 Task: Explore curated maps and find examples online.
Action: Mouse moved to (265, 178)
Screenshot: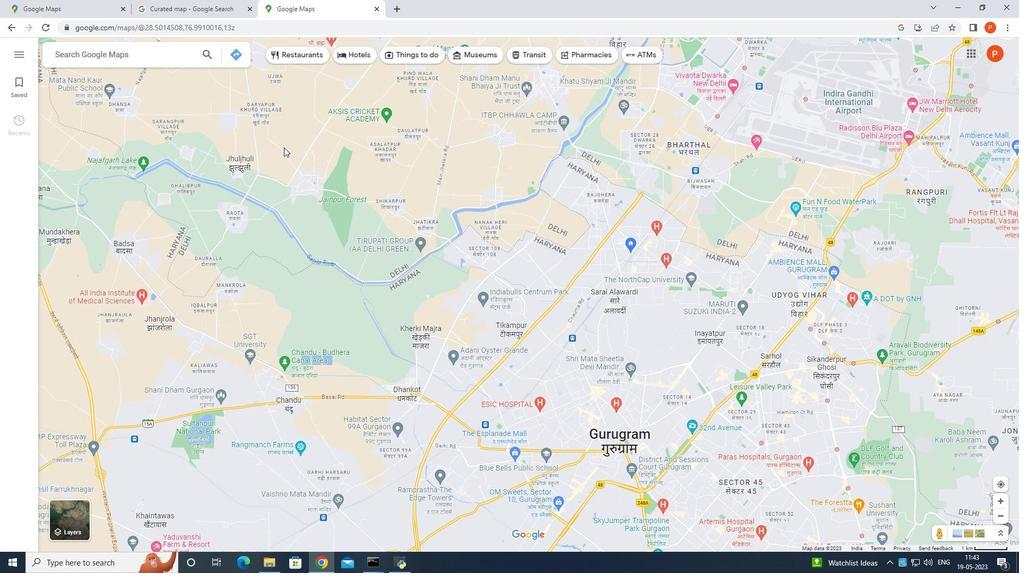 
Action: Mouse scrolled (265, 178) with delta (0, 0)
Screenshot: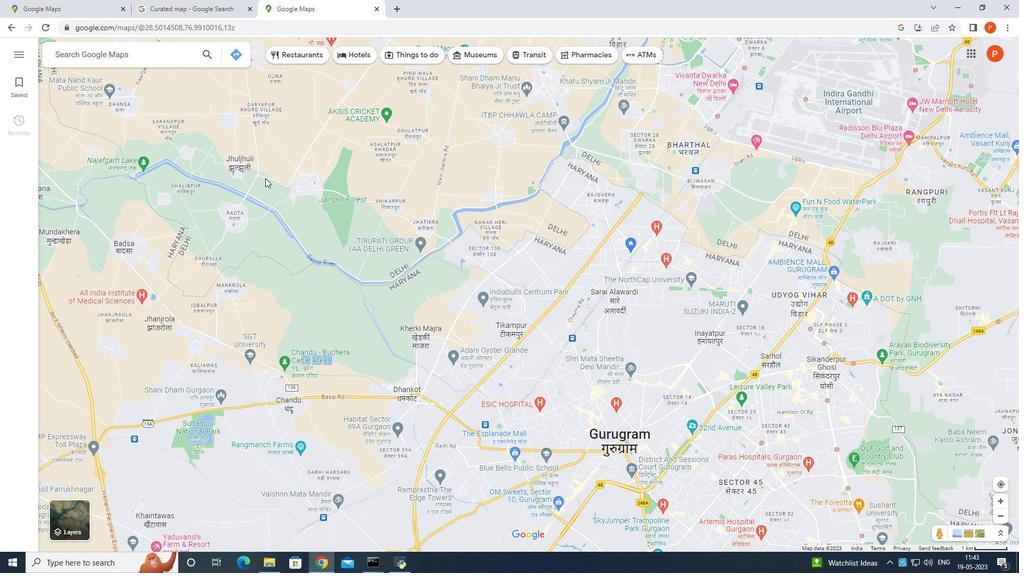 
Action: Mouse scrolled (265, 178) with delta (0, 0)
Screenshot: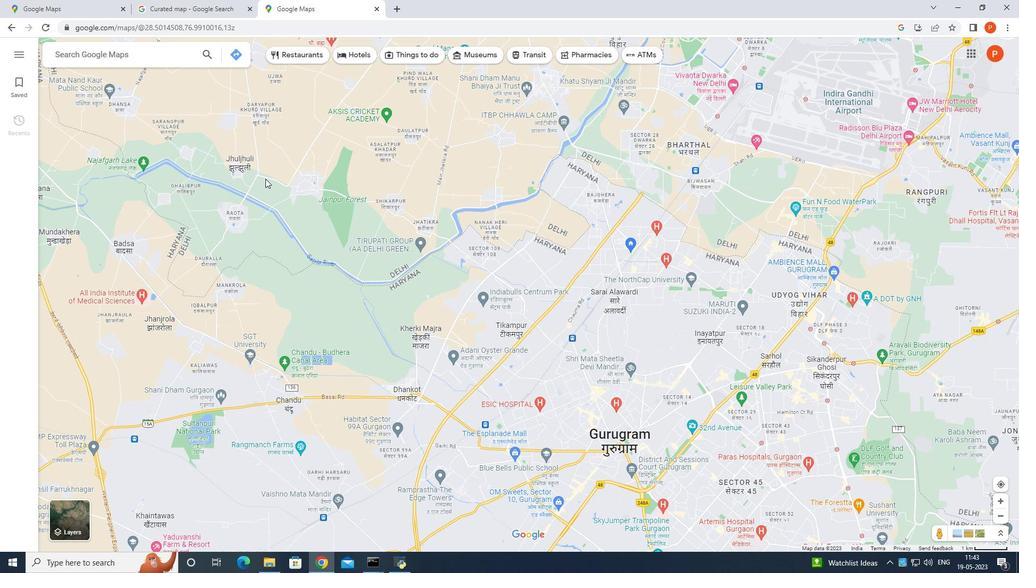 
Action: Mouse scrolled (265, 178) with delta (0, 0)
Screenshot: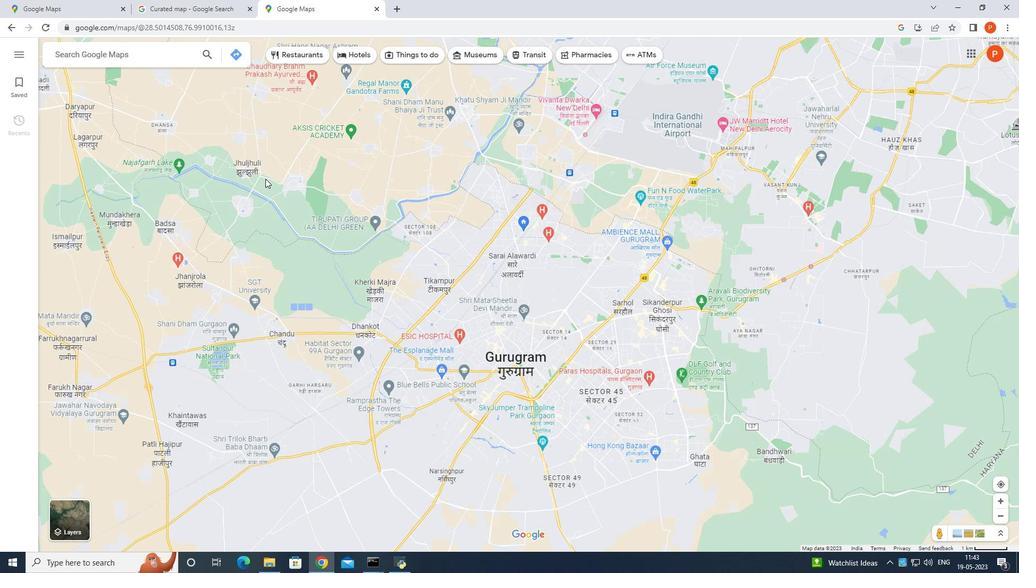 
Action: Mouse scrolled (265, 178) with delta (0, 0)
Screenshot: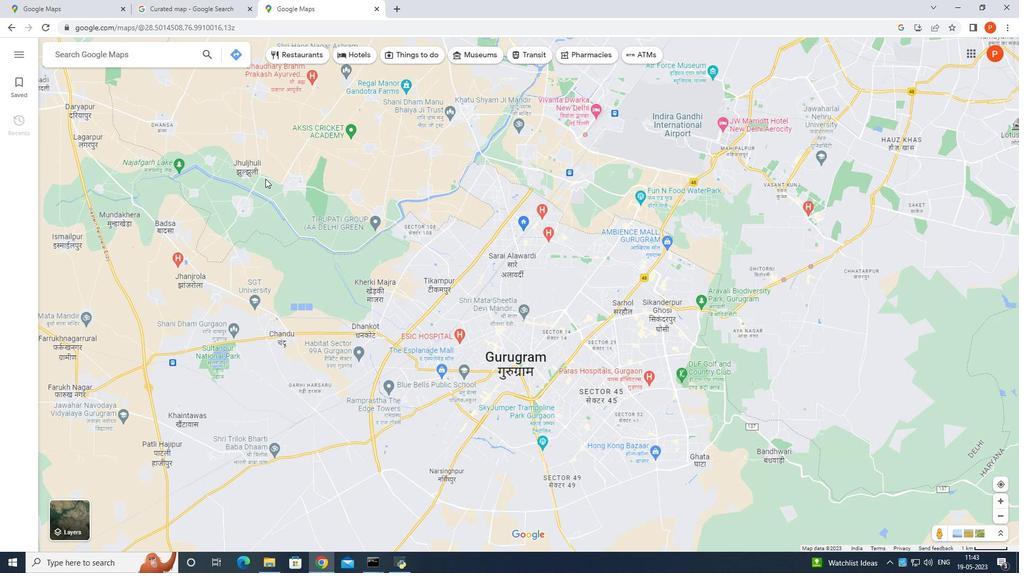 
Action: Mouse scrolled (265, 178) with delta (0, 0)
Screenshot: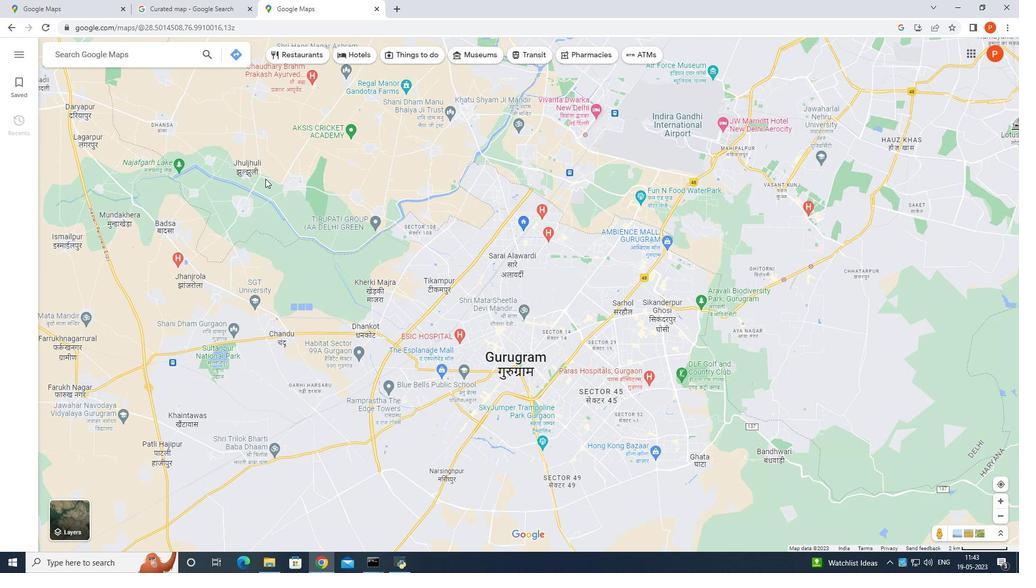 
Action: Mouse moved to (392, 4)
Screenshot: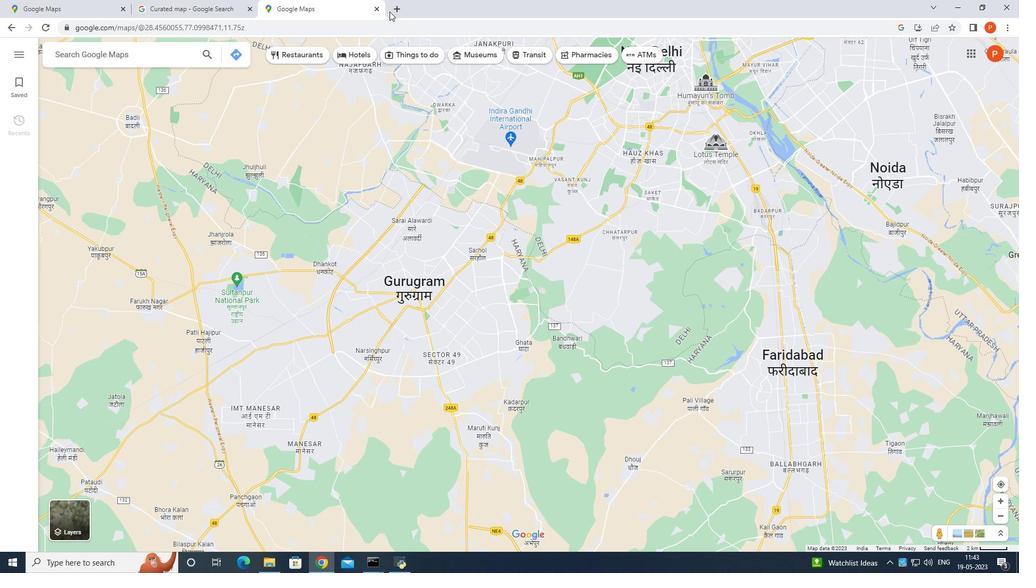 
Action: Mouse pressed left at (392, 4)
Screenshot: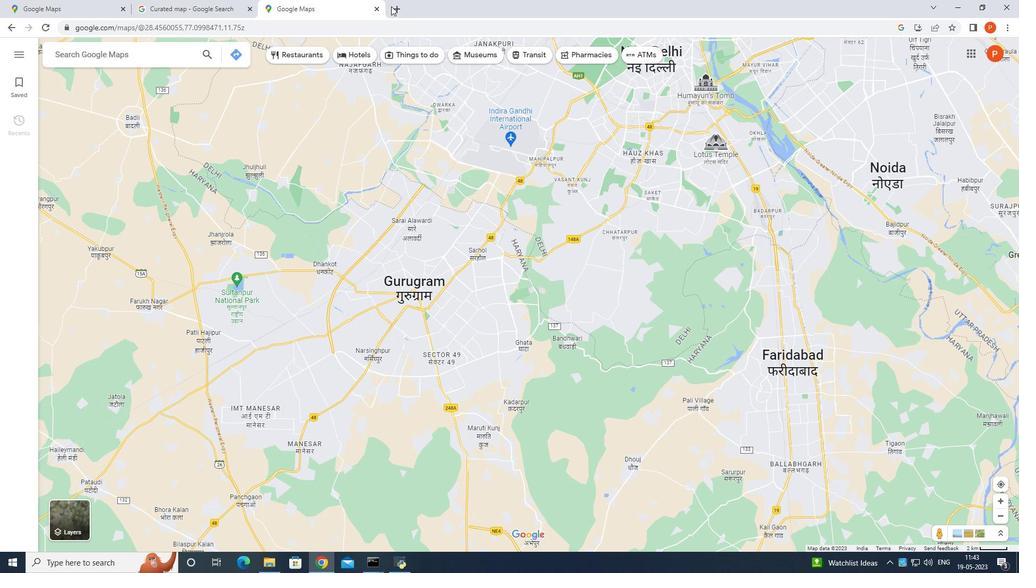 
Action: Key pressed curated<Key.space>maps<Key.space>by<Key.space>goevrb<Key.backspace>nment<Key.enter>
Screenshot: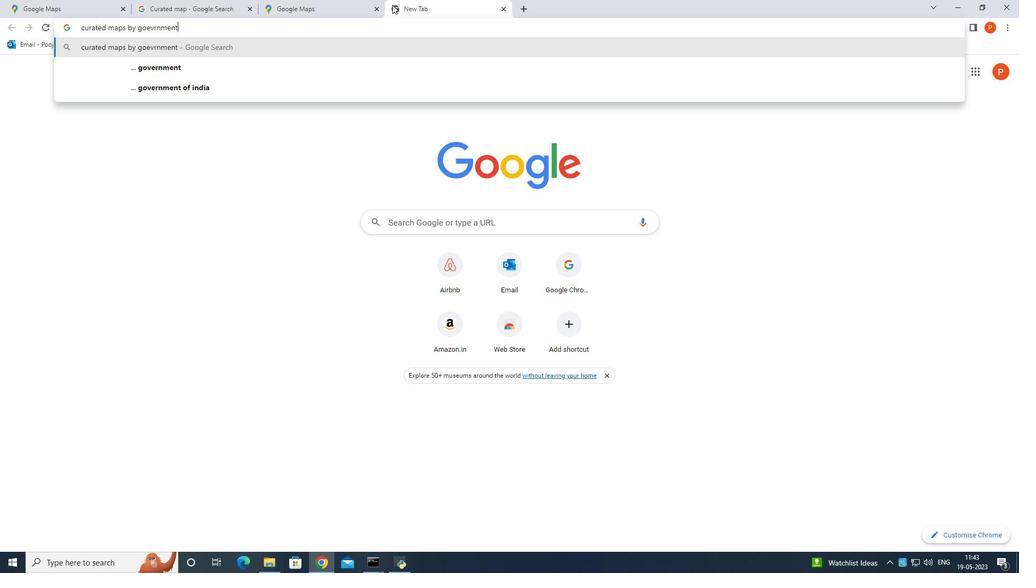 
Action: Mouse moved to (341, 186)
Screenshot: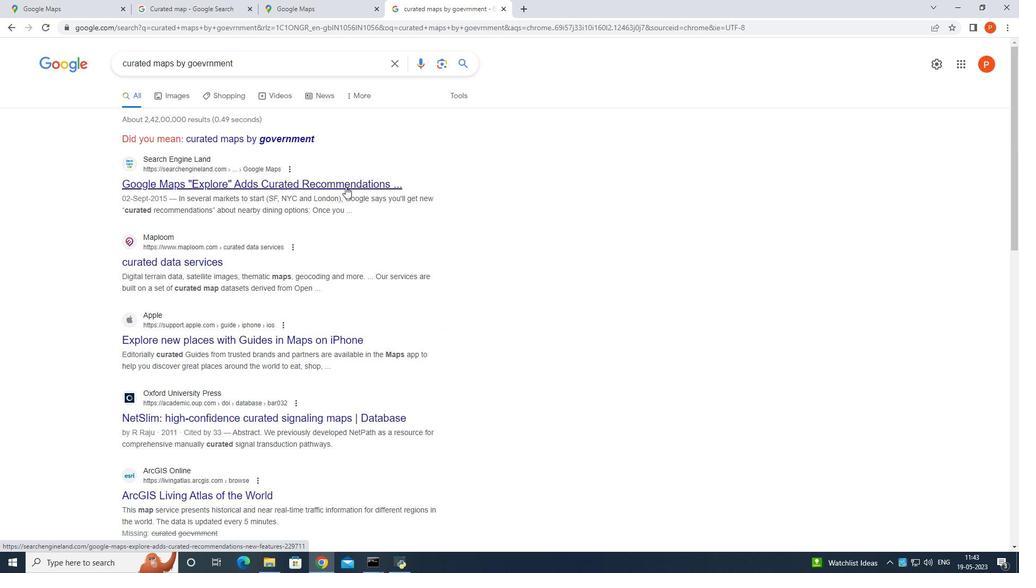 
Action: Mouse pressed left at (341, 186)
Screenshot: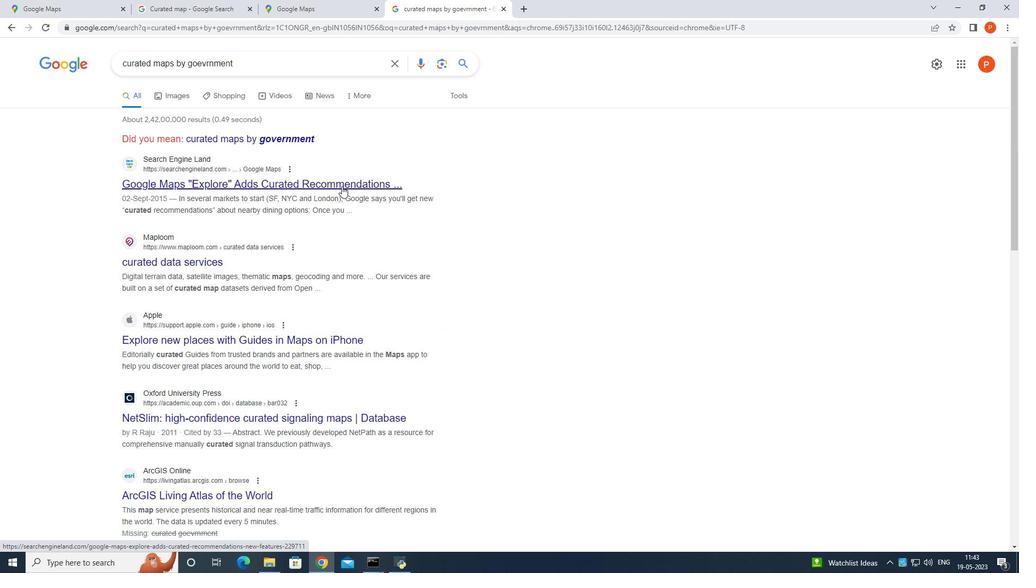 
Action: Mouse moved to (751, 115)
Screenshot: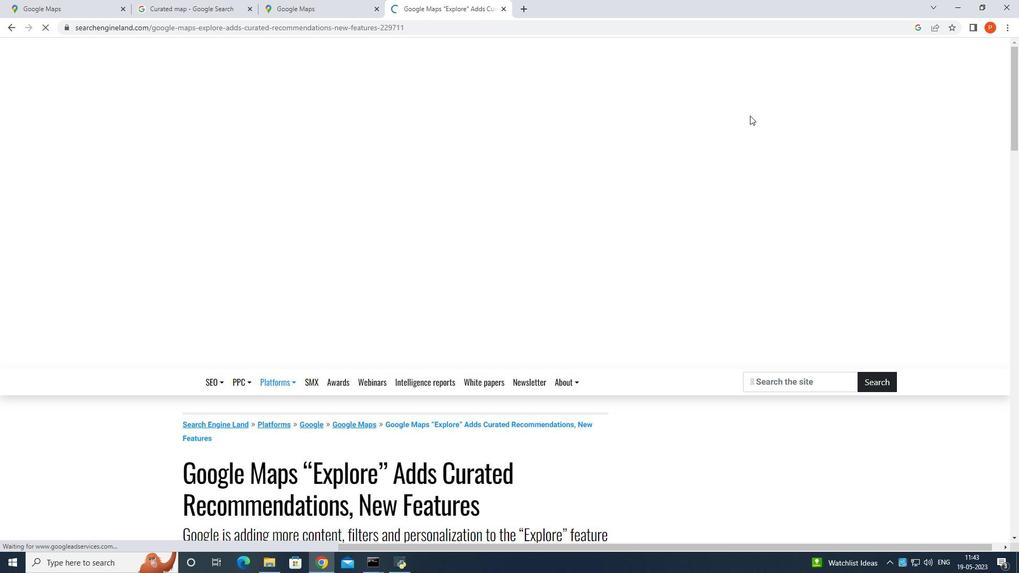 
Action: Mouse scrolled (751, 115) with delta (0, 0)
Screenshot: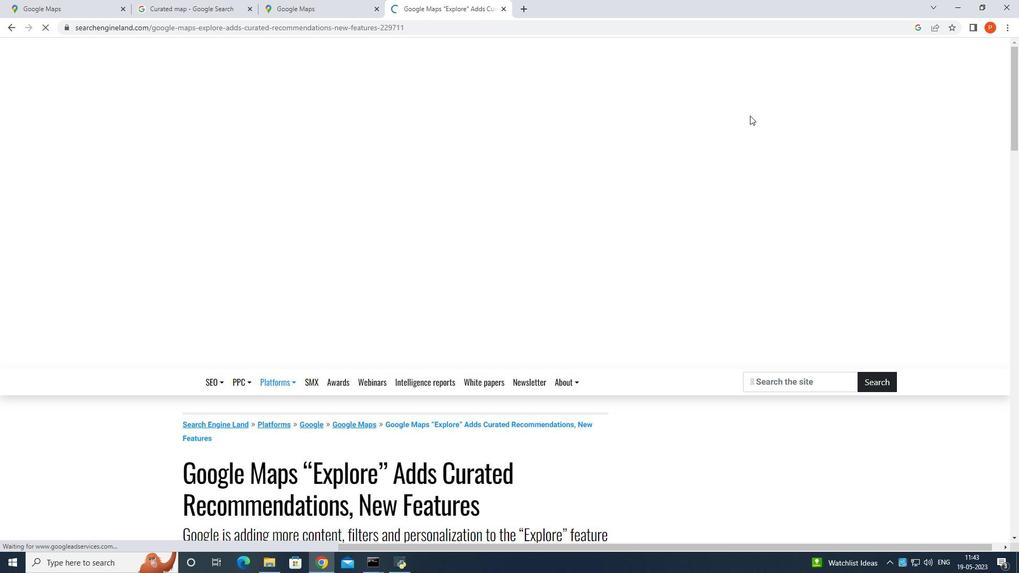 
Action: Mouse moved to (751, 117)
Screenshot: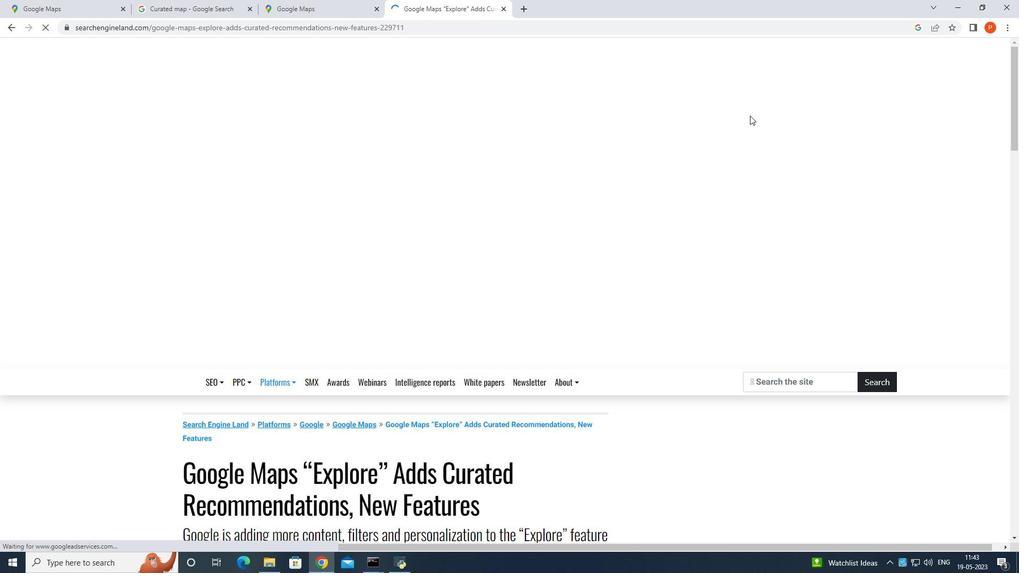 
Action: Mouse scrolled (751, 116) with delta (0, 0)
Screenshot: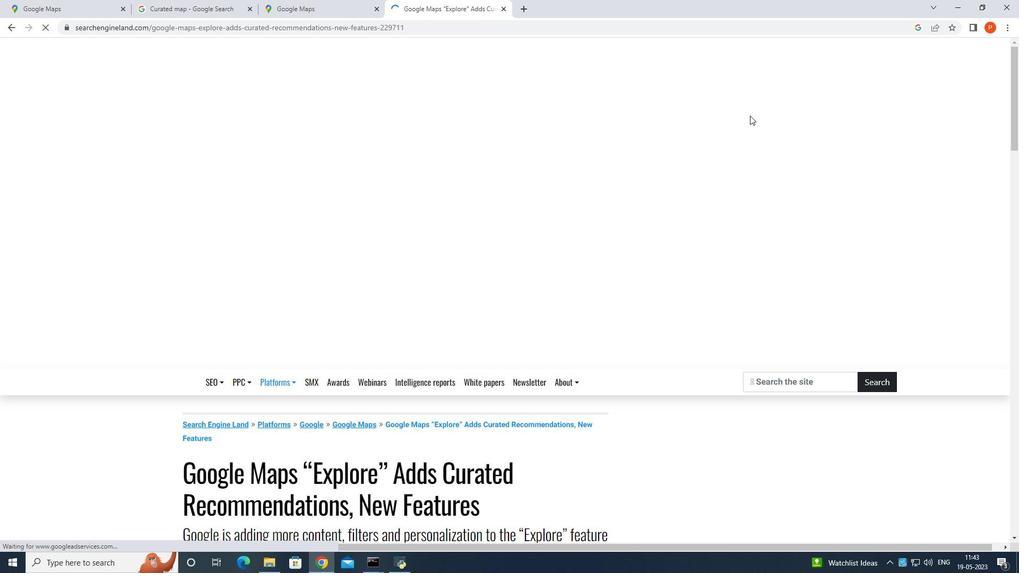 
Action: Mouse moved to (752, 118)
Screenshot: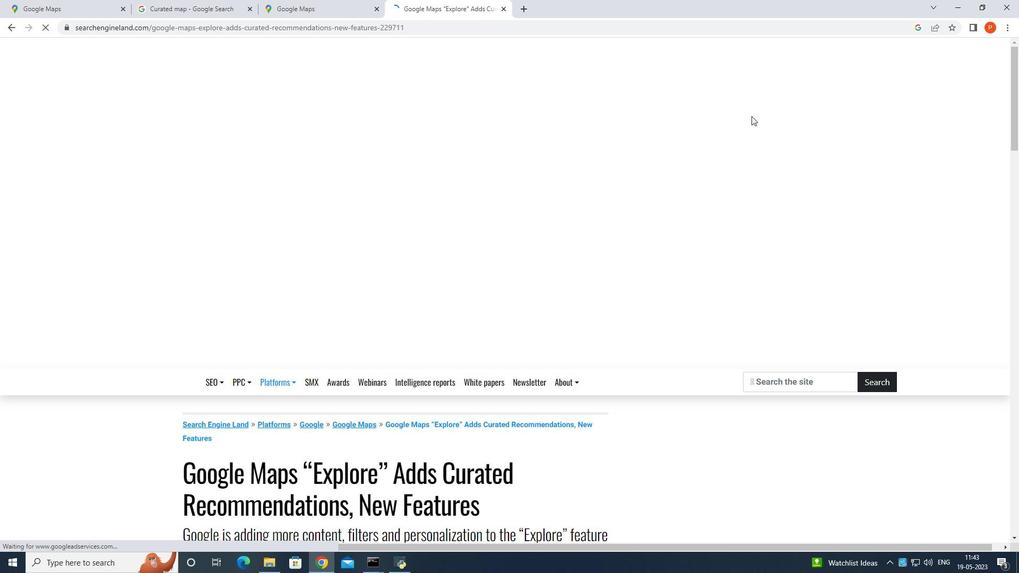 
Action: Mouse scrolled (752, 117) with delta (0, 0)
Screenshot: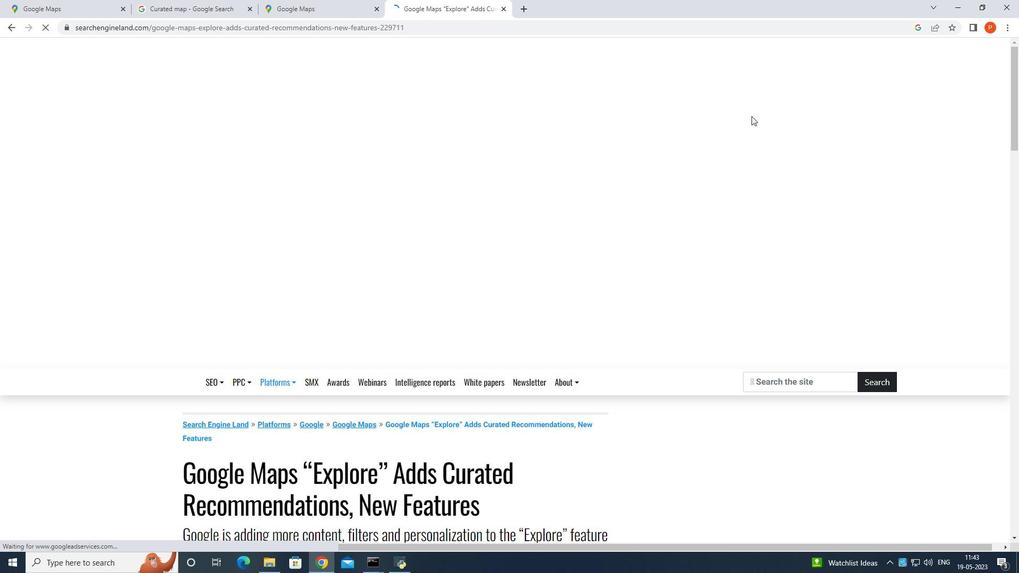 
Action: Mouse scrolled (752, 117) with delta (0, 0)
Screenshot: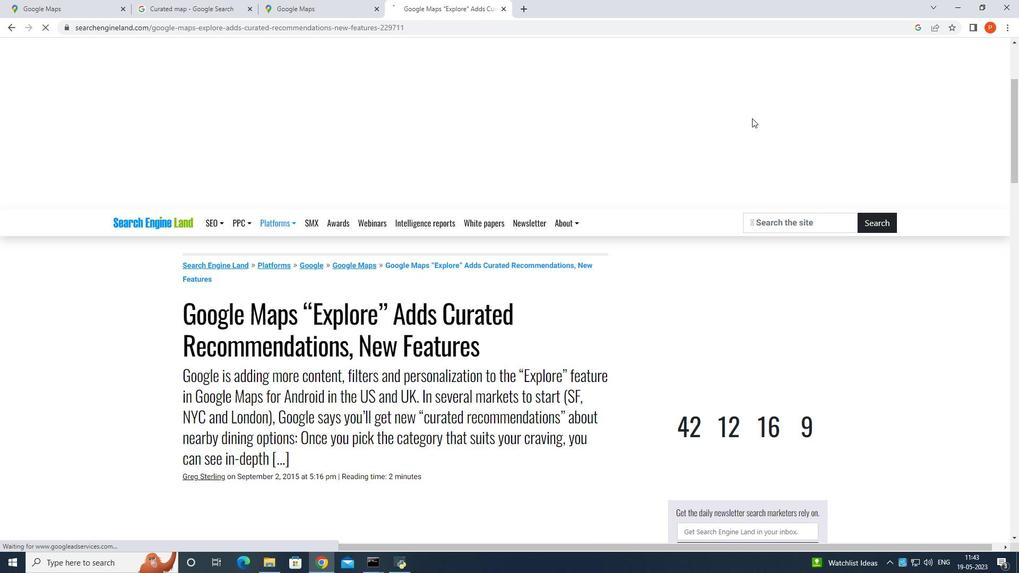 
Action: Mouse moved to (751, 123)
Screenshot: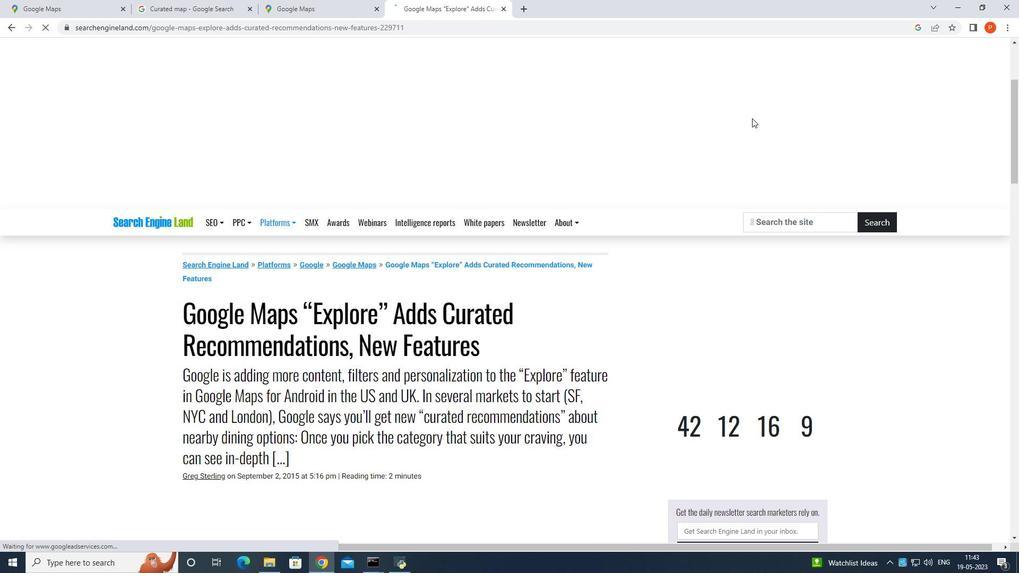 
Action: Mouse scrolled (751, 123) with delta (0, 0)
Screenshot: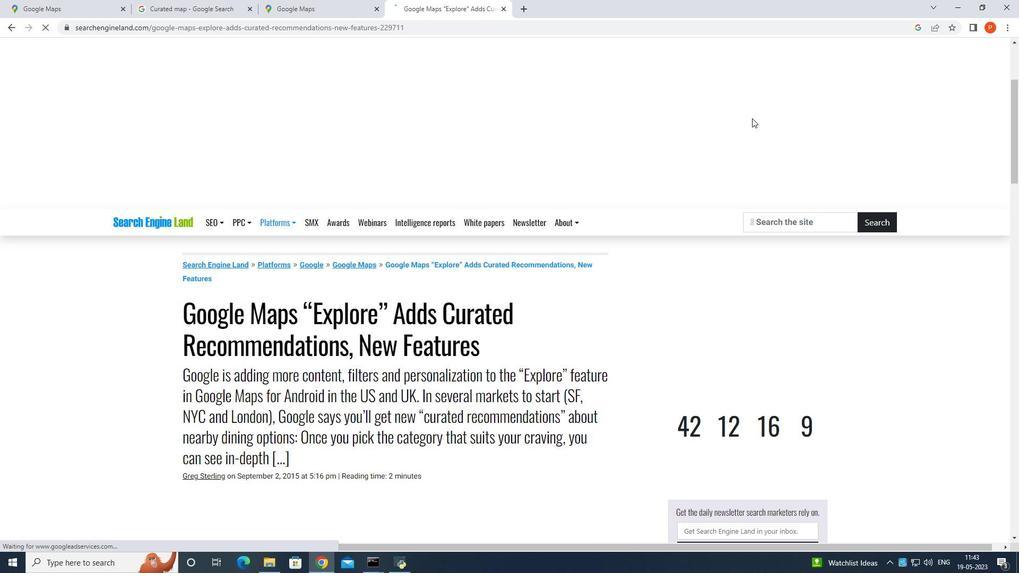 
Action: Mouse scrolled (751, 123) with delta (0, 0)
Screenshot: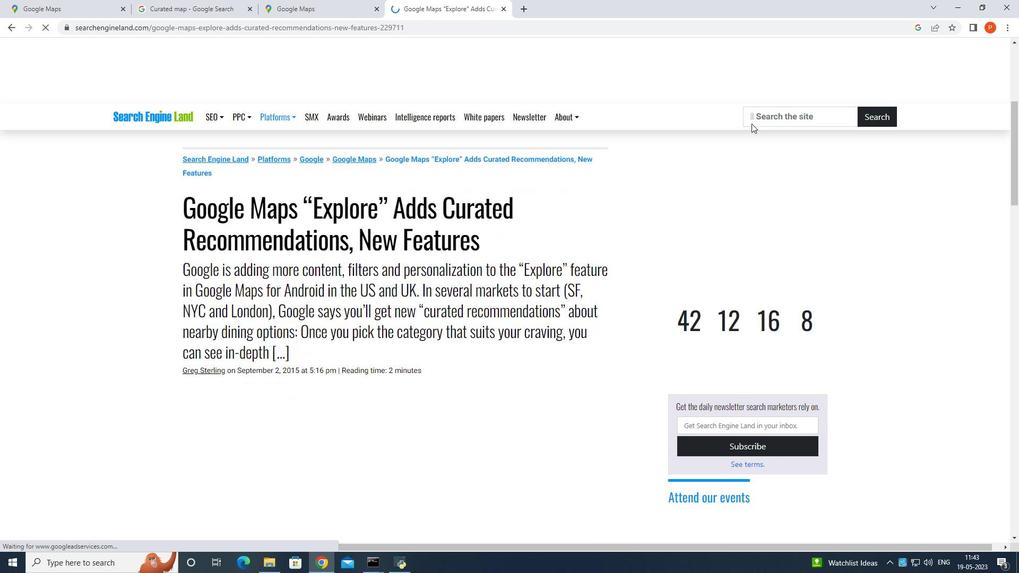 
Action: Mouse moved to (717, 135)
Screenshot: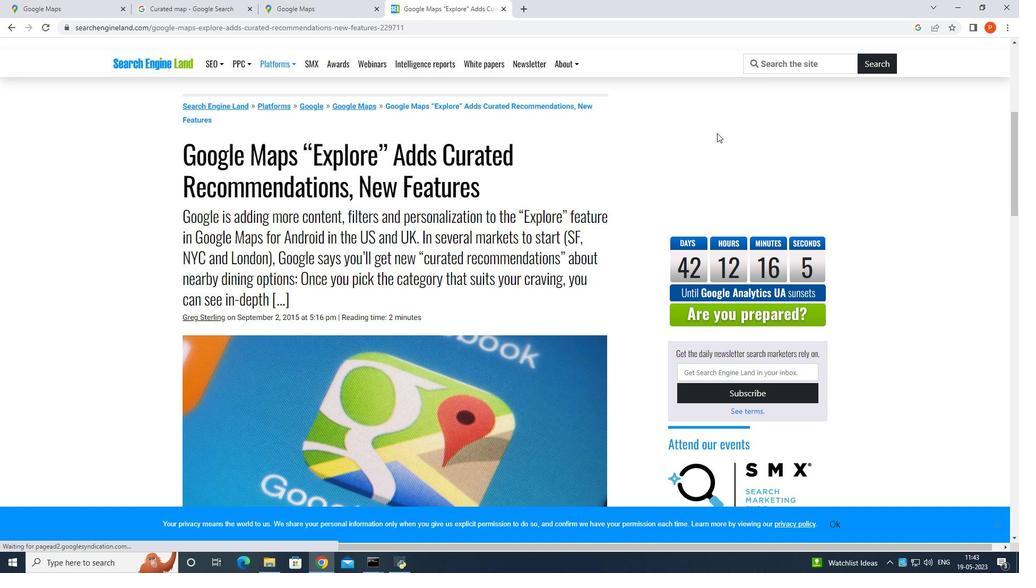 
Action: Mouse scrolled (717, 134) with delta (0, 0)
Screenshot: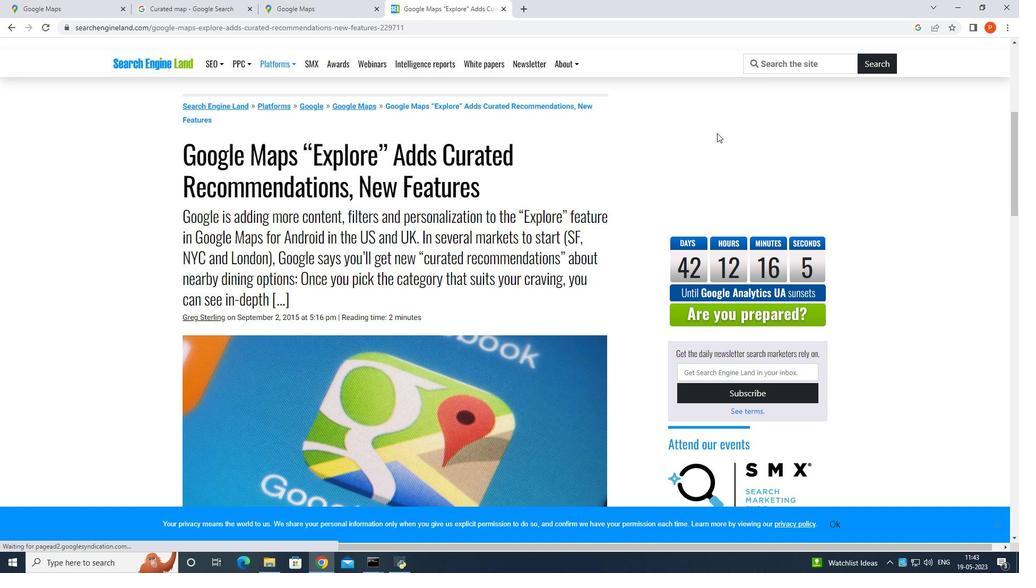 
Action: Mouse moved to (513, 176)
Screenshot: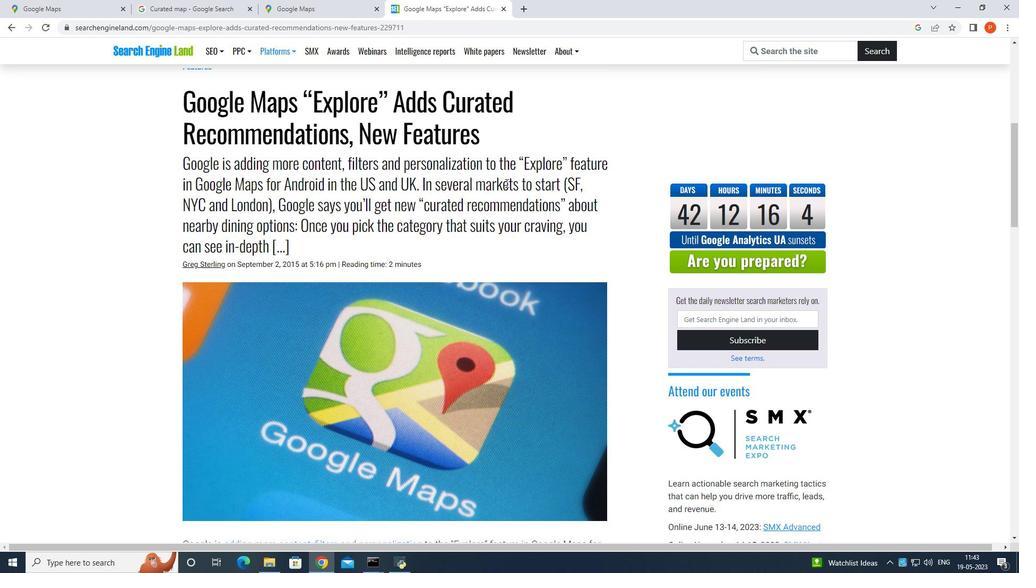 
Action: Mouse scrolled (513, 175) with delta (0, 0)
Screenshot: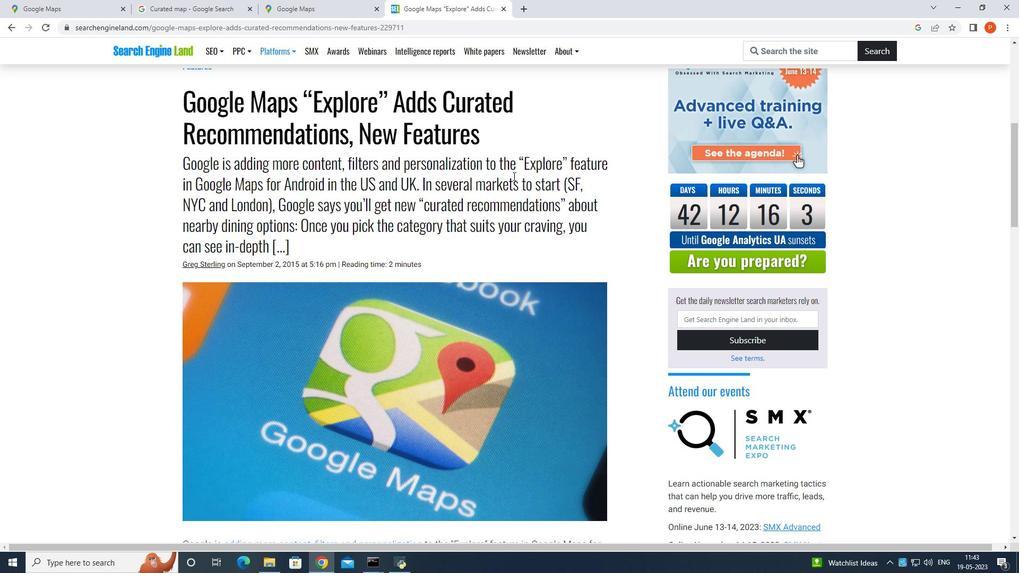 
Action: Mouse moved to (410, 173)
Screenshot: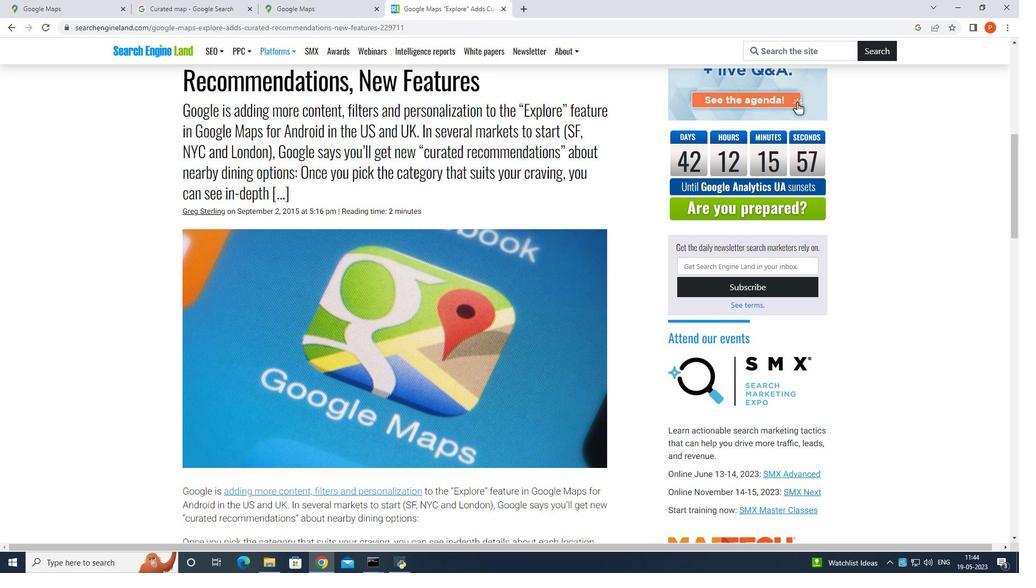 
Action: Mouse scrolled (410, 172) with delta (0, 0)
Screenshot: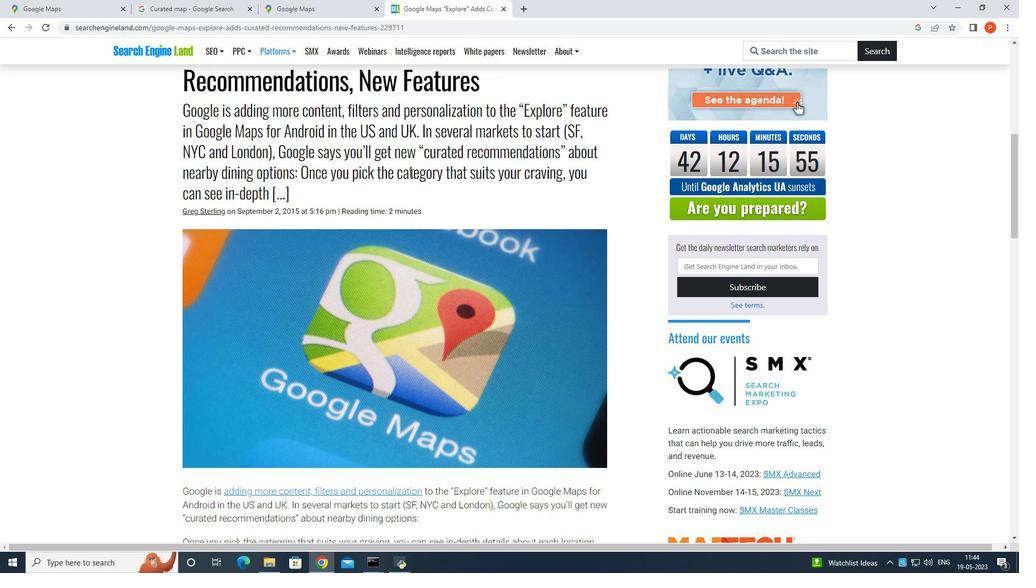
Action: Mouse scrolled (410, 172) with delta (0, 0)
Screenshot: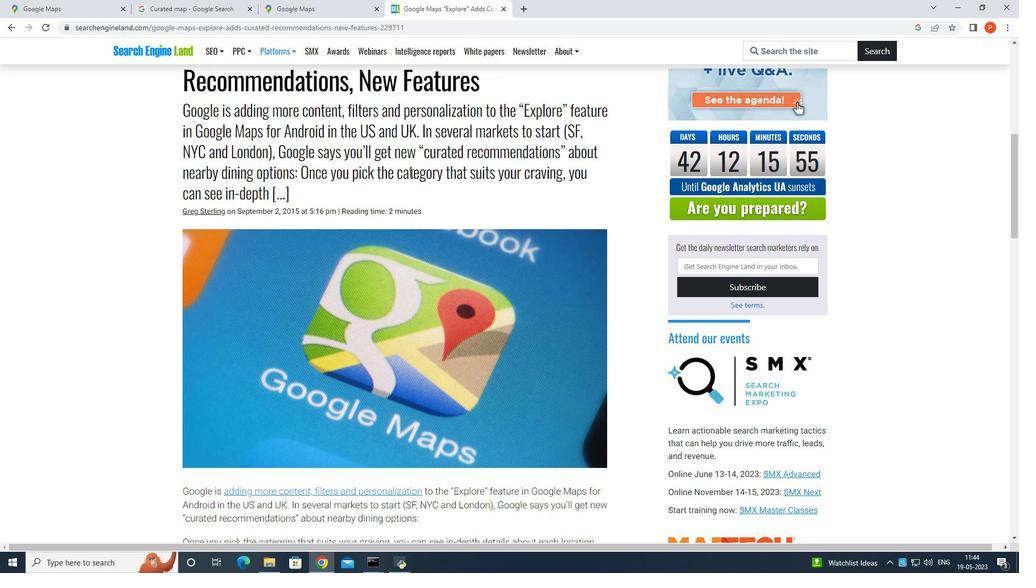 
Action: Mouse scrolled (410, 173) with delta (0, 0)
Screenshot: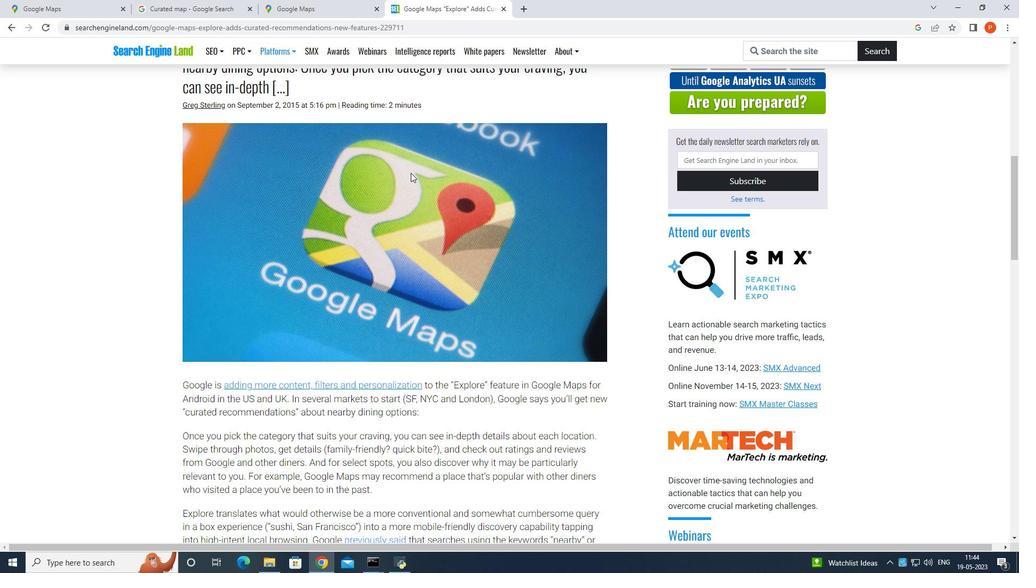 
Action: Mouse scrolled (410, 173) with delta (0, 0)
Screenshot: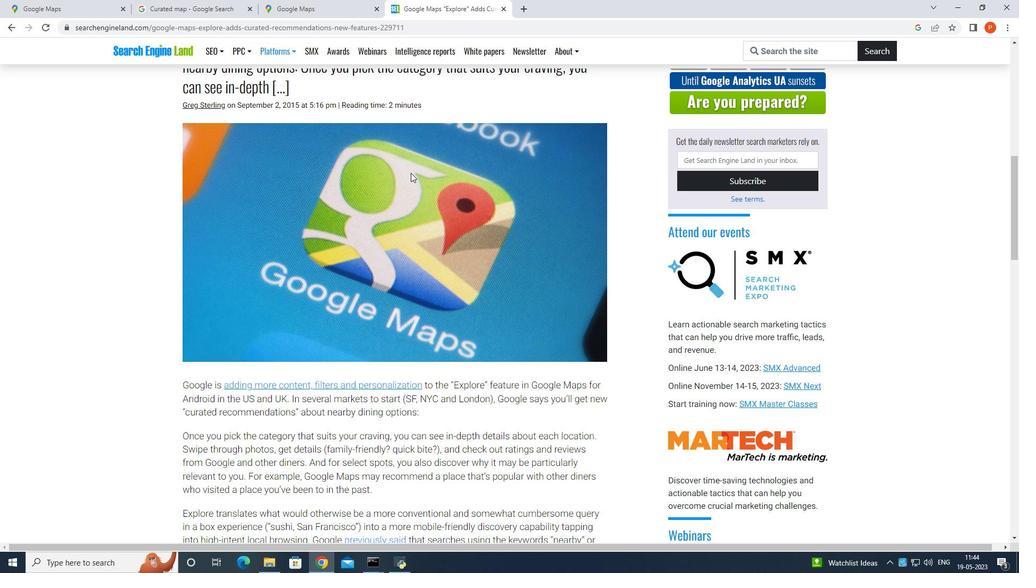 
Action: Mouse scrolled (410, 172) with delta (0, 0)
Screenshot: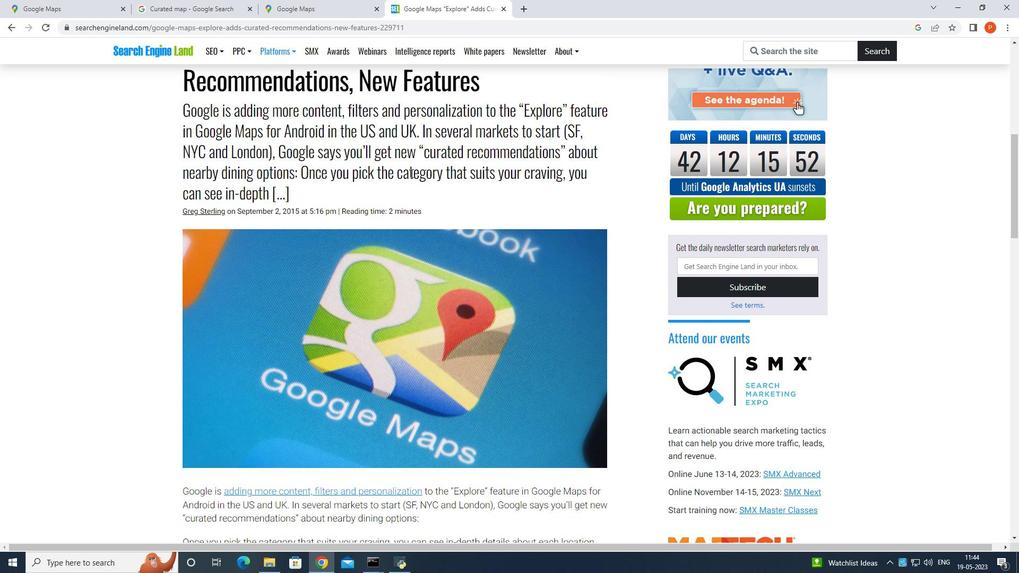 
Action: Mouse scrolled (410, 172) with delta (0, 0)
Screenshot: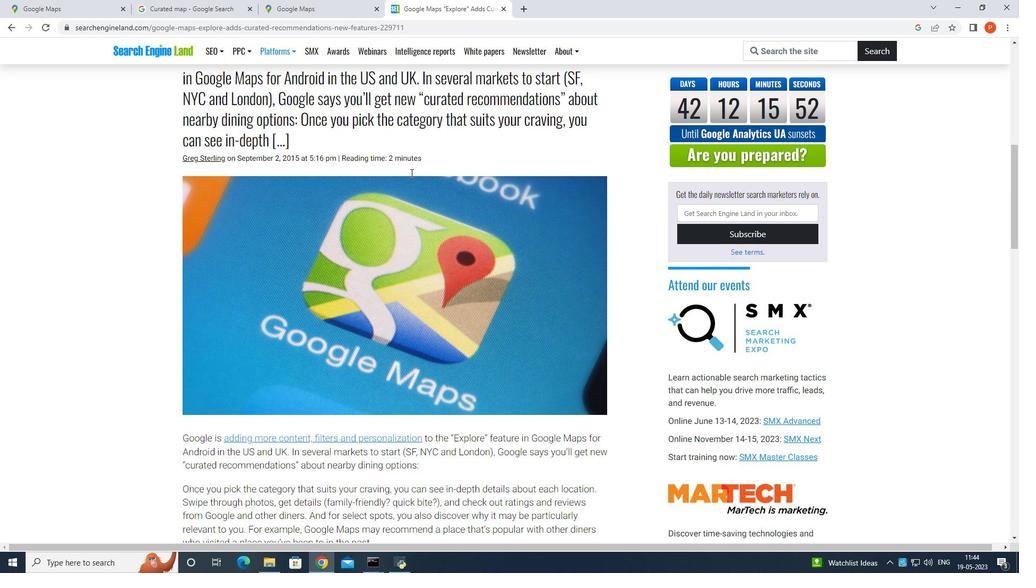
Action: Mouse scrolled (410, 172) with delta (0, 0)
Screenshot: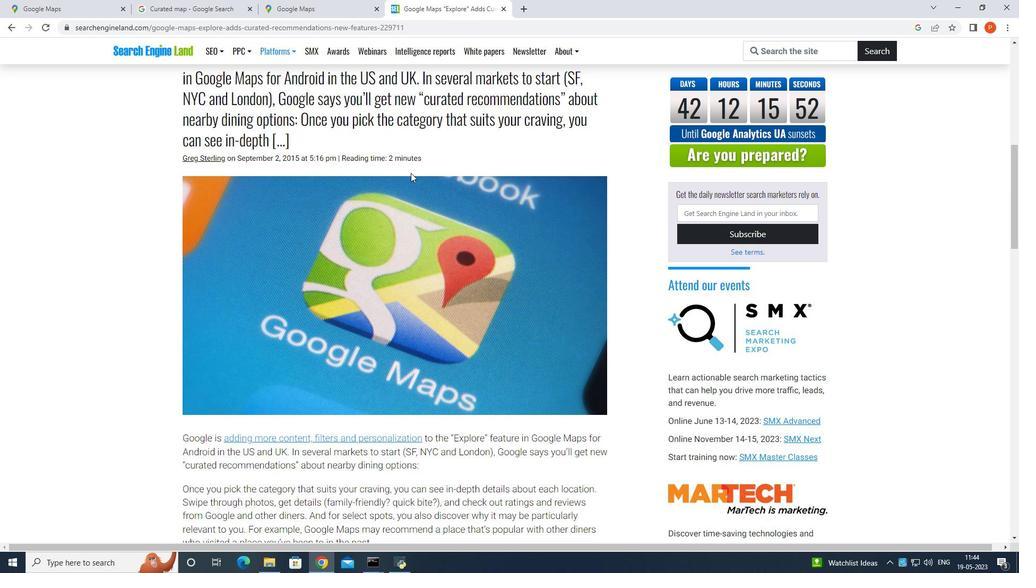 
Action: Mouse scrolled (410, 172) with delta (0, 0)
Screenshot: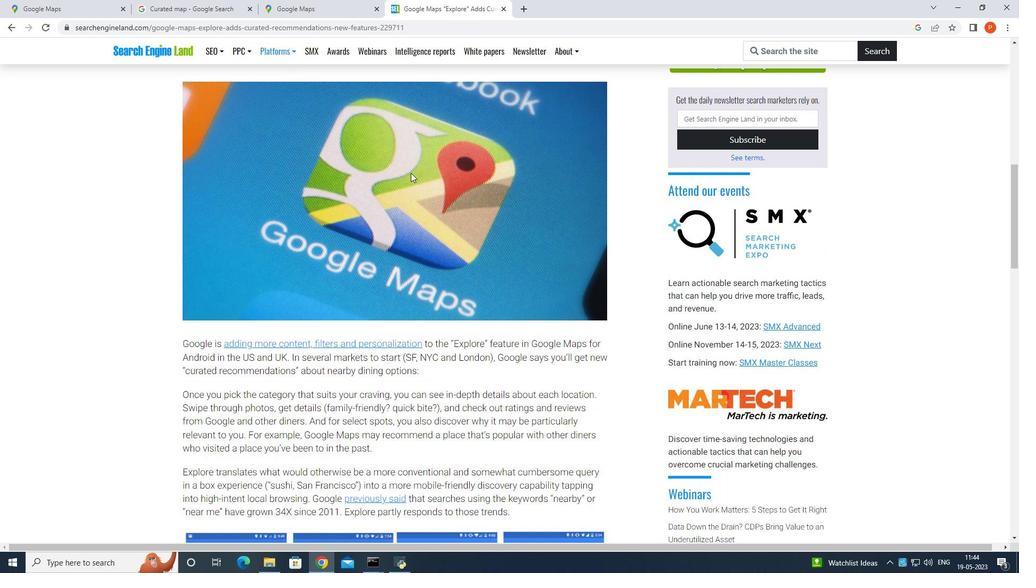 
Action: Mouse scrolled (410, 172) with delta (0, 0)
Screenshot: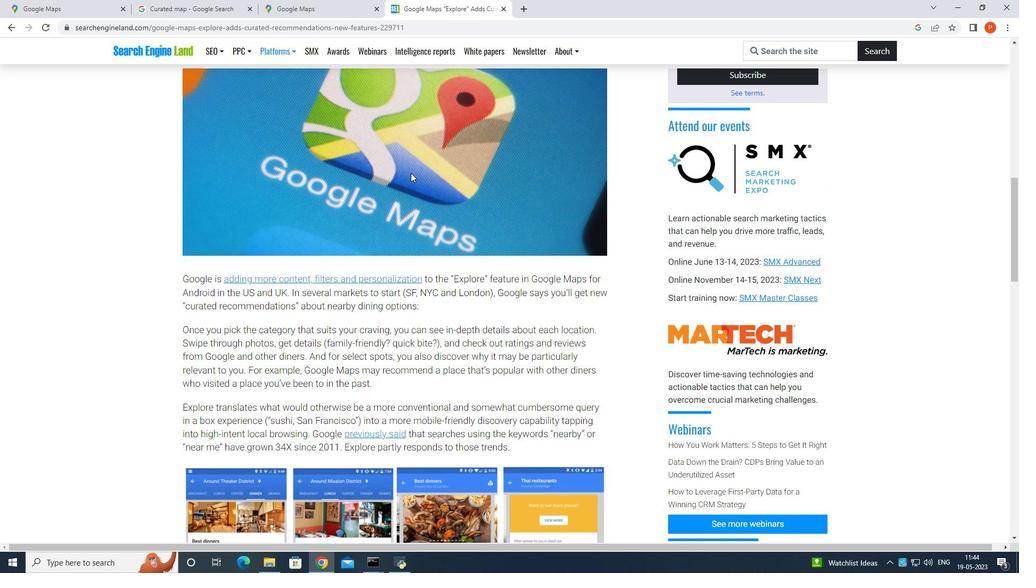 
Action: Mouse scrolled (410, 172) with delta (0, 0)
Screenshot: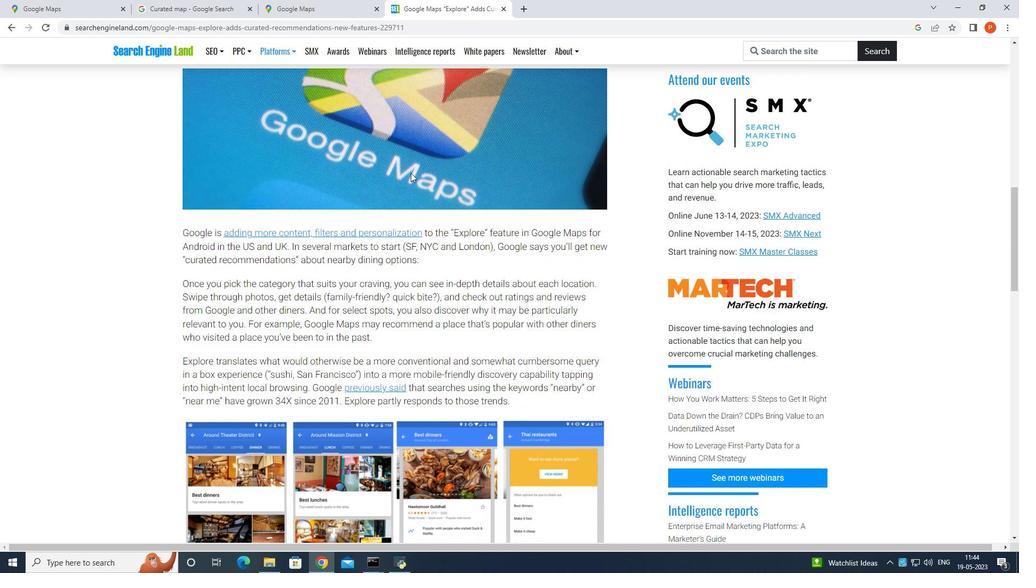 
Action: Mouse scrolled (410, 172) with delta (0, 0)
Screenshot: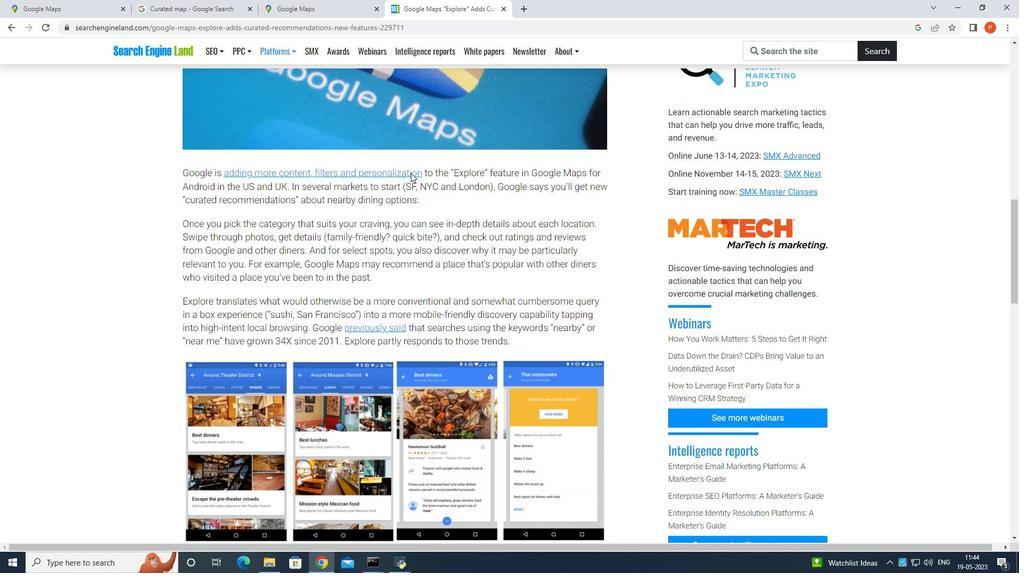 
Action: Mouse scrolled (410, 172) with delta (0, 0)
Screenshot: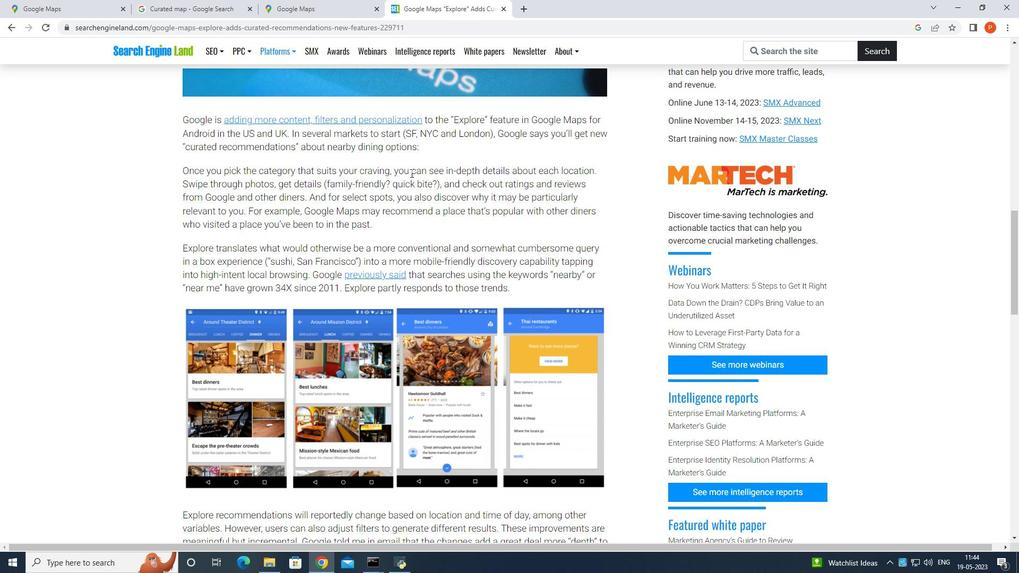 
Action: Mouse scrolled (410, 172) with delta (0, 0)
Screenshot: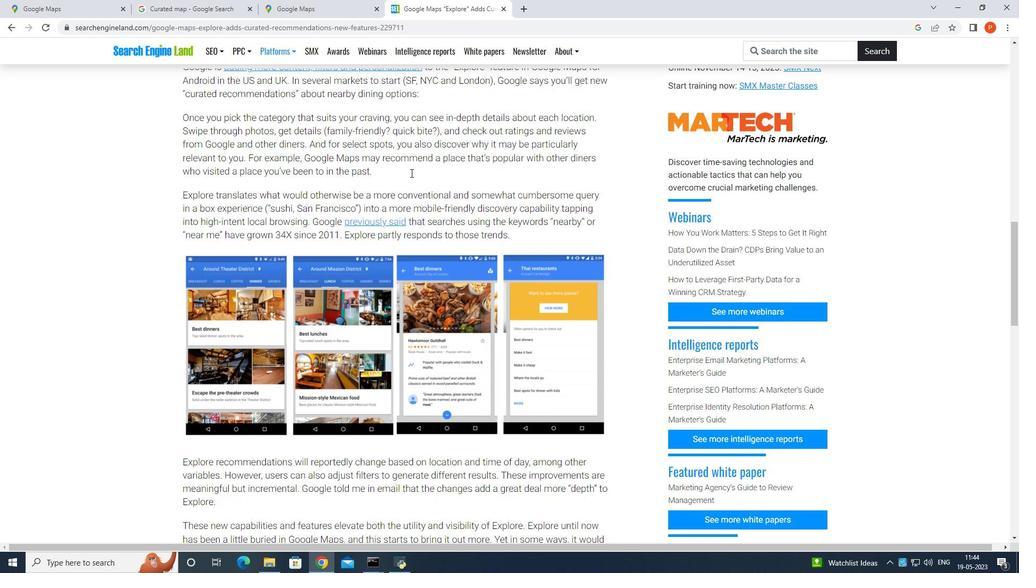 
Action: Mouse scrolled (410, 172) with delta (0, 0)
Screenshot: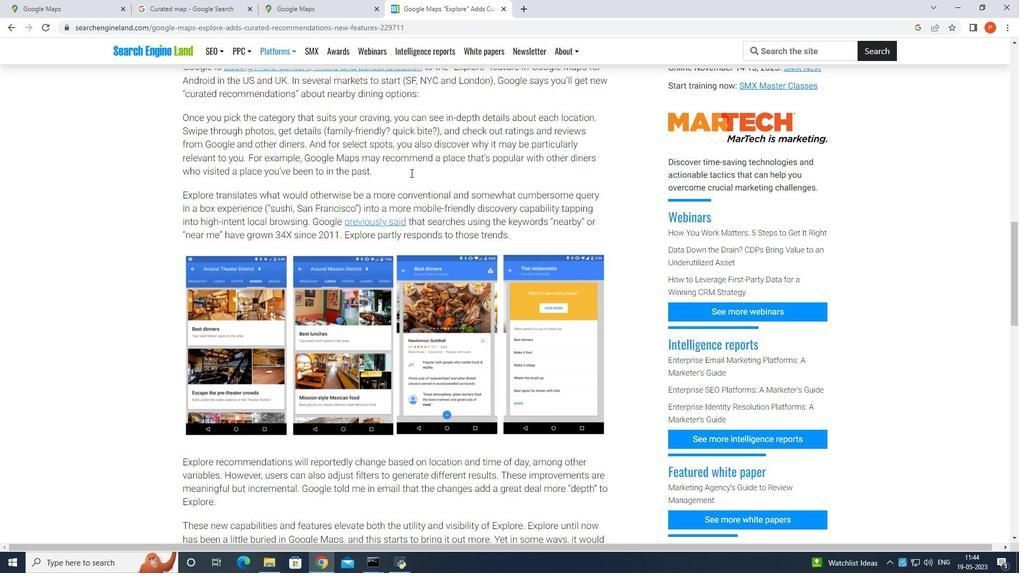 
Action: Mouse scrolled (410, 172) with delta (0, 0)
Screenshot: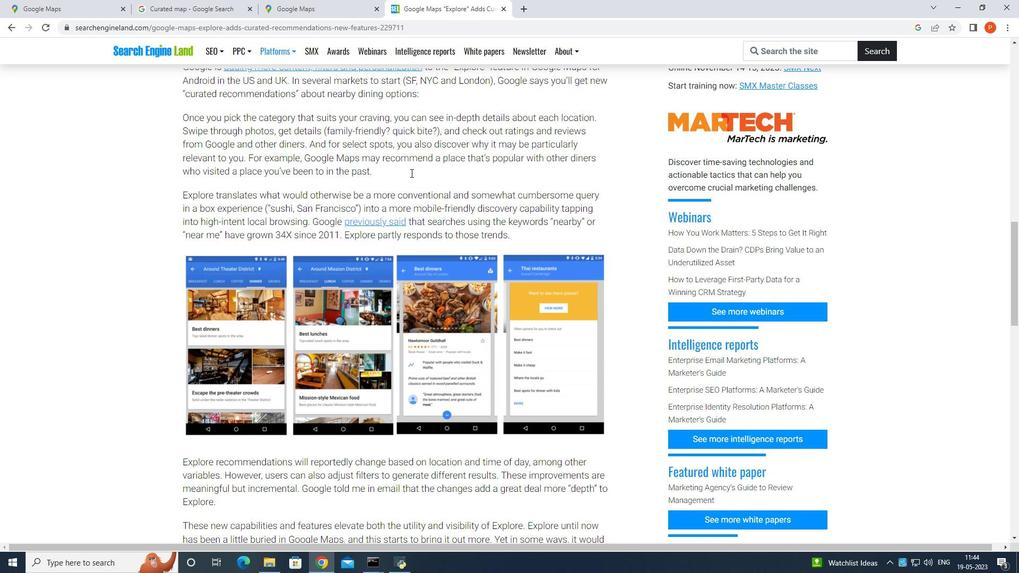 
Action: Mouse scrolled (410, 173) with delta (0, 0)
Screenshot: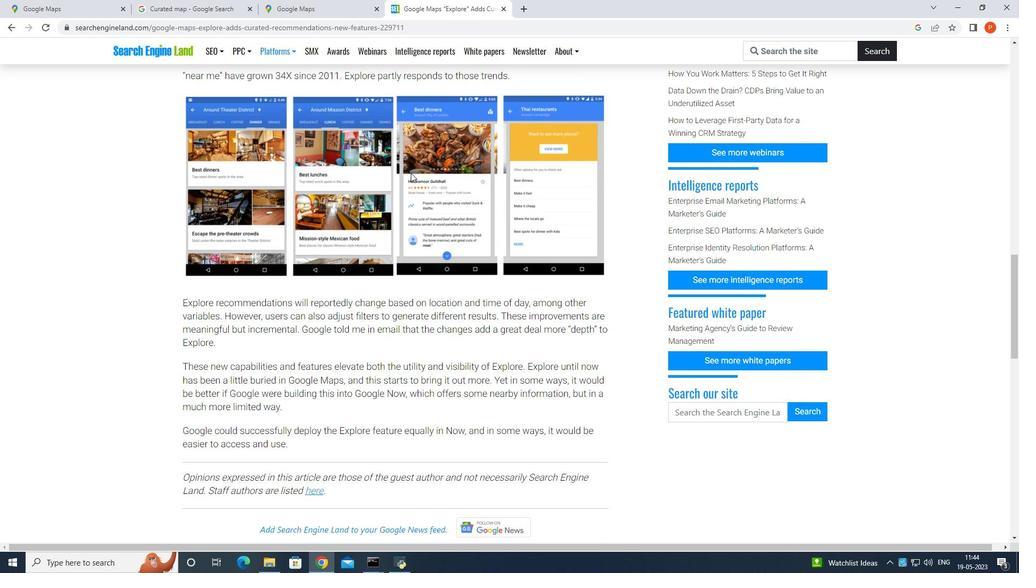 
Action: Mouse scrolled (410, 173) with delta (0, 0)
Screenshot: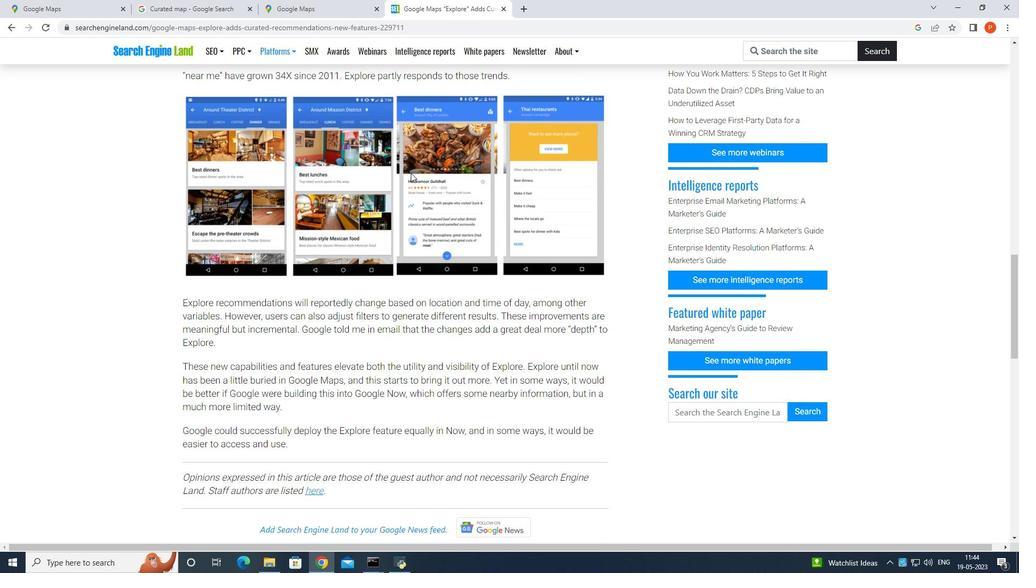 
Action: Mouse moved to (410, 173)
Screenshot: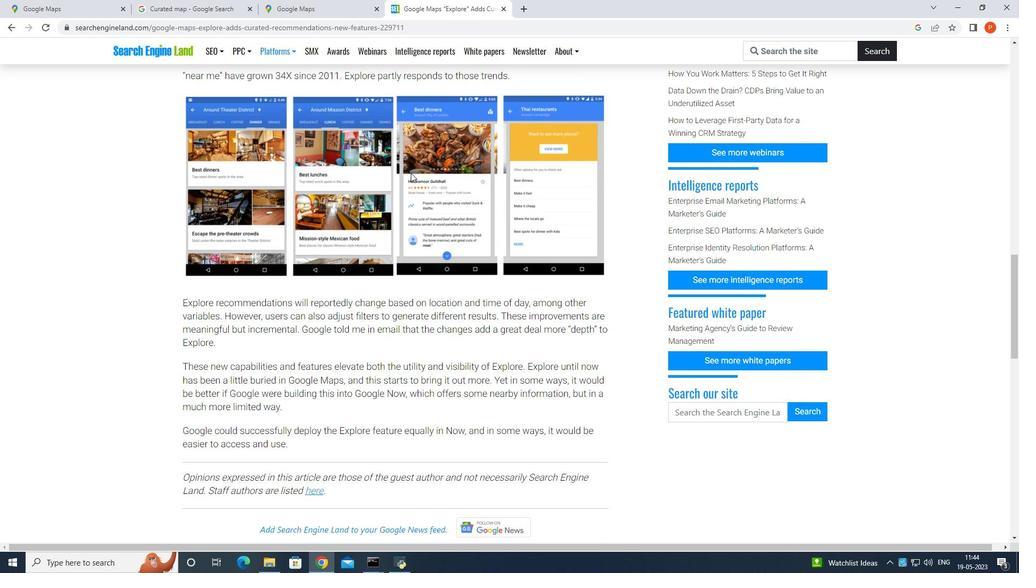 
Action: Mouse scrolled (410, 173) with delta (0, 0)
Screenshot: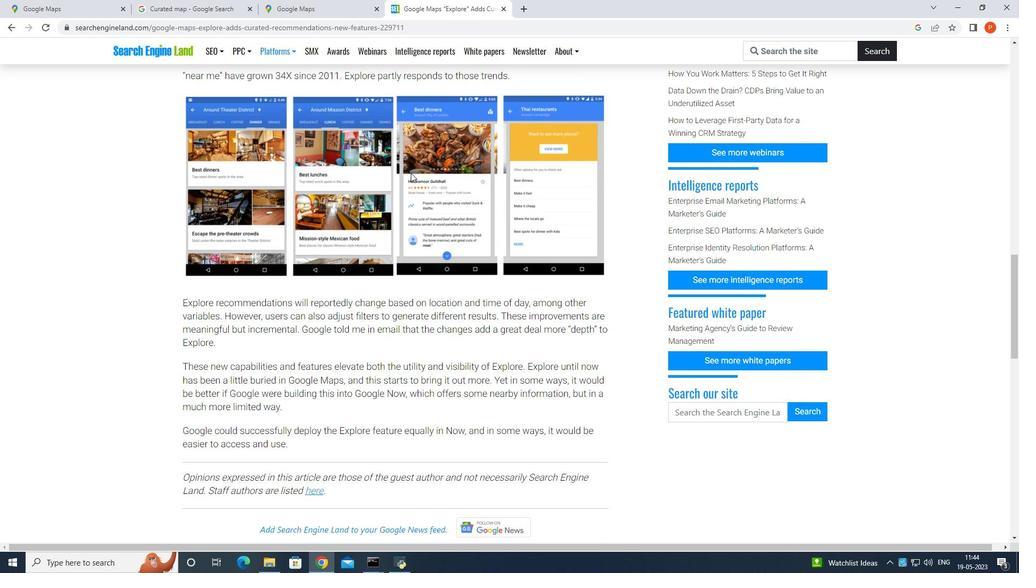 
Action: Mouse scrolled (410, 173) with delta (0, 0)
Screenshot: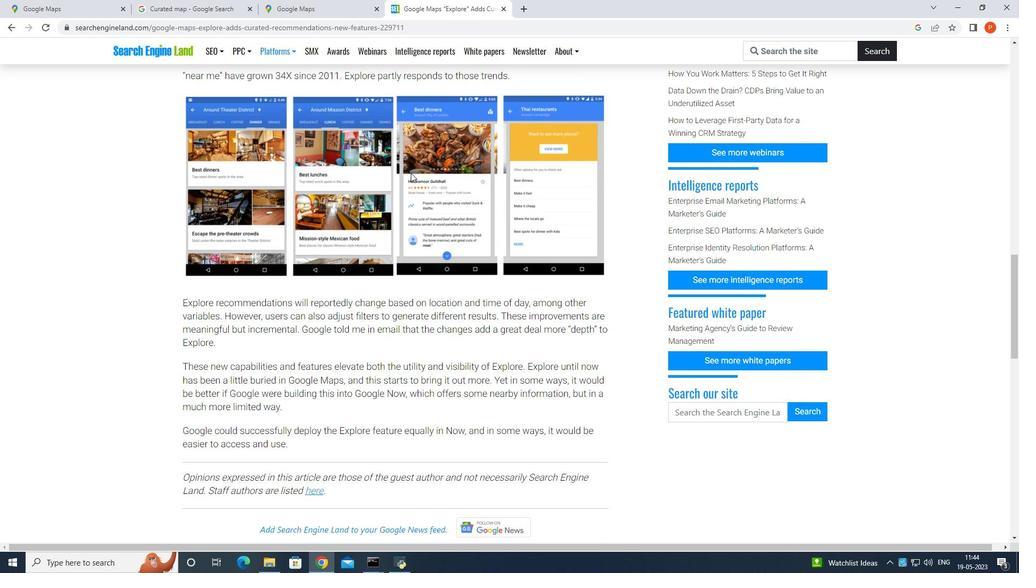 
Action: Mouse scrolled (410, 173) with delta (0, 0)
Screenshot: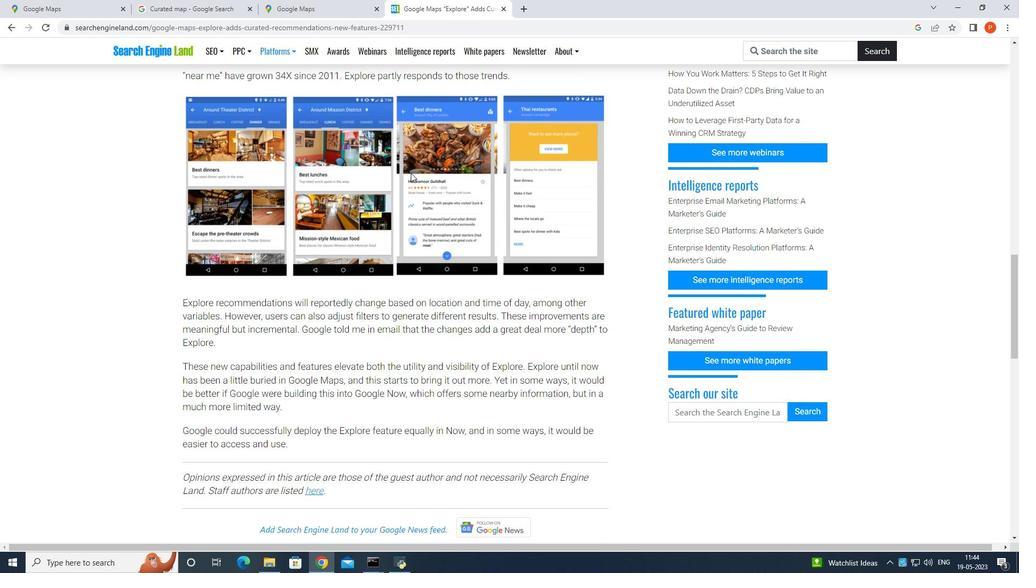 
Action: Mouse scrolled (410, 173) with delta (0, 0)
Screenshot: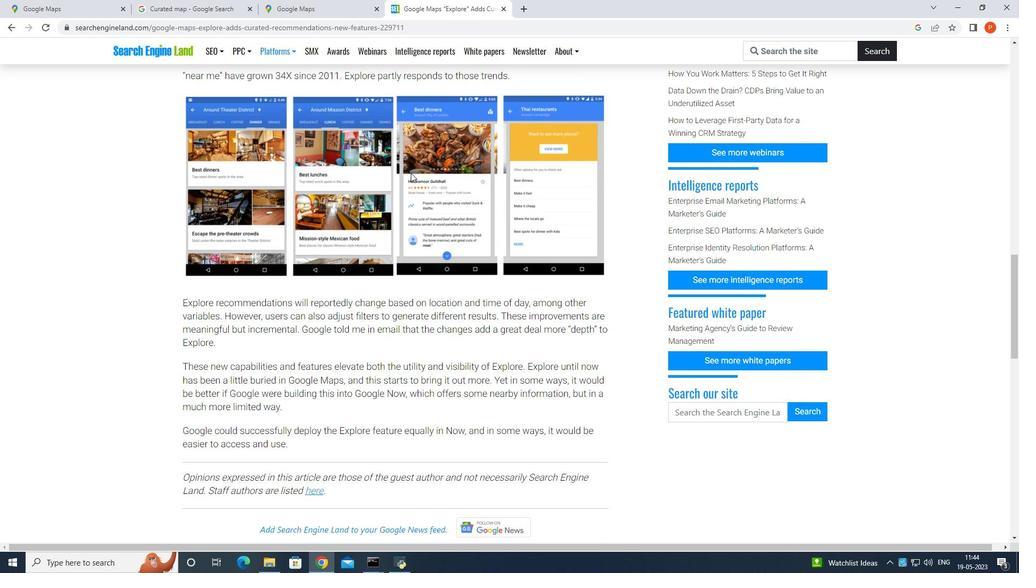 
Action: Mouse scrolled (410, 173) with delta (0, 0)
Screenshot: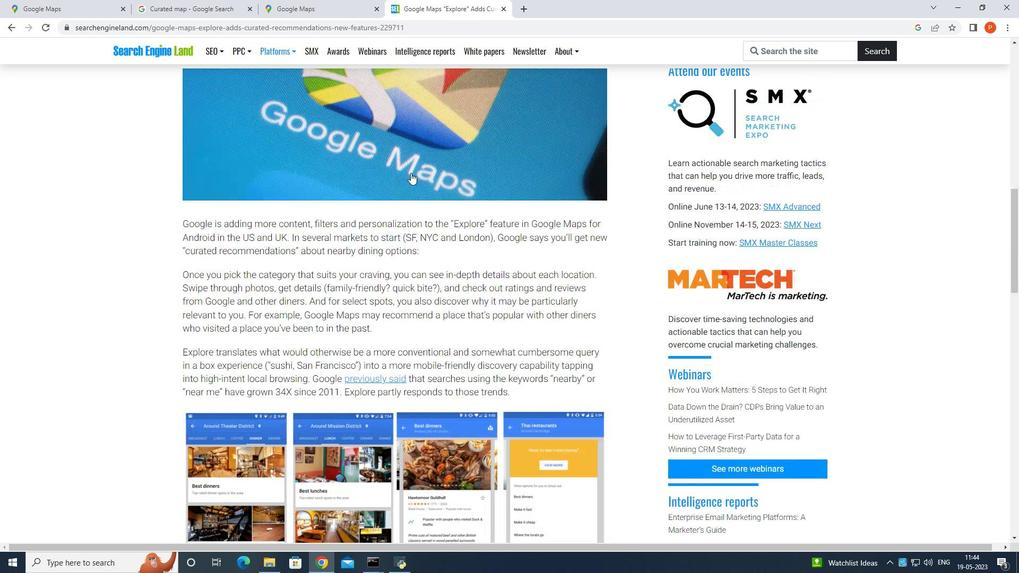 
Action: Mouse scrolled (410, 173) with delta (0, 0)
Screenshot: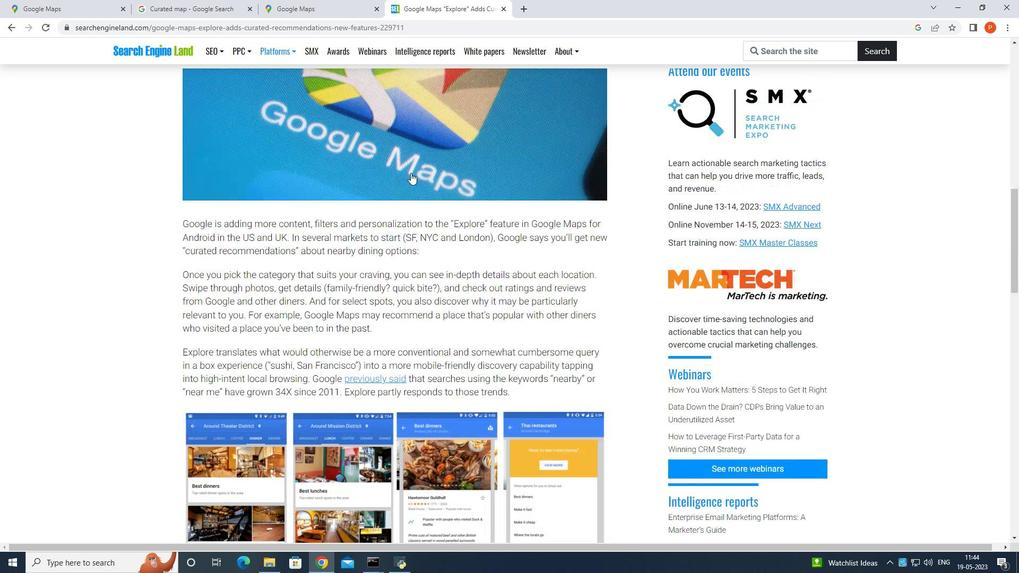 
Action: Mouse scrolled (410, 173) with delta (0, 0)
Screenshot: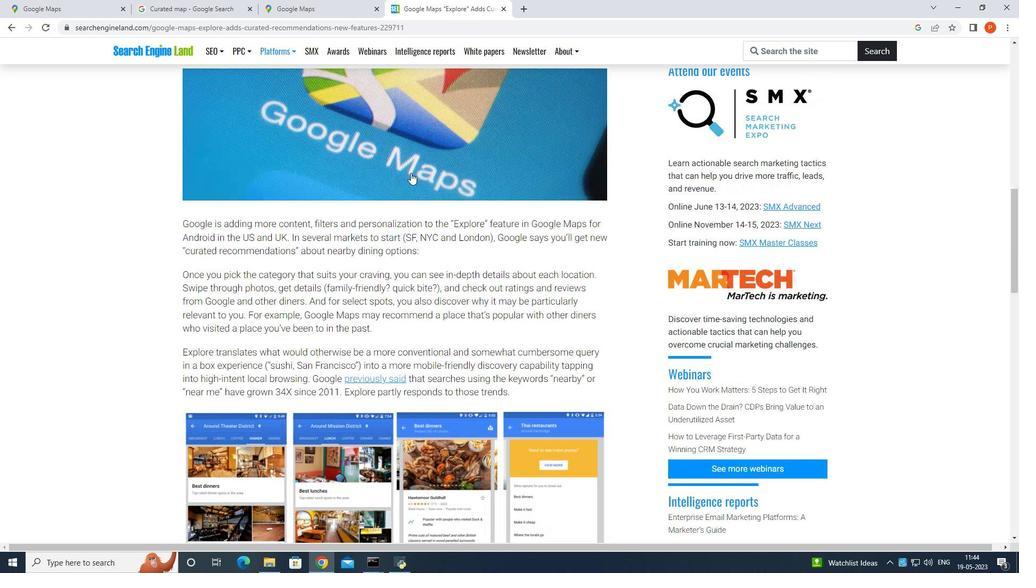 
Action: Mouse scrolled (410, 173) with delta (0, 0)
Screenshot: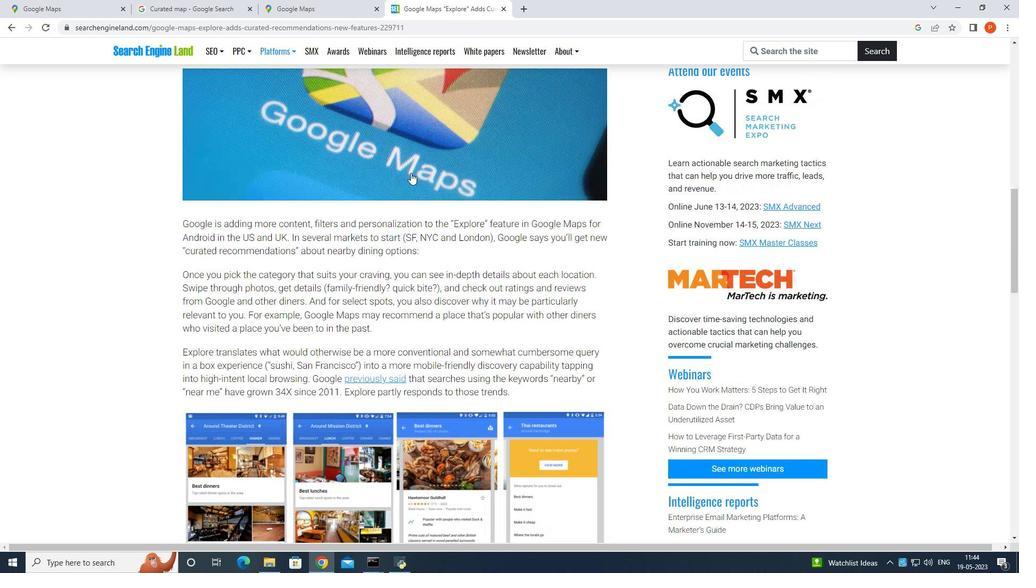
Action: Mouse scrolled (410, 173) with delta (0, 0)
Screenshot: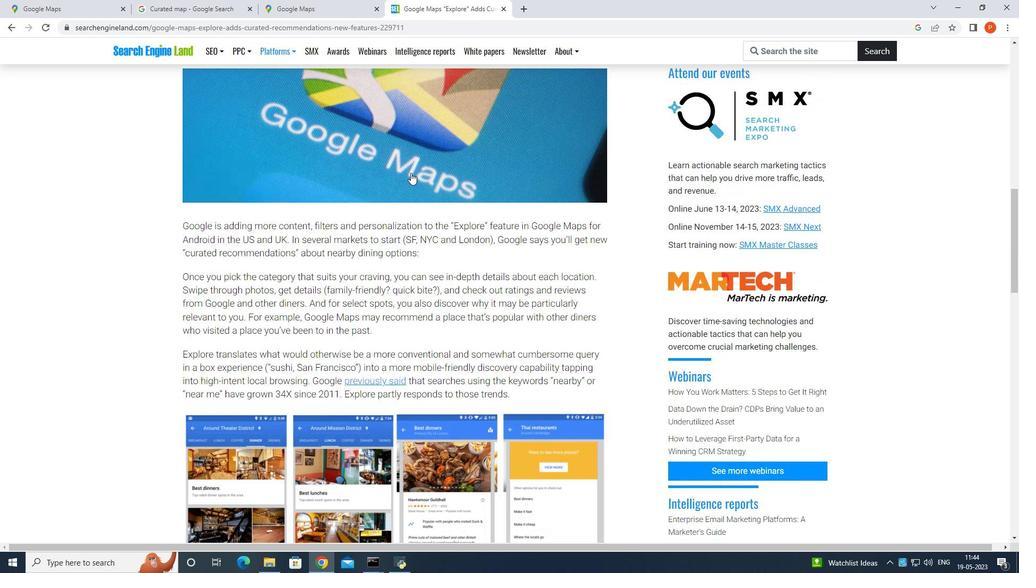 
Action: Mouse scrolled (410, 173) with delta (0, 0)
Screenshot: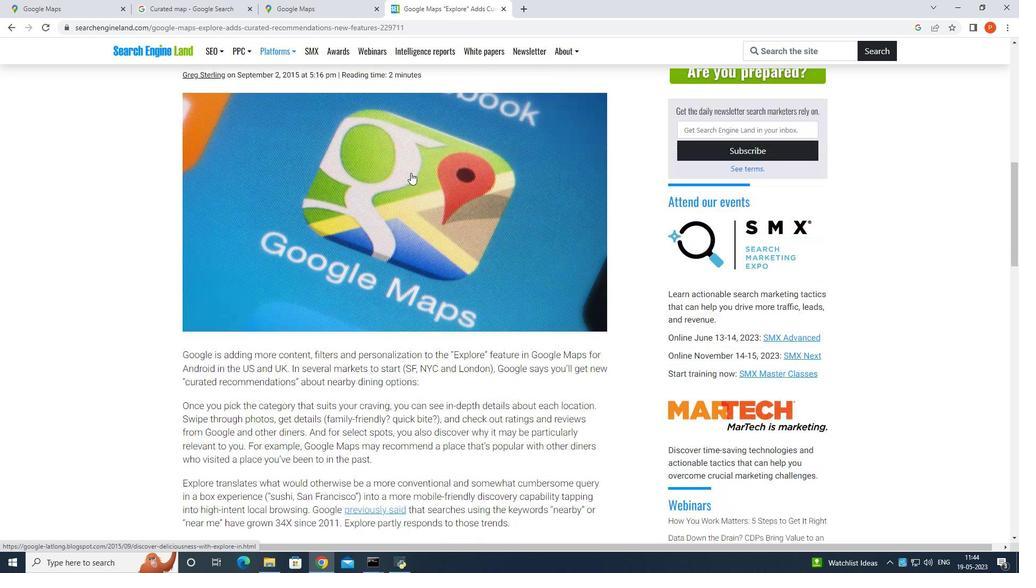 
Action: Mouse scrolled (410, 173) with delta (0, 0)
Screenshot: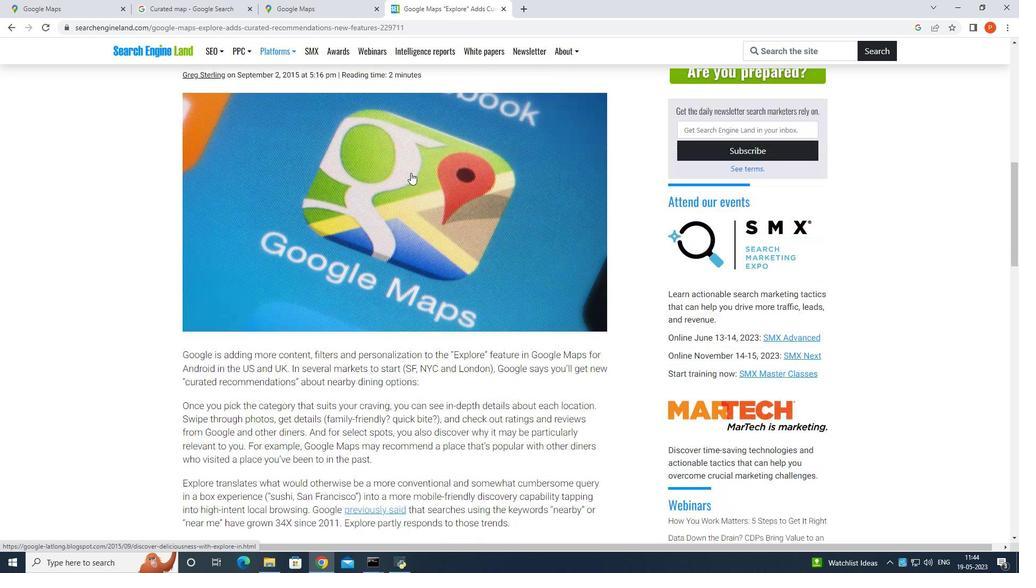 
Action: Mouse scrolled (410, 173) with delta (0, 0)
Screenshot: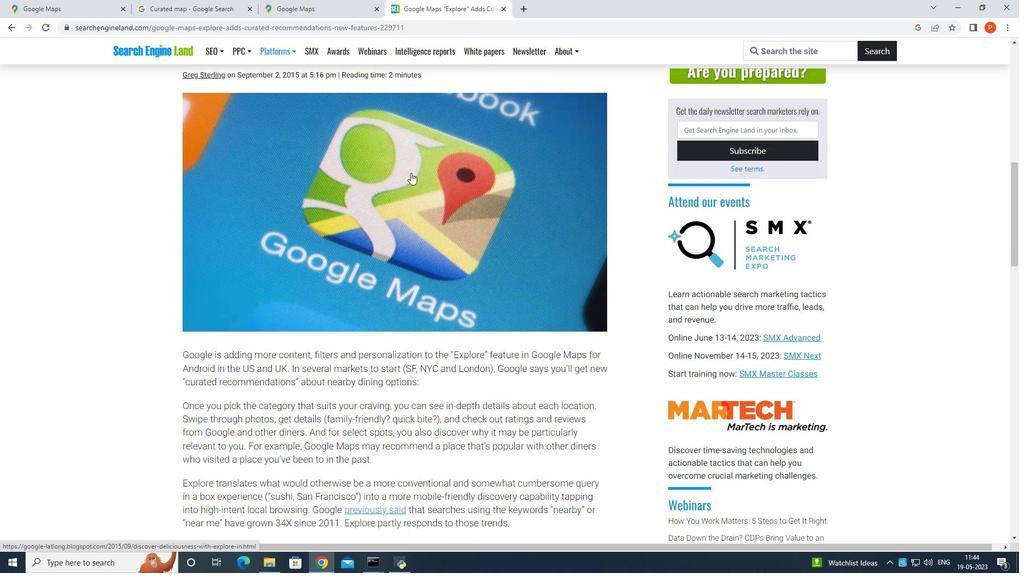 
Action: Mouse scrolled (410, 173) with delta (0, 0)
Screenshot: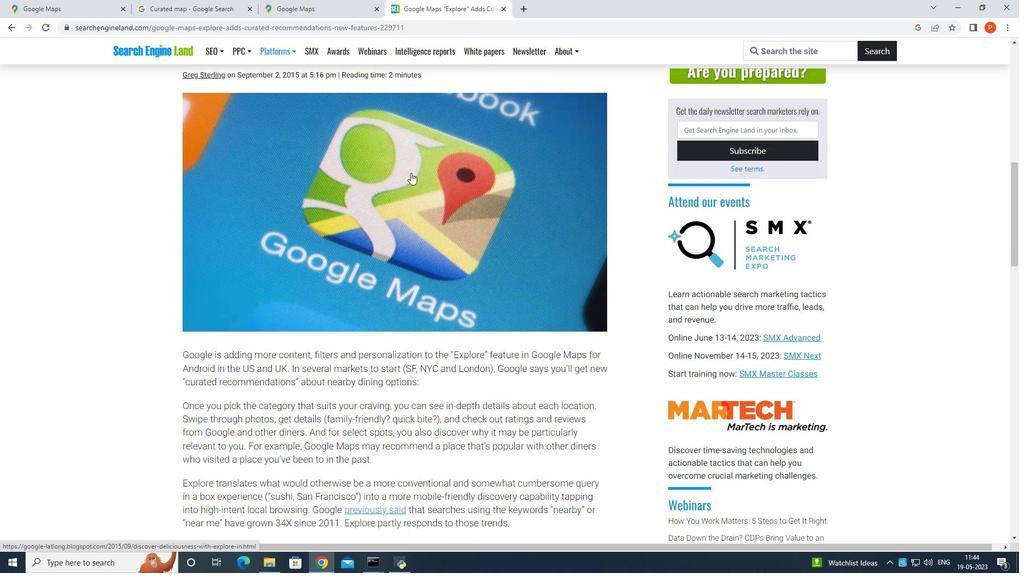 
Action: Mouse scrolled (410, 173) with delta (0, 0)
Screenshot: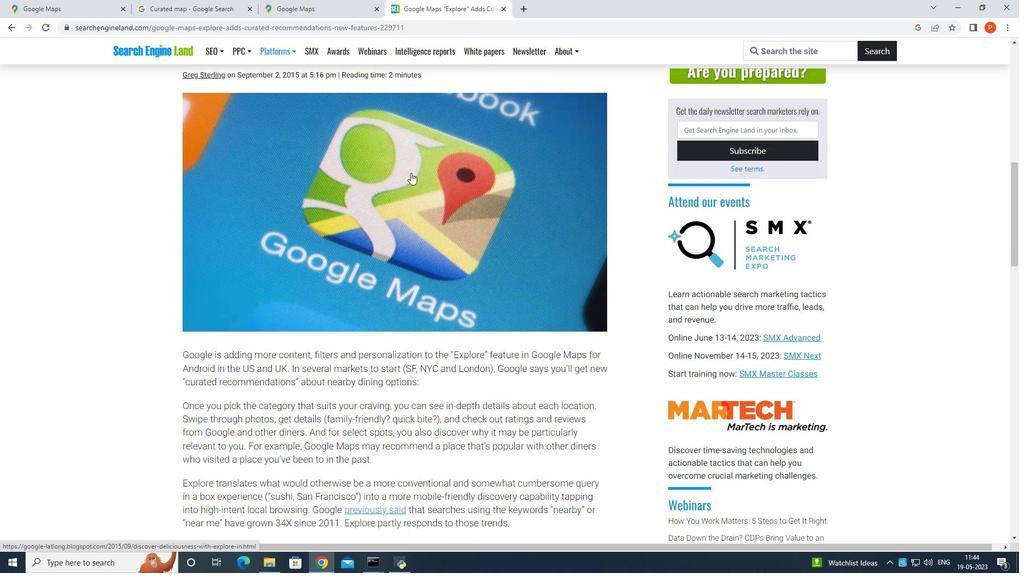 
Action: Mouse moved to (403, 161)
Screenshot: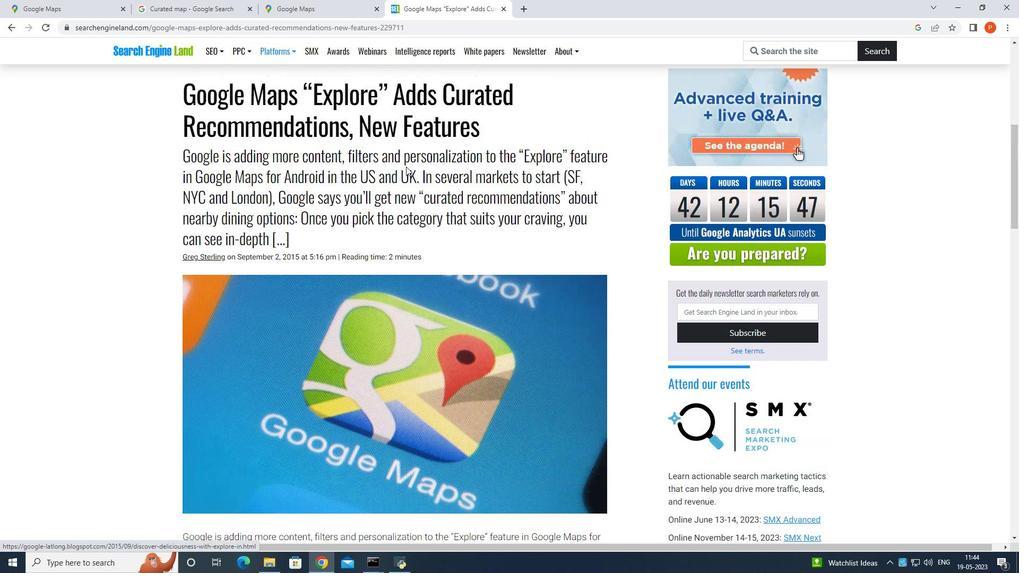 
Action: Mouse scrolled (403, 161) with delta (0, 0)
Screenshot: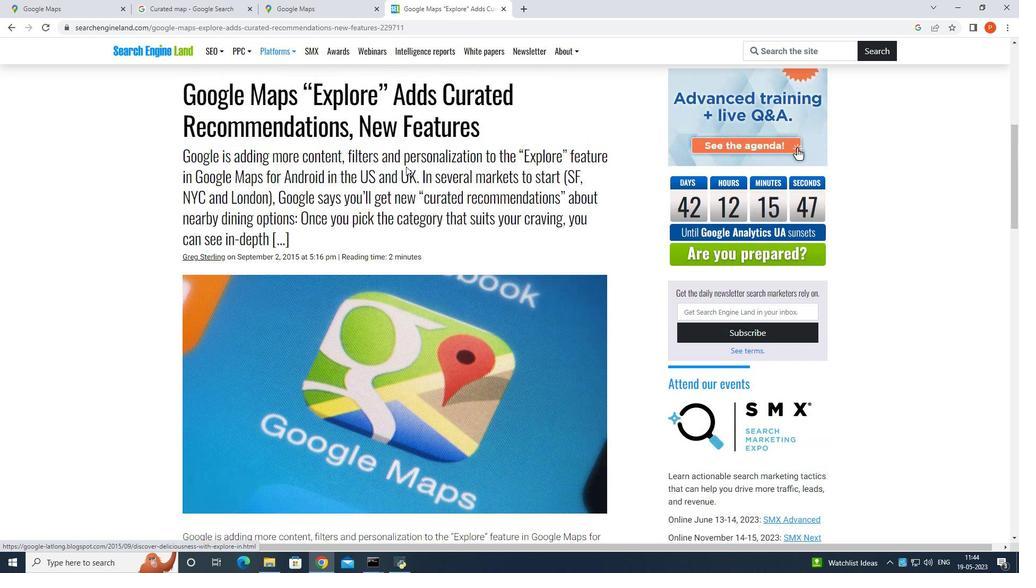 
Action: Mouse scrolled (403, 161) with delta (0, 0)
Screenshot: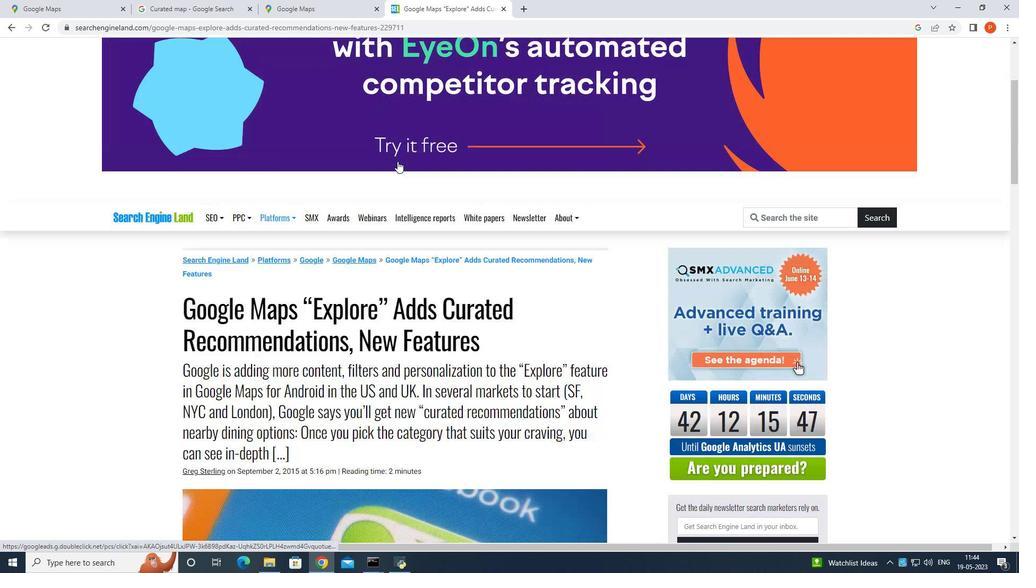 
Action: Mouse scrolled (403, 161) with delta (0, 0)
Screenshot: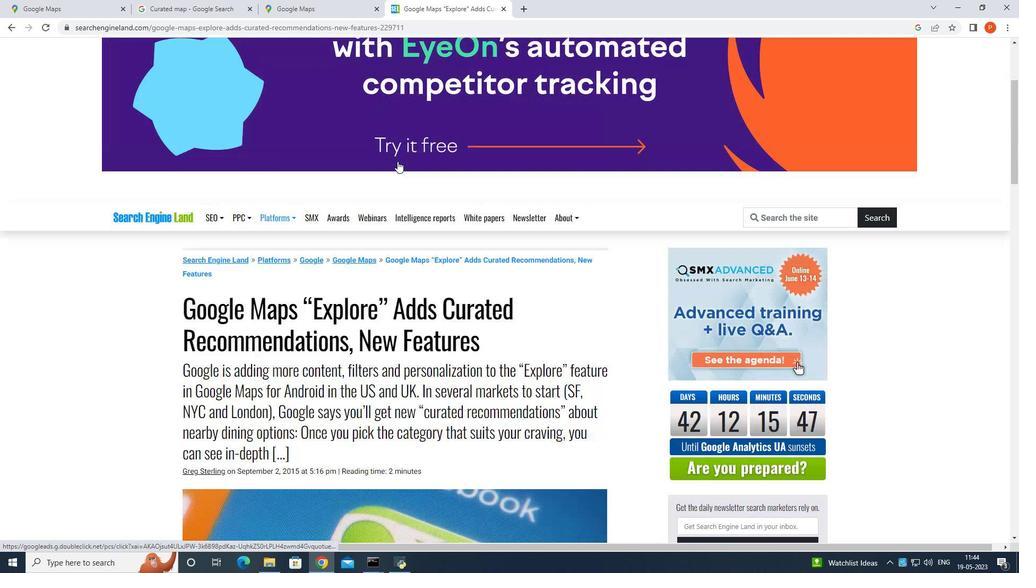 
Action: Mouse scrolled (403, 161) with delta (0, 0)
Screenshot: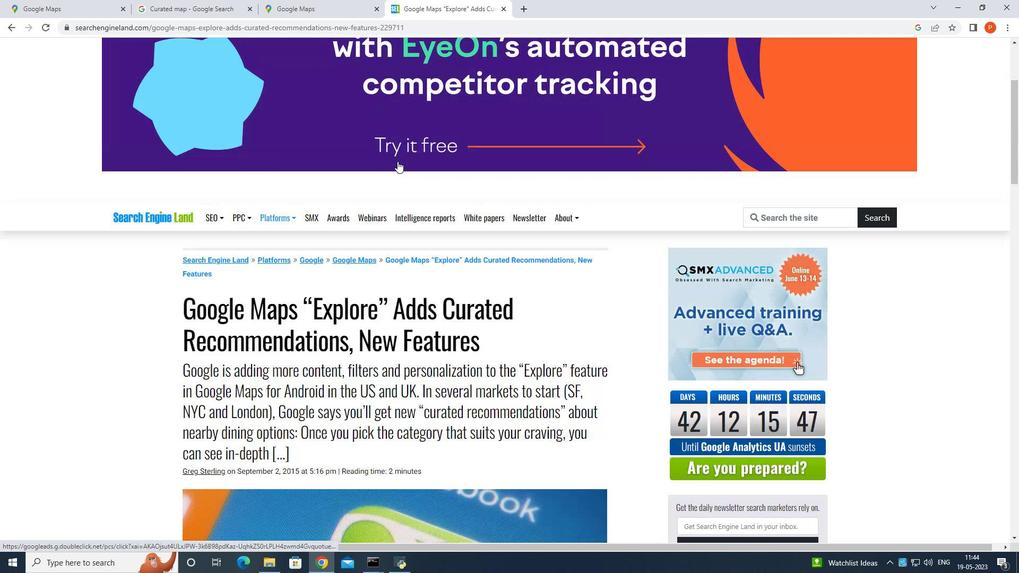 
Action: Mouse scrolled (403, 161) with delta (0, 0)
Screenshot: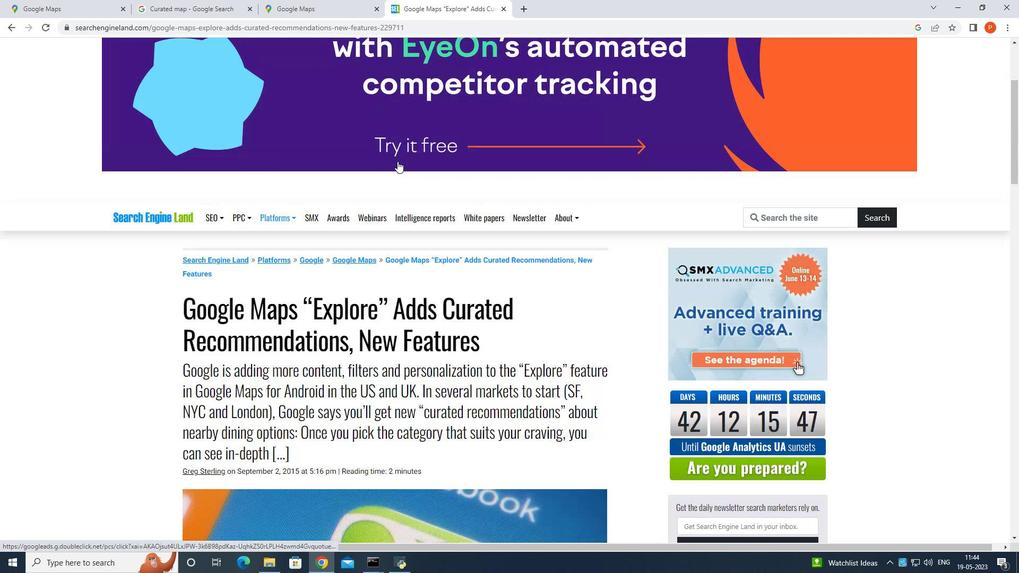 
Action: Mouse scrolled (403, 161) with delta (0, 0)
Screenshot: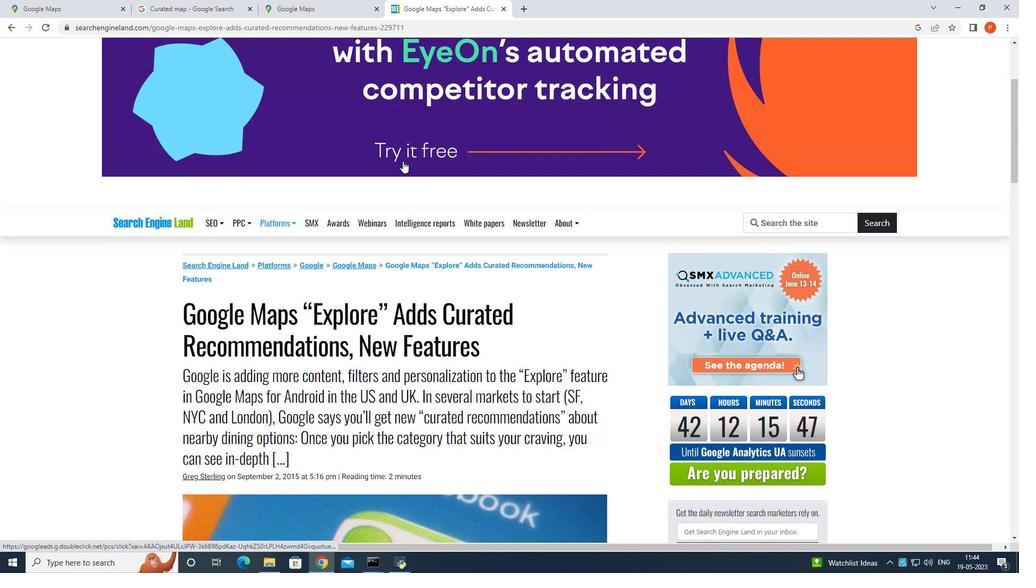 
Action: Mouse scrolled (403, 161) with delta (0, 0)
Screenshot: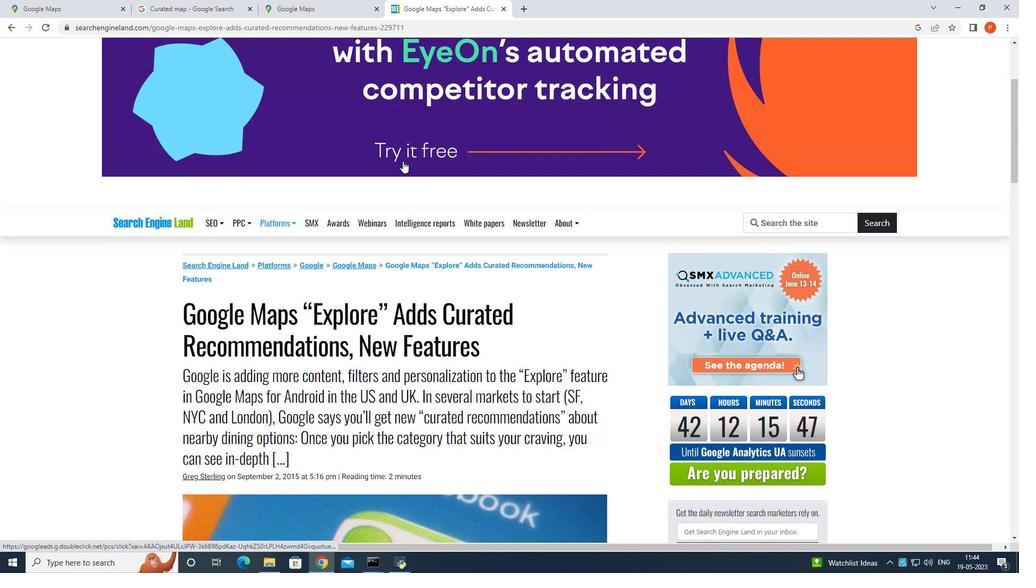 
Action: Mouse scrolled (403, 161) with delta (0, 0)
Screenshot: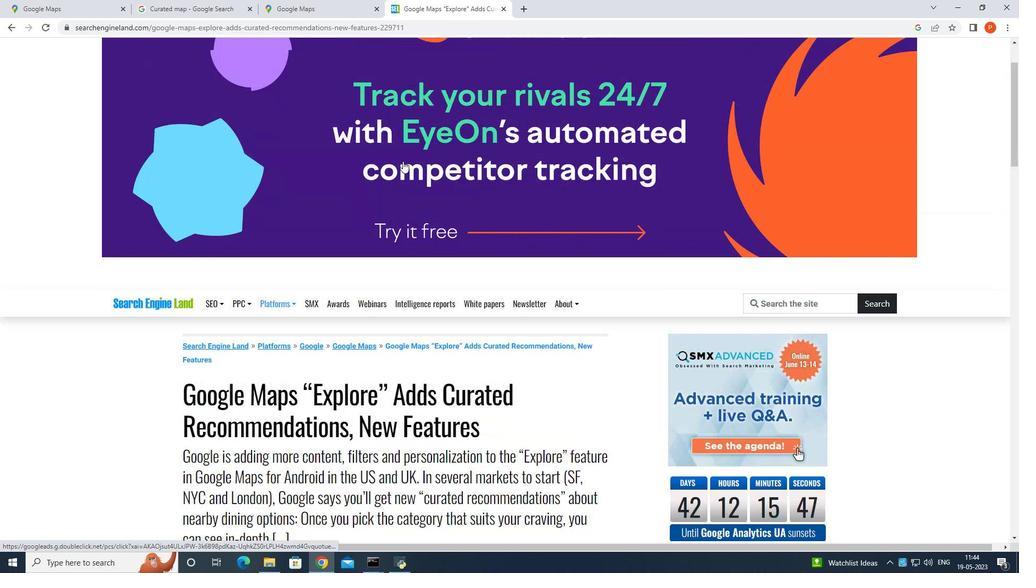 
Action: Mouse scrolled (403, 161) with delta (0, 0)
Screenshot: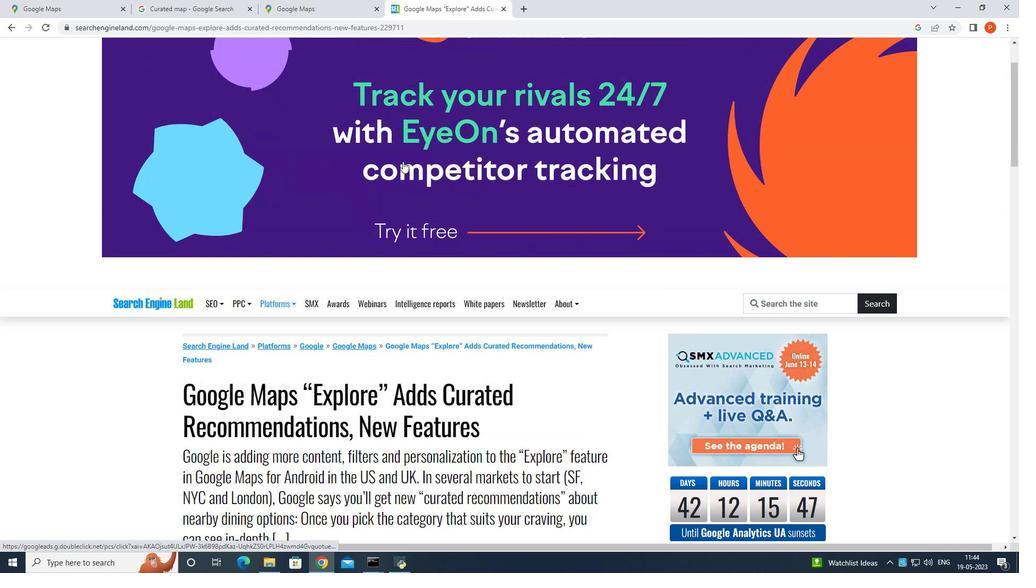
Action: Mouse scrolled (403, 161) with delta (0, 0)
Screenshot: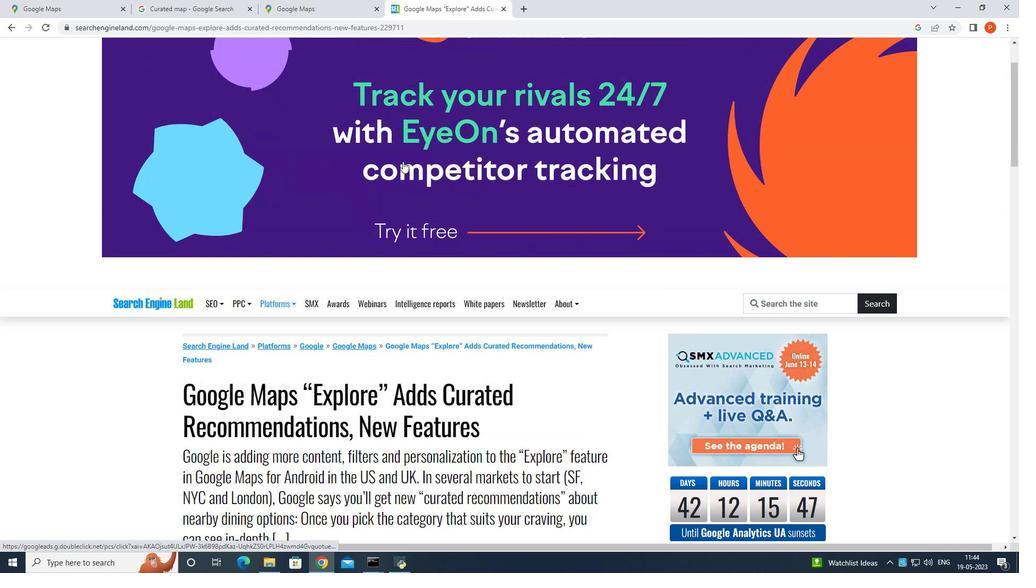 
Action: Mouse scrolled (403, 161) with delta (0, 0)
Screenshot: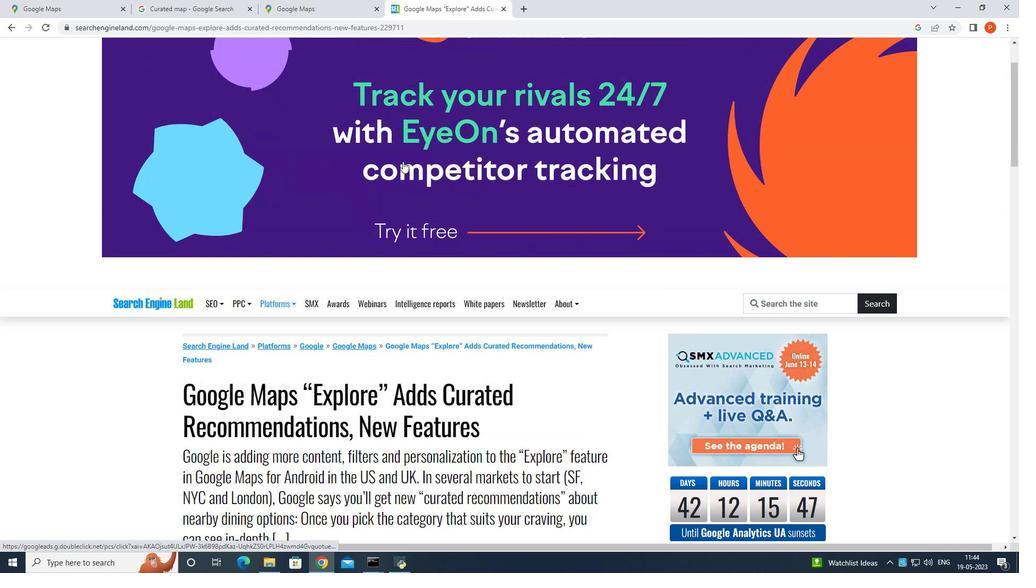 
Action: Mouse scrolled (403, 161) with delta (0, 0)
Screenshot: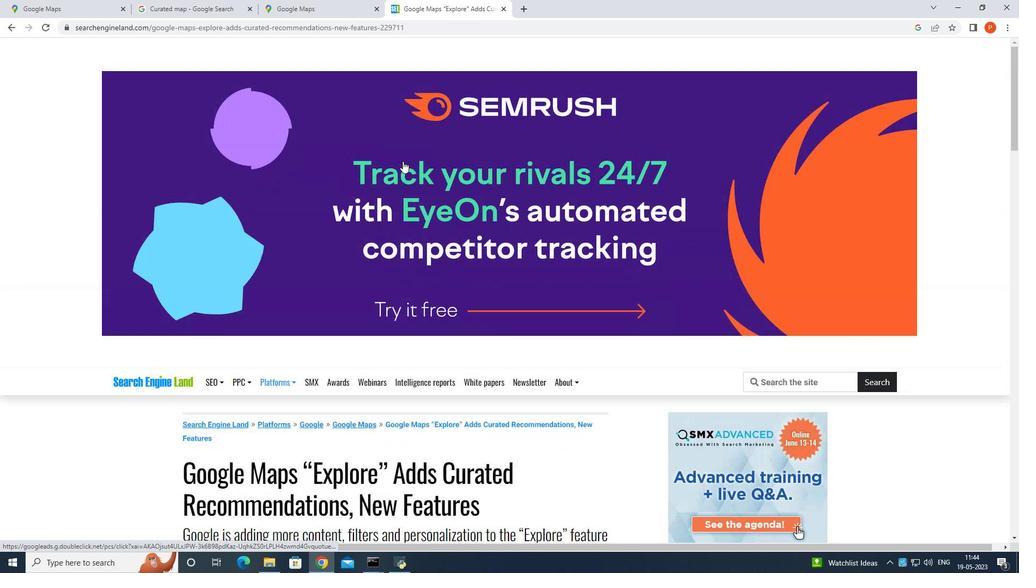 
Action: Mouse scrolled (403, 161) with delta (0, 0)
Screenshot: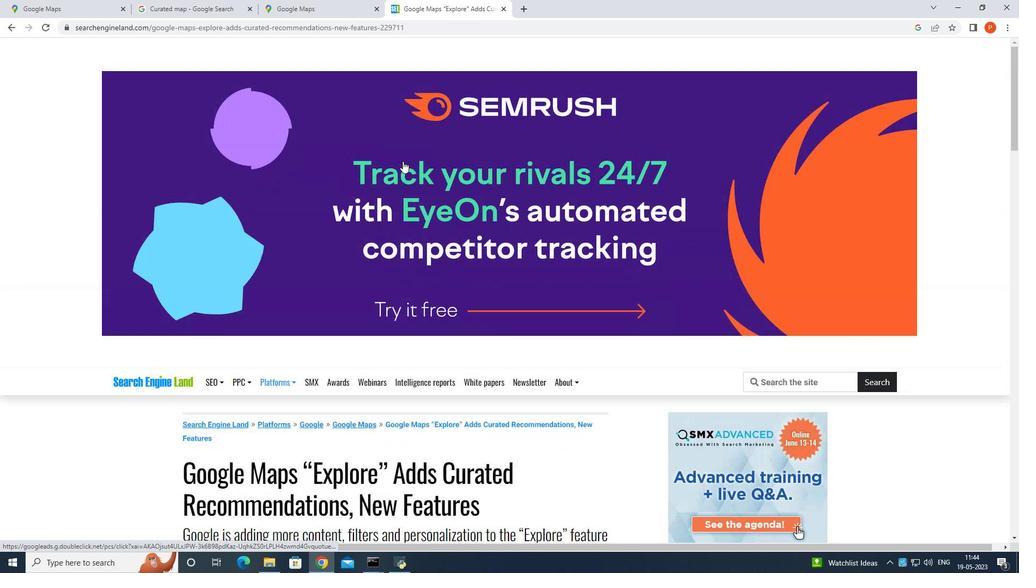 
Action: Mouse scrolled (403, 161) with delta (0, 0)
Screenshot: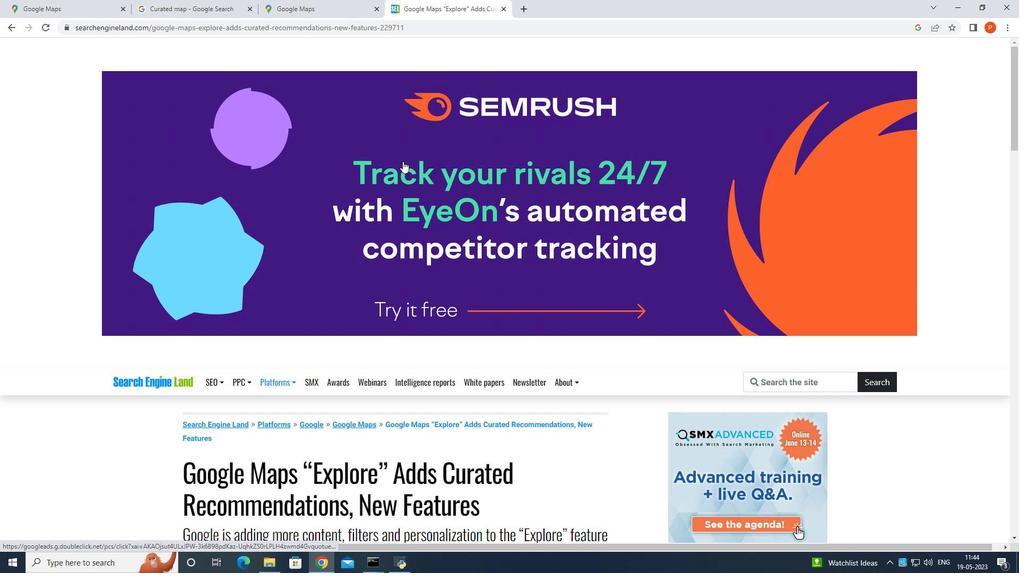 
Action: Mouse scrolled (403, 161) with delta (0, 0)
Screenshot: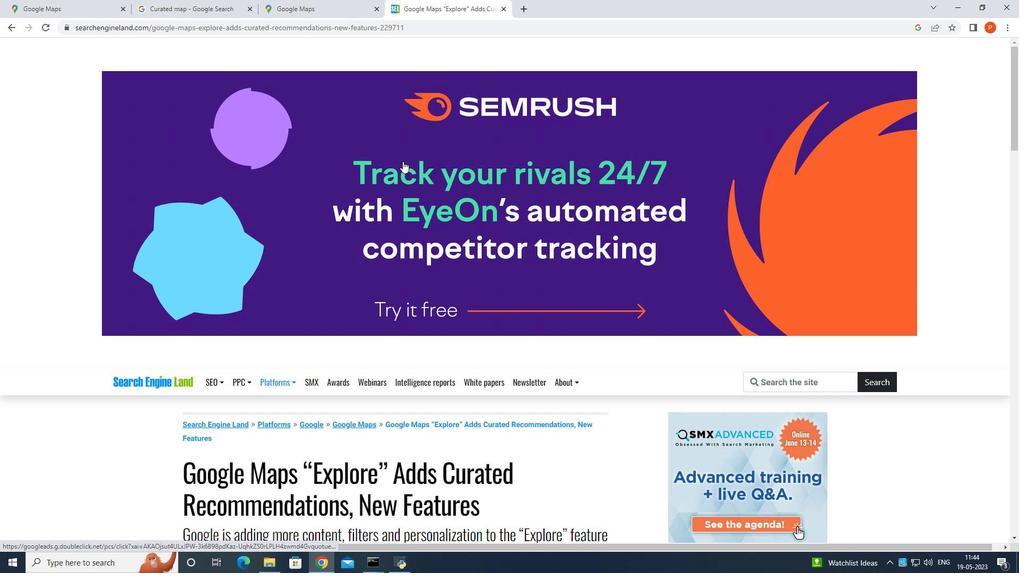 
Action: Mouse scrolled (403, 161) with delta (0, 0)
Screenshot: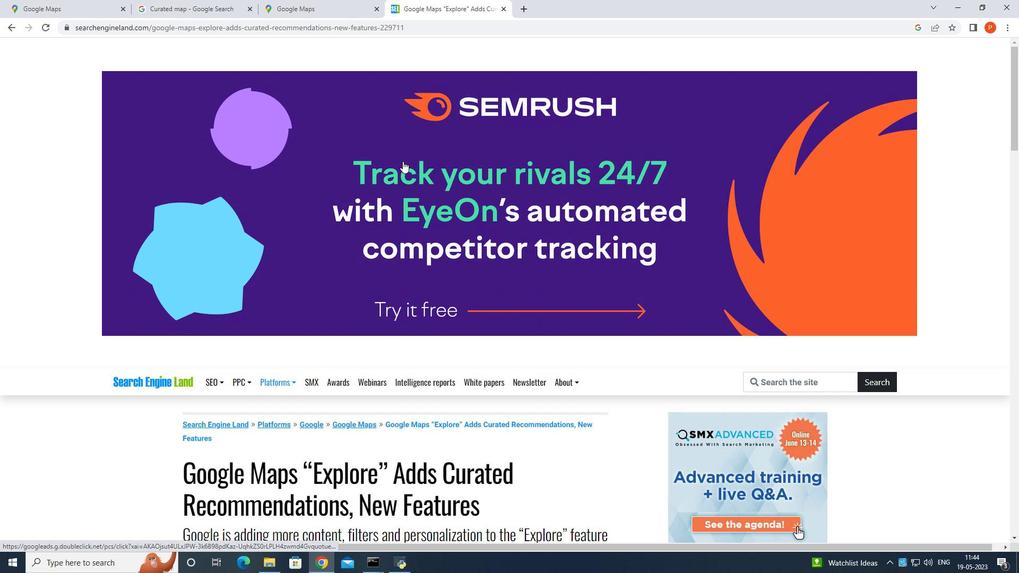
Action: Mouse scrolled (403, 161) with delta (0, 0)
Screenshot: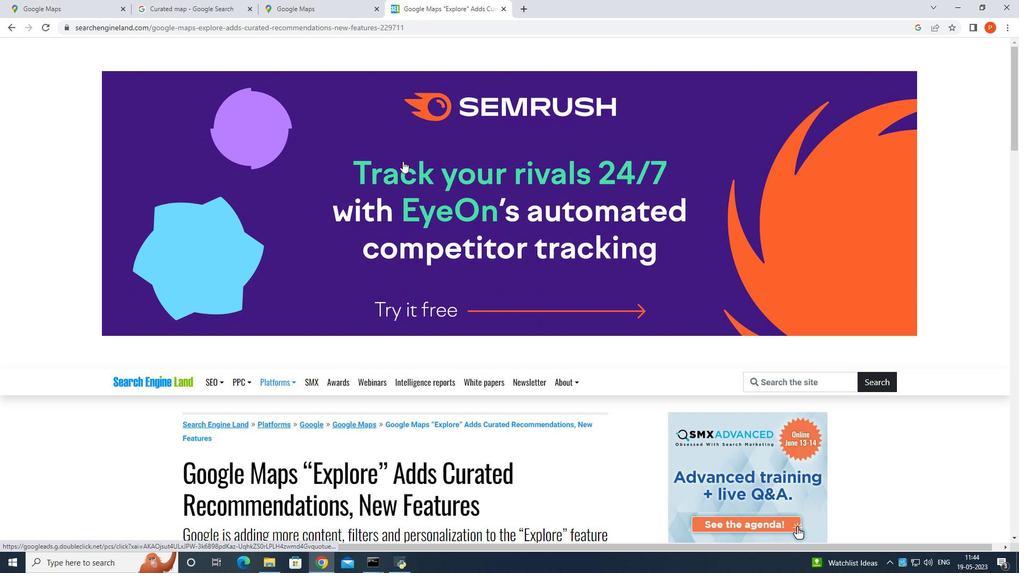 
Action: Mouse moved to (521, 8)
Screenshot: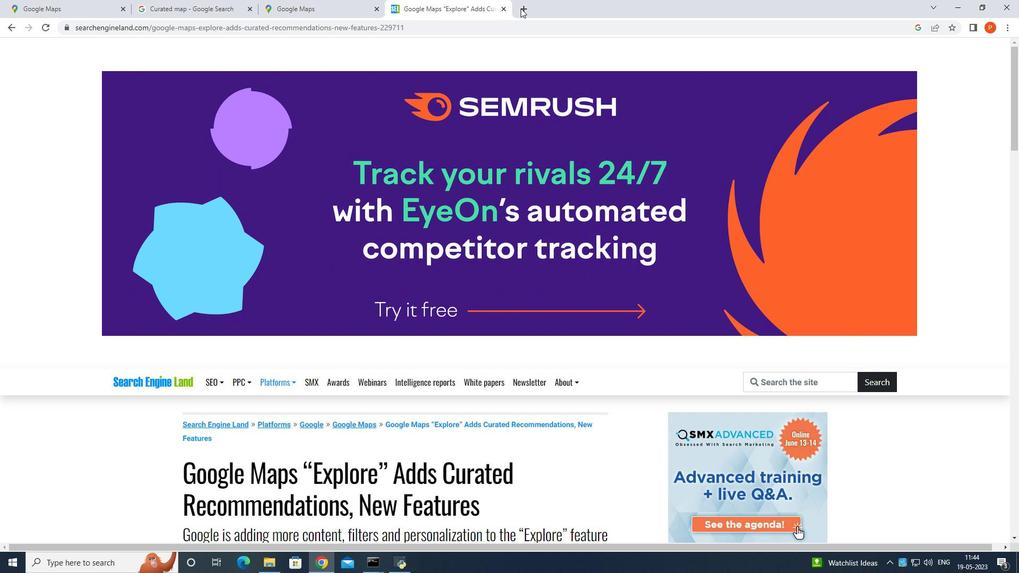 
Action: Mouse pressed left at (521, 8)
Screenshot: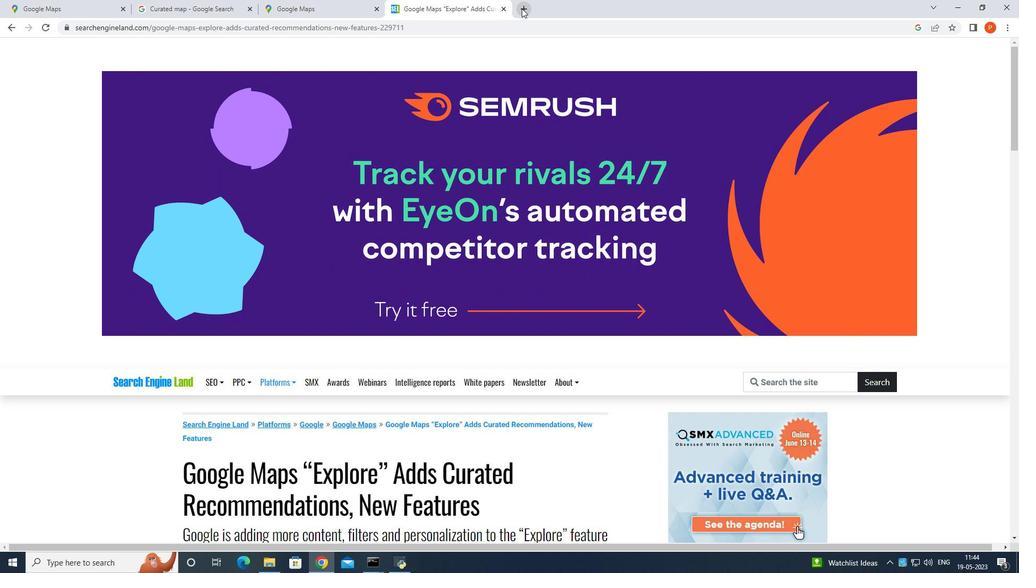 
Action: Mouse moved to (337, 24)
Screenshot: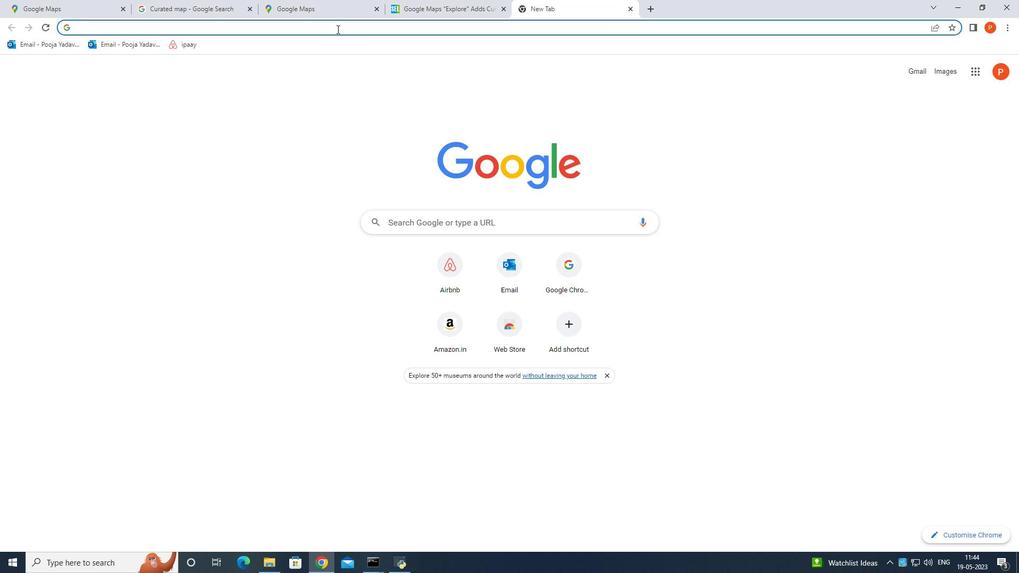 
Action: Mouse pressed left at (337, 24)
Screenshot: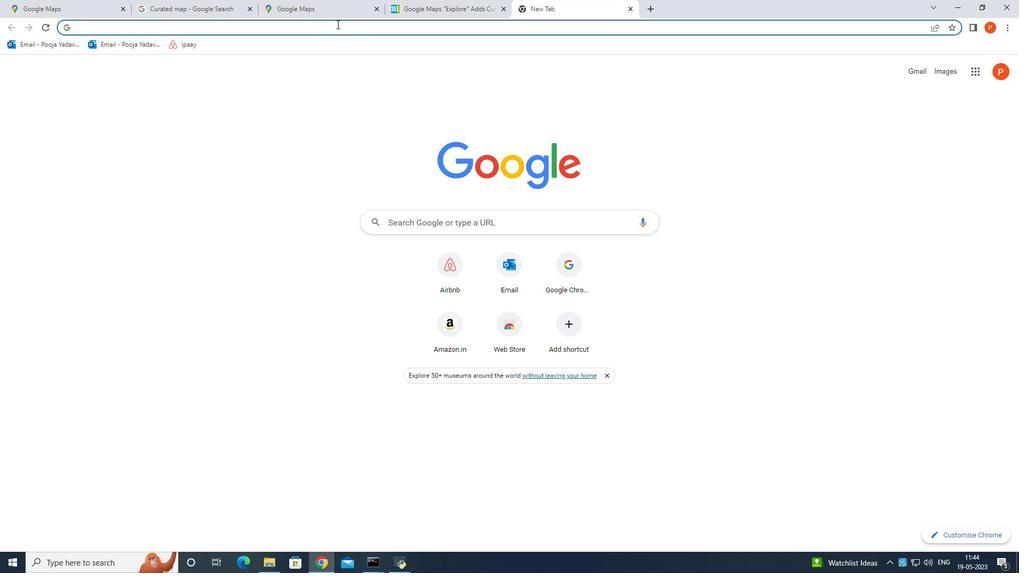 
Action: Mouse moved to (288, 85)
Screenshot: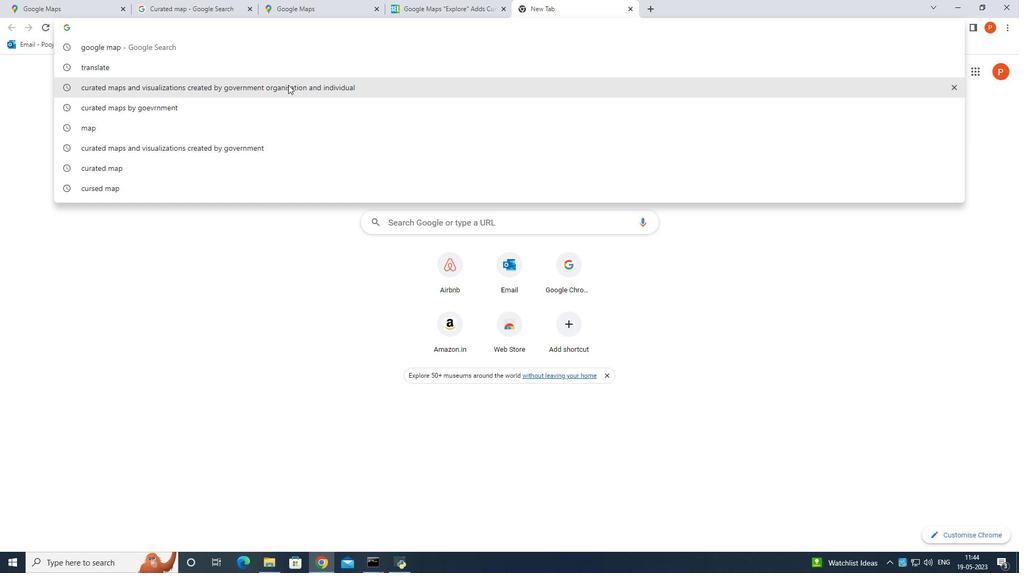 
Action: Mouse pressed left at (288, 85)
Screenshot: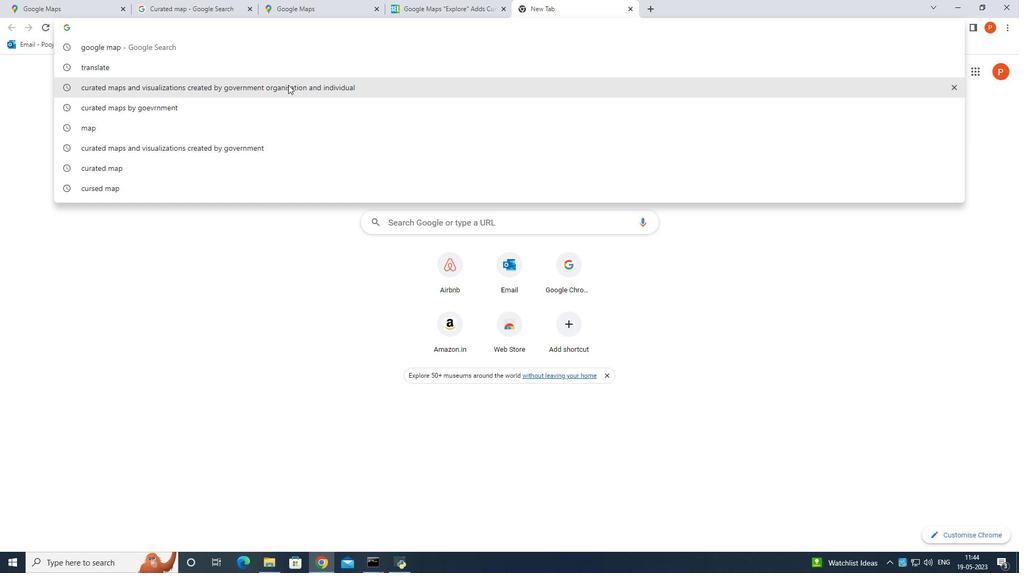 
Action: Mouse moved to (301, 48)
Screenshot: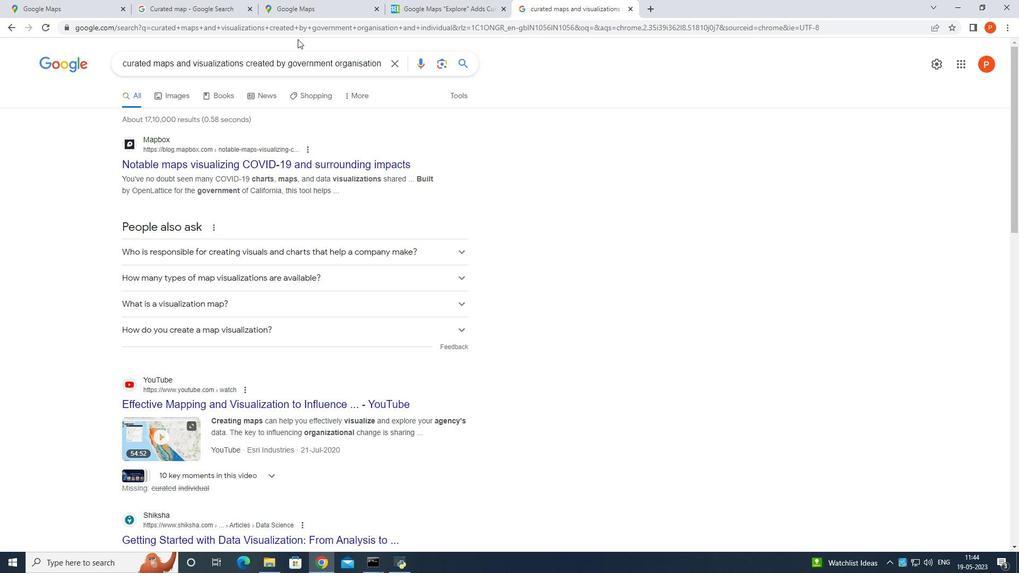 
Action: Mouse scrolled (301, 48) with delta (0, 0)
Screenshot: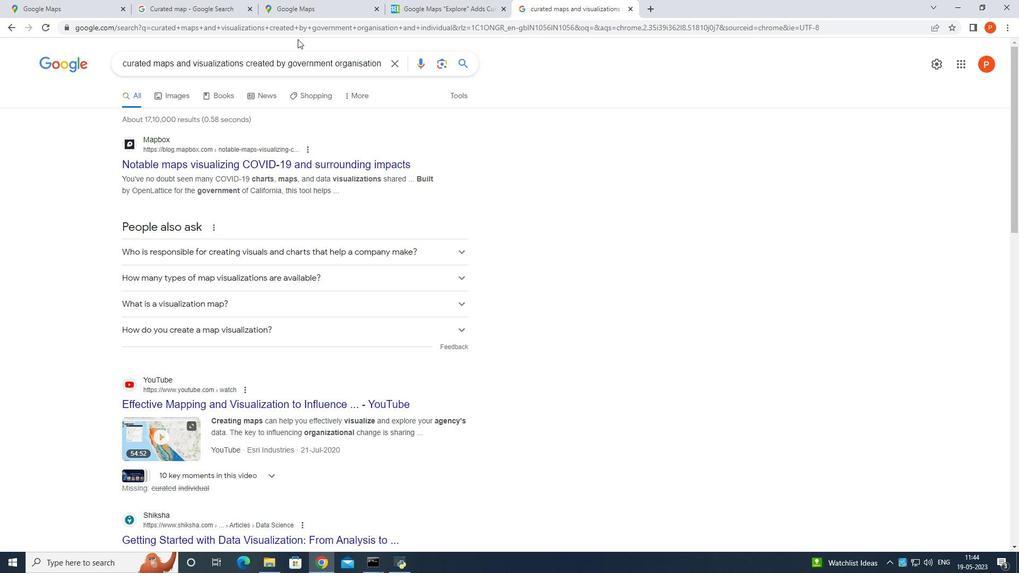 
Action: Mouse moved to (303, 52)
Screenshot: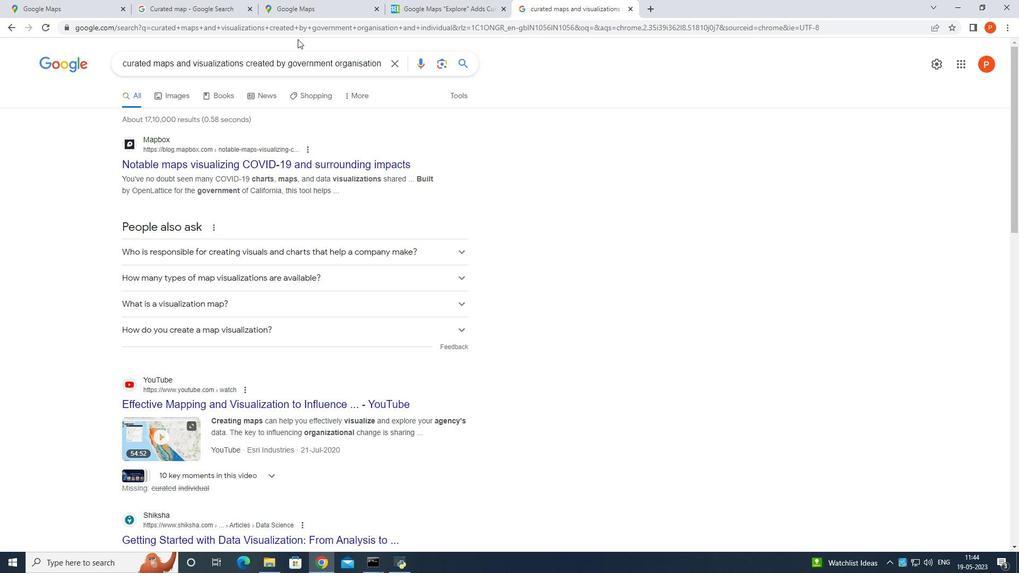 
Action: Mouse scrolled (303, 51) with delta (0, 0)
Screenshot: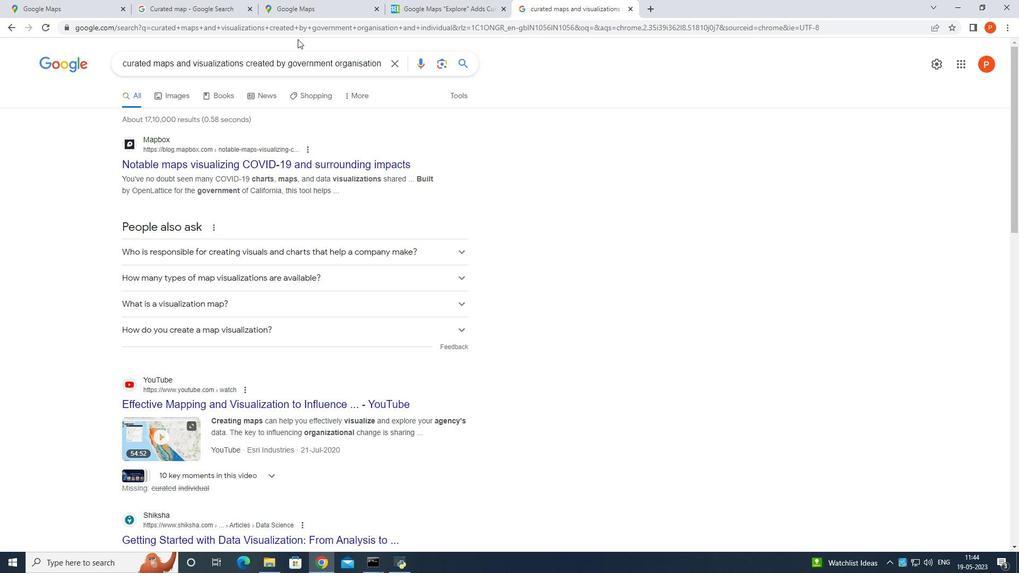
Action: Mouse moved to (304, 53)
Screenshot: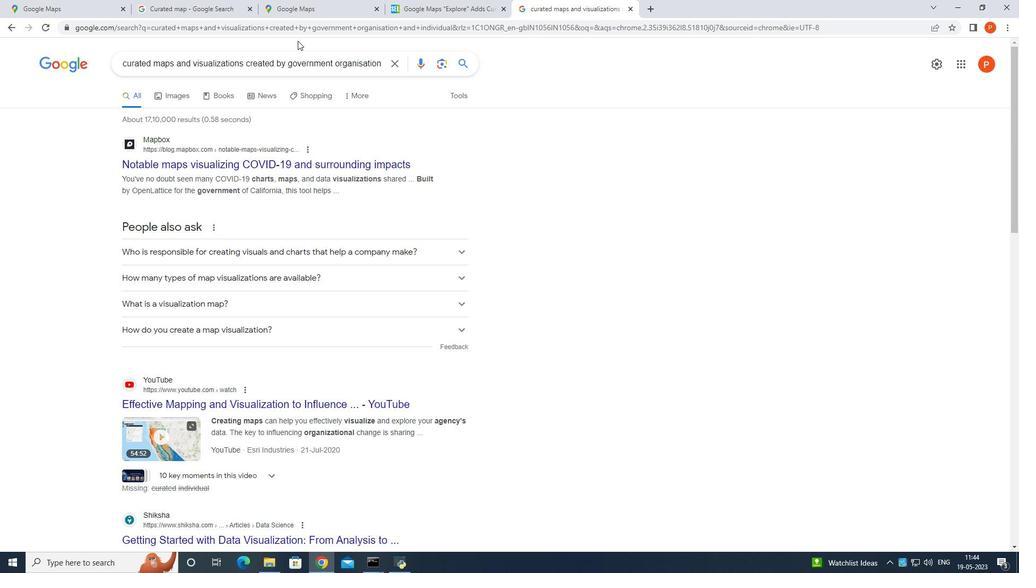 
Action: Mouse scrolled (304, 53) with delta (0, 0)
Screenshot: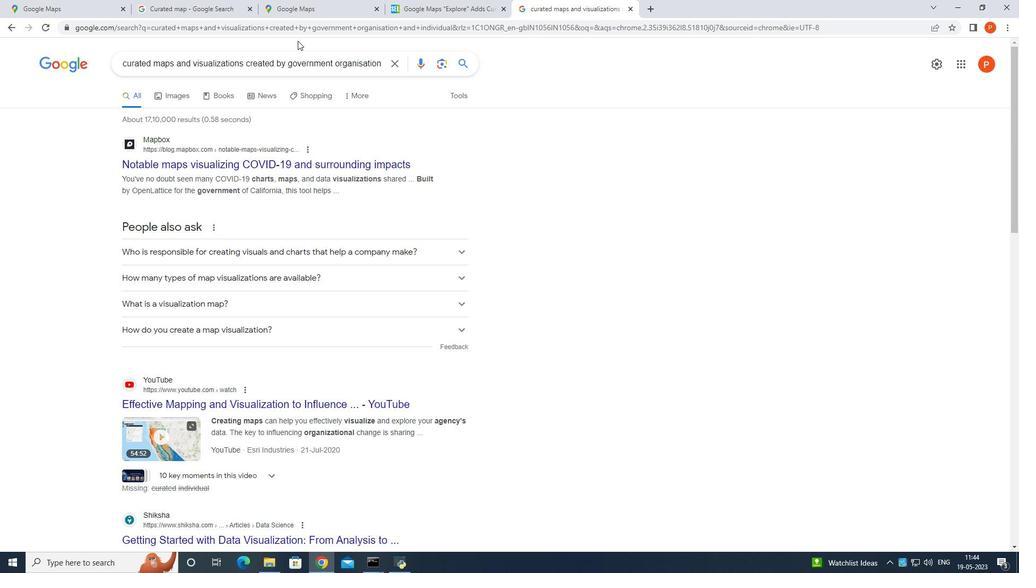 
Action: Mouse moved to (170, 279)
Screenshot: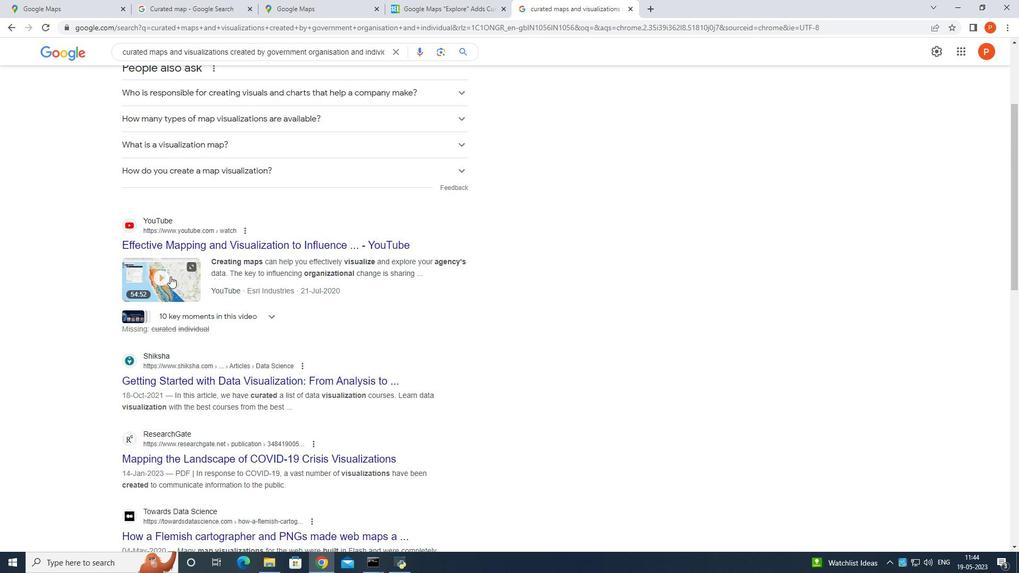 
Action: Mouse pressed left at (170, 279)
Screenshot: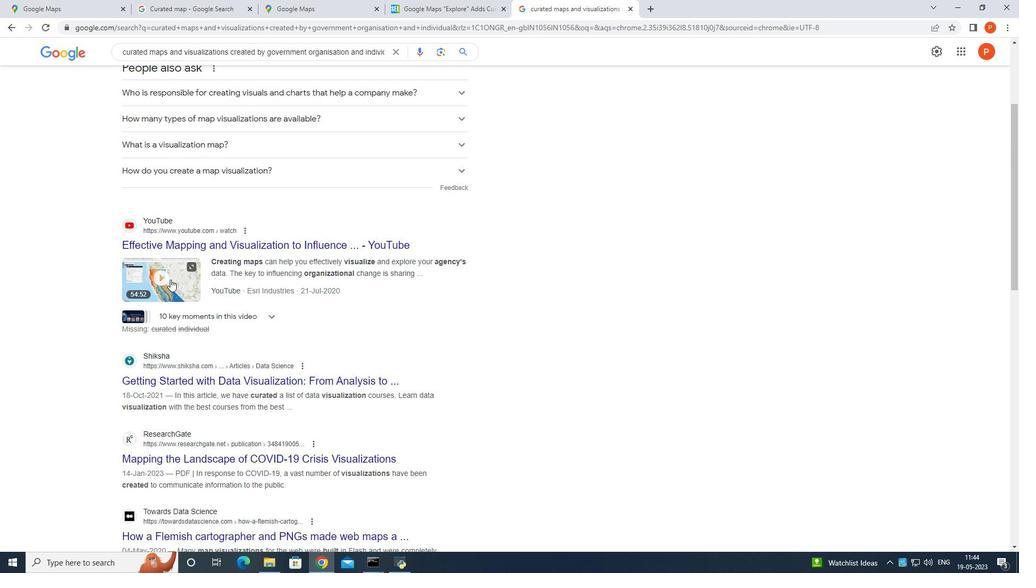 
Action: Mouse moved to (405, 202)
Screenshot: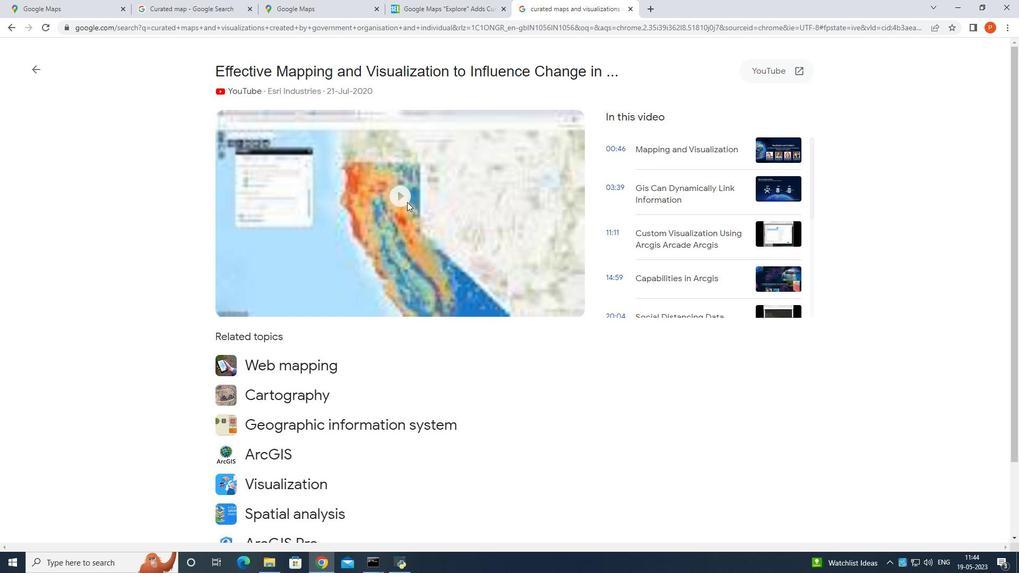 
Action: Mouse pressed left at (405, 202)
Screenshot: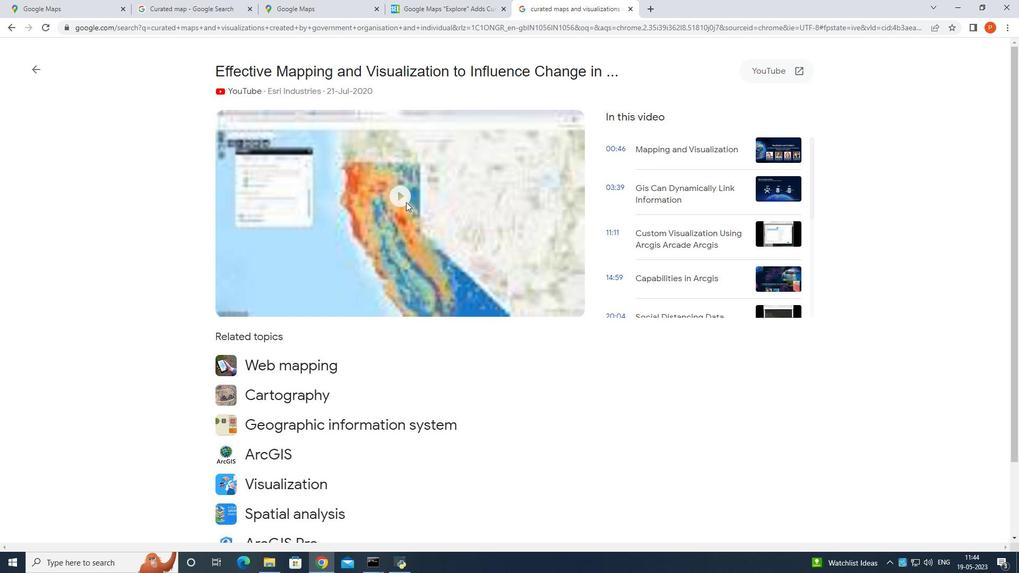 
Action: Mouse moved to (405, 202)
Screenshot: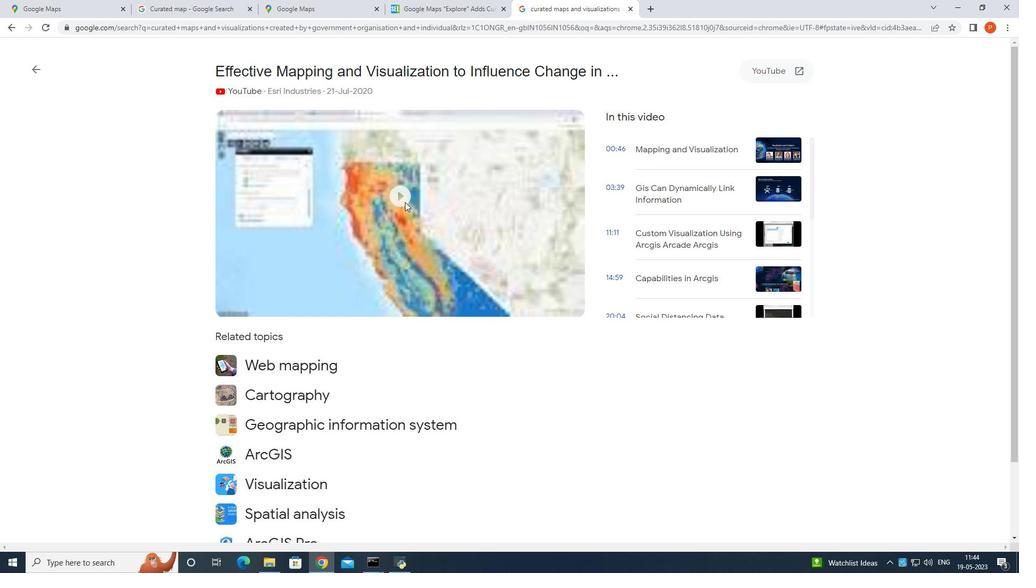 
Action: Mouse pressed left at (405, 202)
Screenshot: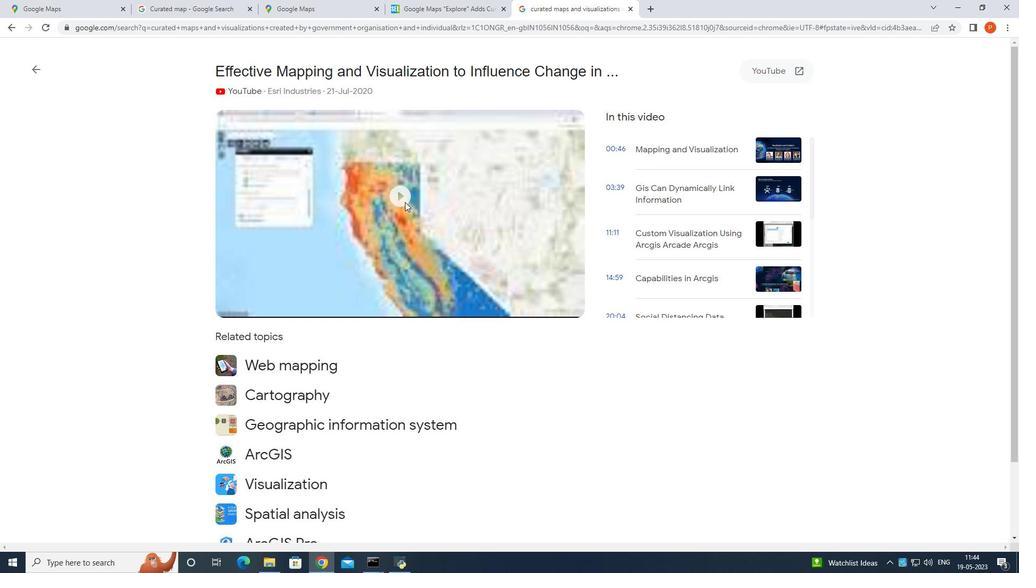 
Action: Mouse moved to (249, 293)
Screenshot: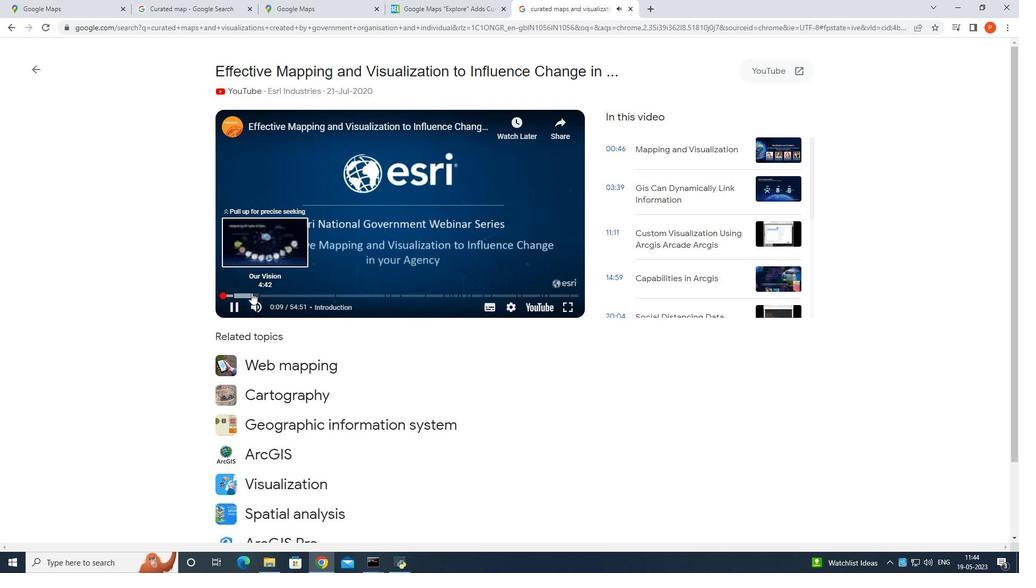 
Action: Mouse pressed left at (249, 293)
Screenshot: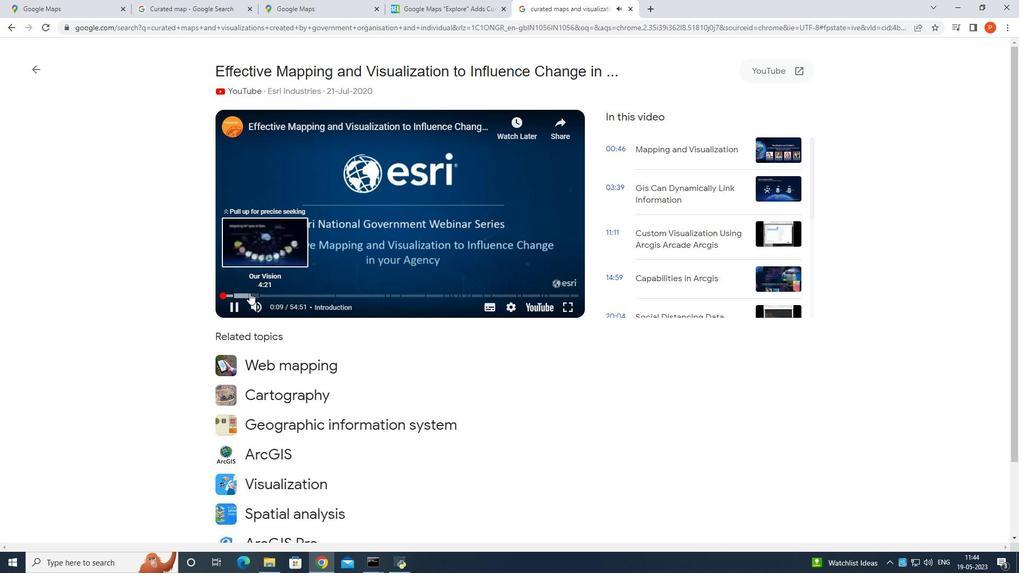 
Action: Mouse moved to (268, 292)
Screenshot: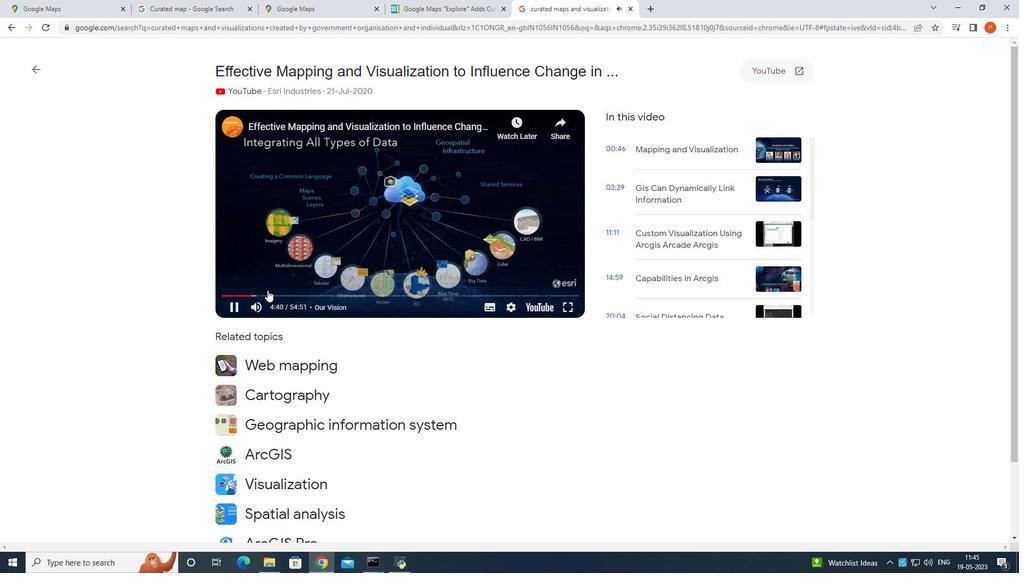 
Action: Mouse pressed left at (268, 292)
Screenshot: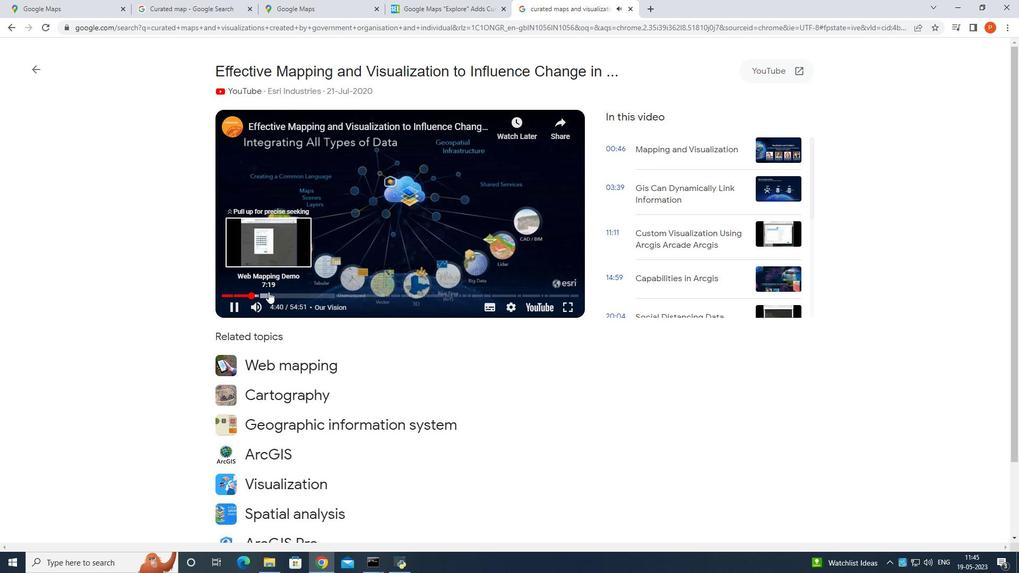 
Action: Mouse moved to (287, 292)
Screenshot: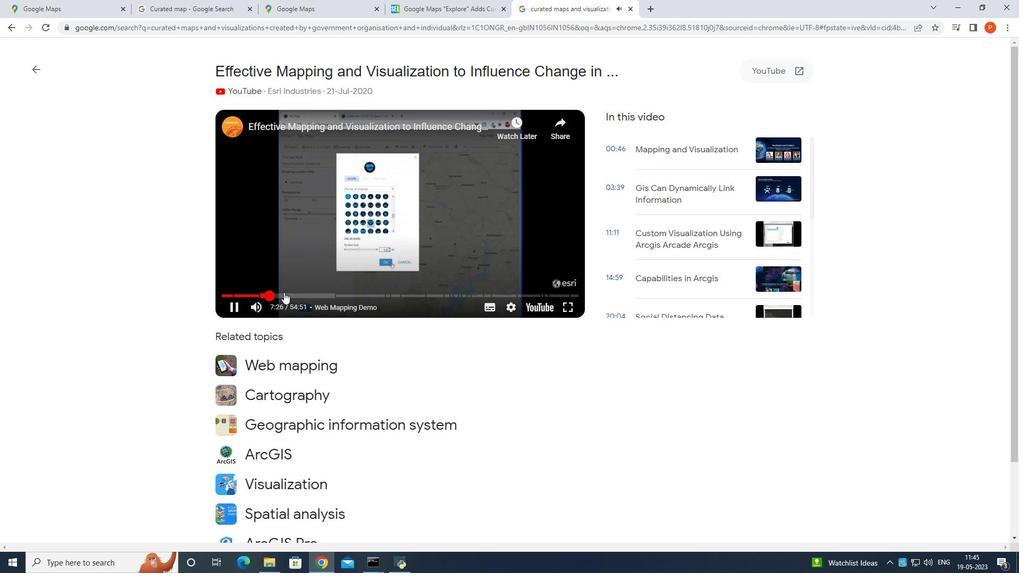 
Action: Mouse pressed left at (287, 292)
Screenshot: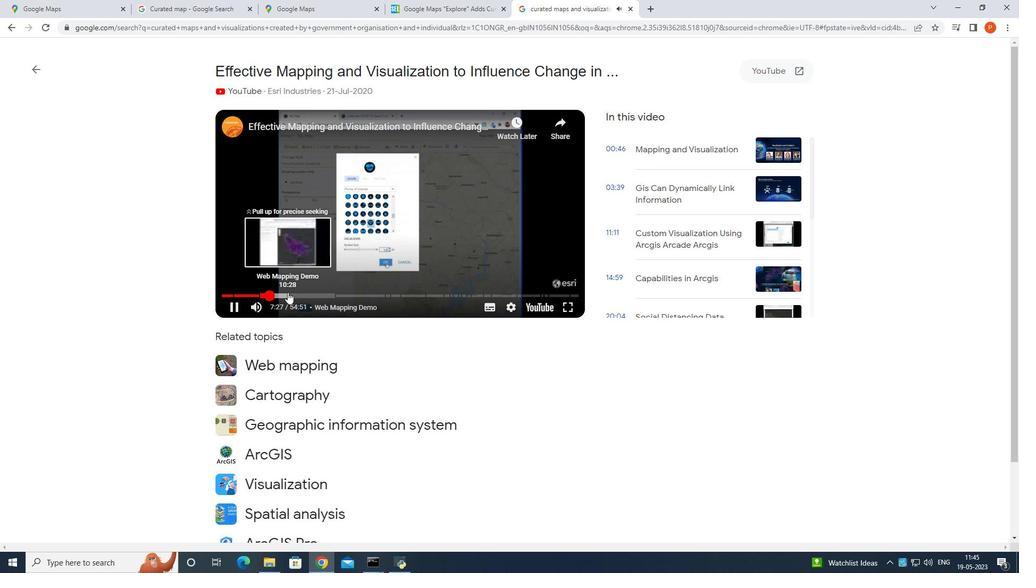 
Action: Mouse moved to (566, 303)
Screenshot: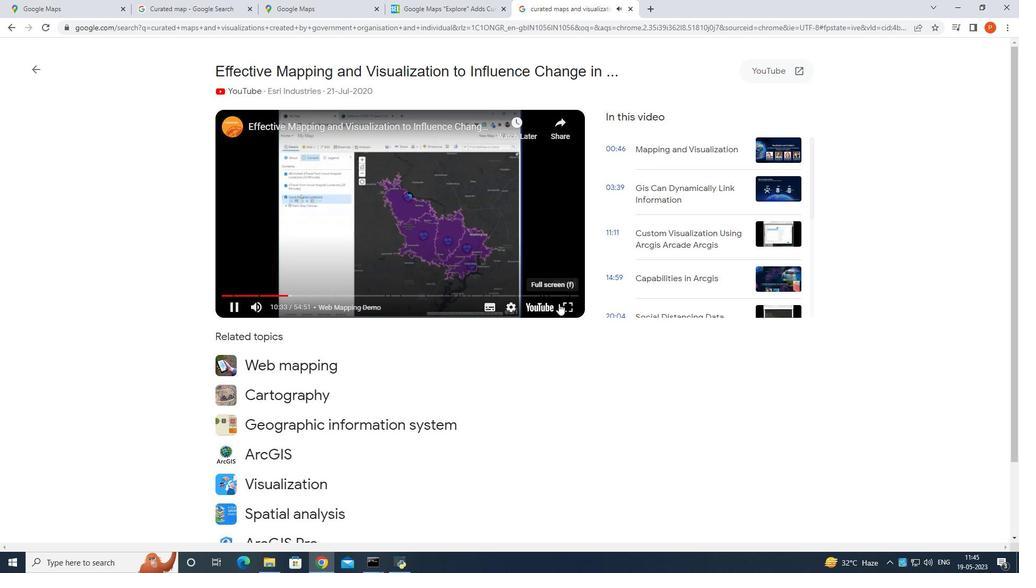 
Action: Mouse pressed left at (566, 303)
Screenshot: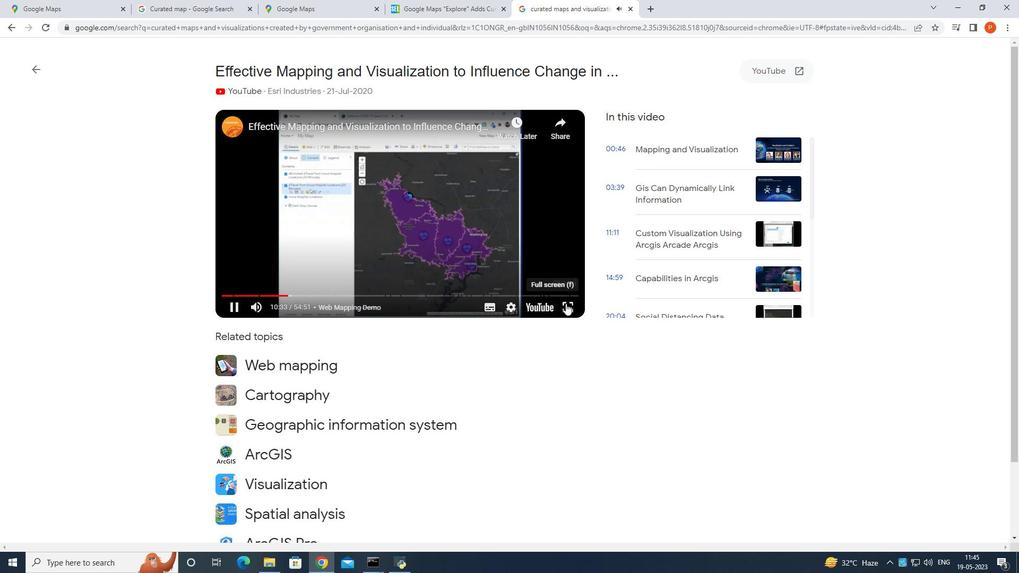 
Action: Mouse moved to (447, 221)
Screenshot: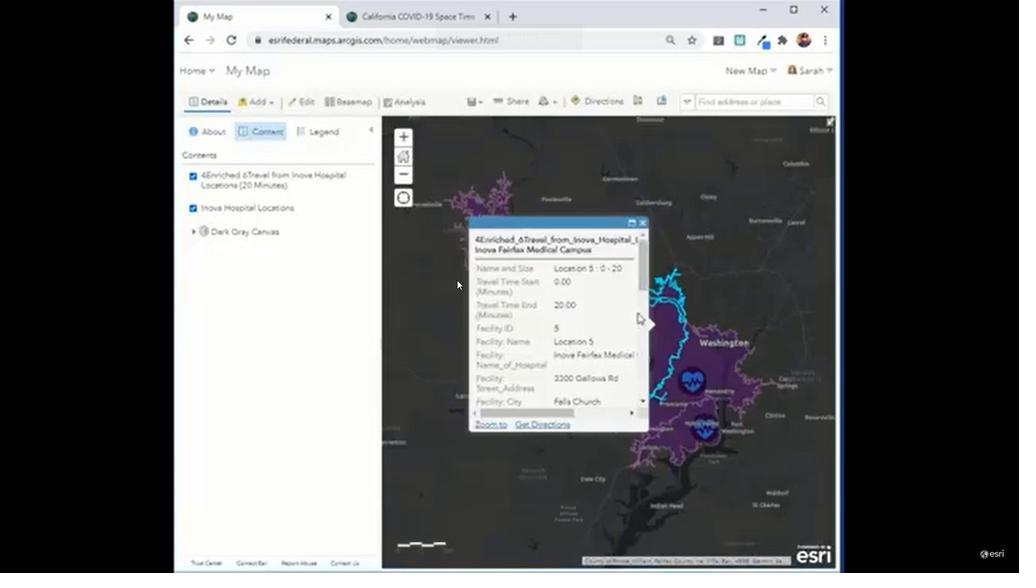 
Action: Mouse pressed left at (447, 221)
Screenshot: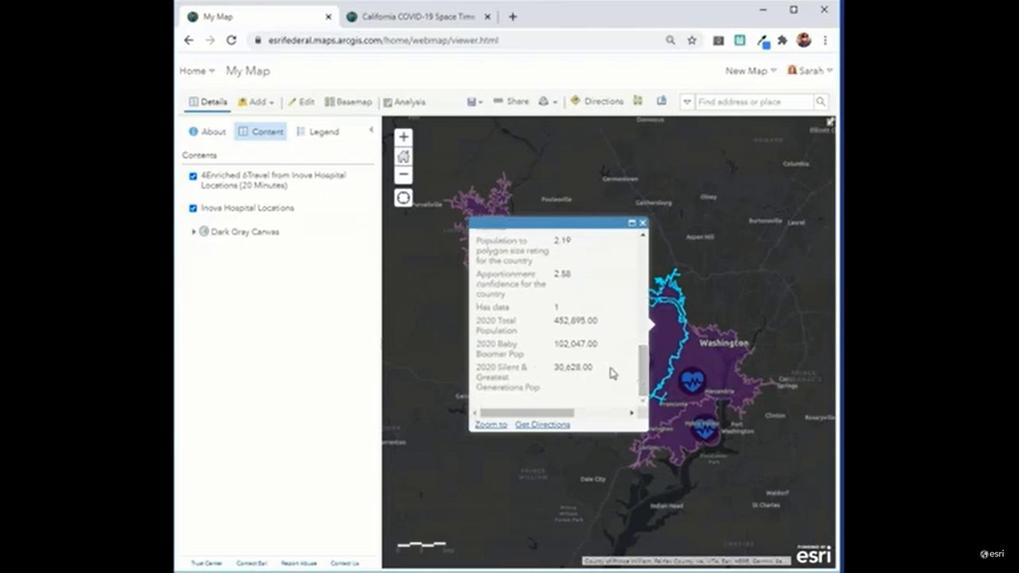 
Action: Mouse moved to (979, 382)
Screenshot: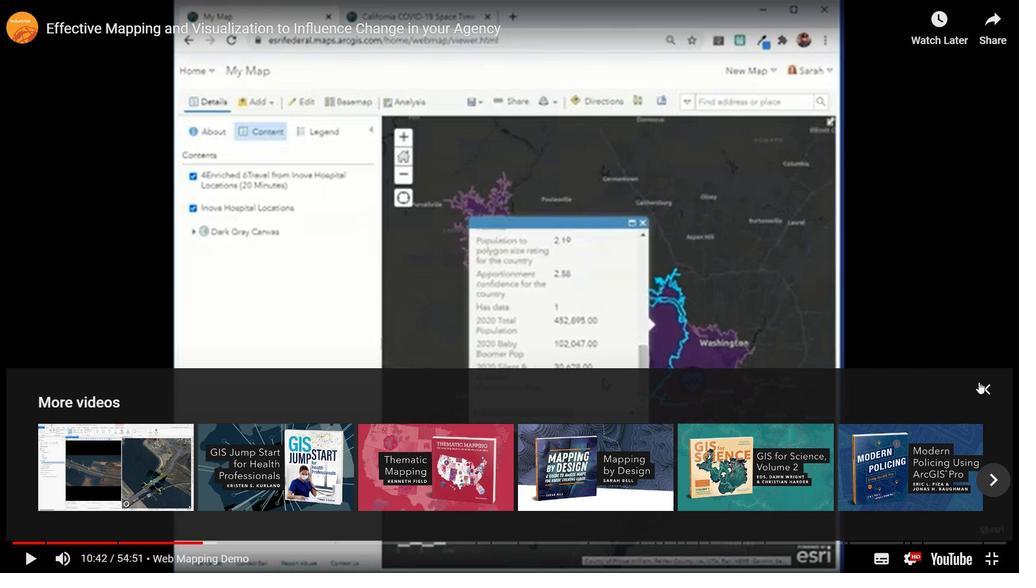 
Action: Mouse pressed left at (979, 382)
Screenshot: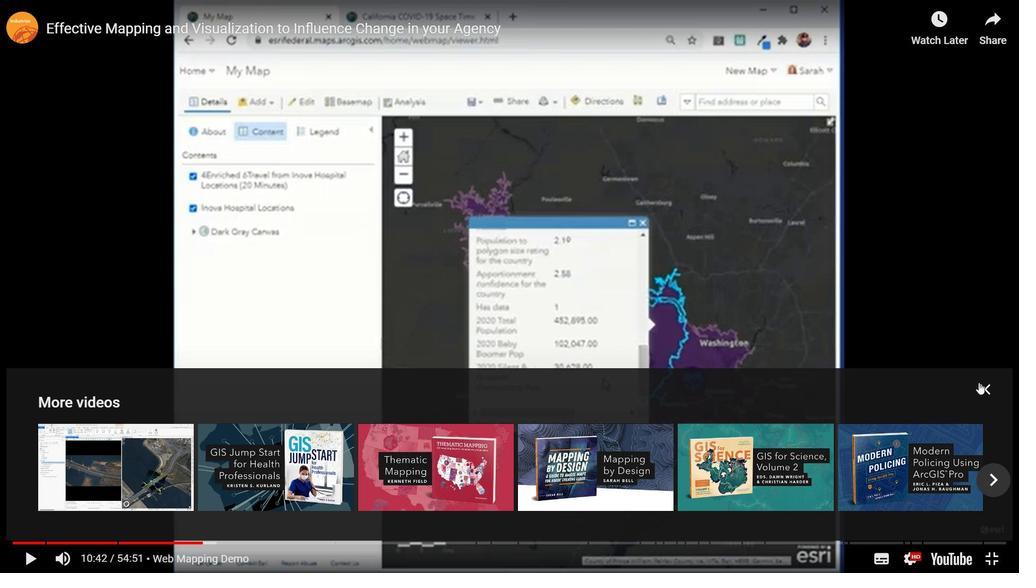
Action: Mouse moved to (989, 561)
Screenshot: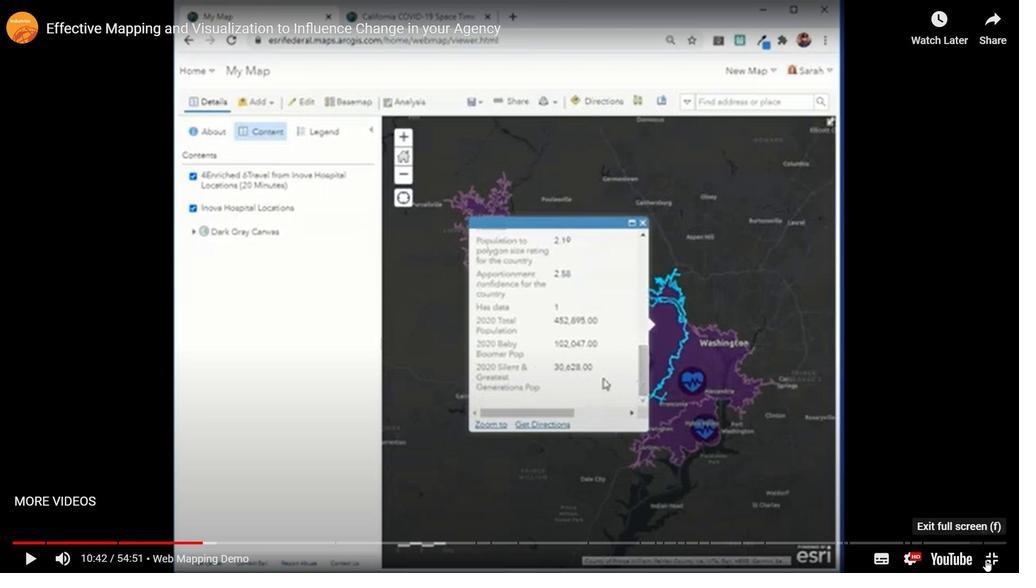
Action: Mouse pressed left at (989, 561)
Screenshot: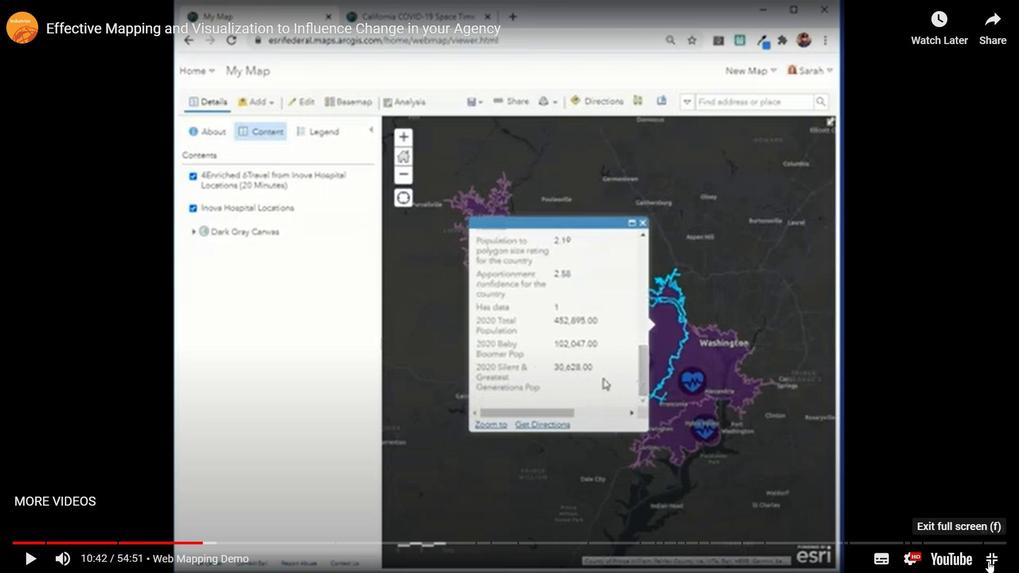 
Action: Mouse moved to (502, 442)
Screenshot: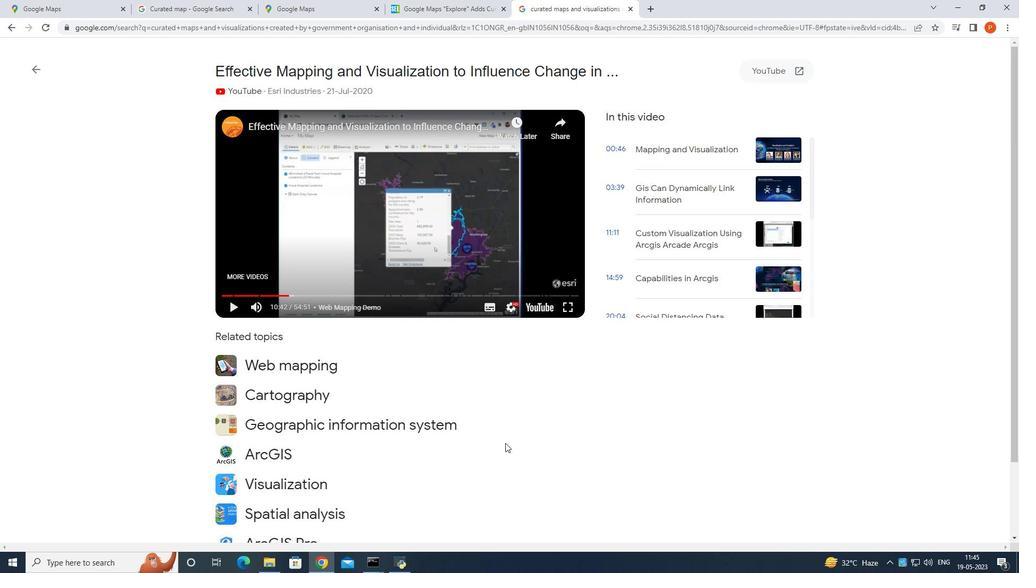 
Action: Mouse scrolled (502, 442) with delta (0, 0)
Screenshot: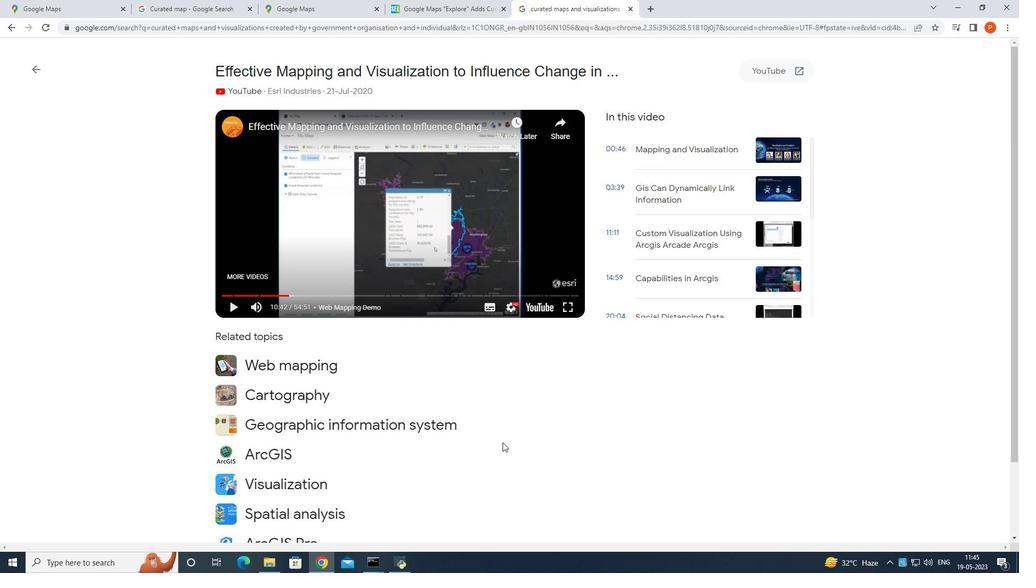 
Action: Mouse scrolled (502, 442) with delta (0, 0)
Screenshot: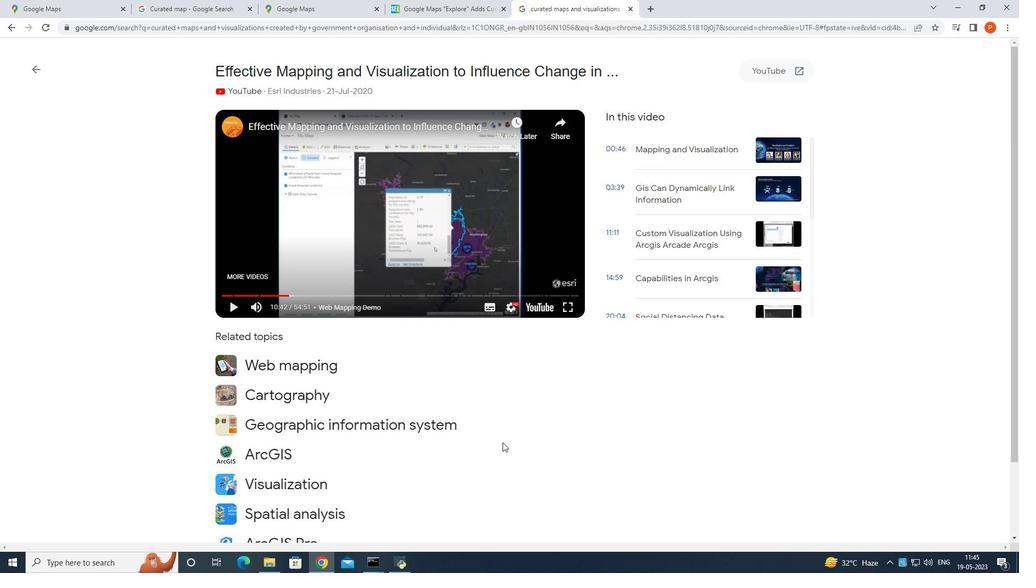
Action: Mouse scrolled (502, 442) with delta (0, 0)
Screenshot: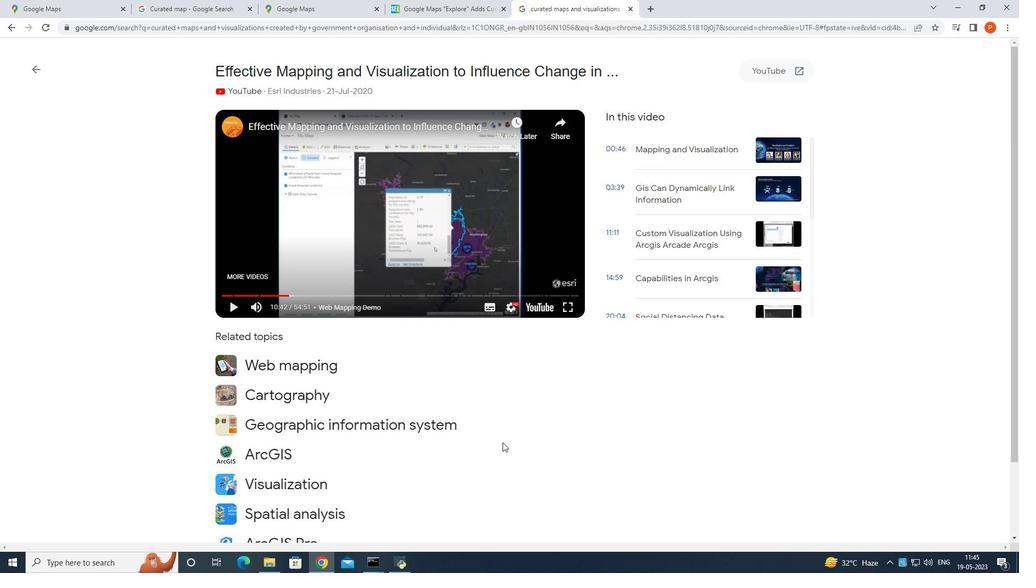 
Action: Mouse scrolled (502, 442) with delta (0, 0)
Screenshot: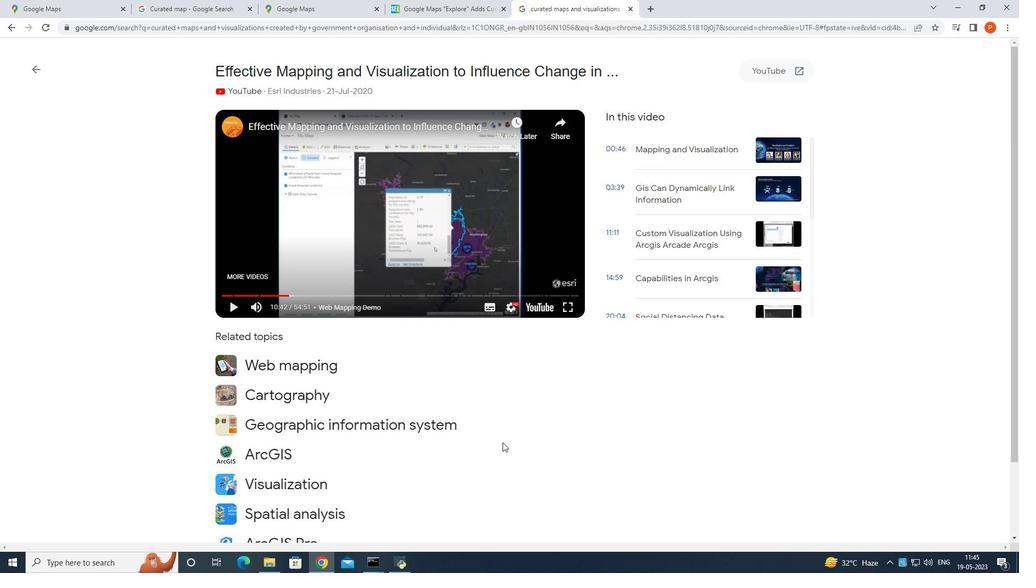 
Action: Mouse moved to (279, 398)
Screenshot: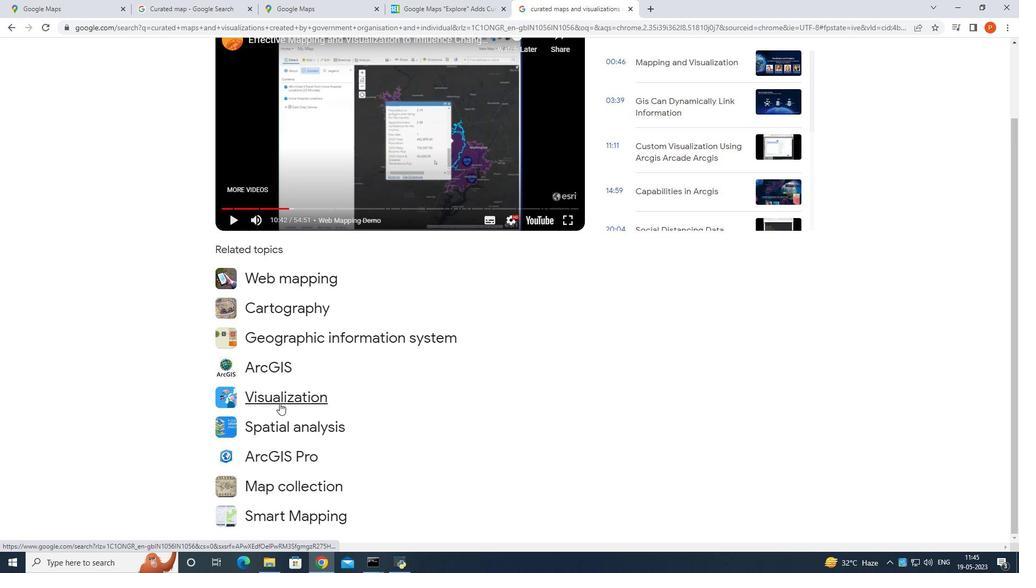 
Action: Mouse pressed left at (279, 398)
Screenshot: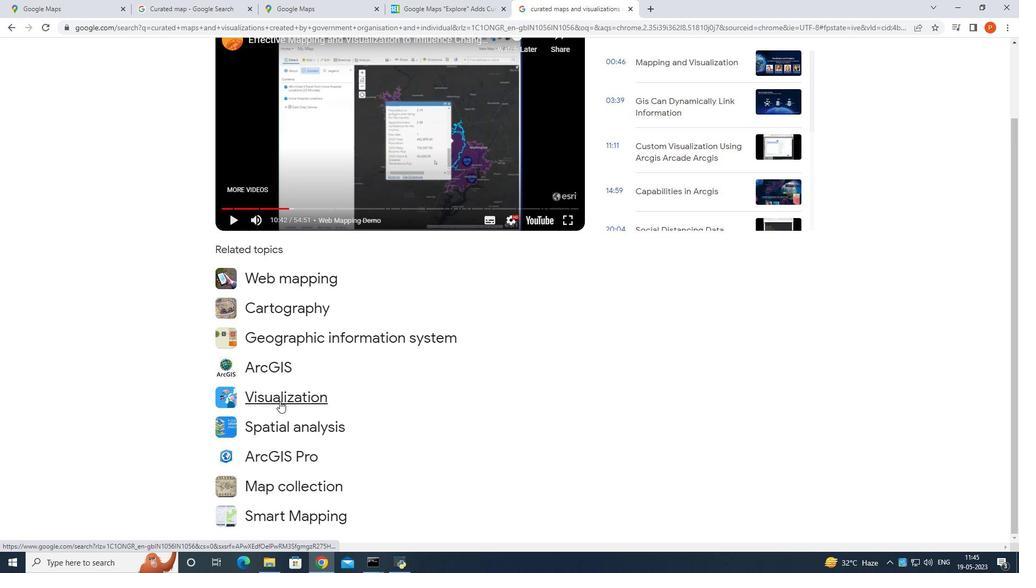
Action: Mouse moved to (280, 385)
Screenshot: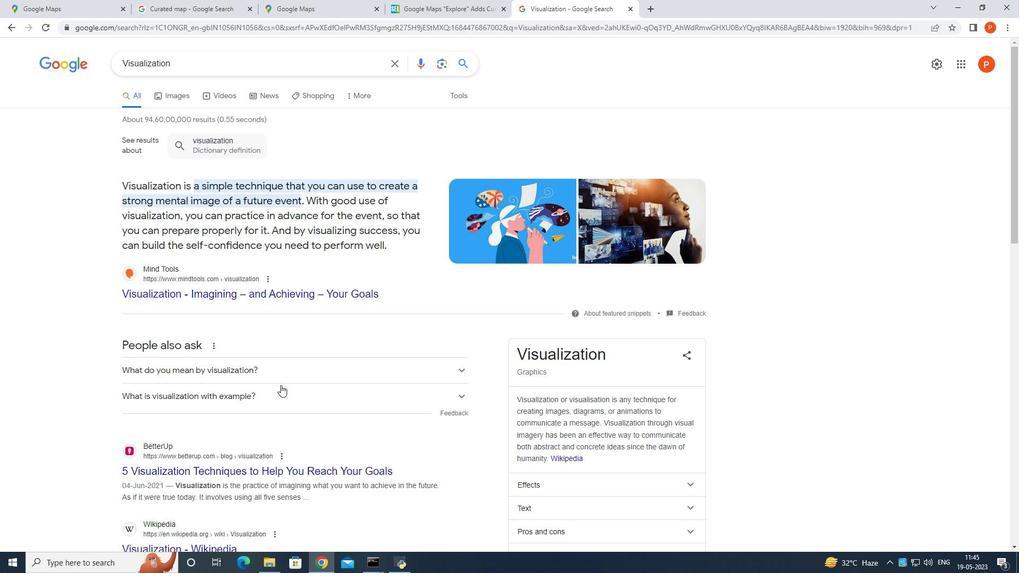 
Action: Mouse scrolled (280, 386) with delta (0, 0)
Screenshot: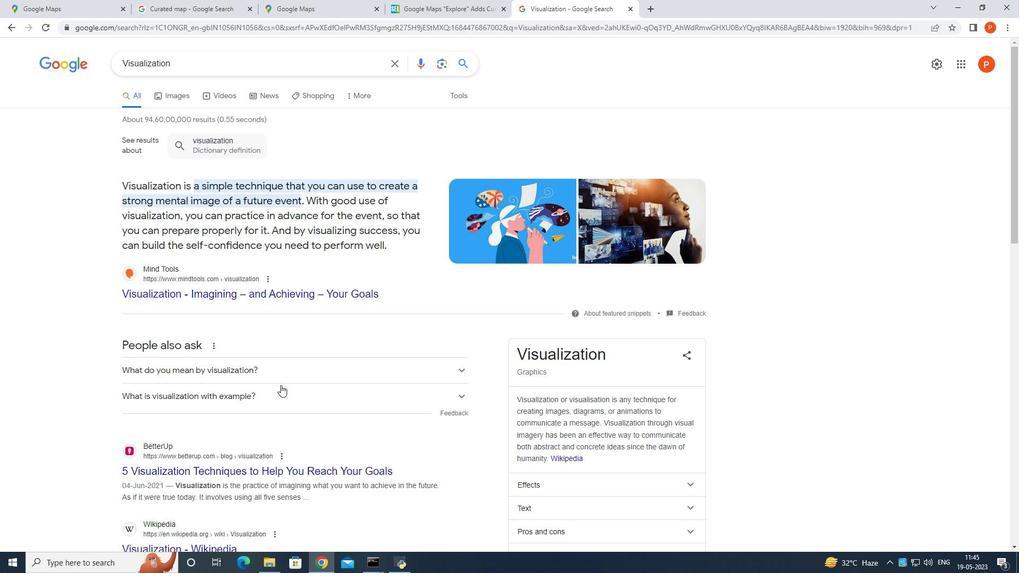 
Action: Mouse moved to (280, 383)
Screenshot: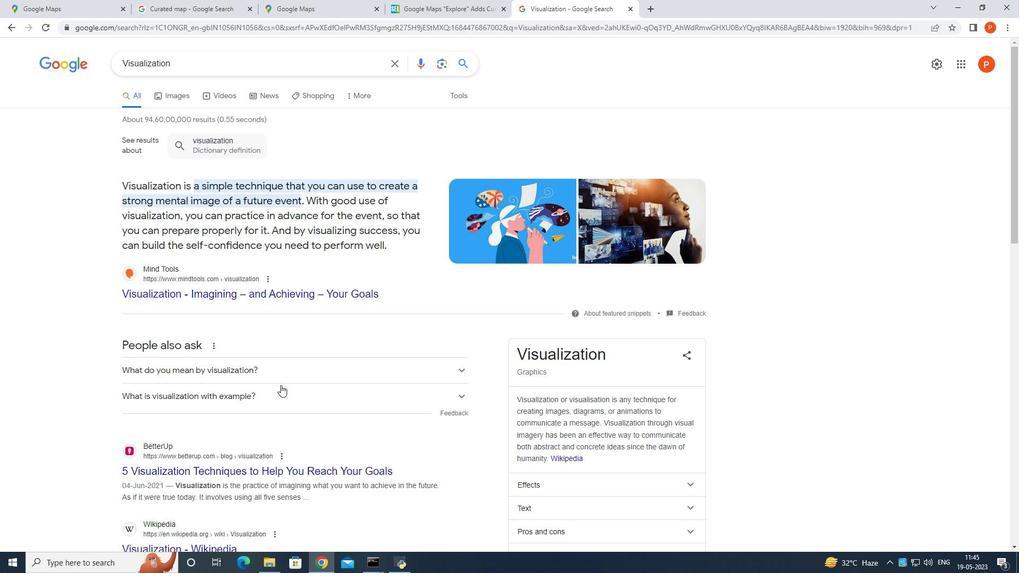 
Action: Mouse scrolled (280, 384) with delta (0, 0)
Screenshot: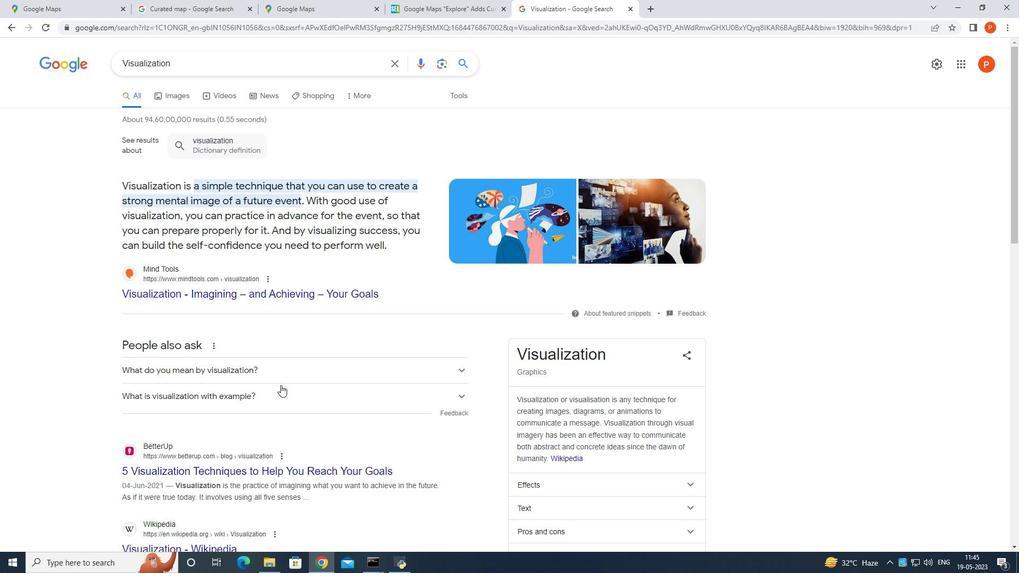 
Action: Mouse moved to (280, 383)
Screenshot: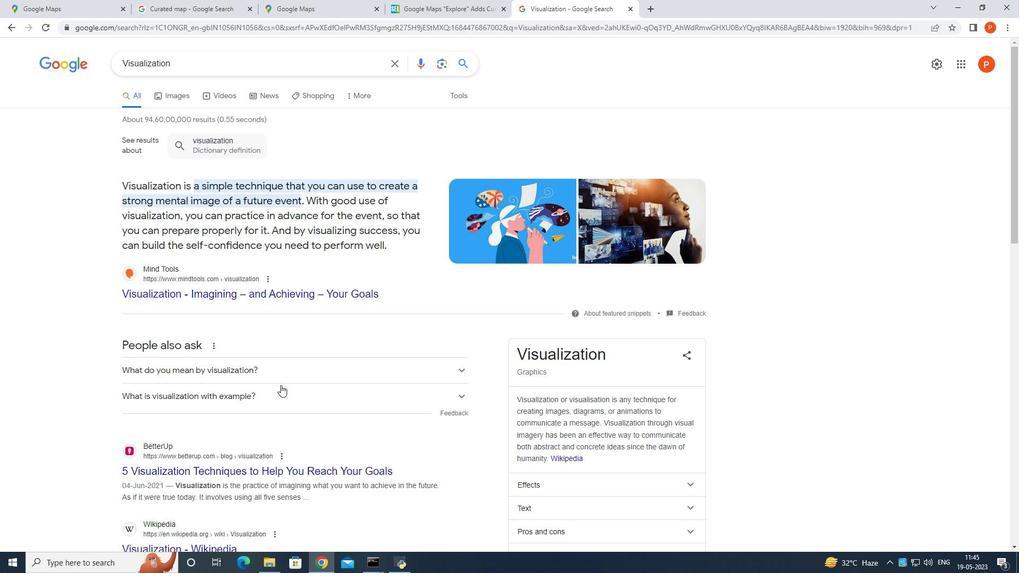 
Action: Mouse scrolled (280, 384) with delta (0, 0)
Screenshot: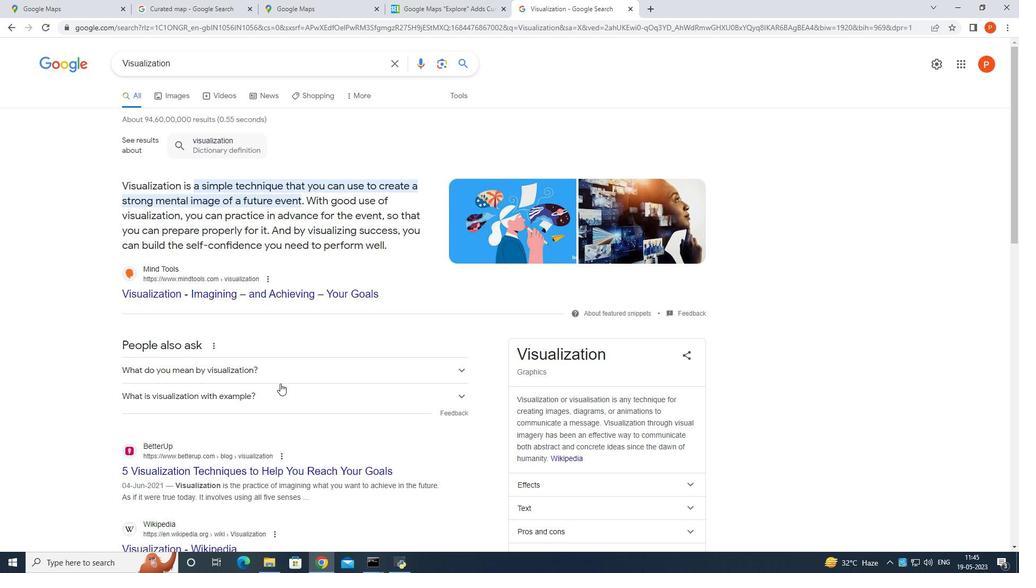 
Action: Mouse moved to (280, 382)
Screenshot: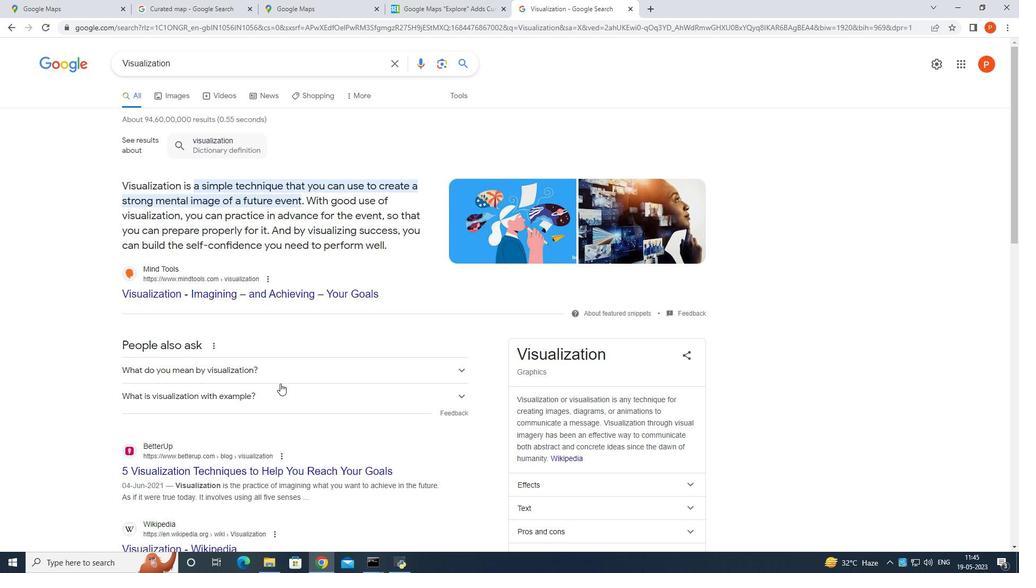 
Action: Mouse scrolled (280, 381) with delta (0, 0)
Screenshot: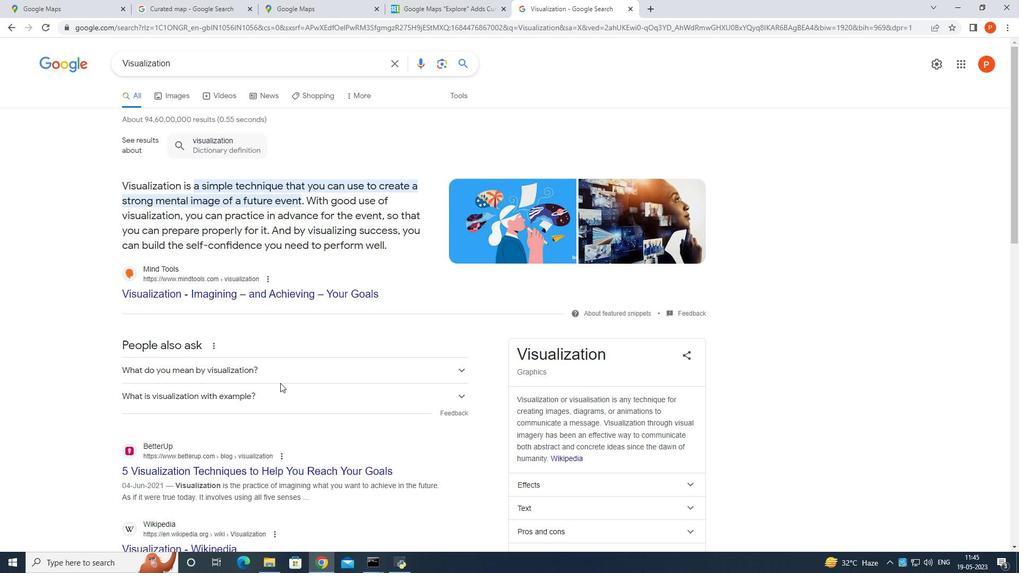 
Action: Mouse moved to (279, 381)
Screenshot: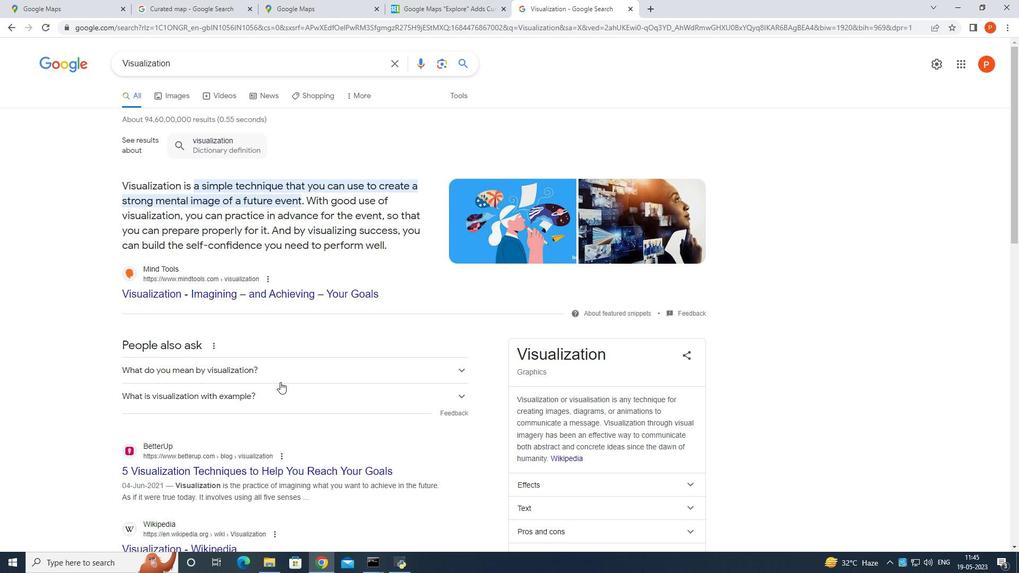 
Action: Mouse scrolled (279, 381) with delta (0, 0)
Screenshot: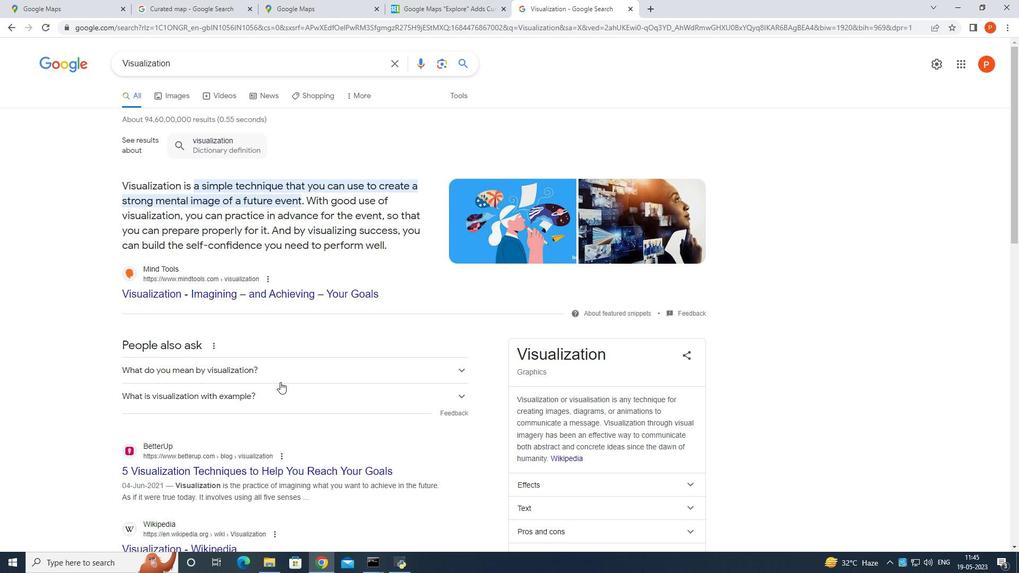 
Action: Mouse scrolled (279, 381) with delta (0, 0)
Screenshot: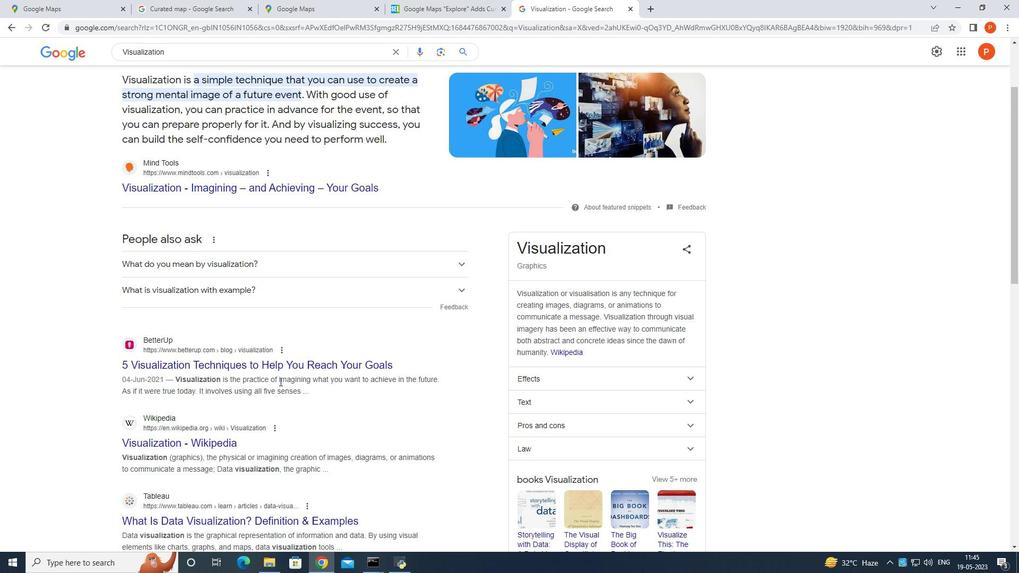 
Action: Mouse moved to (269, 320)
Screenshot: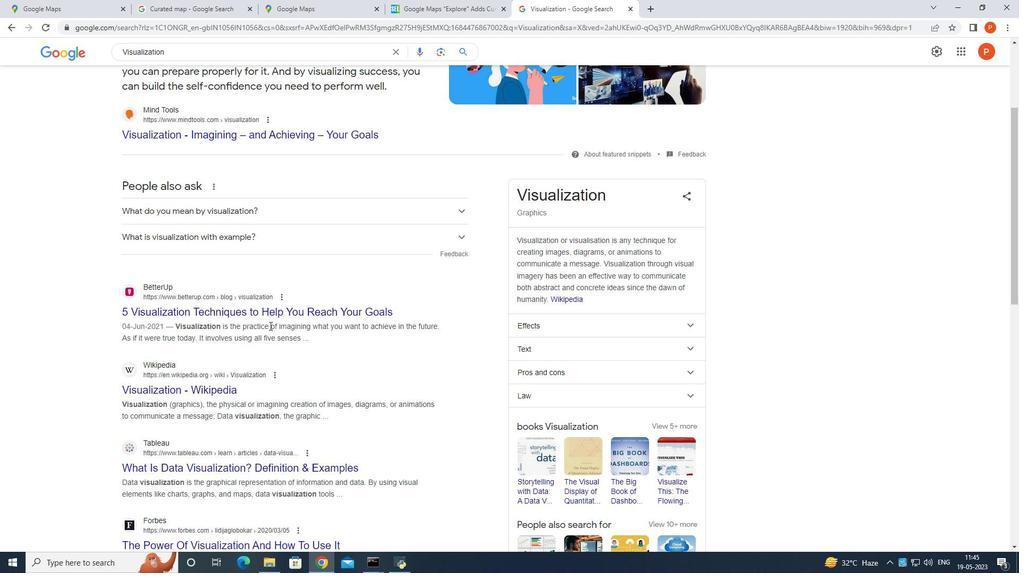 
Action: Mouse scrolled (269, 320) with delta (0, 0)
Screenshot: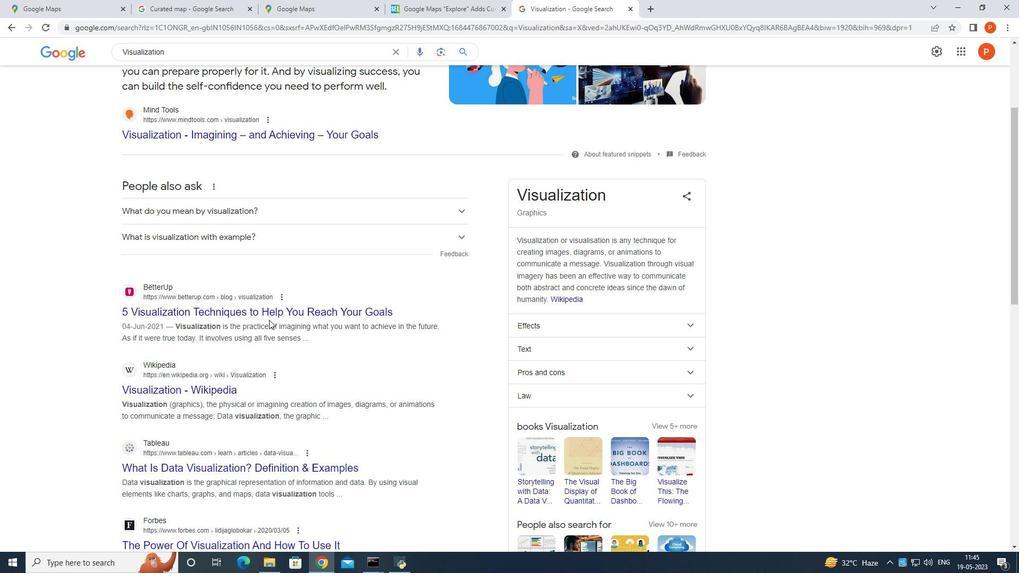 
Action: Mouse moved to (269, 319)
Screenshot: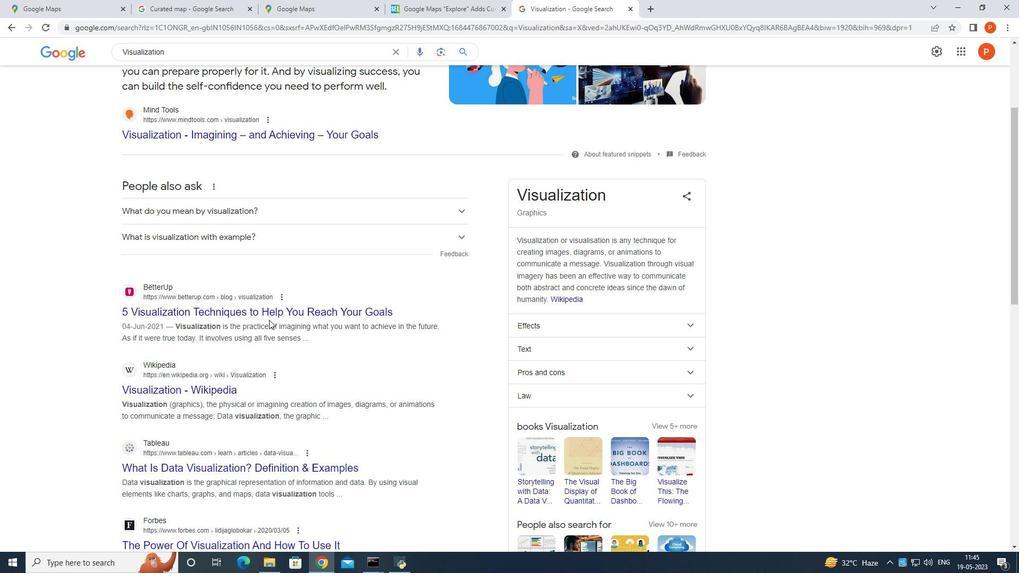 
Action: Mouse scrolled (269, 320) with delta (0, 0)
Screenshot: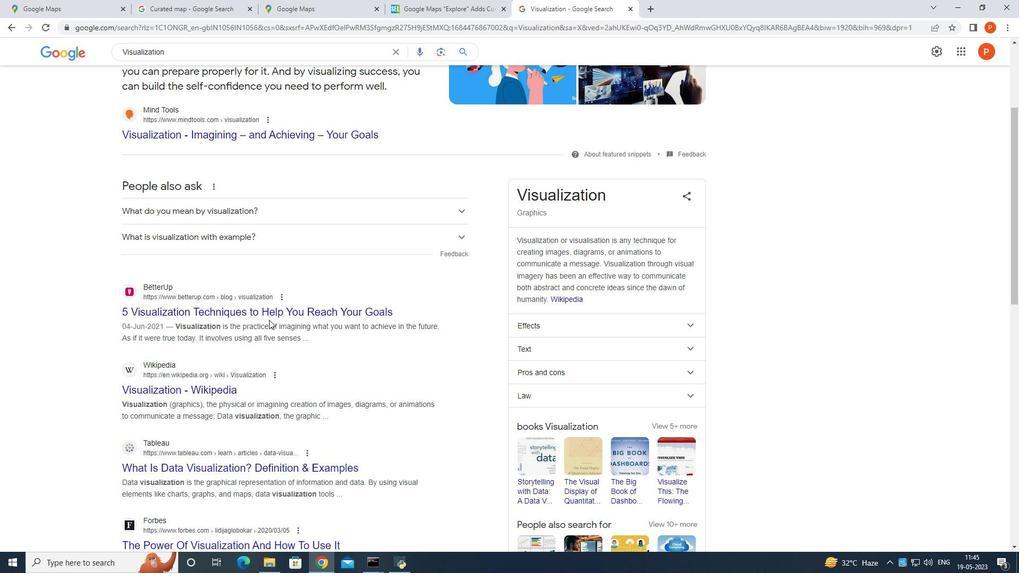 
Action: Mouse moved to (269, 317)
Screenshot: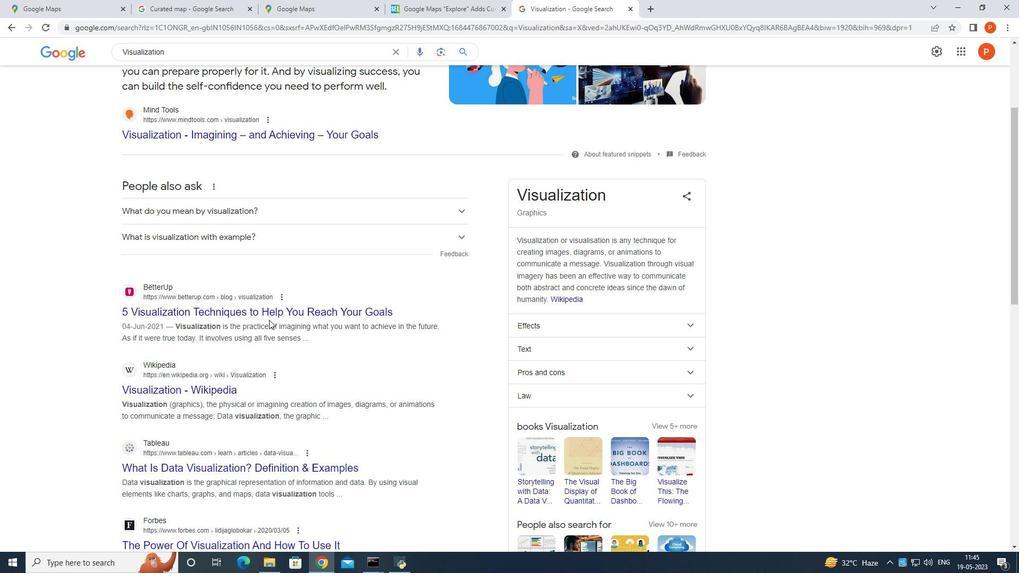 
Action: Mouse scrolled (269, 319) with delta (0, 0)
Screenshot: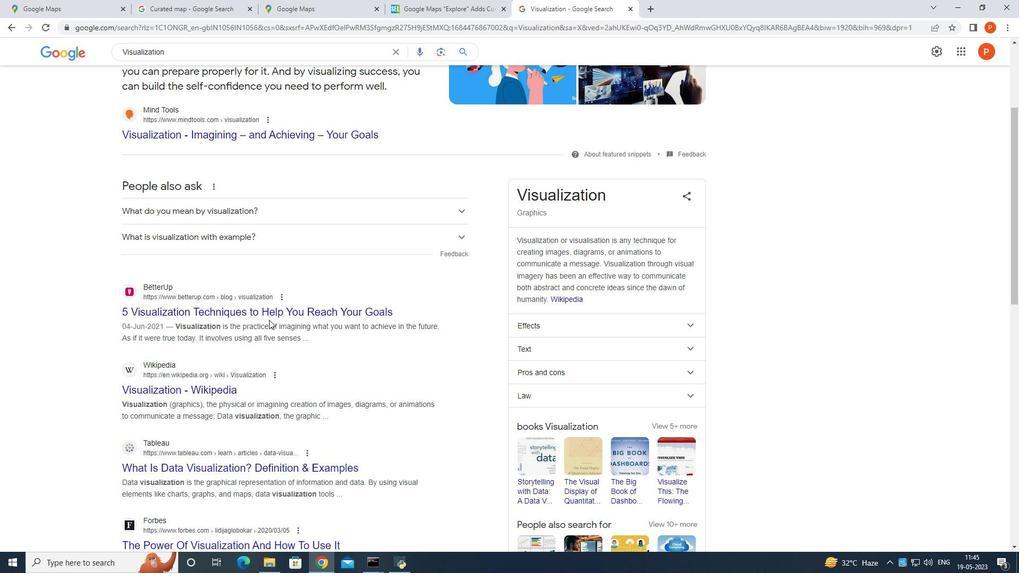 
Action: Mouse moved to (284, 298)
Screenshot: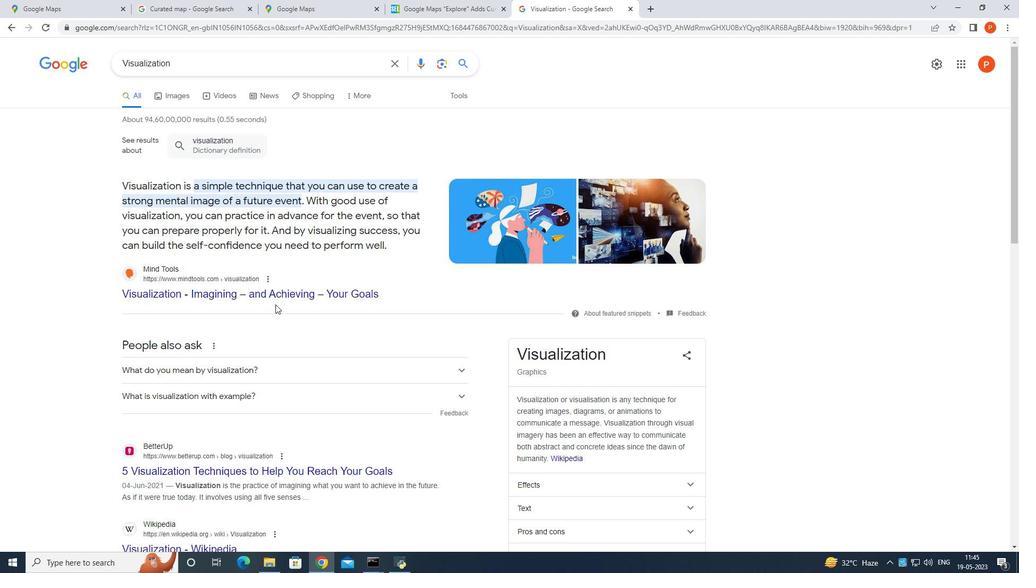 
Action: Mouse scrolled (284, 297) with delta (0, 0)
Screenshot: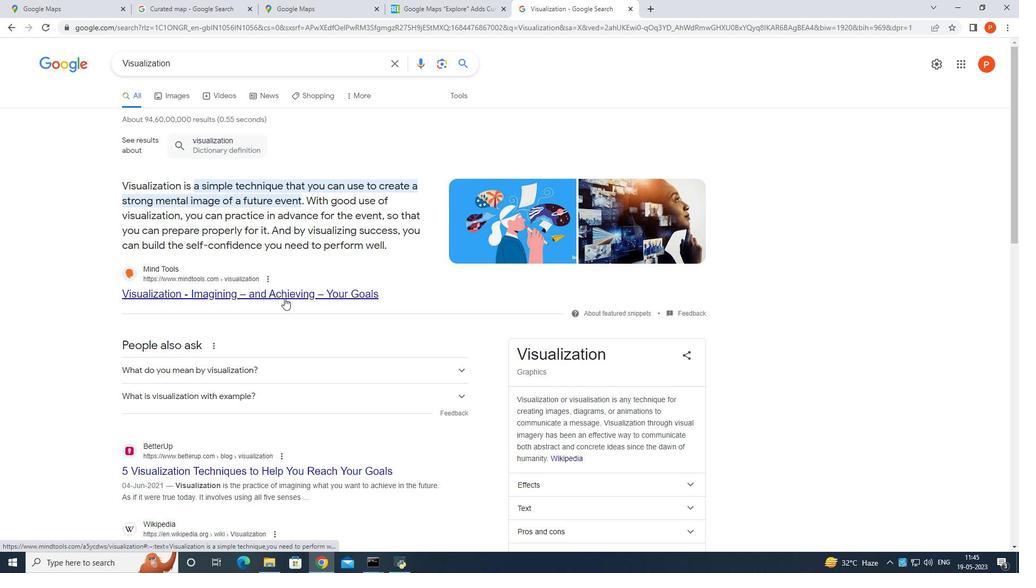 
Action: Mouse moved to (248, 267)
Screenshot: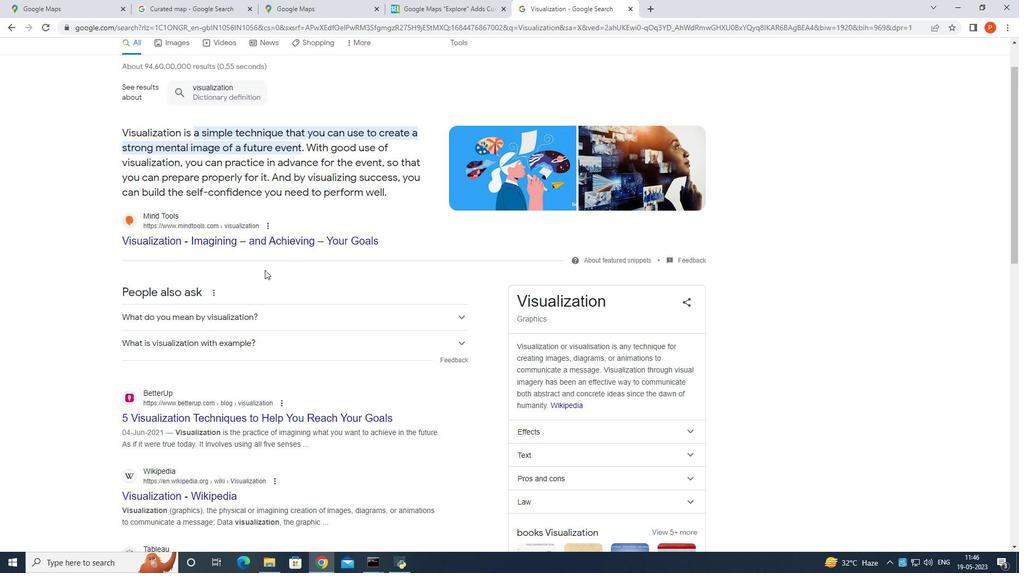 
Action: Mouse scrolled (248, 266) with delta (0, 0)
Screenshot: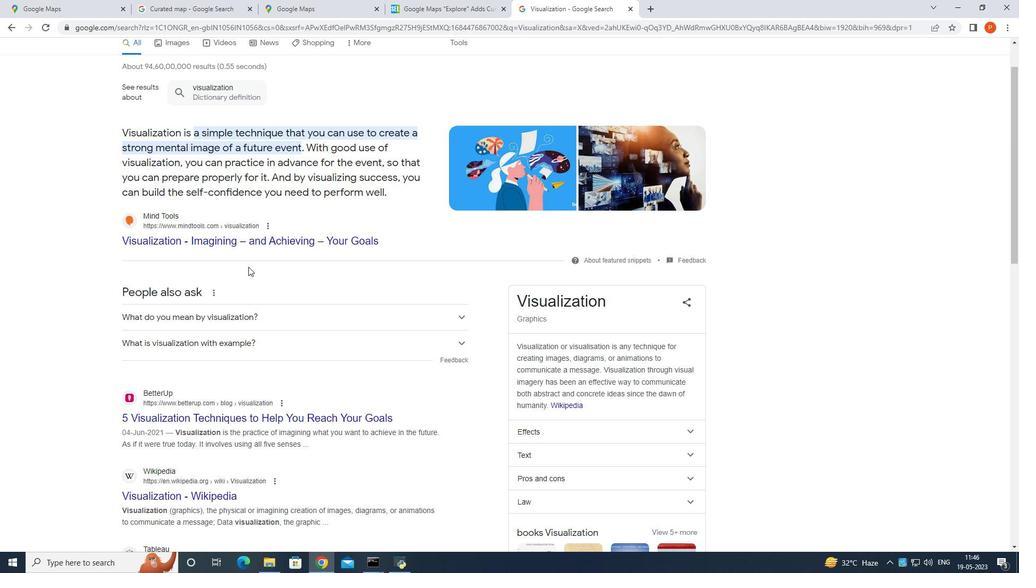 
Action: Mouse scrolled (248, 266) with delta (0, 0)
Screenshot: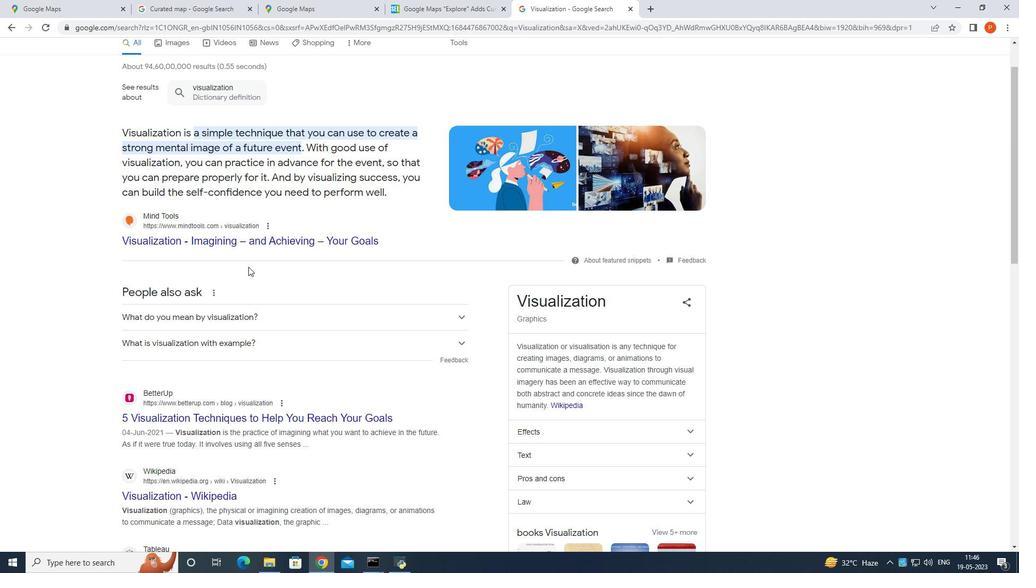 
Action: Mouse scrolled (248, 266) with delta (0, 0)
Screenshot: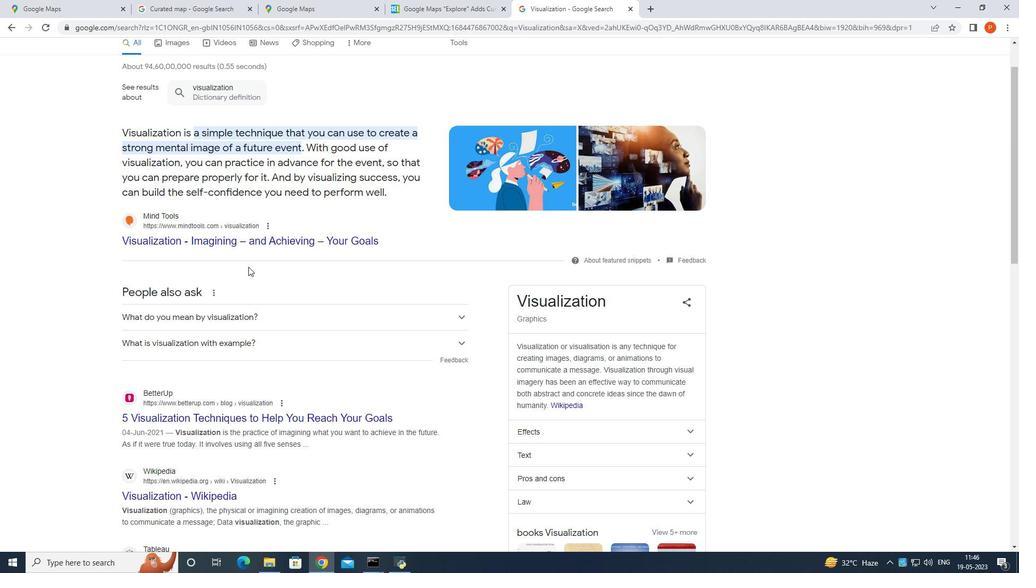 
Action: Mouse scrolled (248, 266) with delta (0, 0)
Screenshot: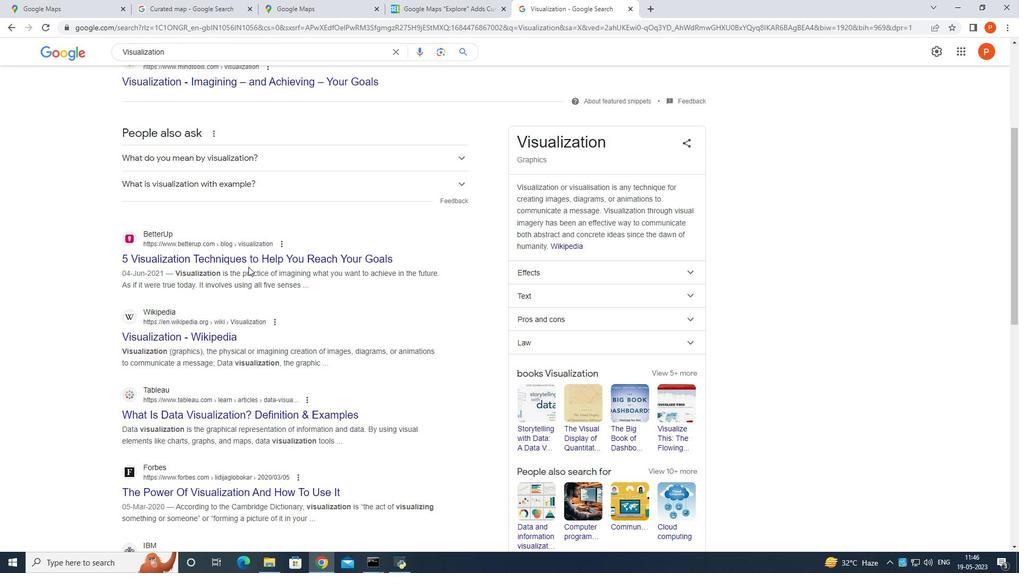 
Action: Mouse scrolled (248, 266) with delta (0, 0)
Screenshot: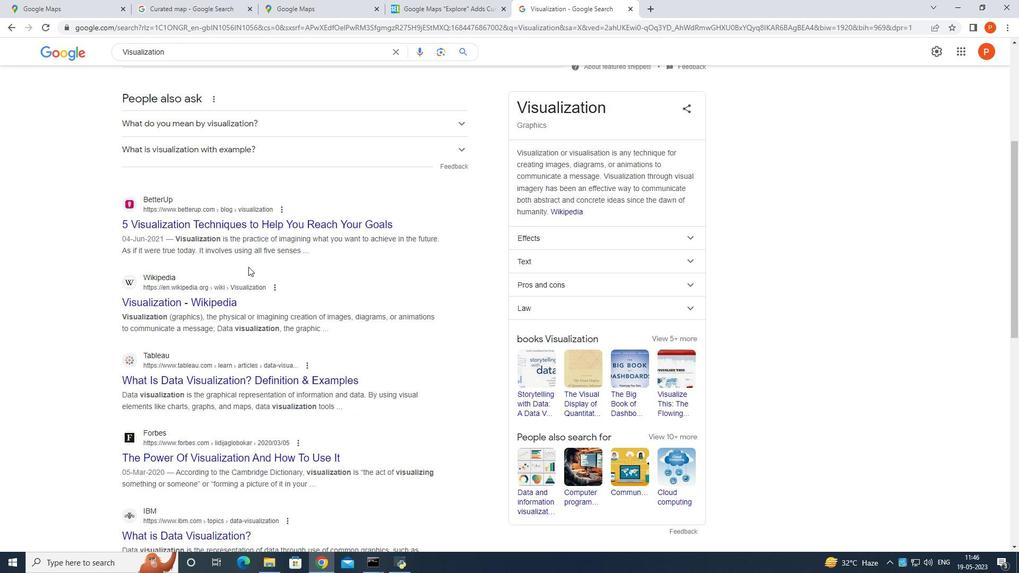 
Action: Mouse scrolled (248, 266) with delta (0, 0)
Screenshot: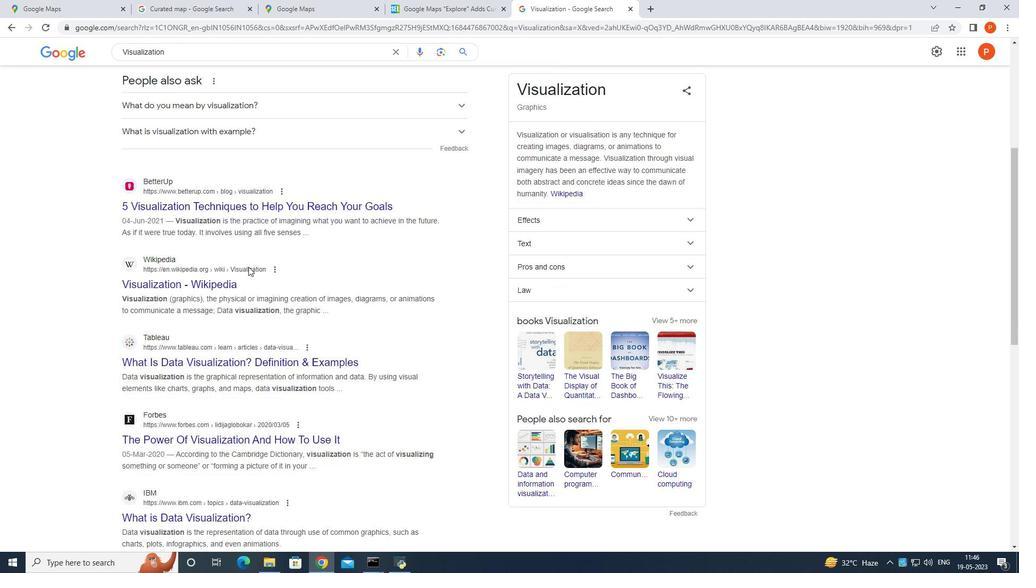 
Action: Mouse moved to (551, 238)
Screenshot: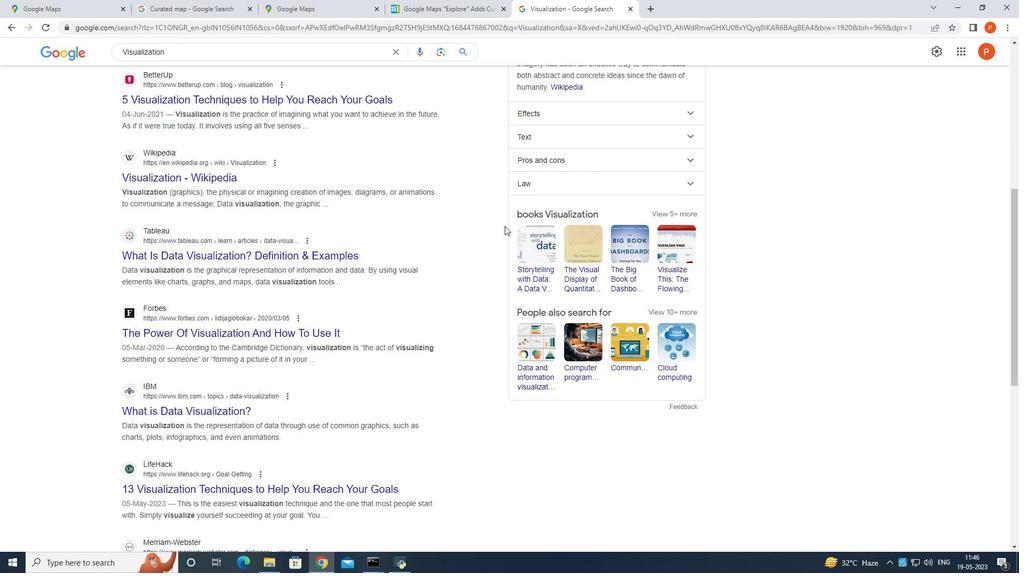 
Action: Mouse pressed left at (551, 238)
Screenshot: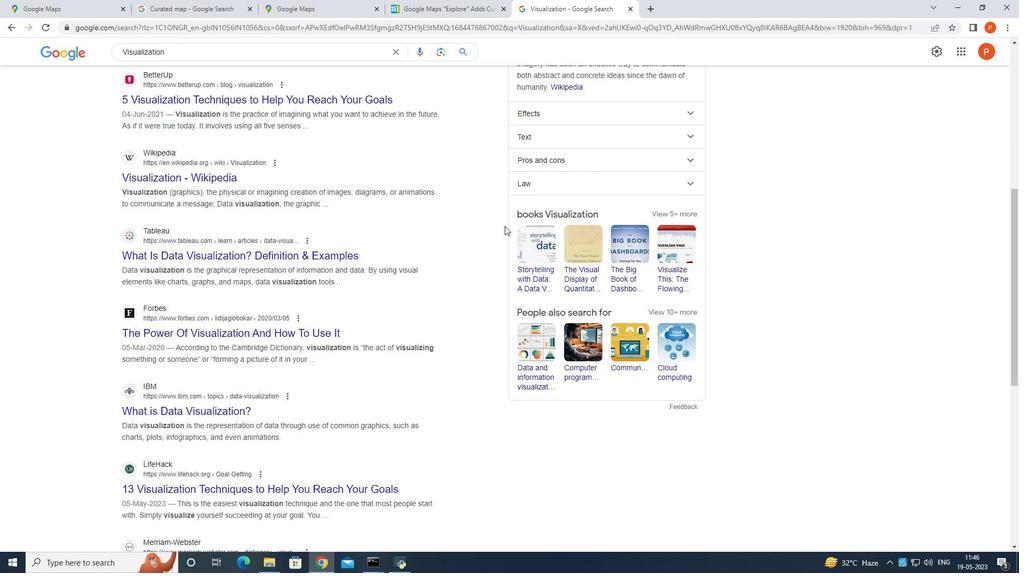 
Action: Mouse moved to (512, 239)
Screenshot: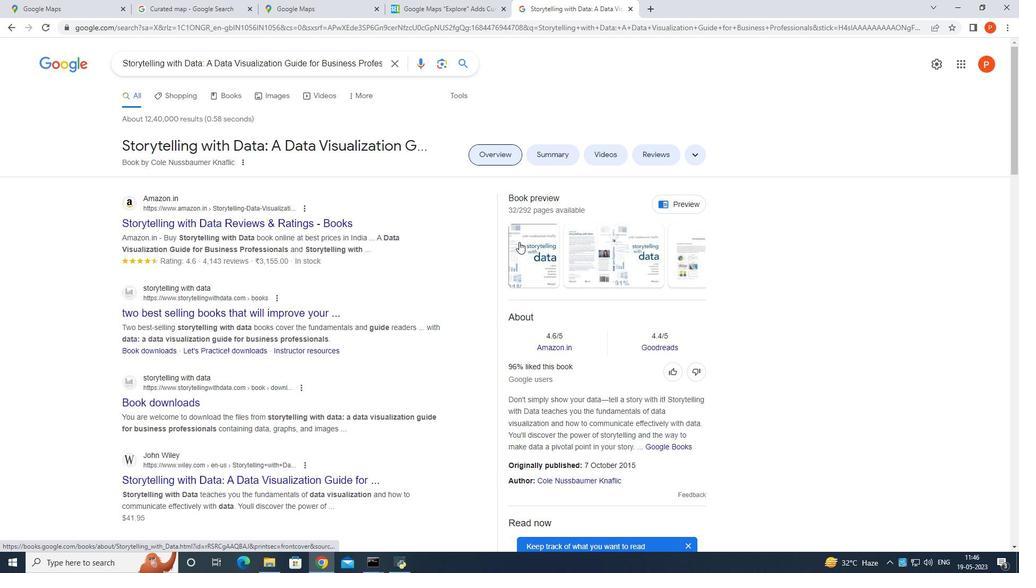 
Action: Mouse scrolled (512, 238) with delta (0, 0)
Screenshot: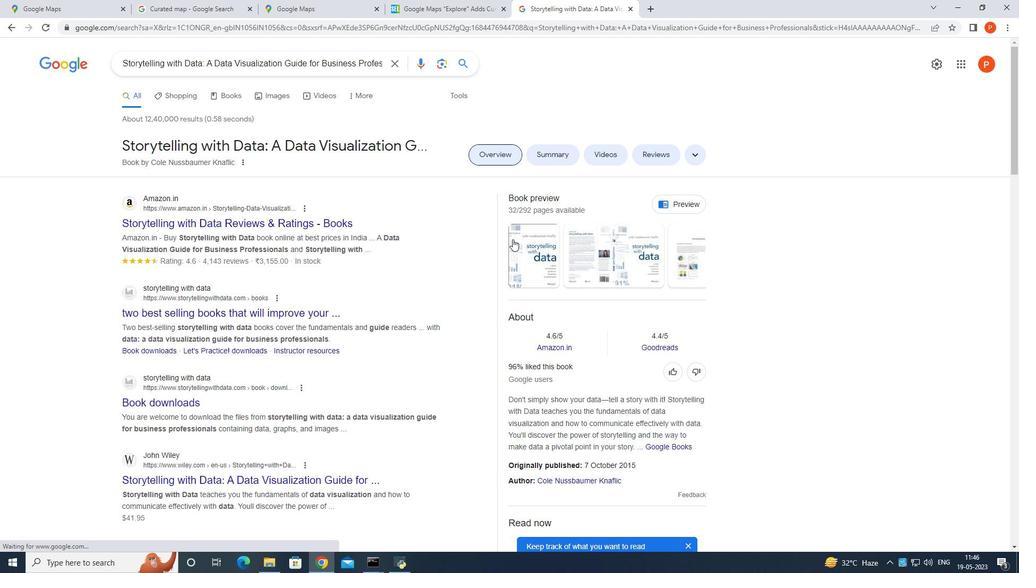 
Action: Mouse scrolled (512, 238) with delta (0, 0)
Screenshot: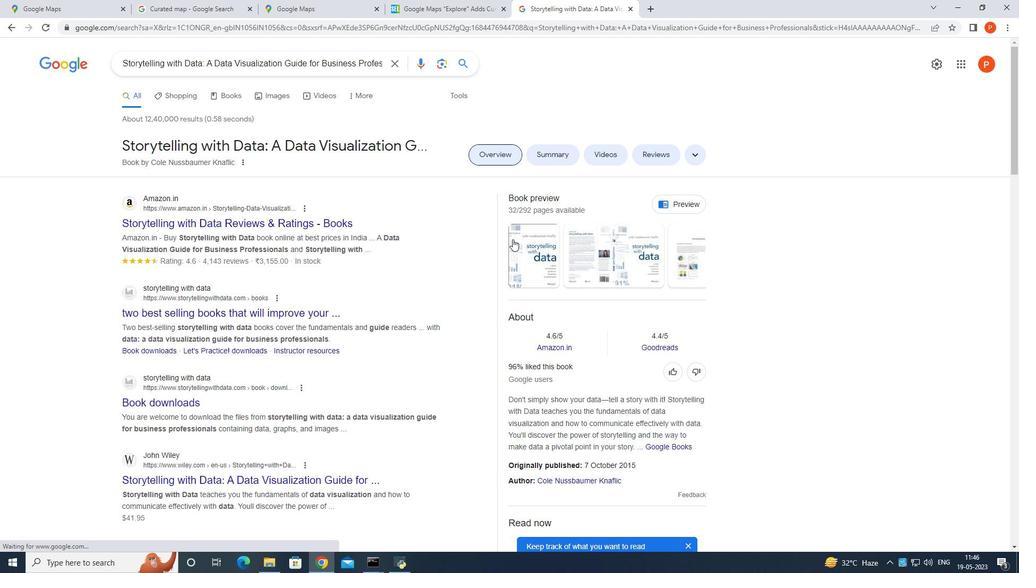 
Action: Mouse scrolled (512, 238) with delta (0, 0)
Screenshot: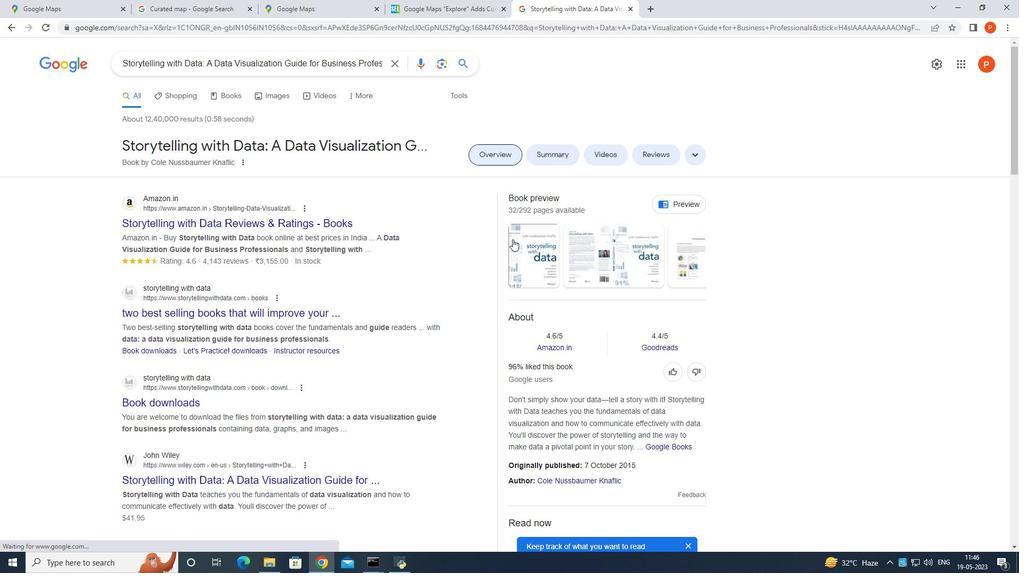 
Action: Mouse scrolled (512, 238) with delta (0, 0)
Screenshot: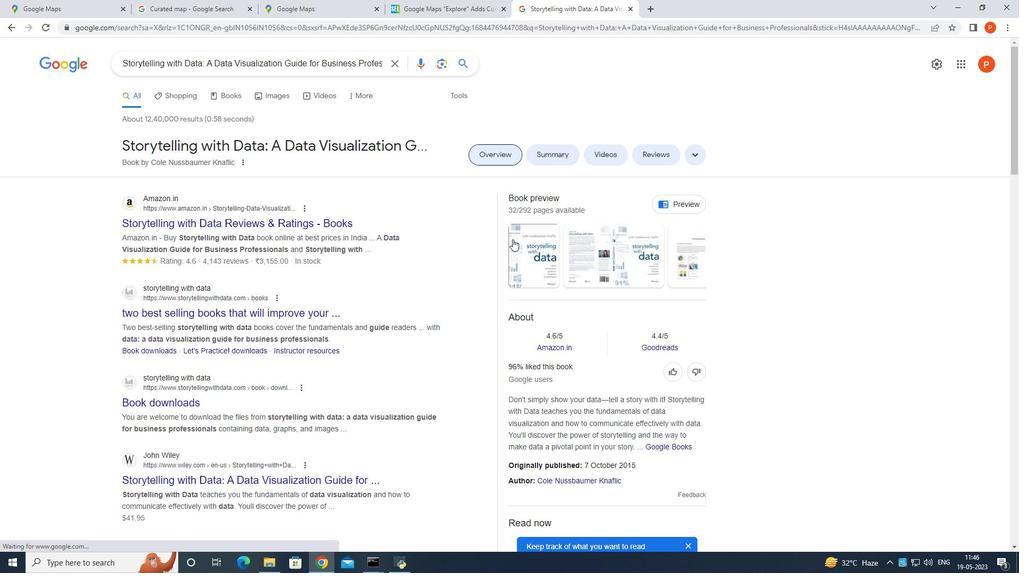 
Action: Mouse moved to (510, 239)
Screenshot: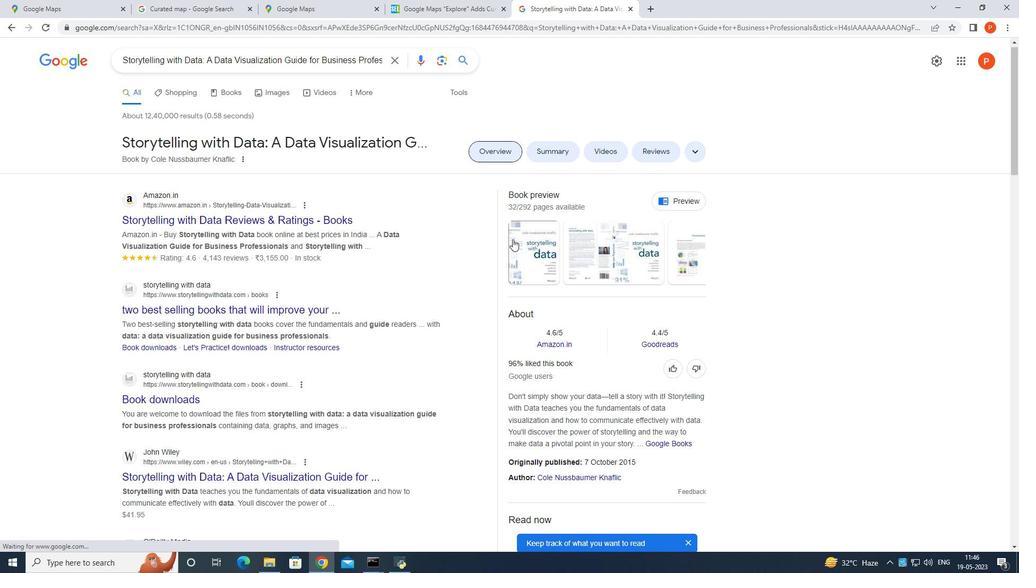
Action: Mouse scrolled (510, 239) with delta (0, 0)
Screenshot: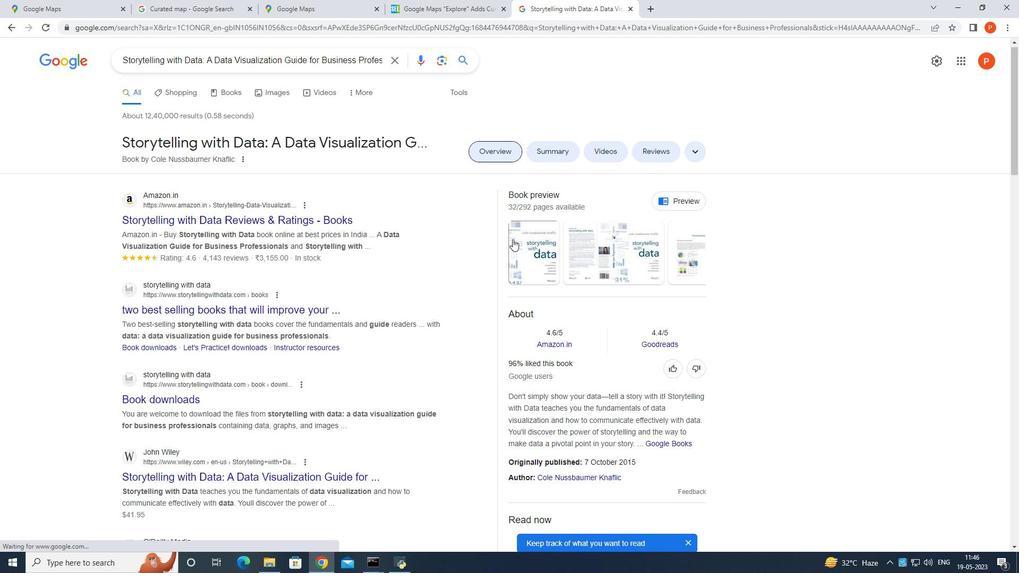 
Action: Mouse scrolled (510, 239) with delta (0, 0)
Screenshot: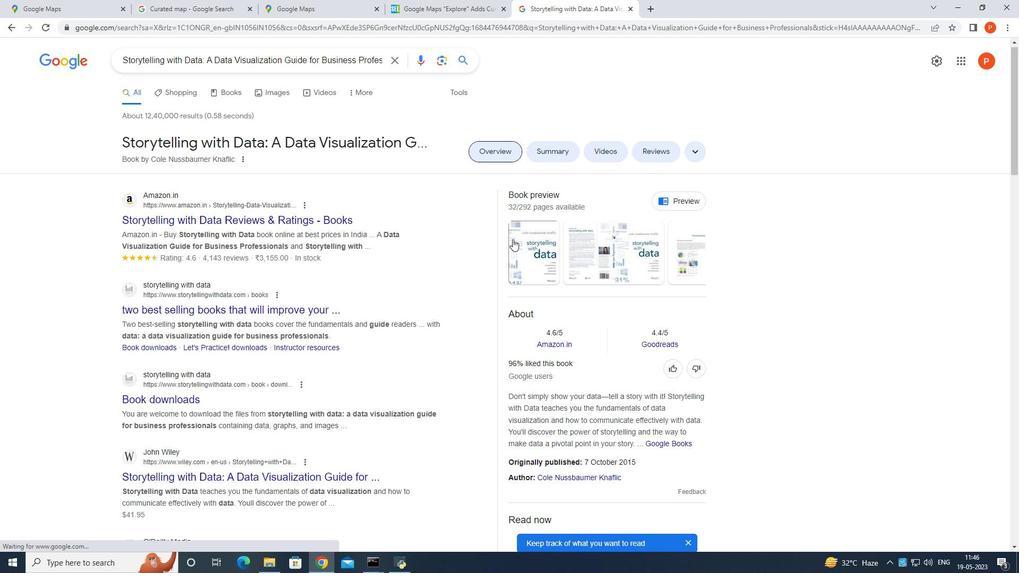 
Action: Mouse moved to (251, 425)
Screenshot: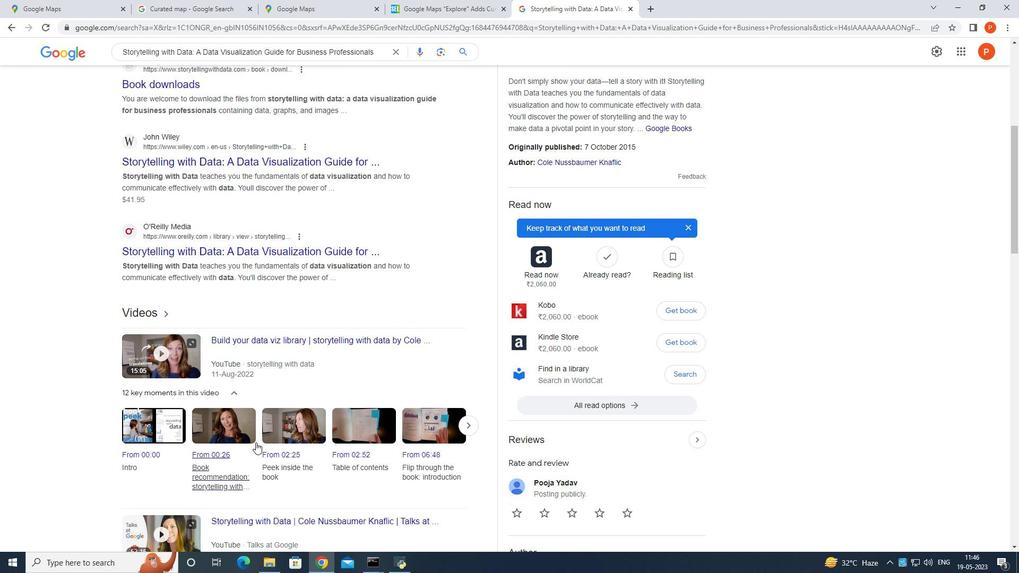 
Action: Mouse scrolled (251, 424) with delta (0, 0)
Screenshot: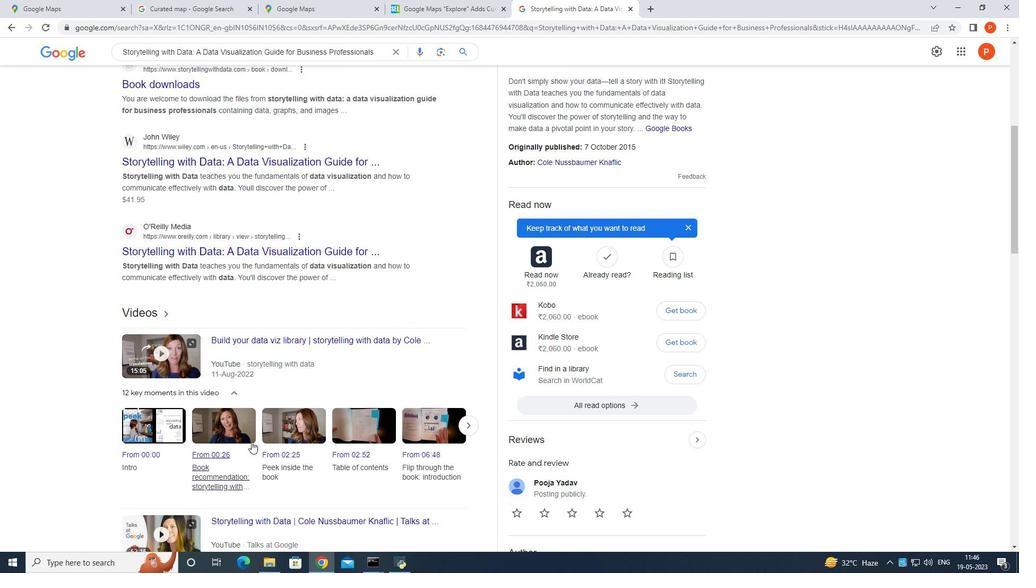 
Action: Mouse scrolled (251, 424) with delta (0, 0)
Screenshot: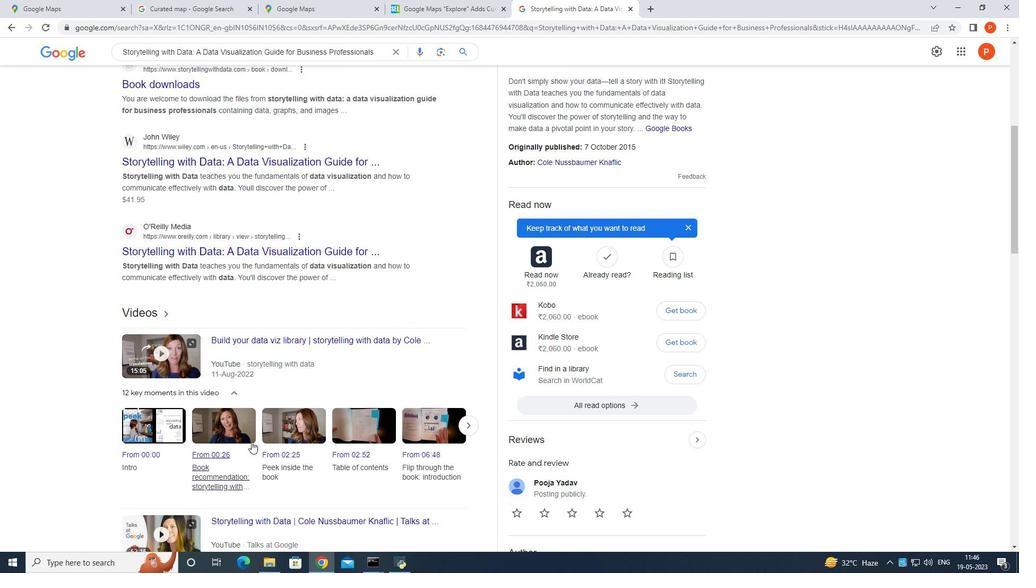 
Action: Mouse scrolled (251, 424) with delta (0, 0)
Screenshot: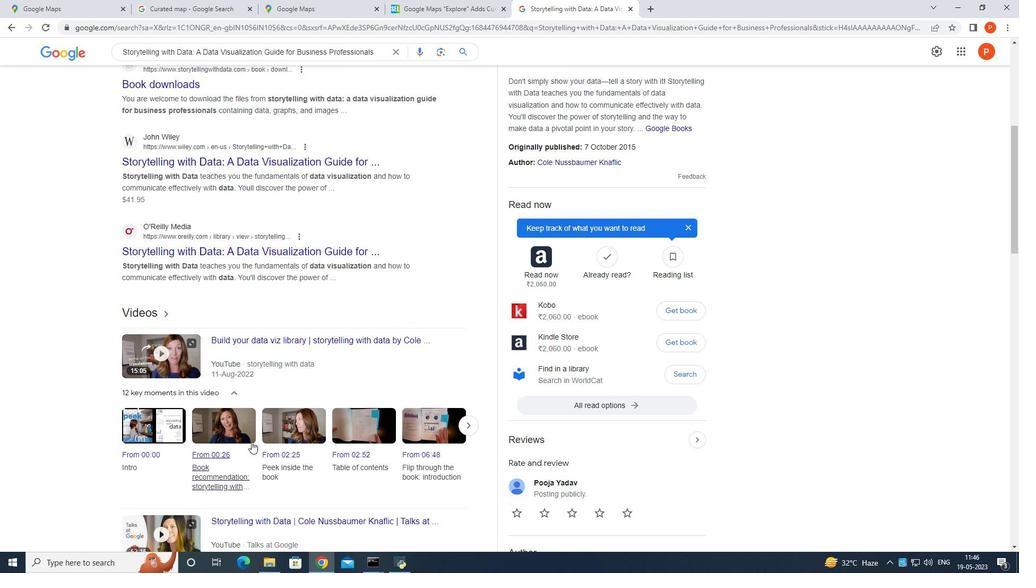 
Action: Mouse scrolled (251, 424) with delta (0, 0)
Screenshot: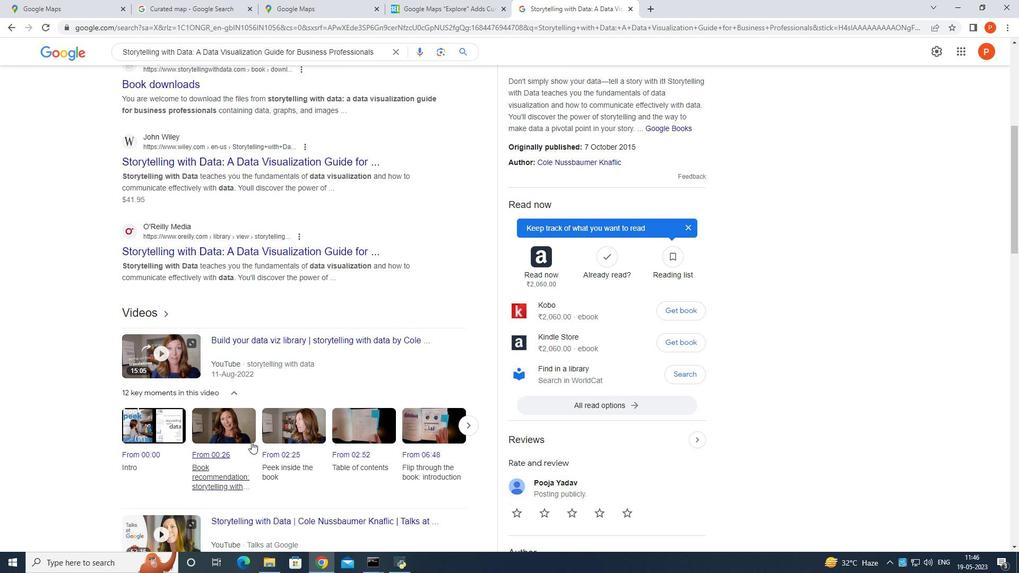 
Action: Mouse scrolled (251, 424) with delta (0, 0)
Screenshot: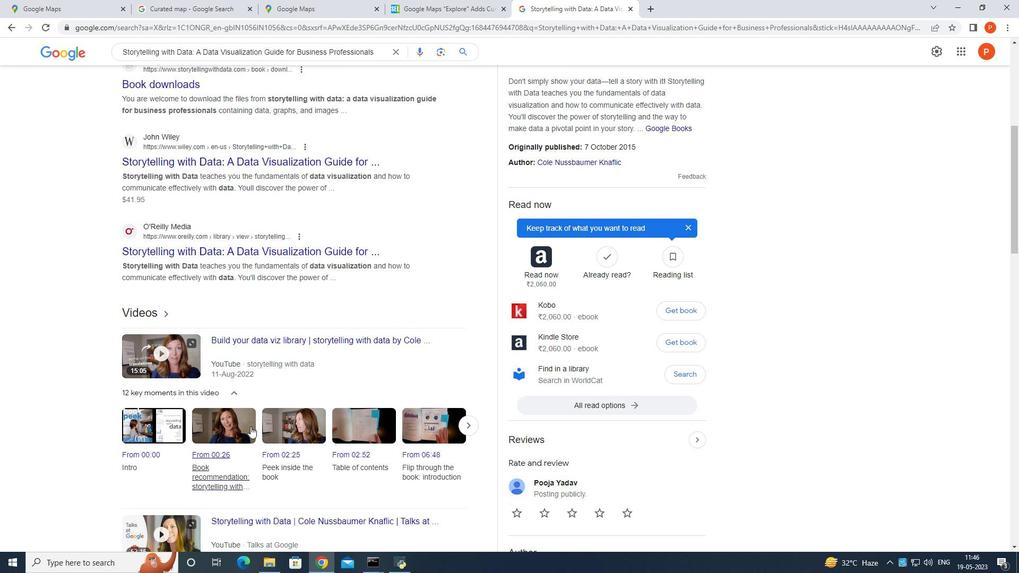 
Action: Mouse moved to (254, 424)
Screenshot: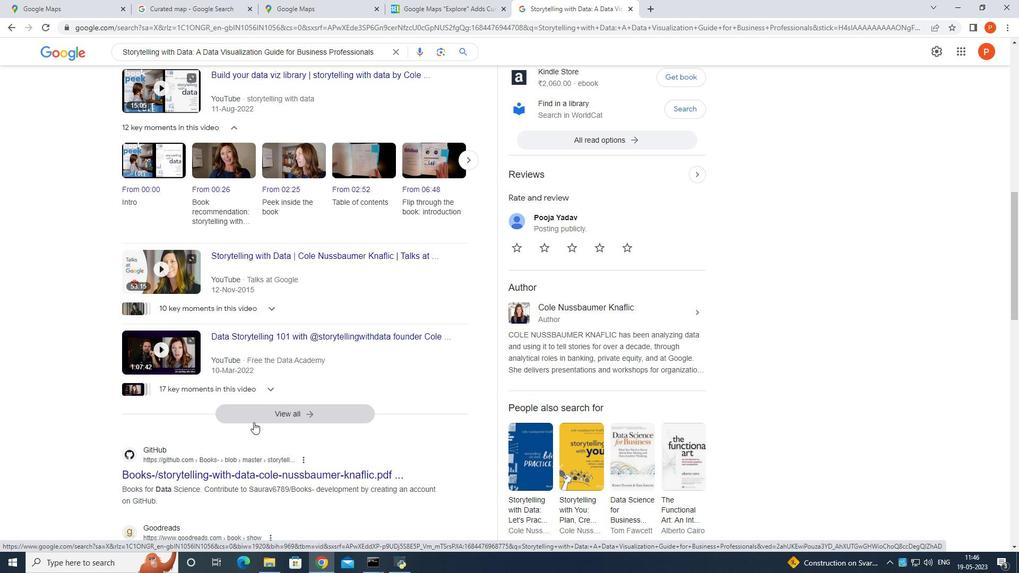 
Action: Mouse scrolled (254, 425) with delta (0, 0)
Screenshot: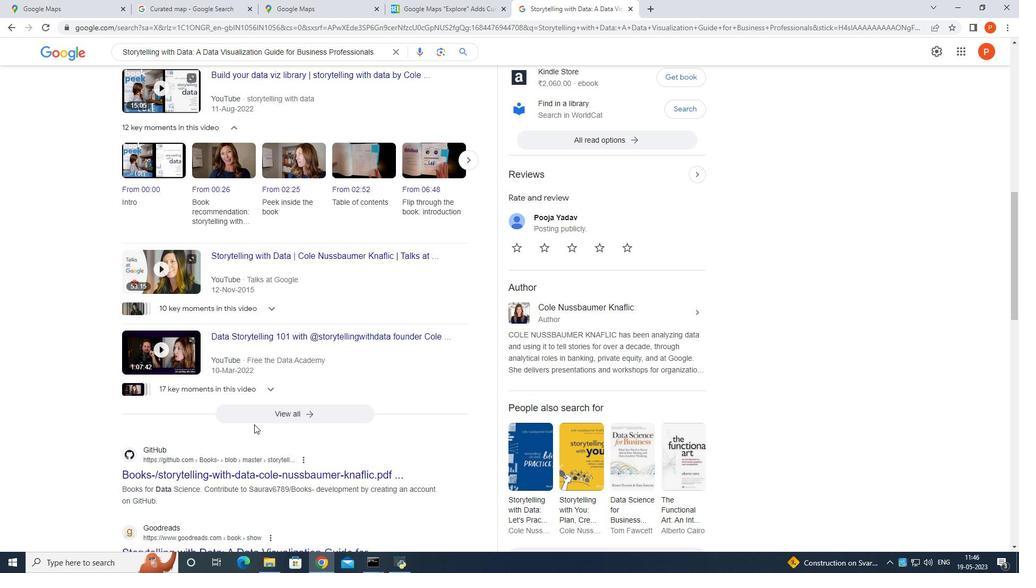 
Action: Mouse scrolled (254, 425) with delta (0, 0)
Screenshot: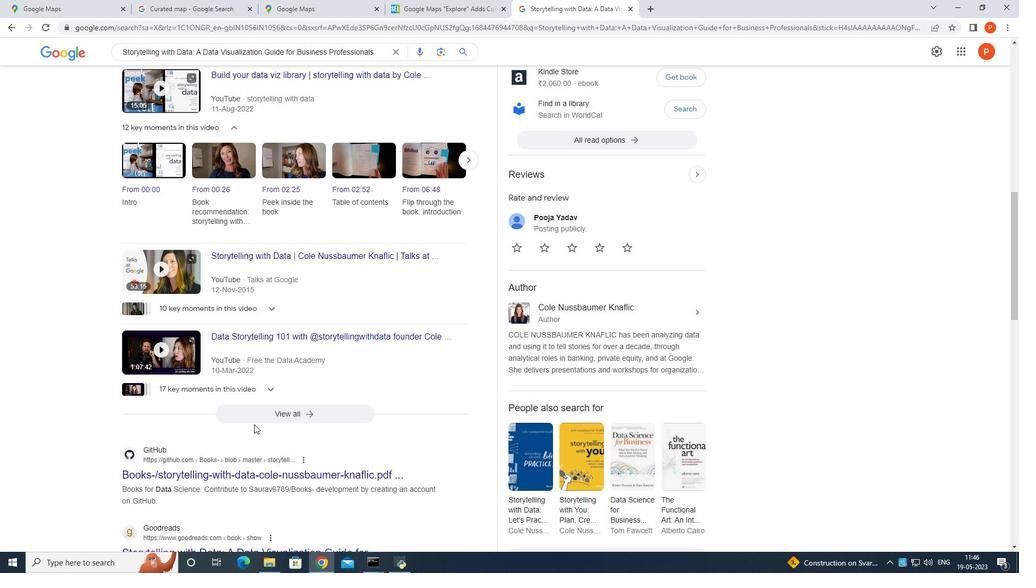 
Action: Mouse scrolled (254, 425) with delta (0, 0)
Screenshot: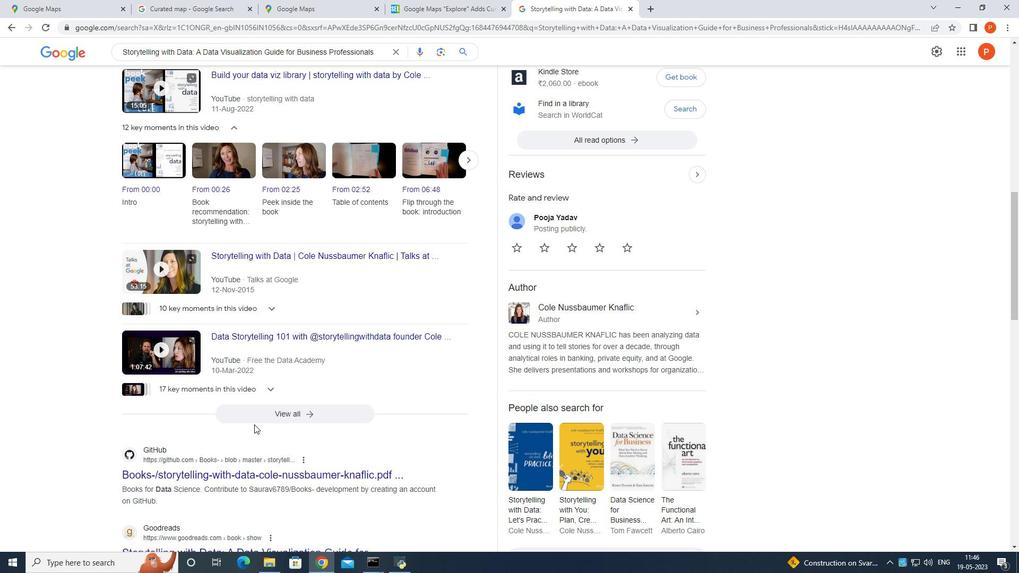 
Action: Mouse scrolled (254, 425) with delta (0, 0)
Screenshot: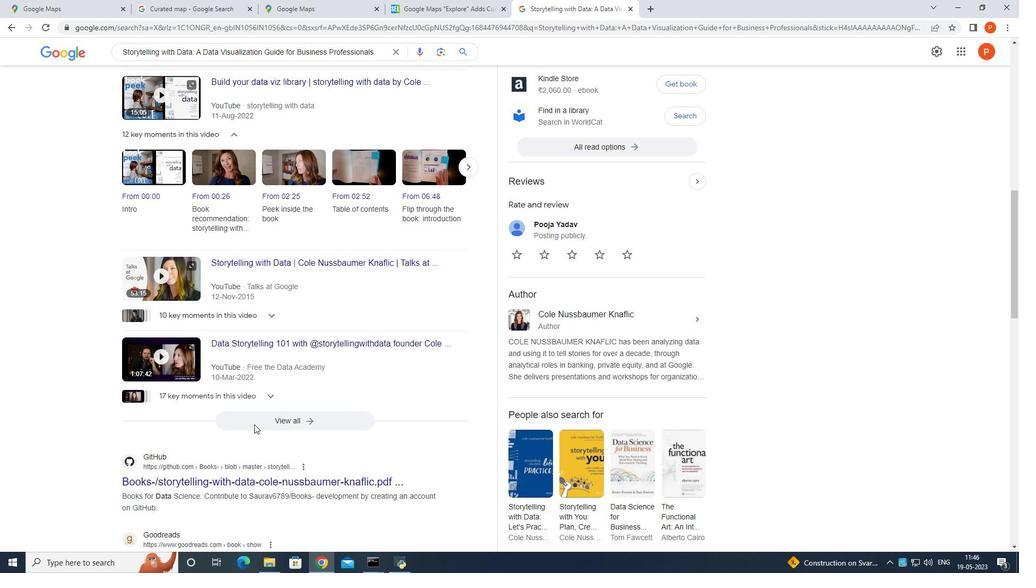 
Action: Mouse scrolled (254, 425) with delta (0, 0)
Screenshot: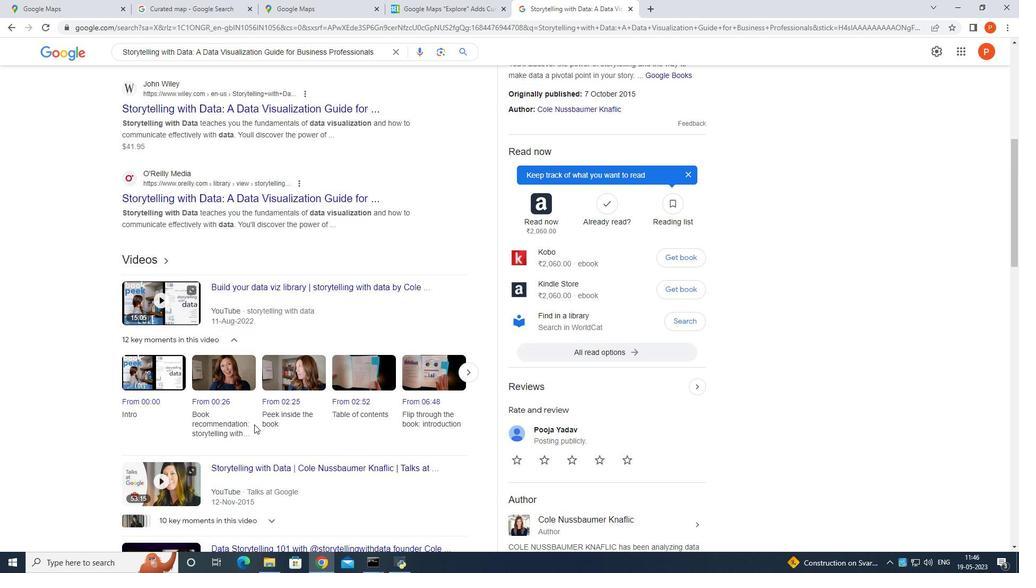 
Action: Mouse scrolled (254, 425) with delta (0, 0)
Screenshot: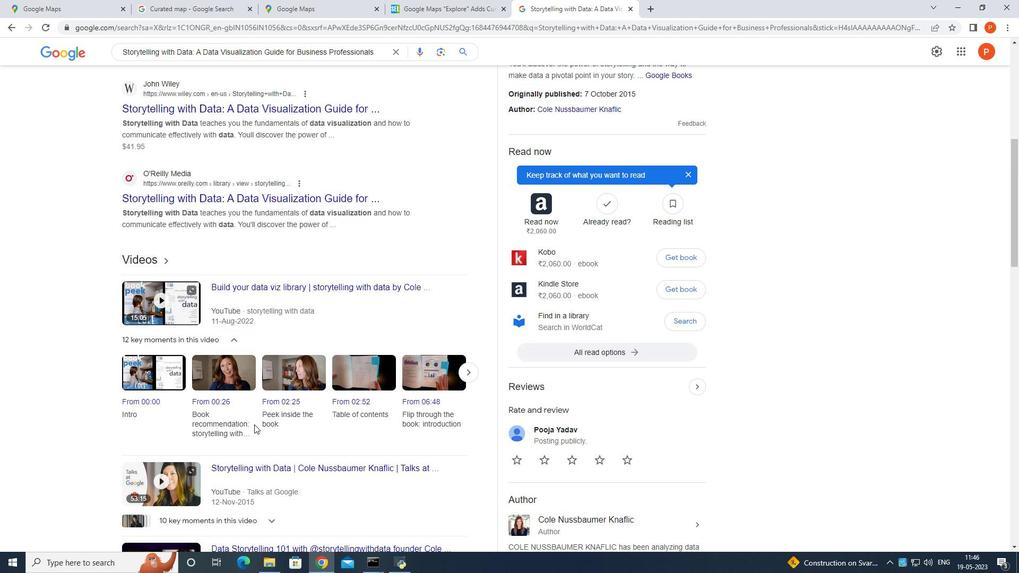 
Action: Mouse scrolled (254, 425) with delta (0, 0)
Screenshot: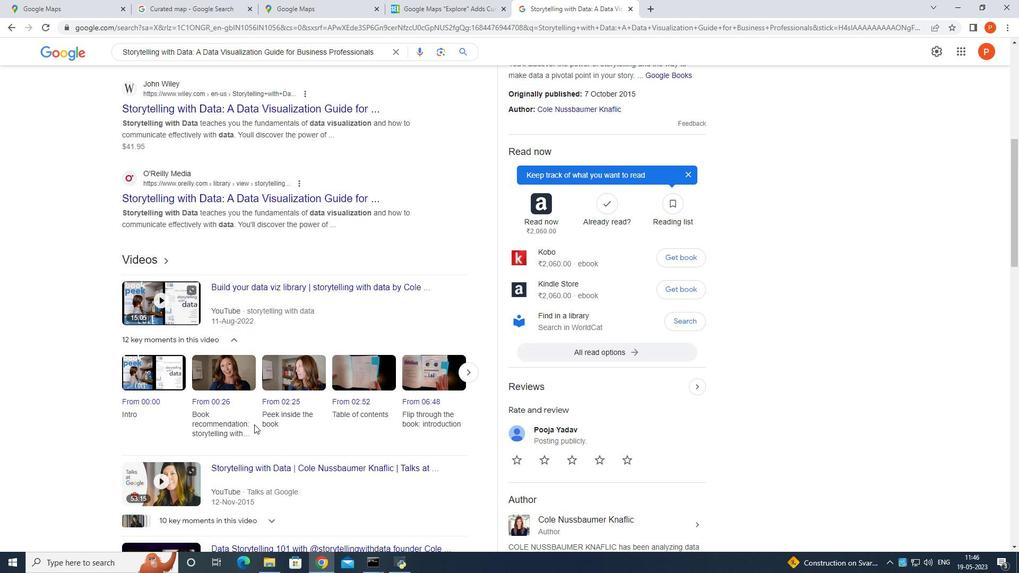 
Action: Mouse scrolled (254, 425) with delta (0, 0)
Screenshot: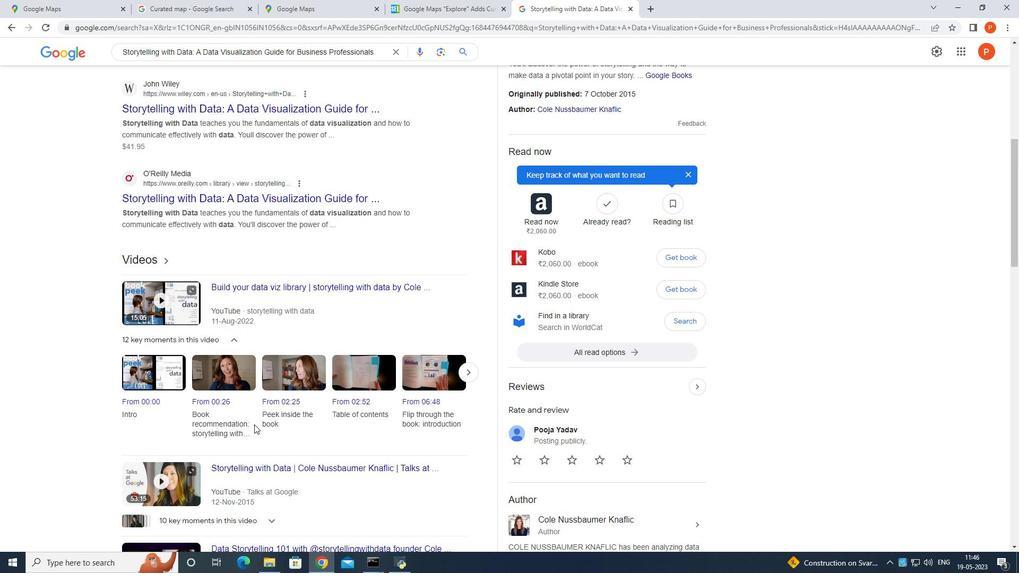 
Action: Mouse scrolled (254, 425) with delta (0, 0)
Screenshot: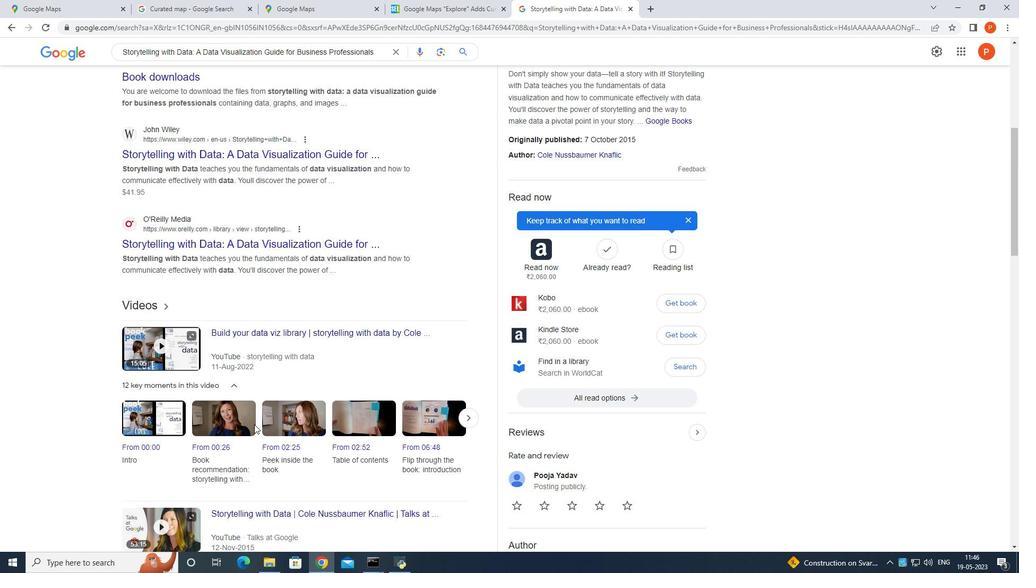 
Action: Mouse scrolled (254, 425) with delta (0, 0)
Screenshot: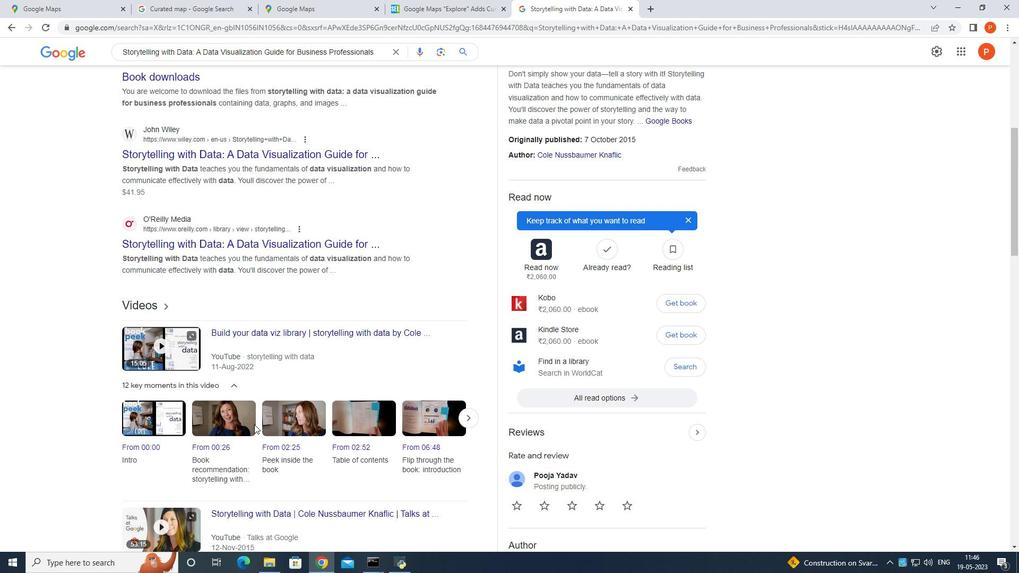 
Action: Mouse scrolled (254, 425) with delta (0, 0)
Screenshot: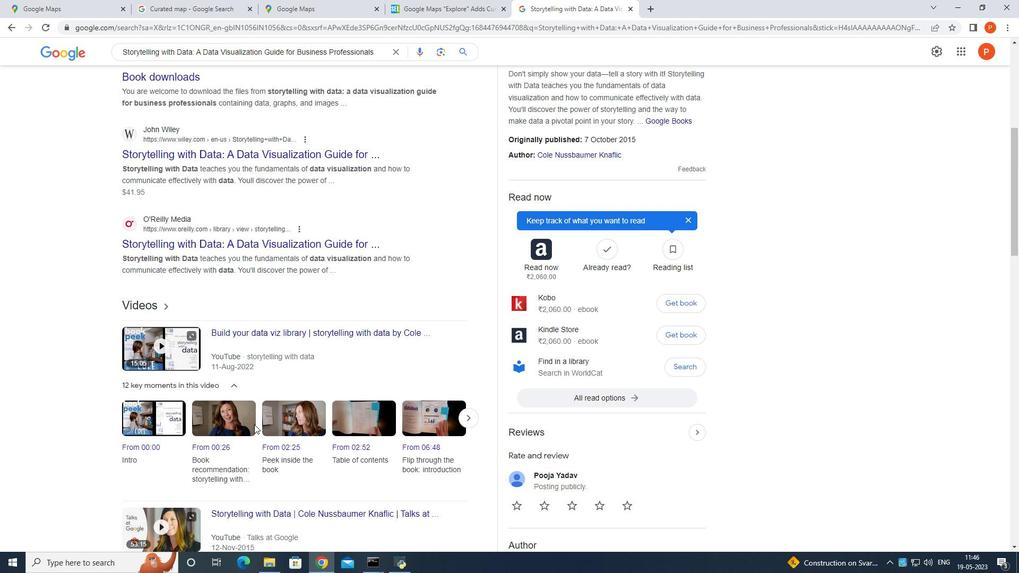 
Action: Mouse scrolled (254, 425) with delta (0, 0)
Screenshot: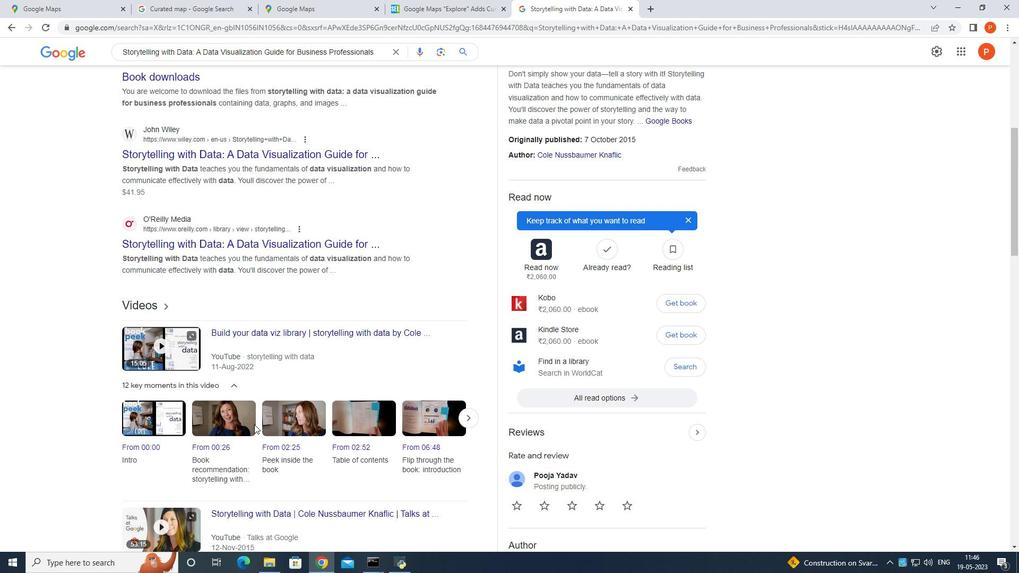 
Action: Mouse scrolled (254, 425) with delta (0, 0)
Screenshot: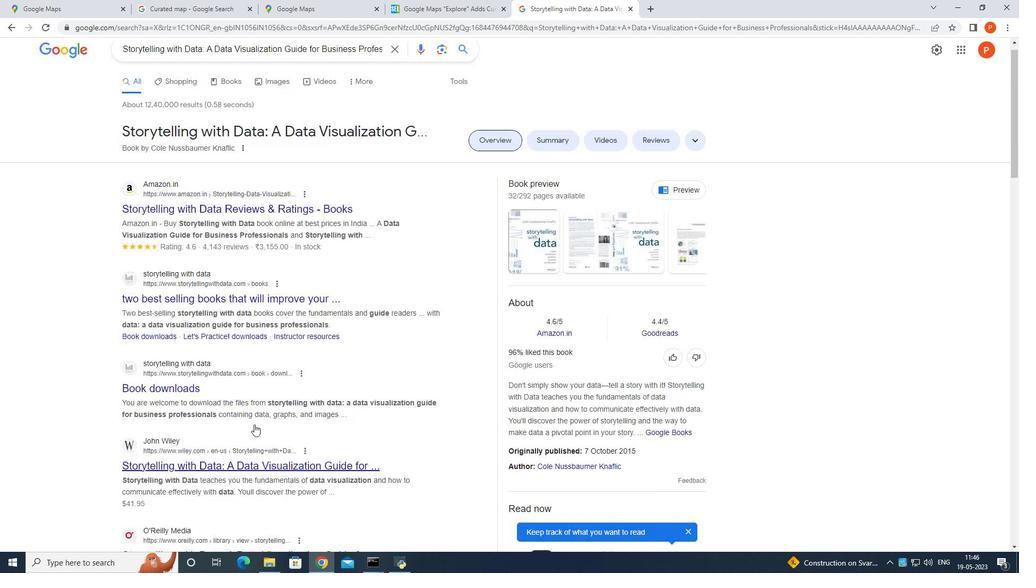 
Action: Mouse scrolled (254, 425) with delta (0, 0)
Screenshot: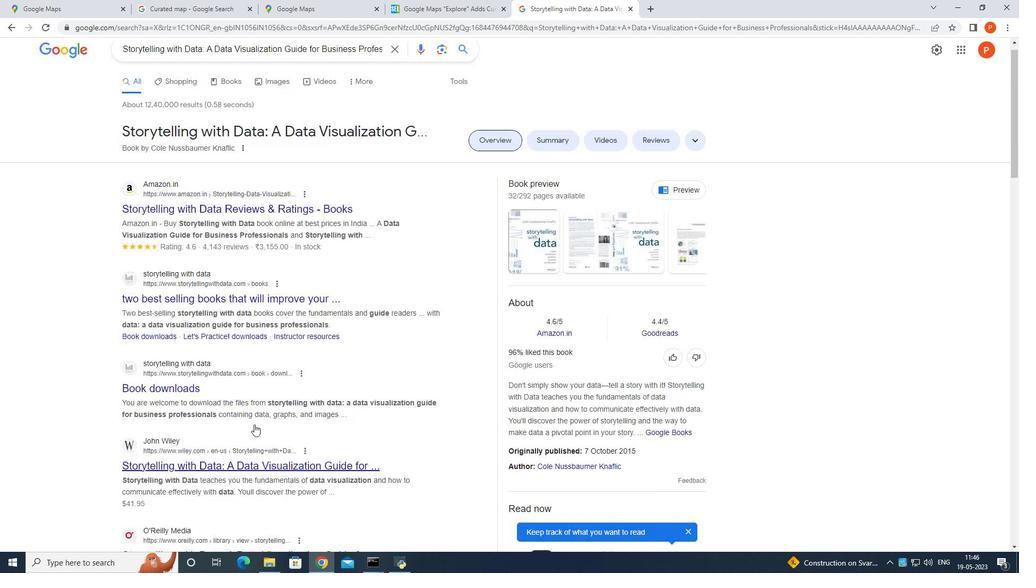 
Action: Mouse scrolled (254, 425) with delta (0, 0)
Screenshot: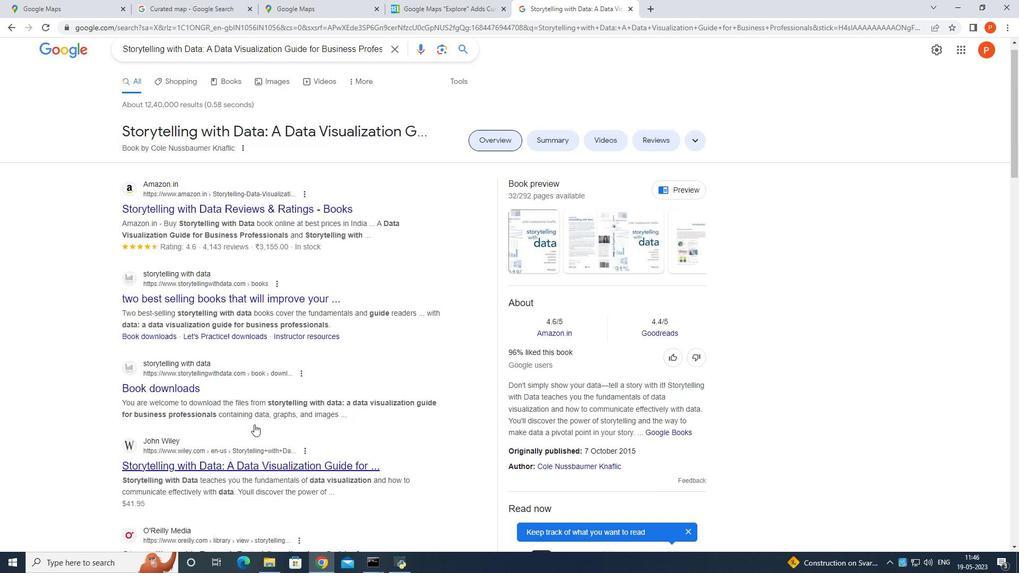 
Action: Mouse scrolled (254, 425) with delta (0, 0)
Screenshot: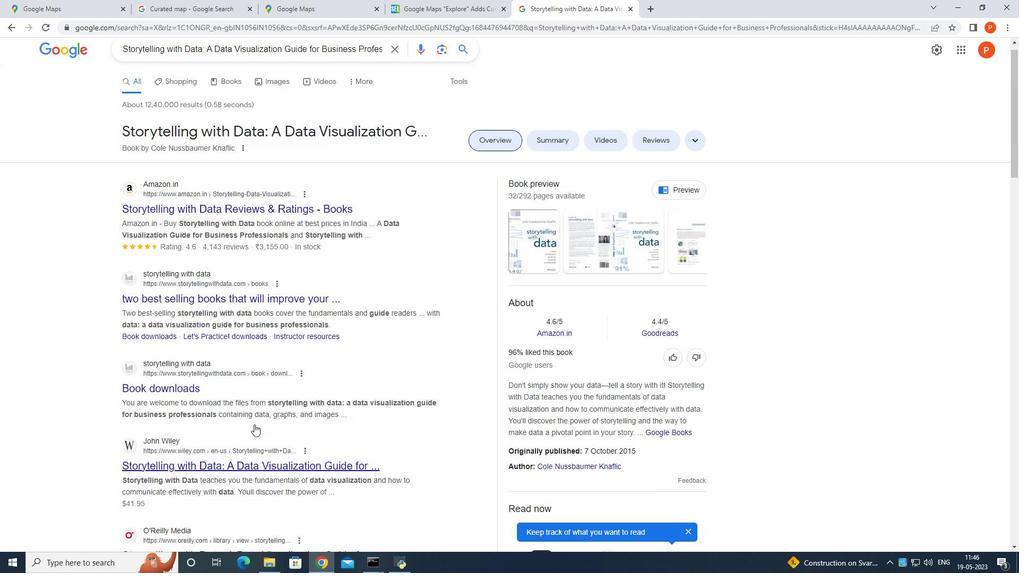 
Action: Mouse moved to (639, 57)
Screenshot: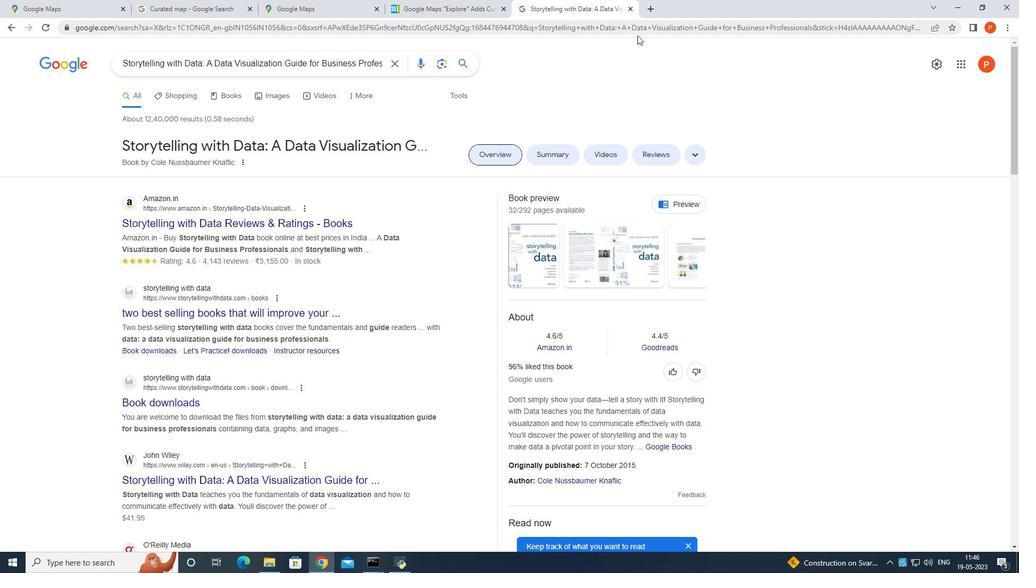 
Action: Mouse scrolled (639, 58) with delta (0, 0)
Screenshot: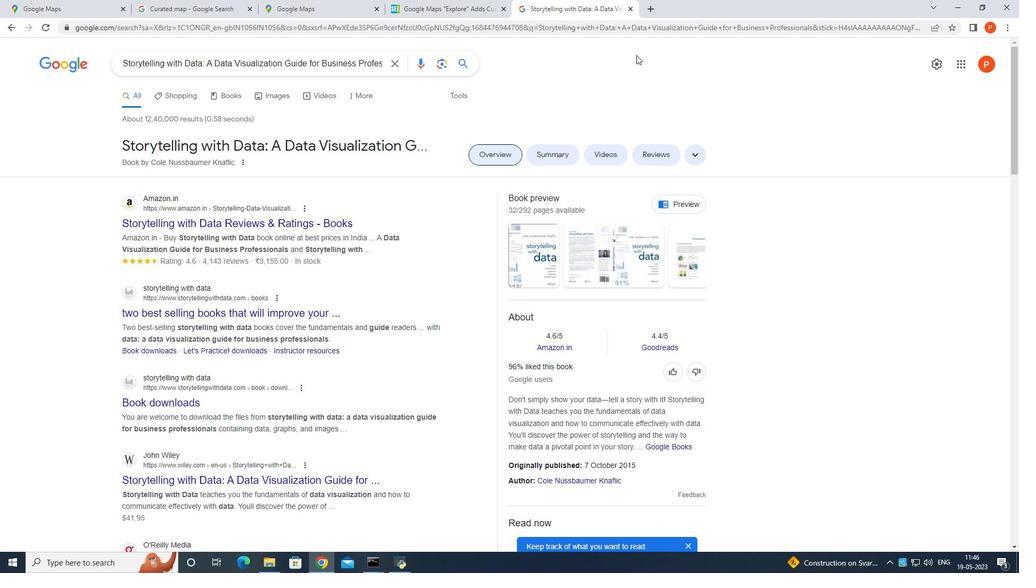 
Action: Mouse scrolled (639, 58) with delta (0, 0)
Screenshot: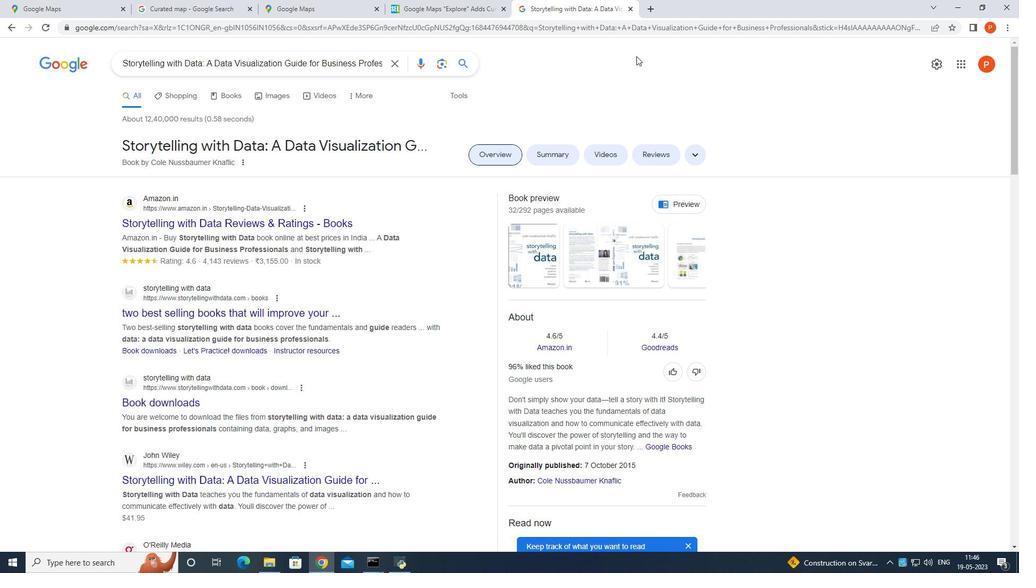 
Action: Mouse scrolled (639, 58) with delta (0, 0)
Screenshot: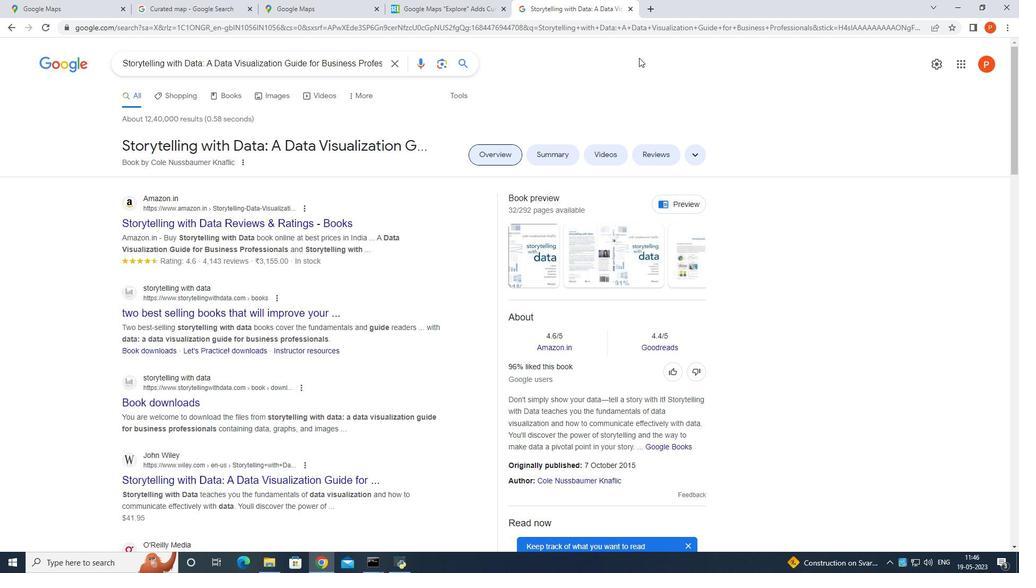 
Action: Mouse scrolled (639, 58) with delta (0, 0)
Screenshot: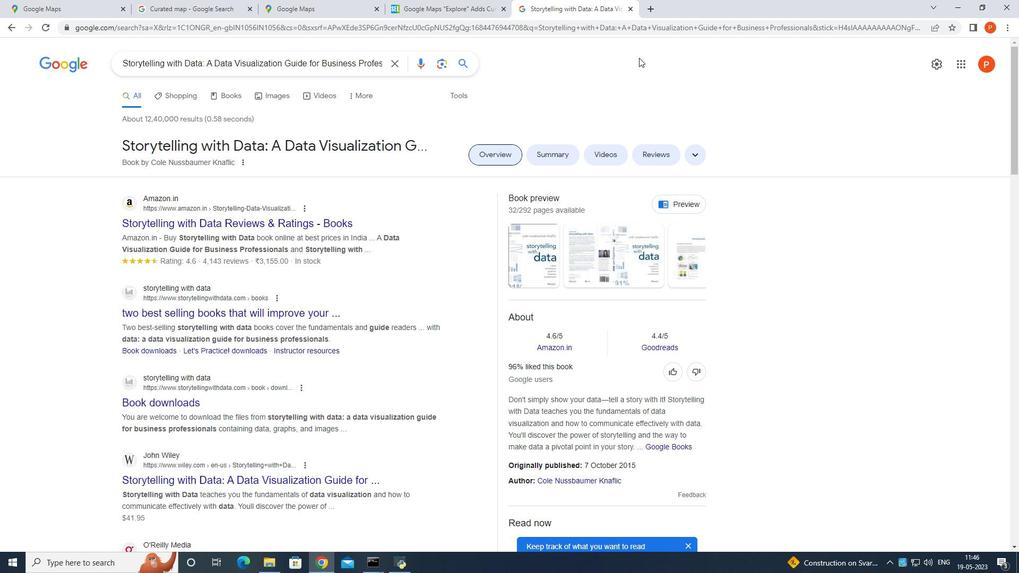 
Action: Mouse moved to (9, 26)
Screenshot: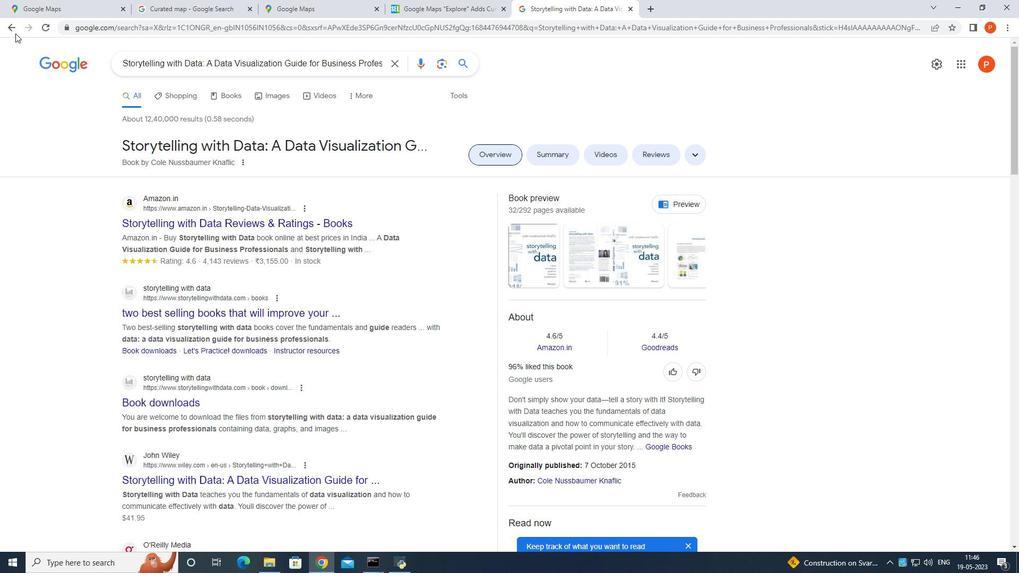 
Action: Mouse pressed left at (9, 26)
Screenshot: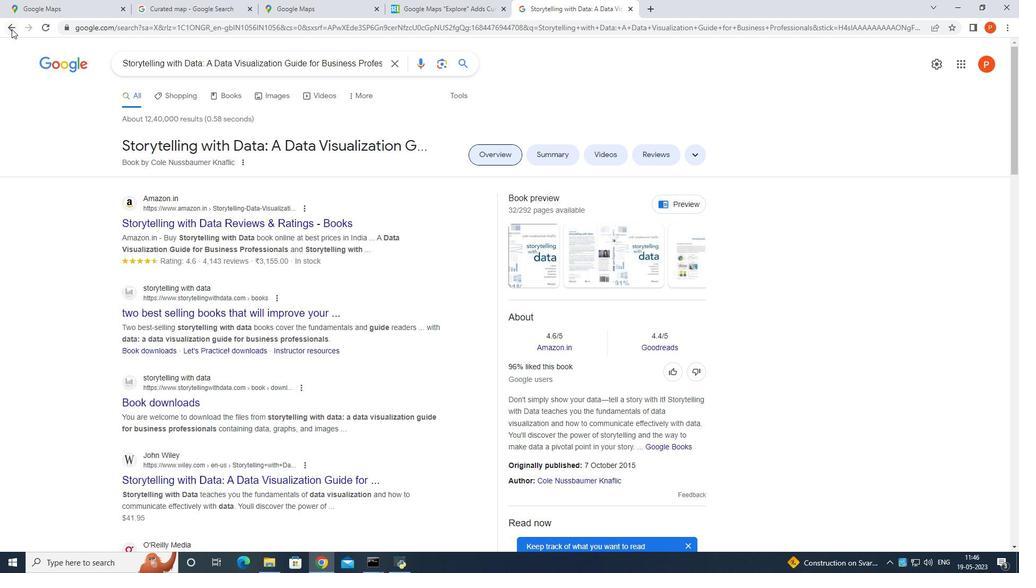 
Action: Mouse moved to (151, 190)
Screenshot: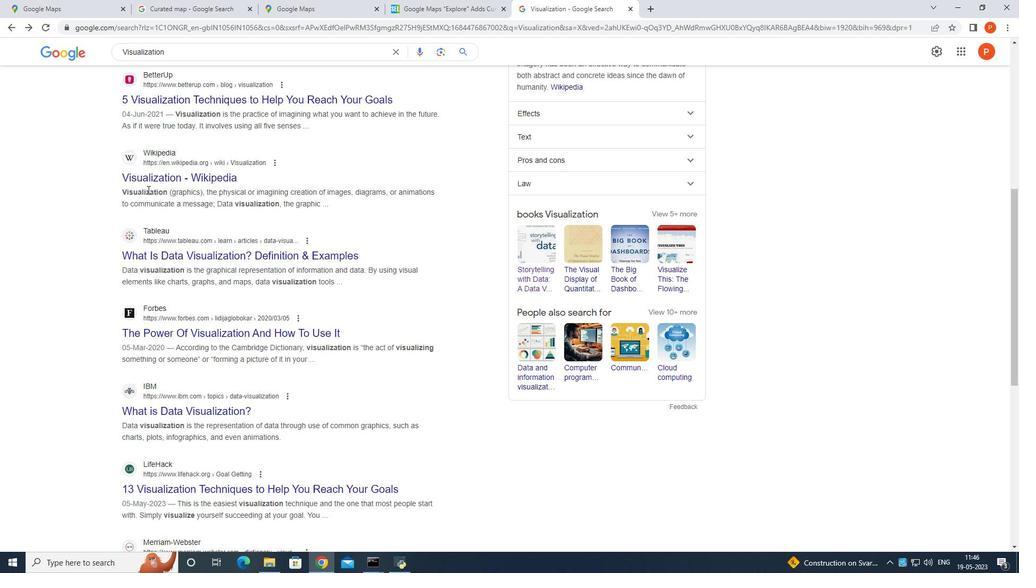 
Action: Mouse scrolled (151, 189) with delta (0, 0)
Screenshot: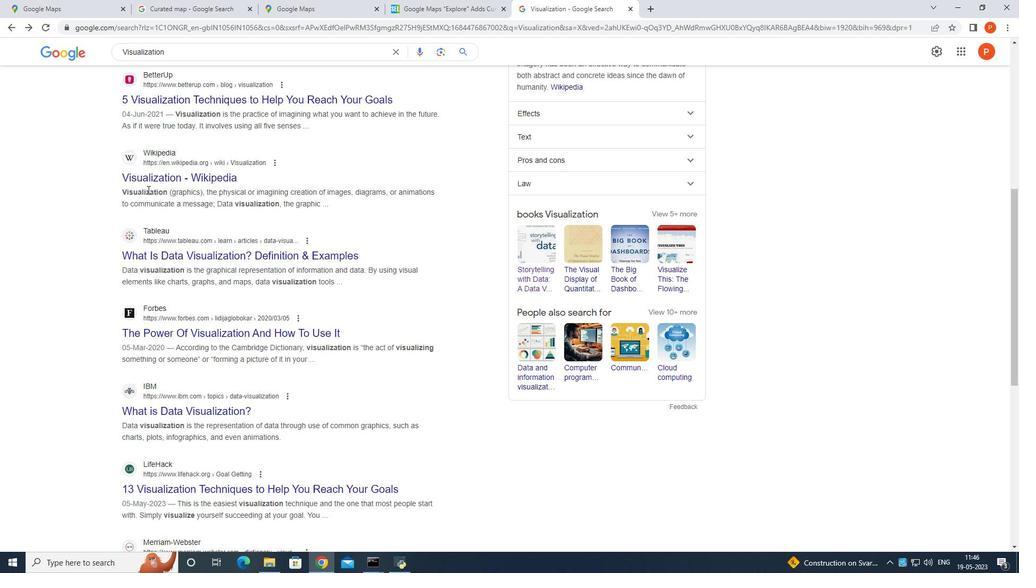 
Action: Mouse moved to (156, 186)
Screenshot: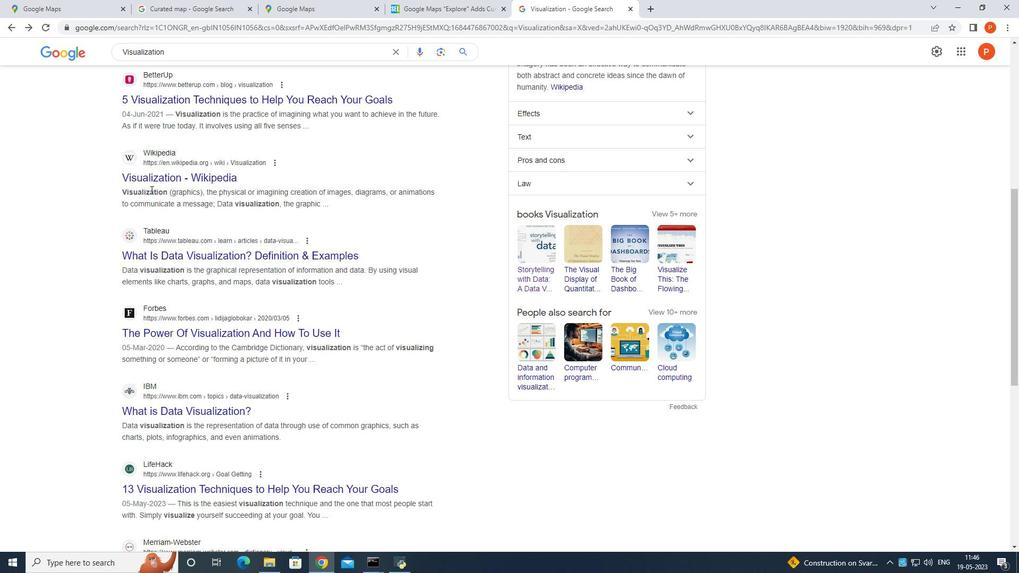 
Action: Mouse scrolled (156, 186) with delta (0, 0)
Screenshot: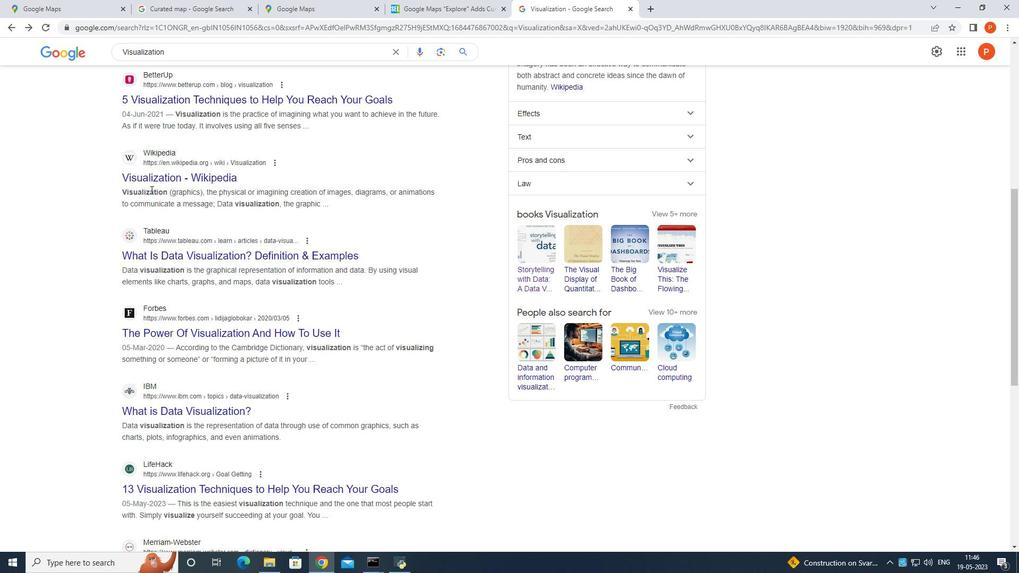 
Action: Mouse moved to (156, 185)
Screenshot: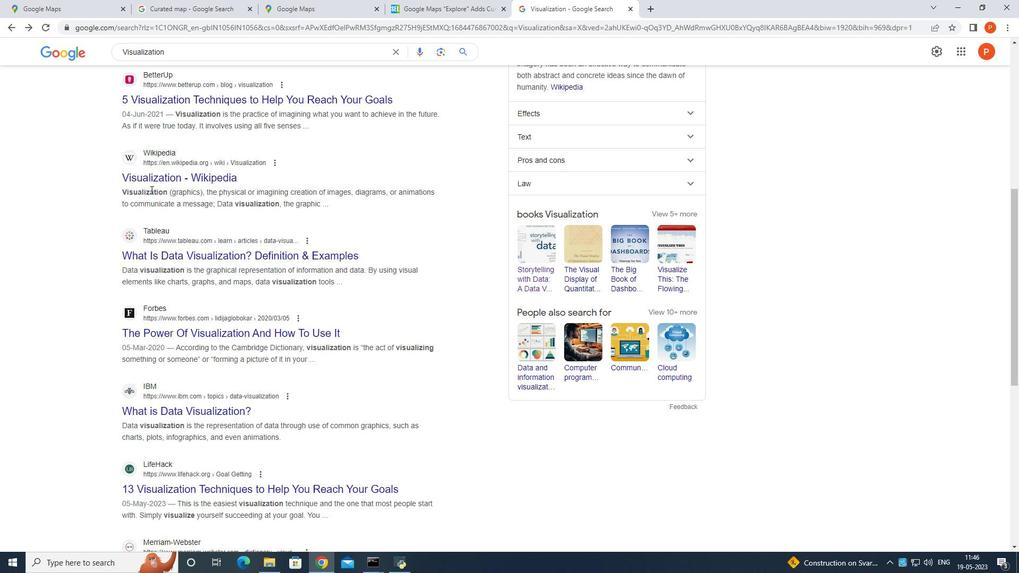 
Action: Mouse scrolled (156, 186) with delta (0, 0)
Screenshot: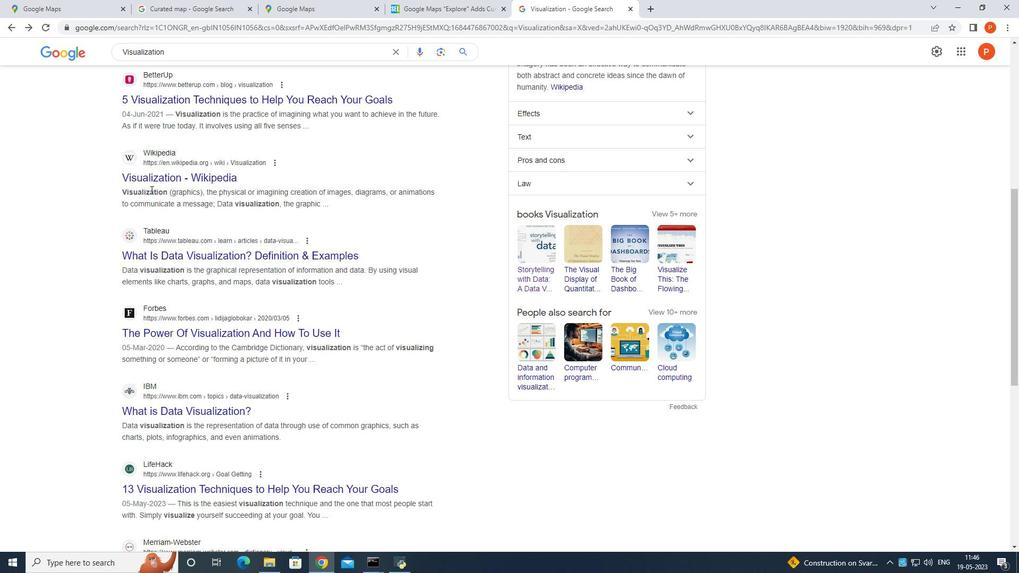 
Action: Mouse moved to (166, 176)
Screenshot: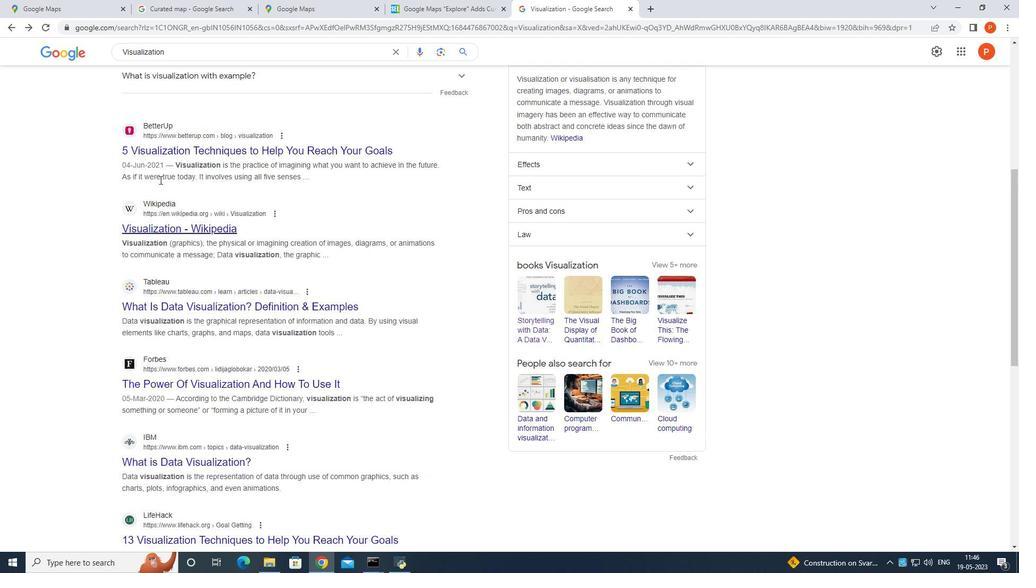 
Action: Mouse scrolled (166, 177) with delta (0, 0)
Screenshot: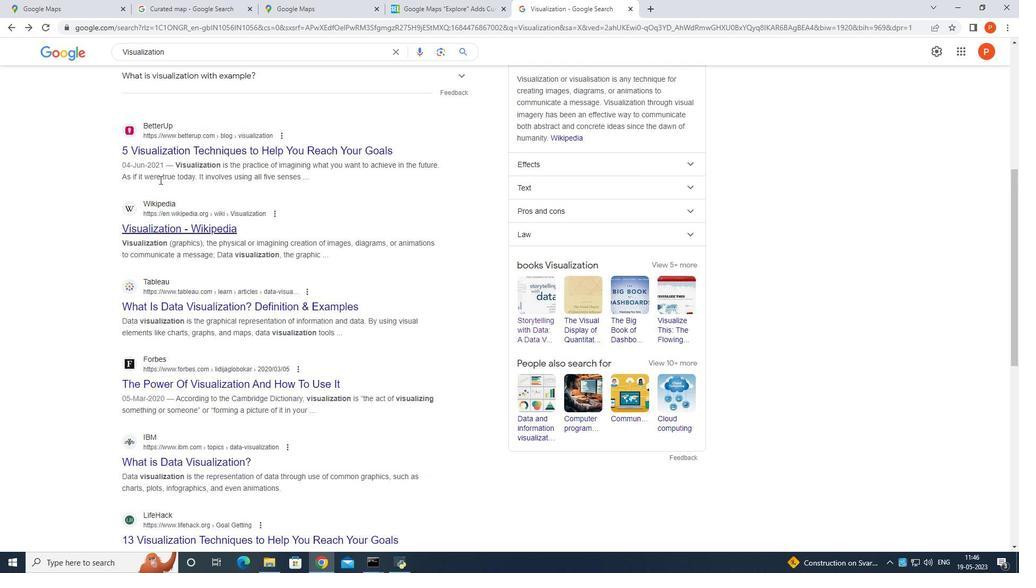 
Action: Mouse scrolled (166, 177) with delta (0, 0)
Screenshot: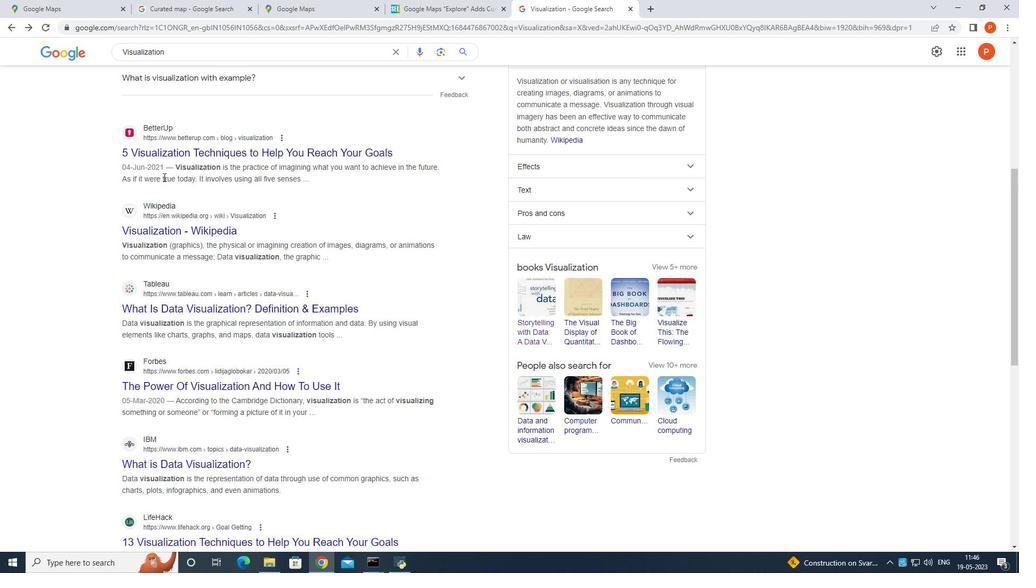
Action: Mouse scrolled (166, 177) with delta (0, 0)
Screenshot: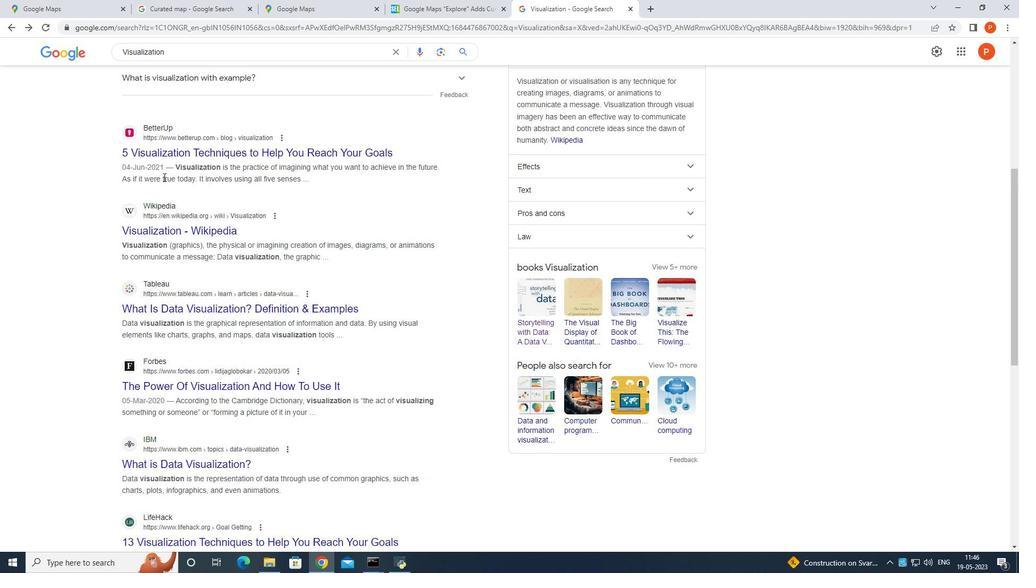 
Action: Mouse scrolled (166, 177) with delta (0, 0)
Screenshot: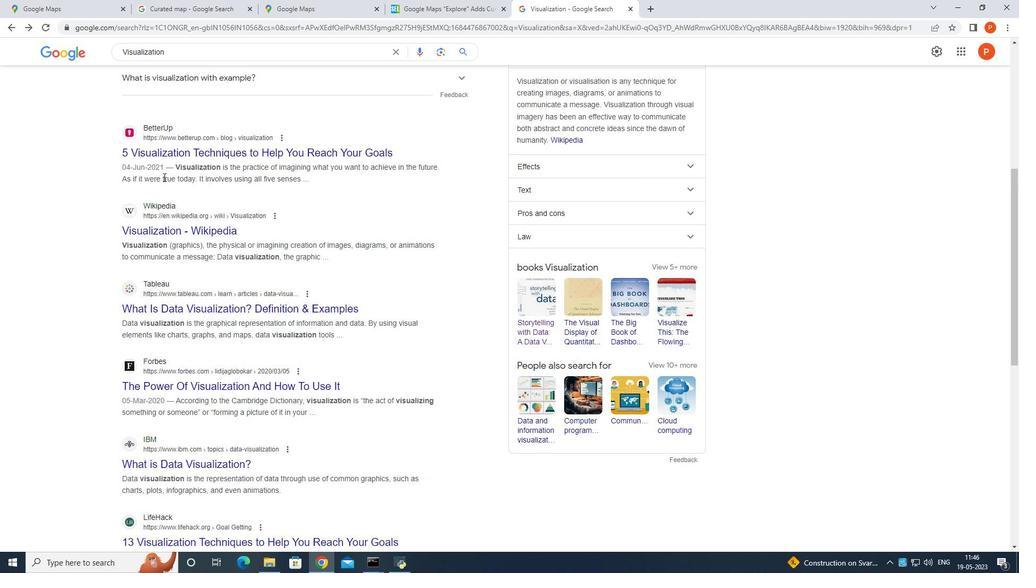
Action: Mouse scrolled (166, 177) with delta (0, 0)
Screenshot: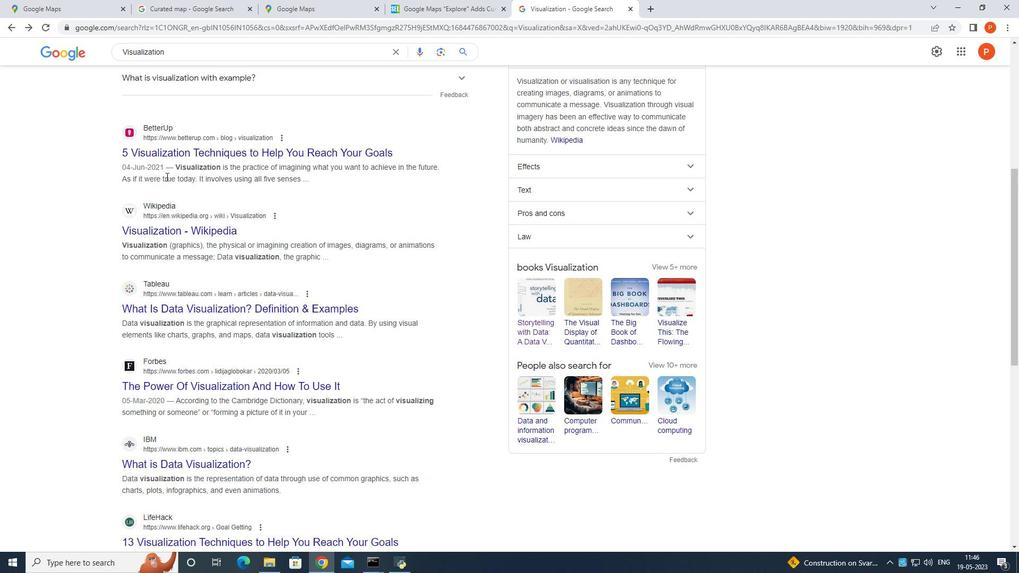 
Action: Mouse scrolled (166, 177) with delta (0, 0)
Screenshot: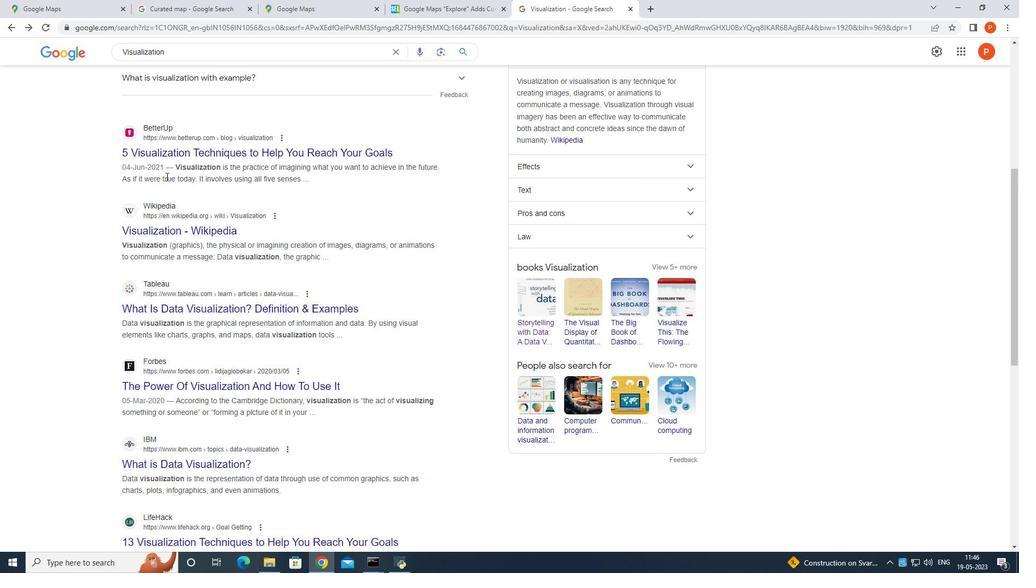 
Action: Mouse moved to (11, 25)
Screenshot: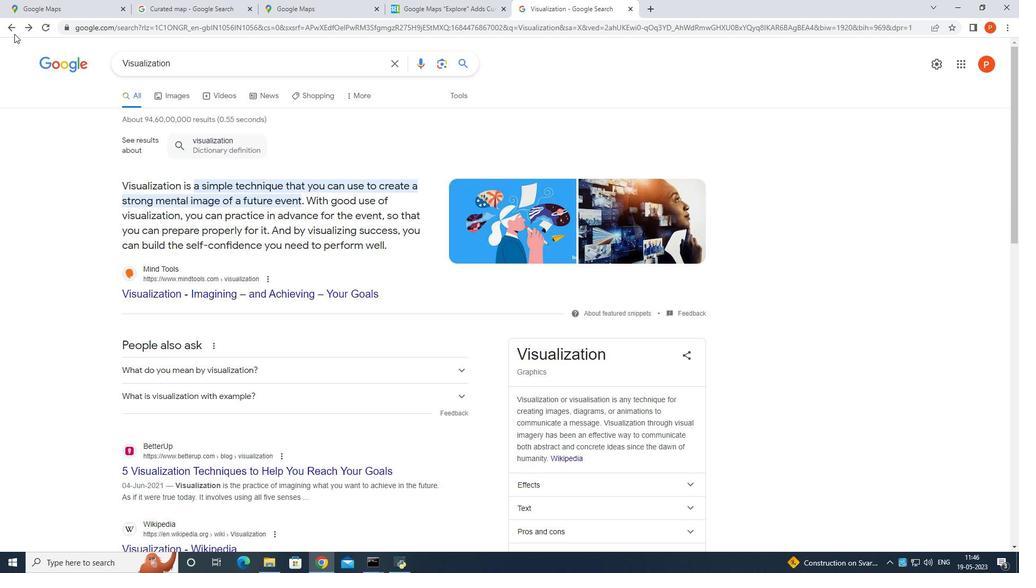 
Action: Mouse pressed left at (11, 25)
Screenshot: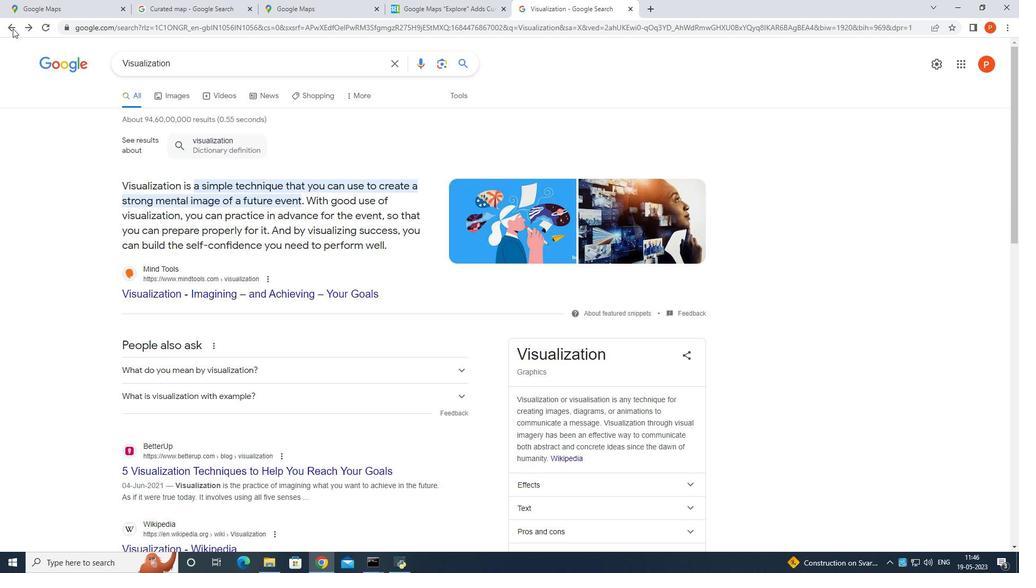 
Action: Mouse moved to (417, 191)
Screenshot: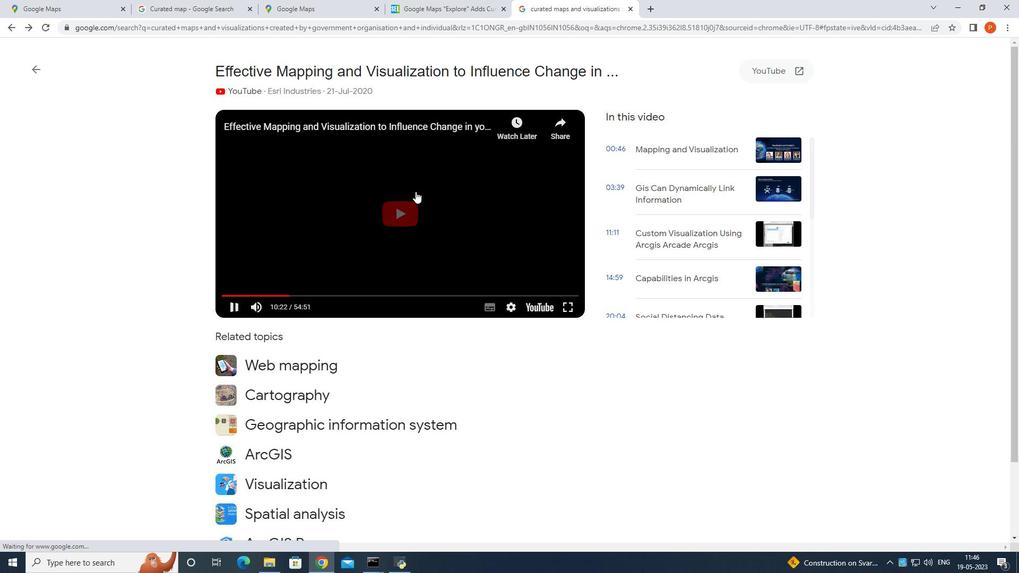 
Action: Mouse scrolled (417, 191) with delta (0, 0)
Screenshot: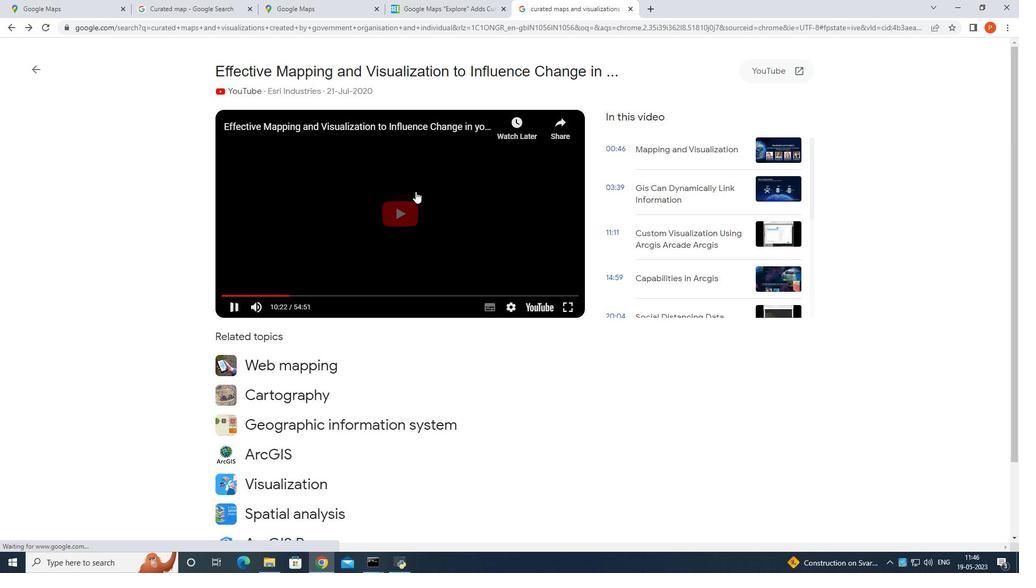 
Action: Mouse moved to (659, 199)
Screenshot: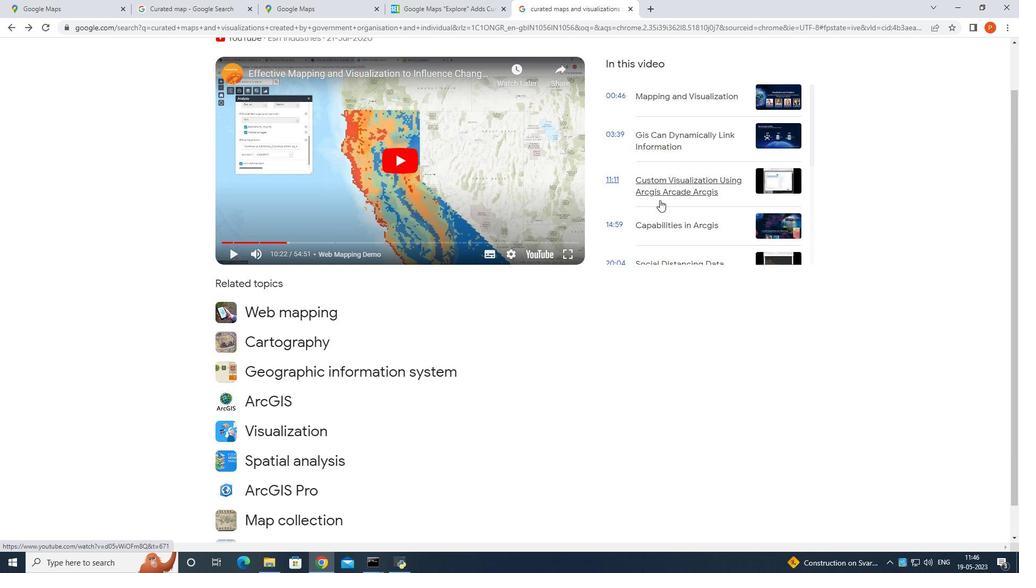 
Action: Mouse scrolled (659, 200) with delta (0, 0)
Screenshot: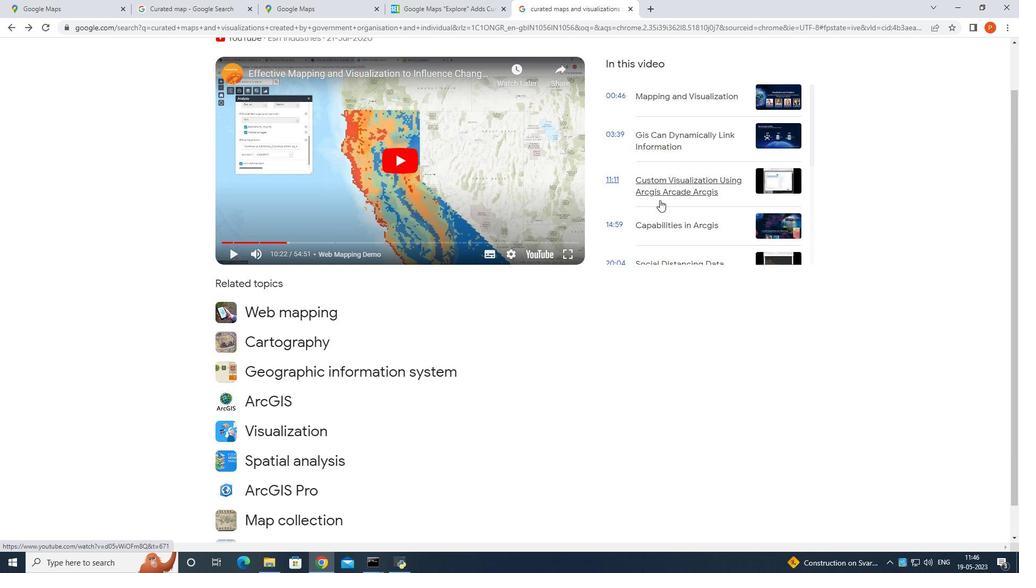 
Action: Mouse moved to (650, 152)
Screenshot: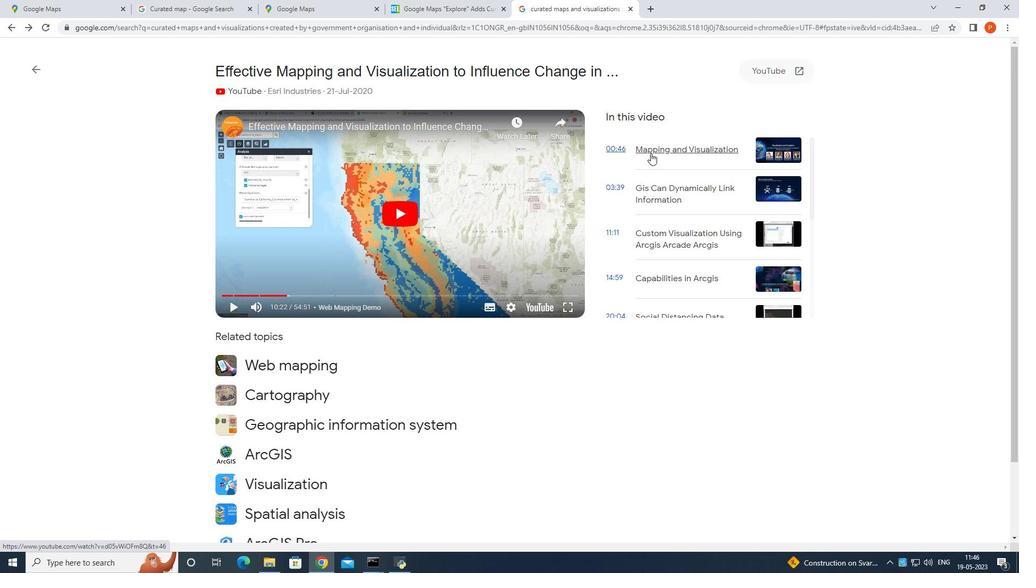 
Action: Mouse pressed left at (650, 152)
Screenshot: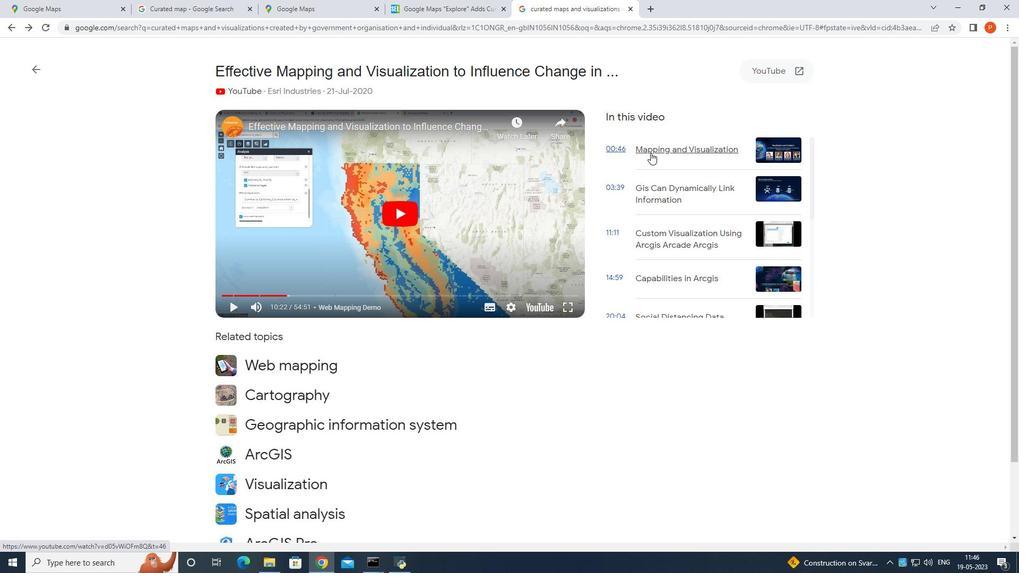 
Action: Mouse moved to (688, 147)
Screenshot: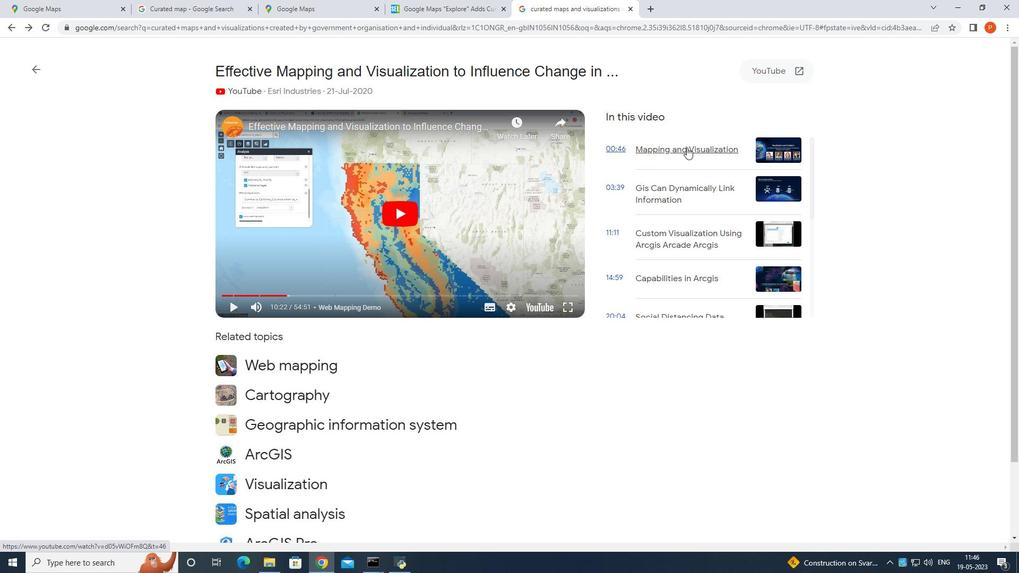 
Action: Mouse pressed left at (688, 147)
Screenshot: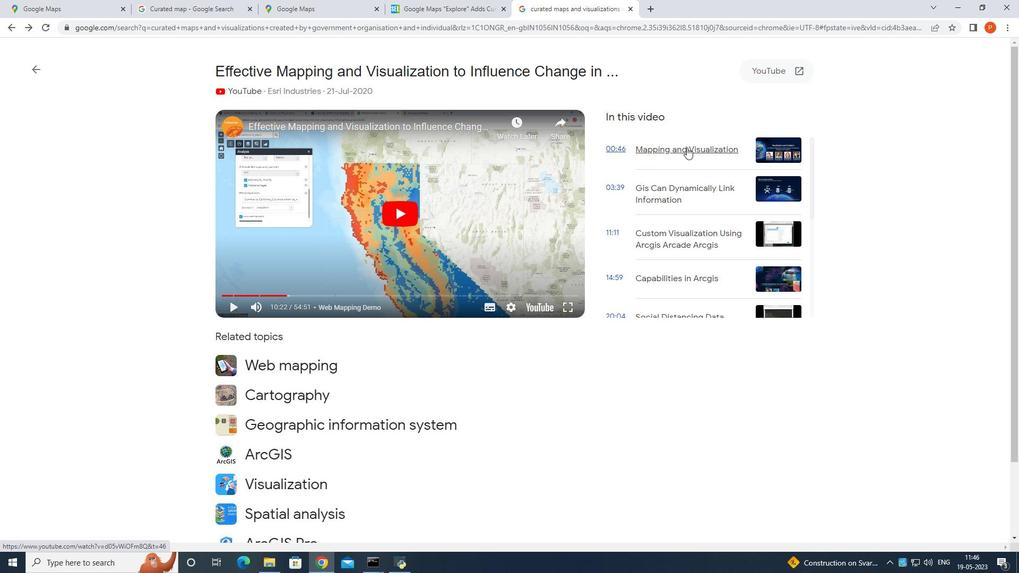 
Action: Mouse pressed left at (688, 147)
Screenshot: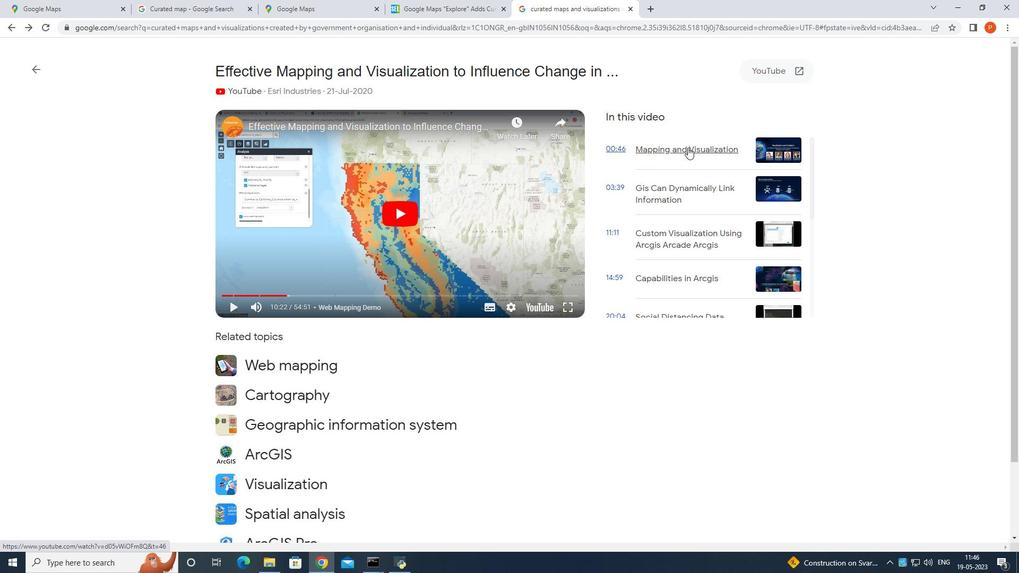 
Action: Mouse pressed left at (688, 147)
Screenshot: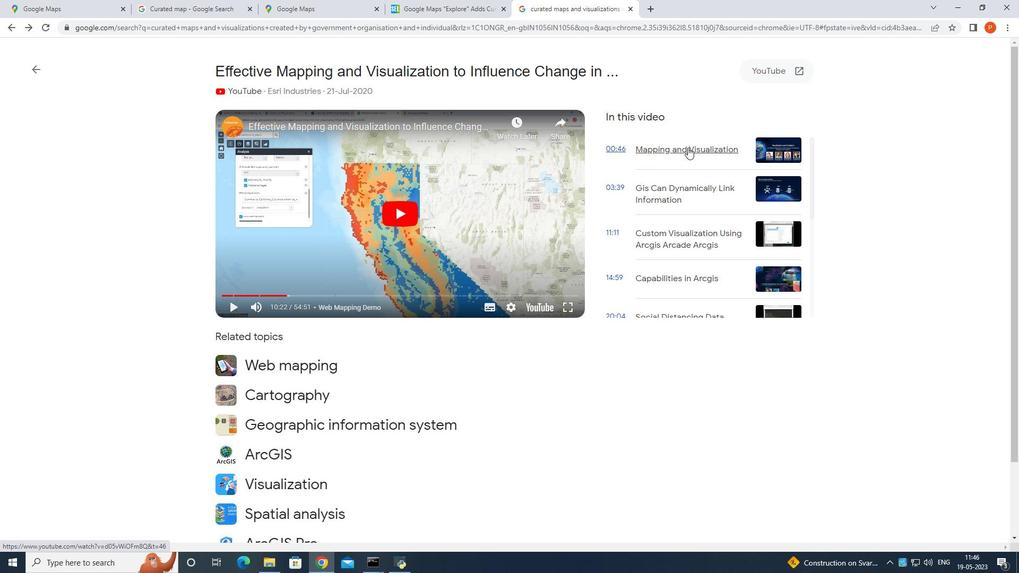 
Action: Mouse moved to (763, 147)
Screenshot: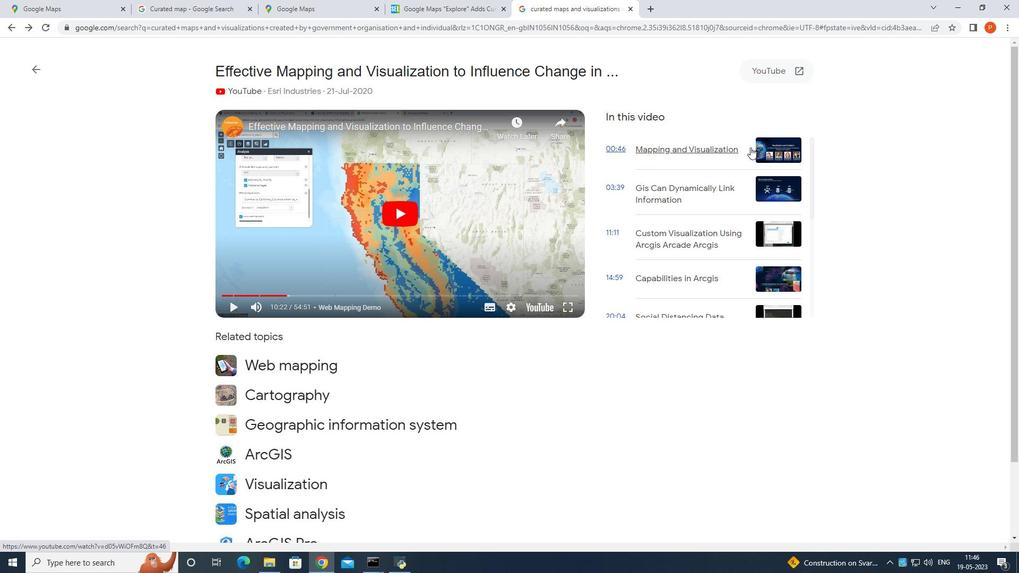 
Action: Mouse pressed left at (763, 147)
Screenshot: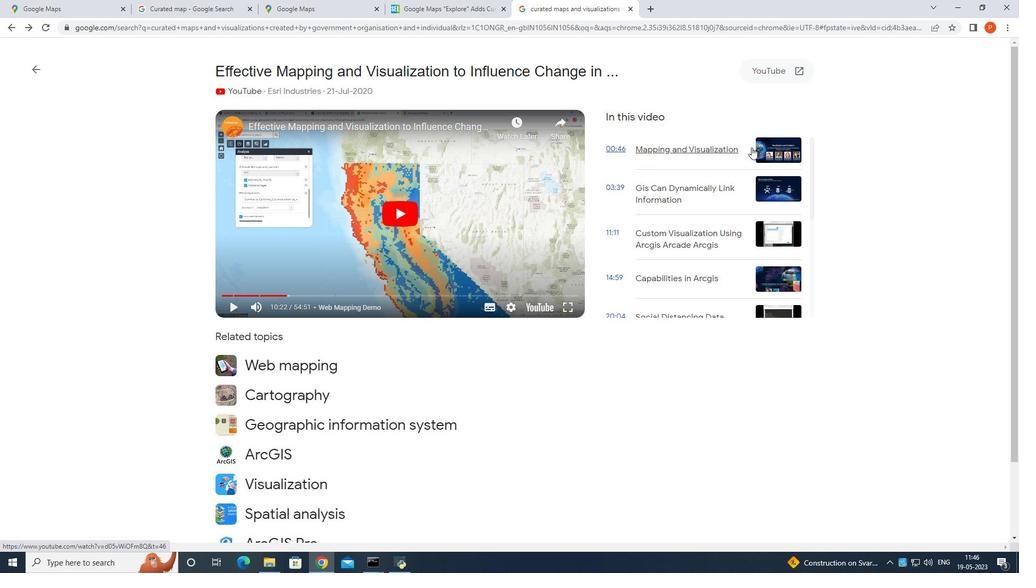 
Action: Mouse moved to (644, 117)
Screenshot: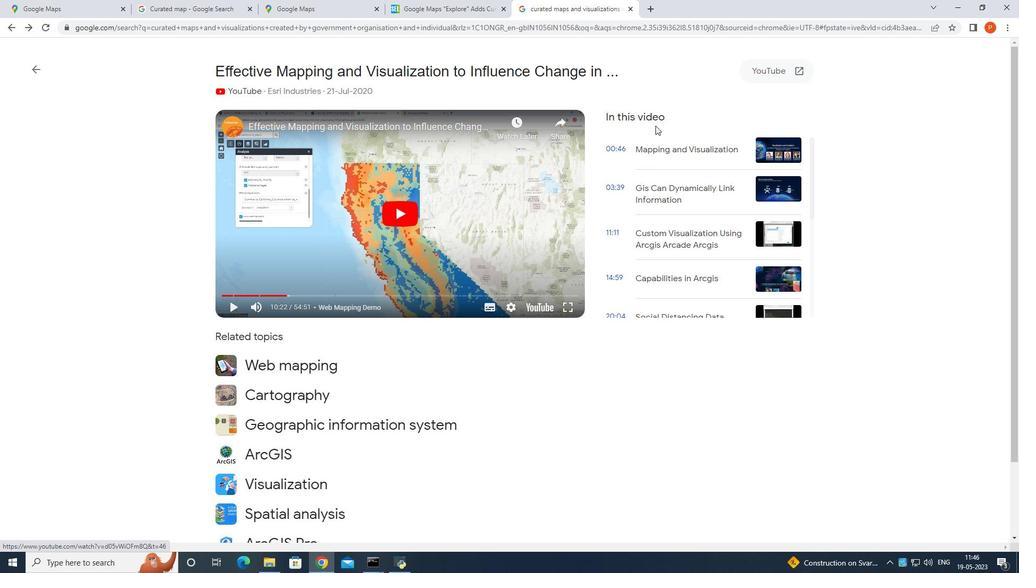 
Action: Mouse pressed left at (644, 117)
Screenshot: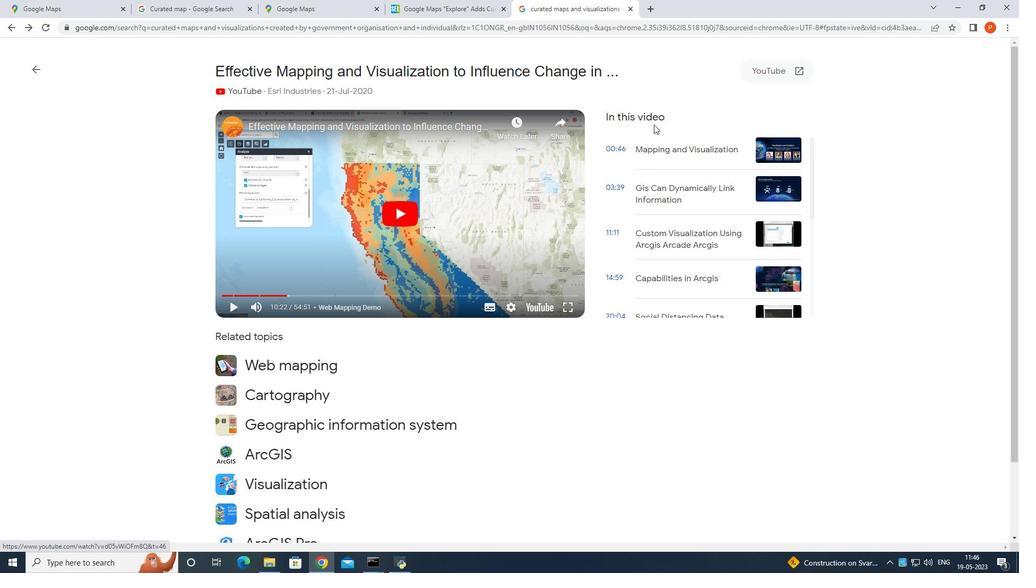 
Action: Mouse moved to (779, 152)
Screenshot: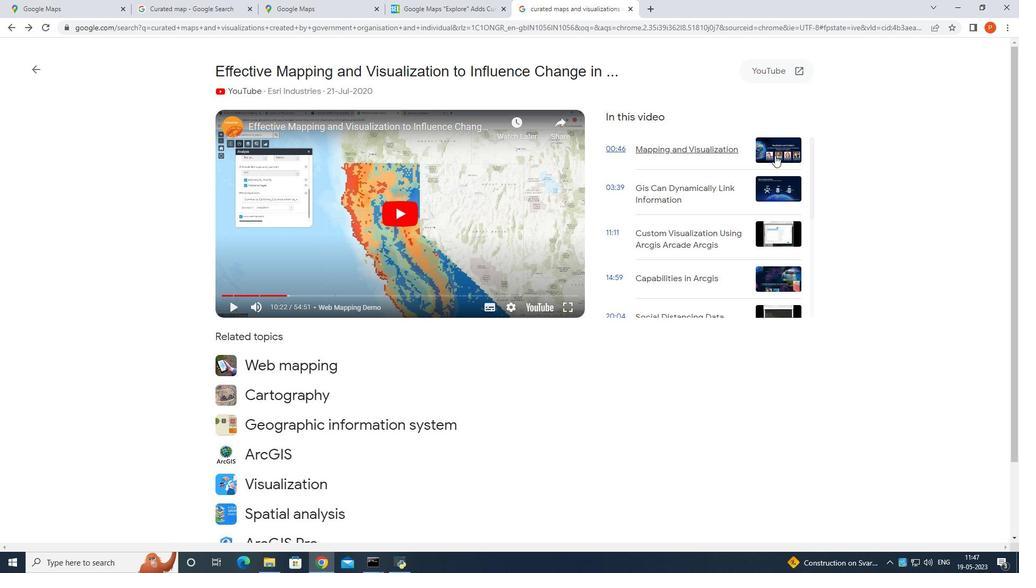 
Action: Mouse pressed left at (779, 152)
Screenshot: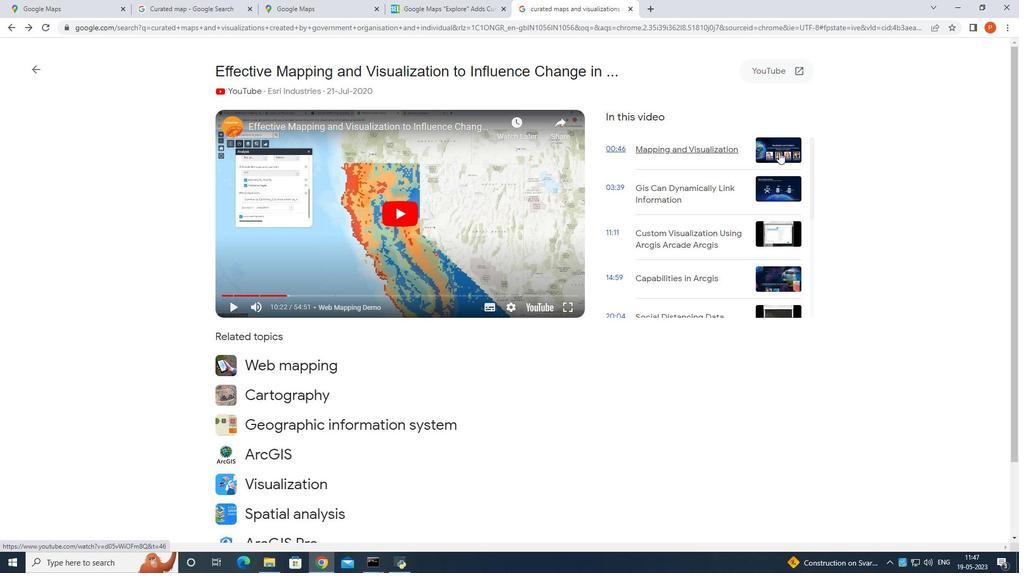 
Action: Mouse pressed left at (779, 152)
Screenshot: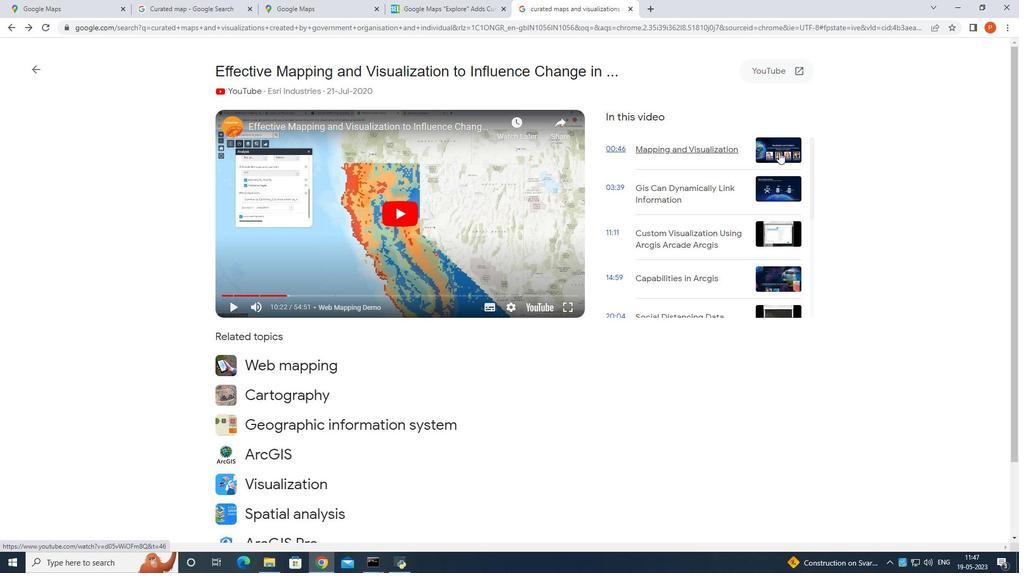 
Action: Mouse pressed left at (779, 152)
Screenshot: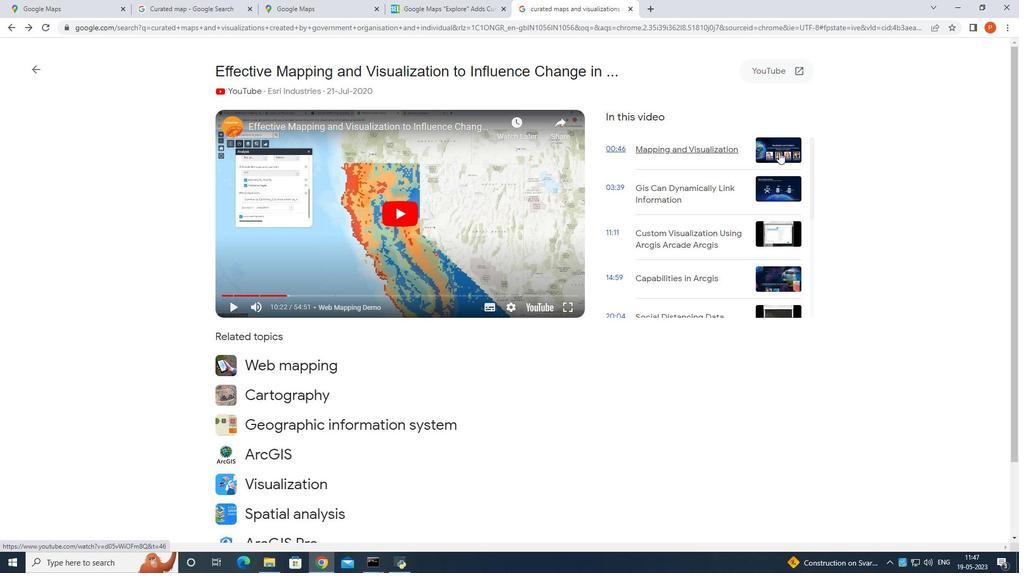 
Action: Mouse pressed left at (779, 152)
Screenshot: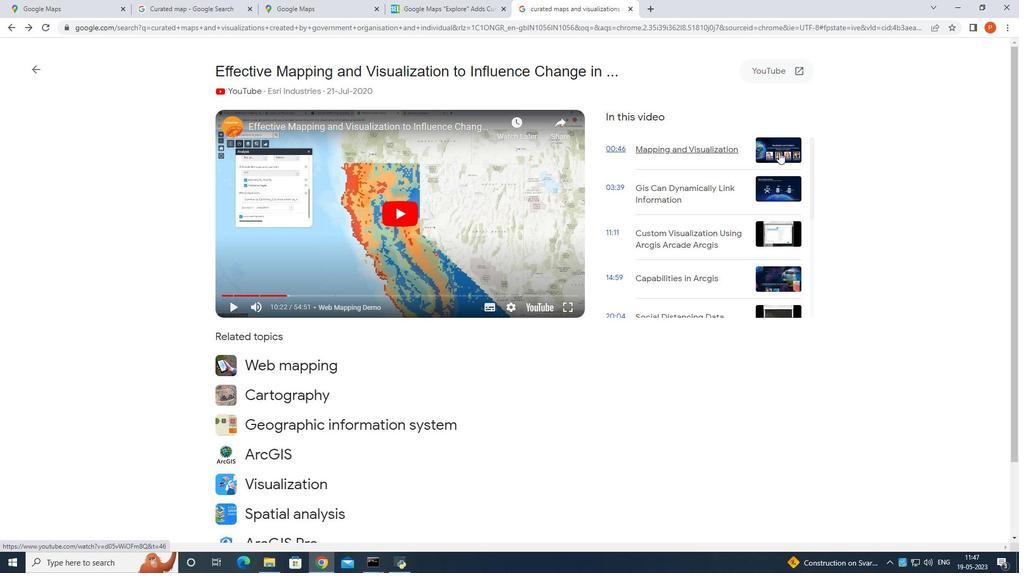 
Action: Mouse moved to (616, 204)
Screenshot: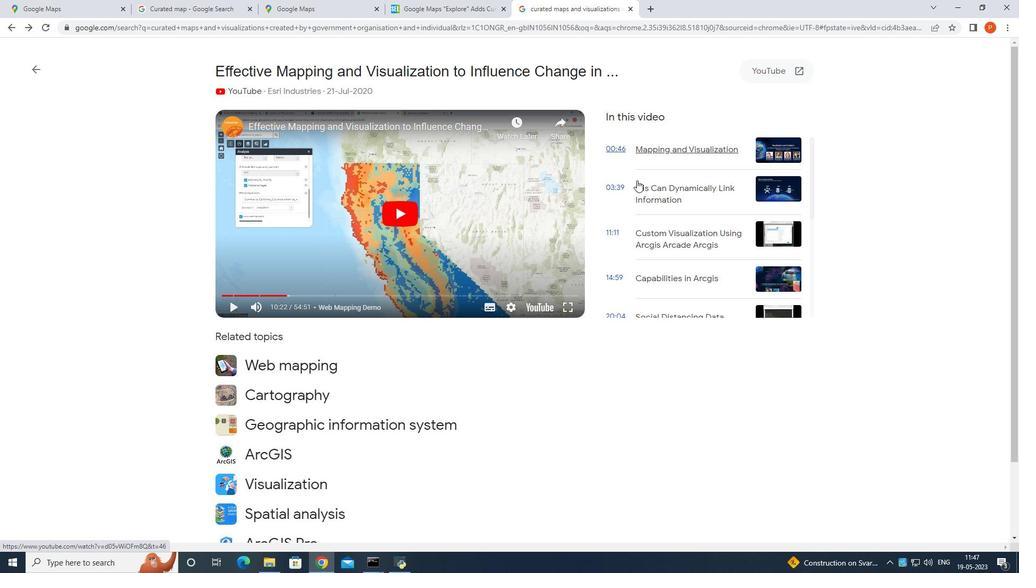 
Action: Mouse scrolled (616, 203) with delta (0, 0)
Screenshot: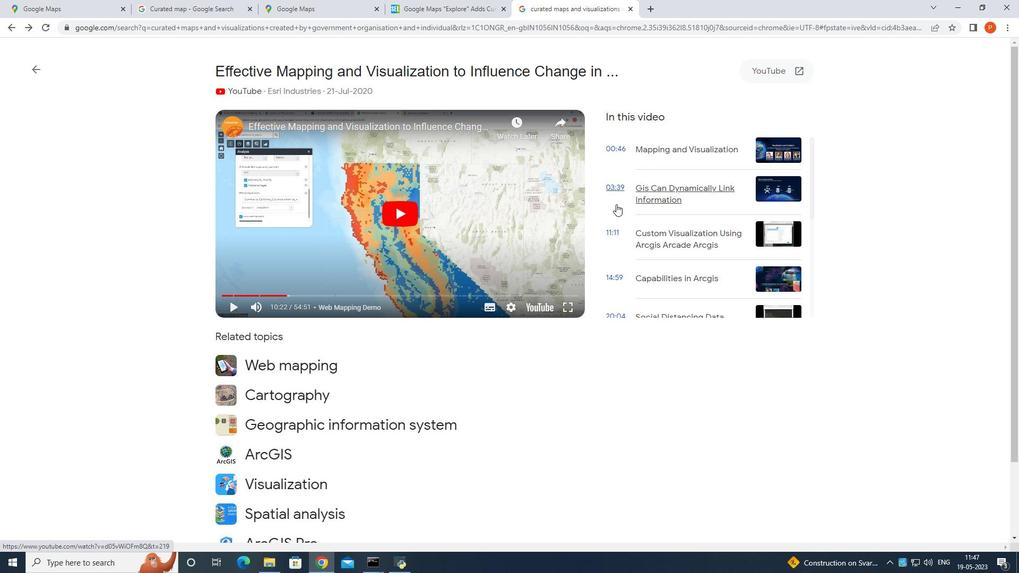 
Action: Mouse scrolled (616, 203) with delta (0, 0)
Screenshot: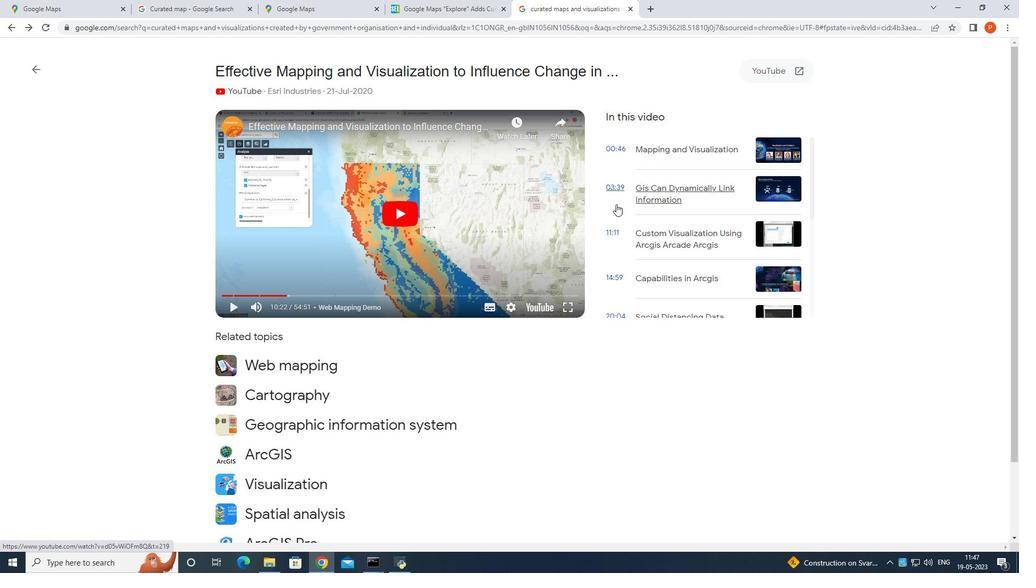 
Action: Mouse scrolled (616, 203) with delta (0, 0)
Screenshot: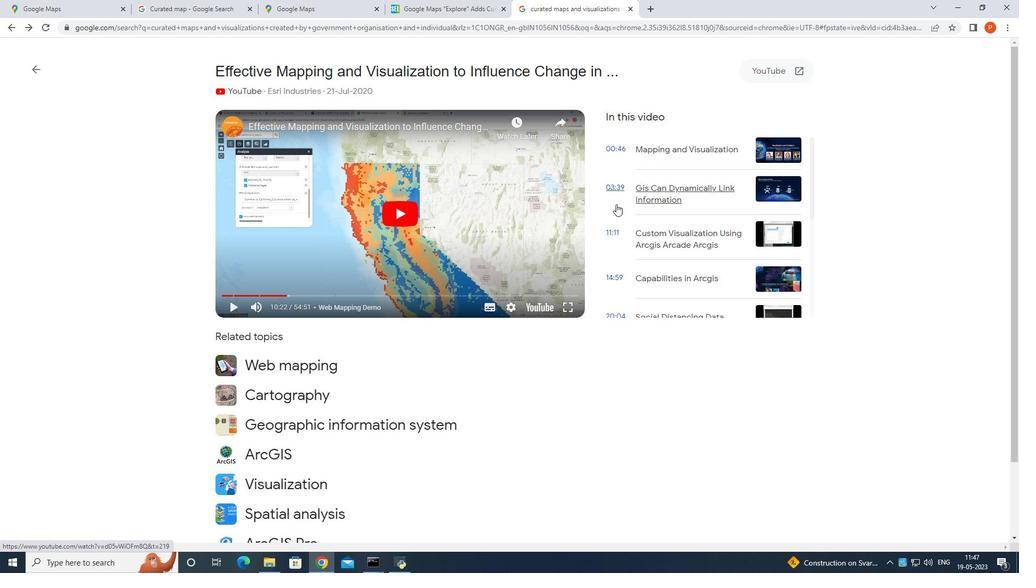 
Action: Mouse moved to (616, 202)
Screenshot: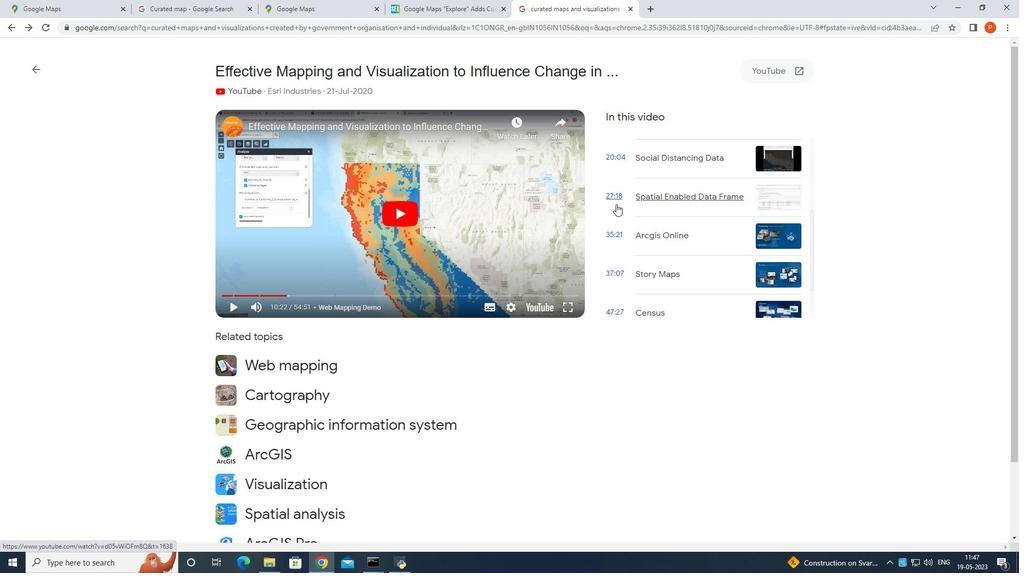 
Action: Mouse scrolled (616, 203) with delta (0, 0)
Screenshot: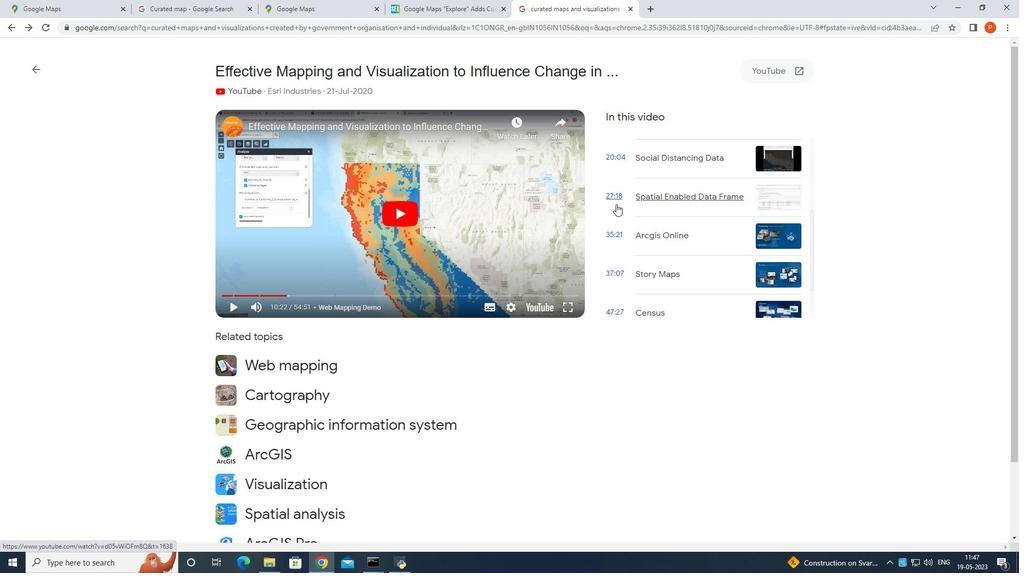
Action: Mouse moved to (616, 202)
Screenshot: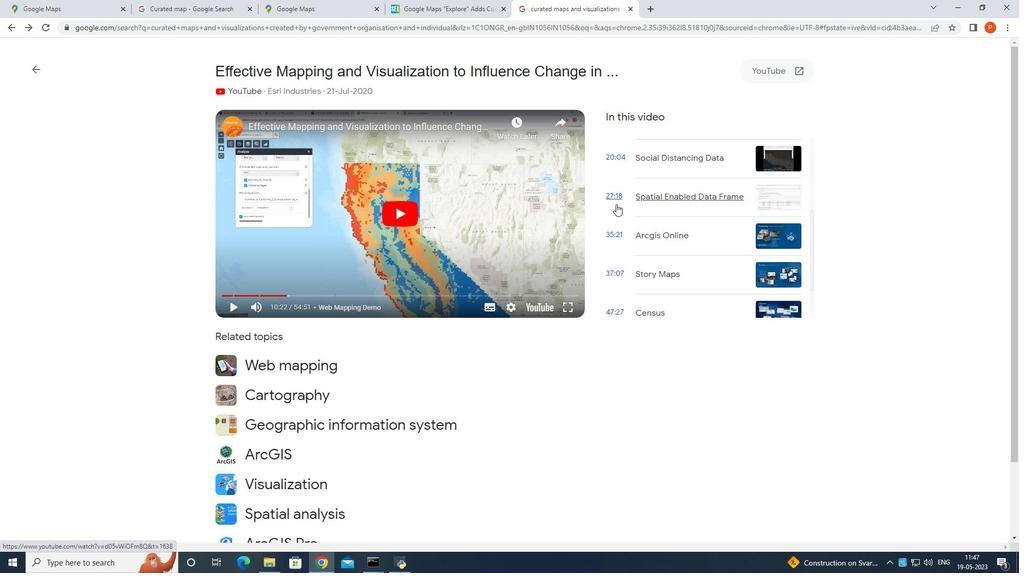 
Action: Mouse scrolled (616, 202) with delta (0, 0)
Screenshot: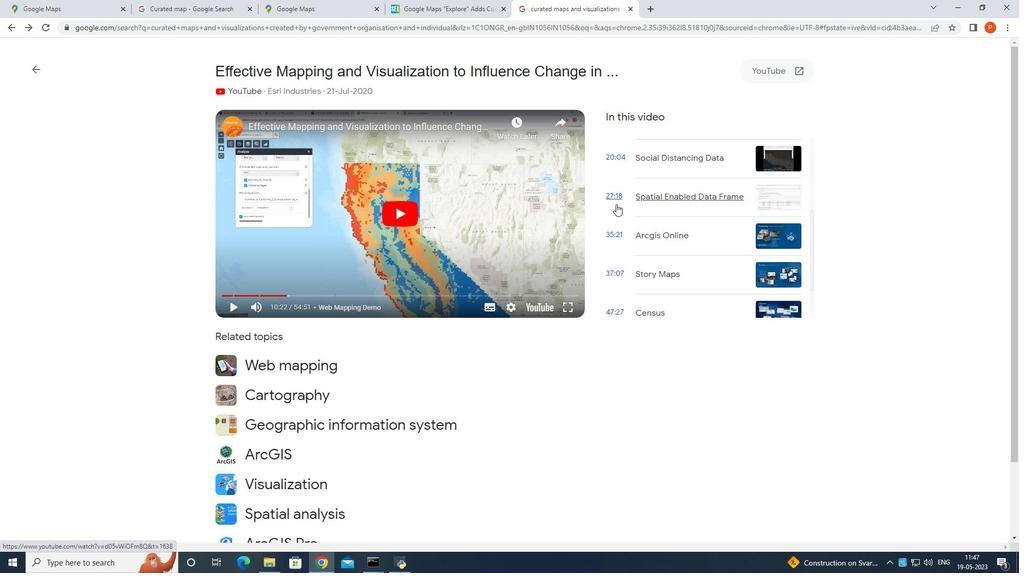 
Action: Mouse moved to (616, 200)
Screenshot: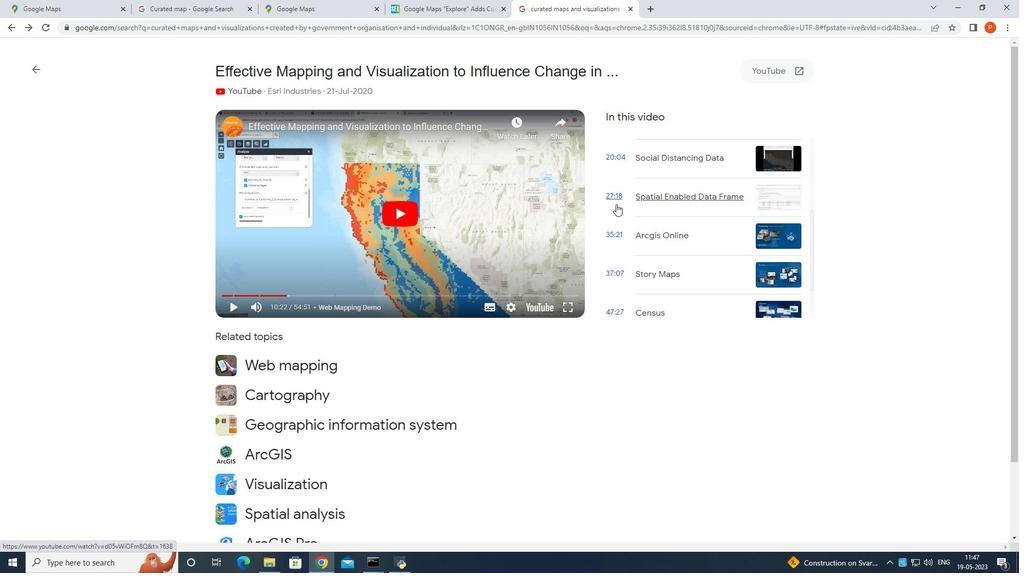 
Action: Mouse scrolled (616, 201) with delta (0, 0)
Screenshot: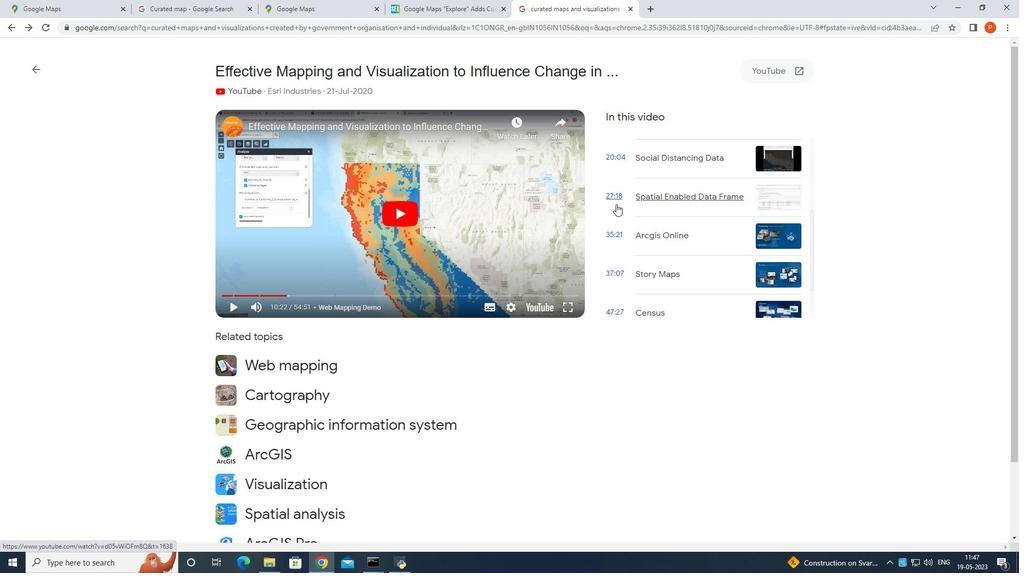 
Action: Mouse moved to (616, 200)
Screenshot: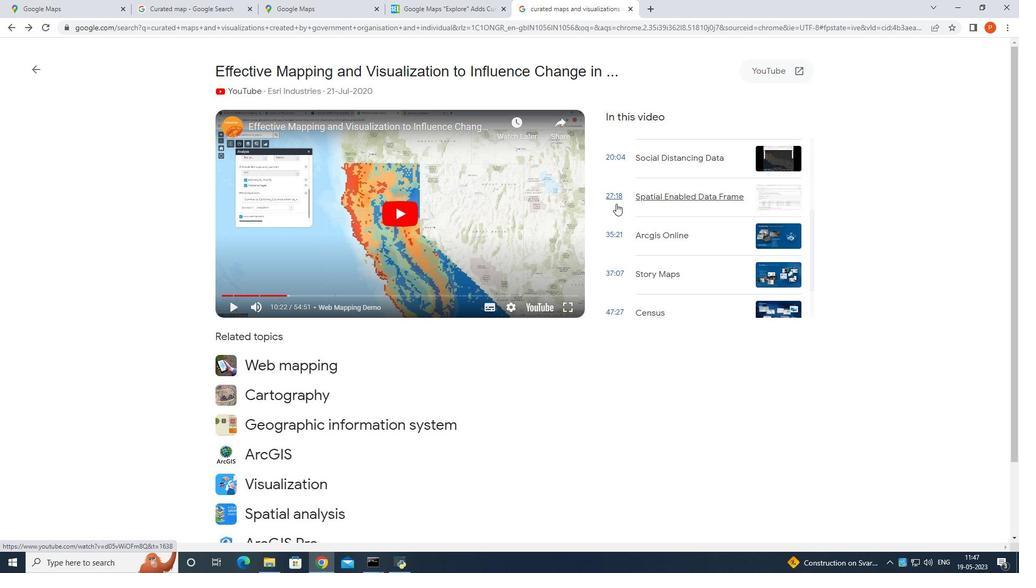 
Action: Mouse scrolled (616, 200) with delta (0, 0)
Screenshot: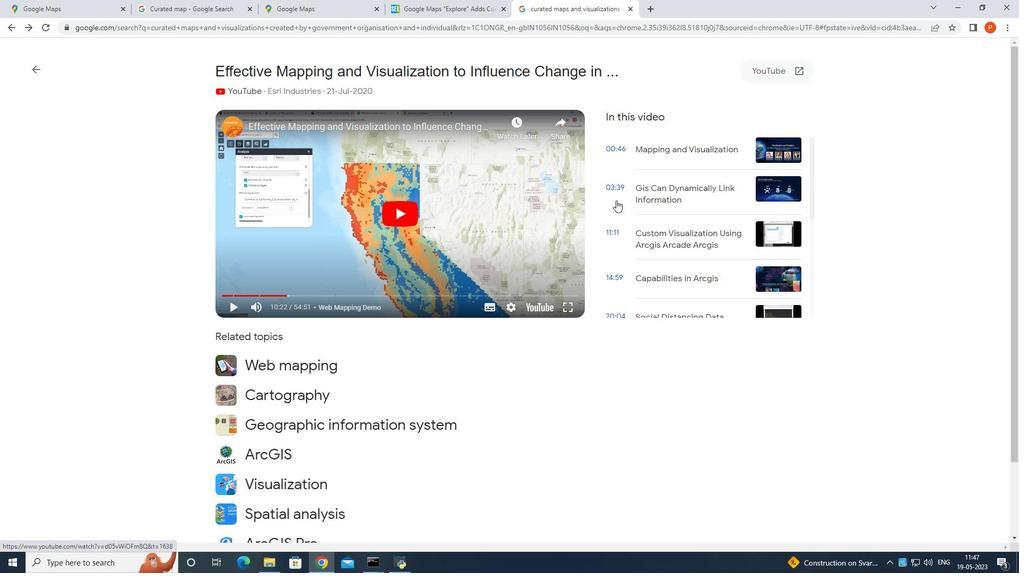 
Action: Mouse scrolled (616, 200) with delta (0, 0)
Screenshot: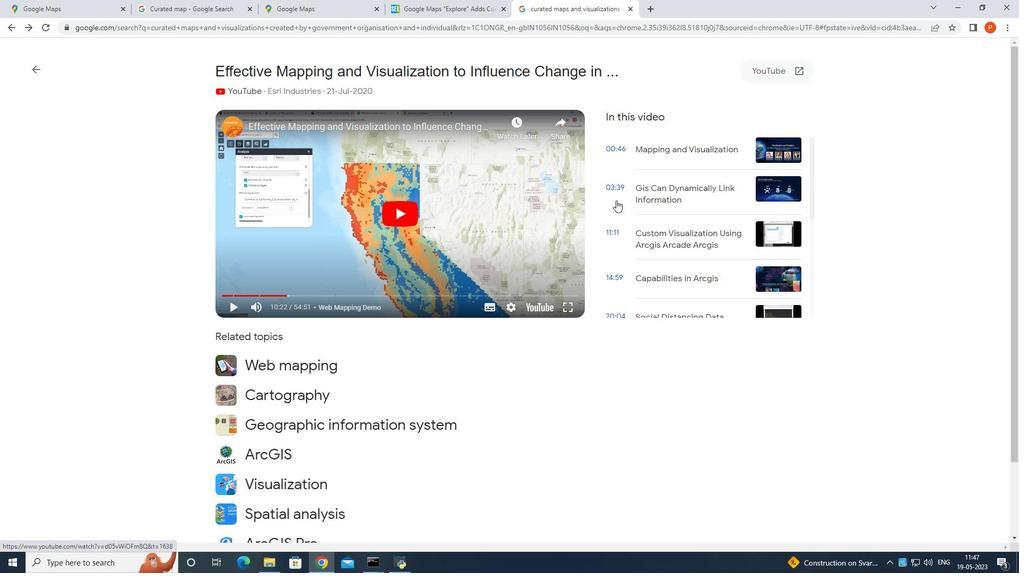 
Action: Mouse scrolled (616, 200) with delta (0, 0)
Screenshot: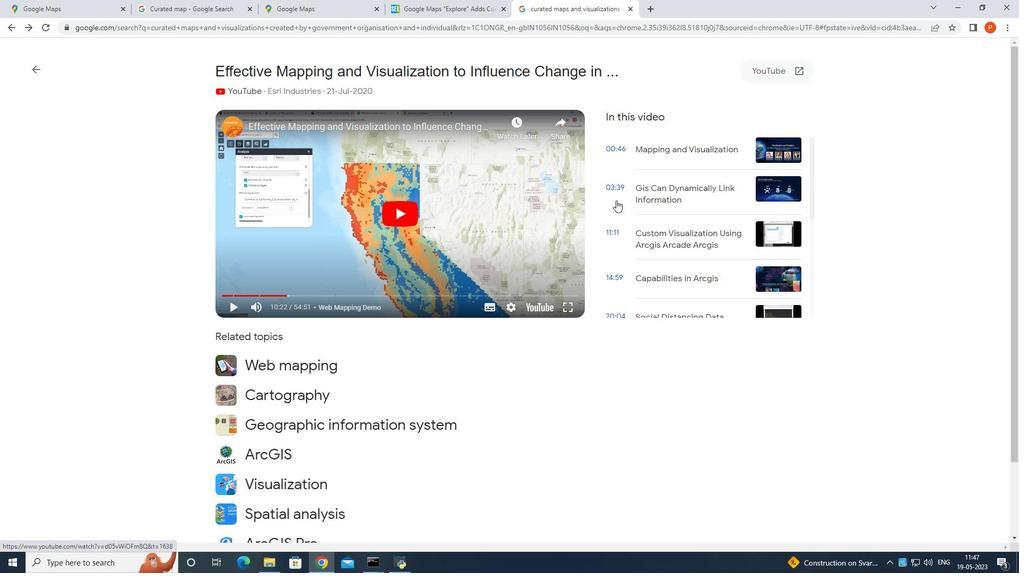 
Action: Mouse scrolled (616, 201) with delta (0, 0)
Screenshot: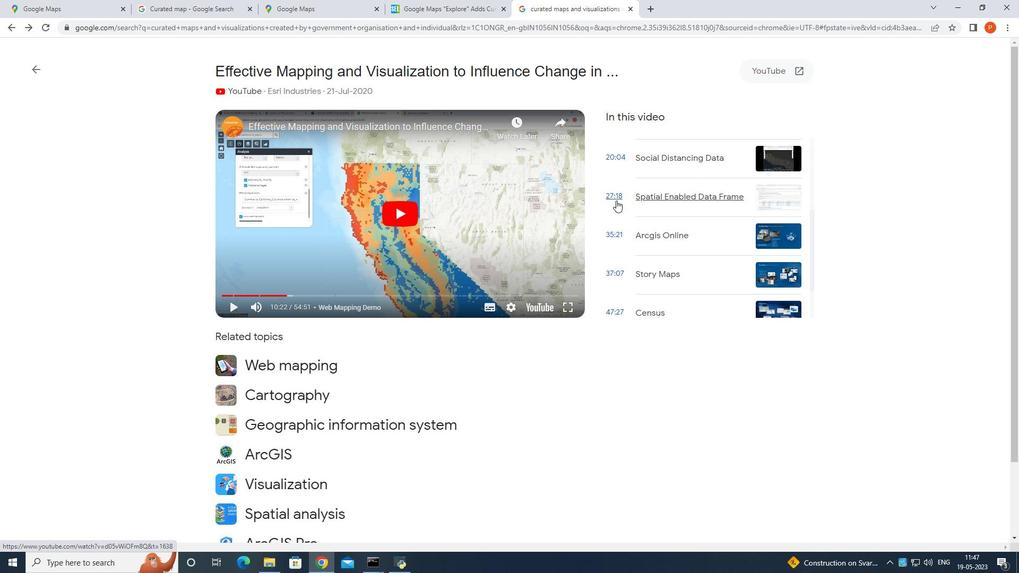 
Action: Mouse scrolled (616, 201) with delta (0, 0)
Screenshot: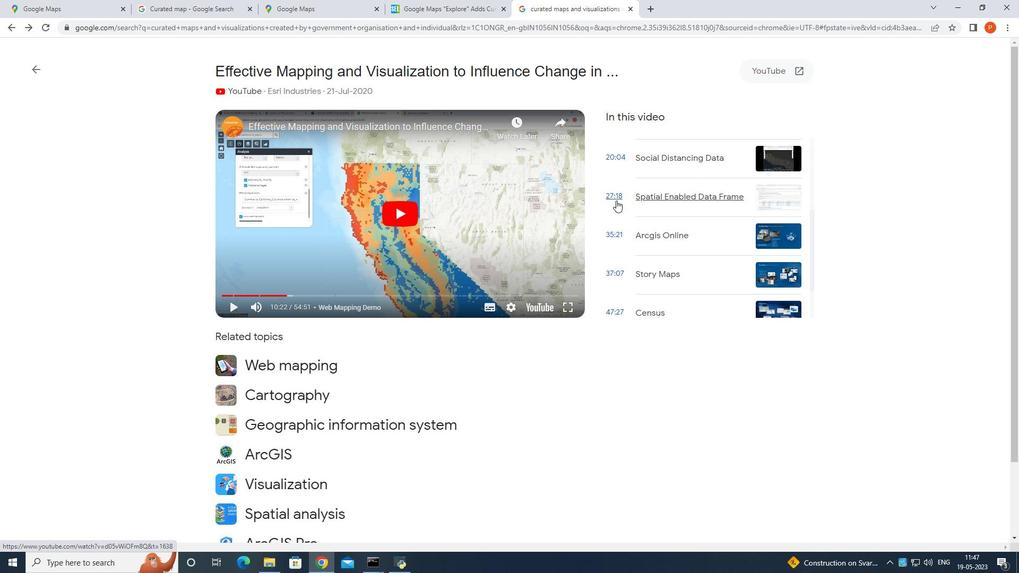 
Action: Mouse scrolled (616, 201) with delta (0, 0)
Screenshot: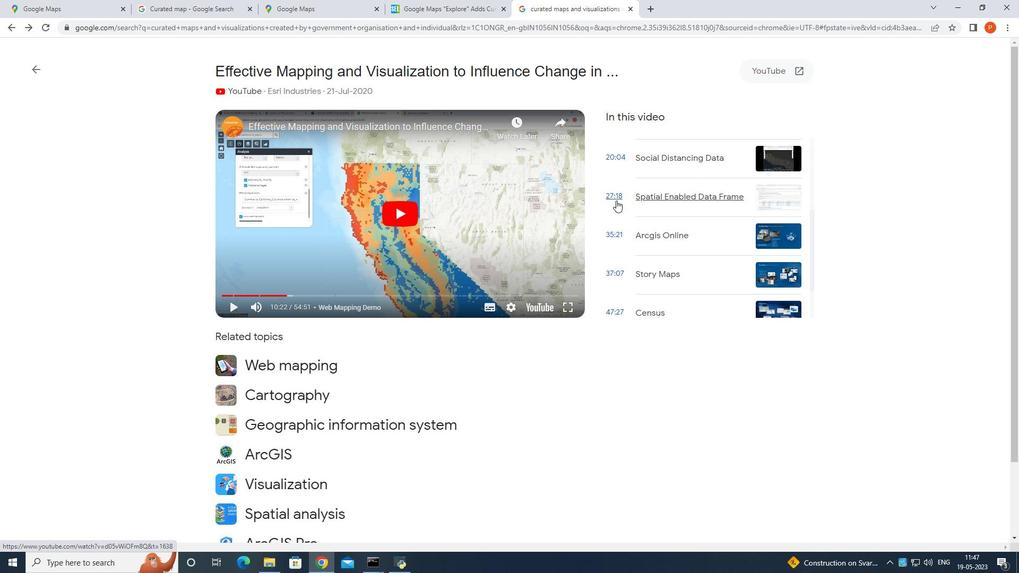 
Action: Mouse scrolled (616, 201) with delta (0, 0)
Screenshot: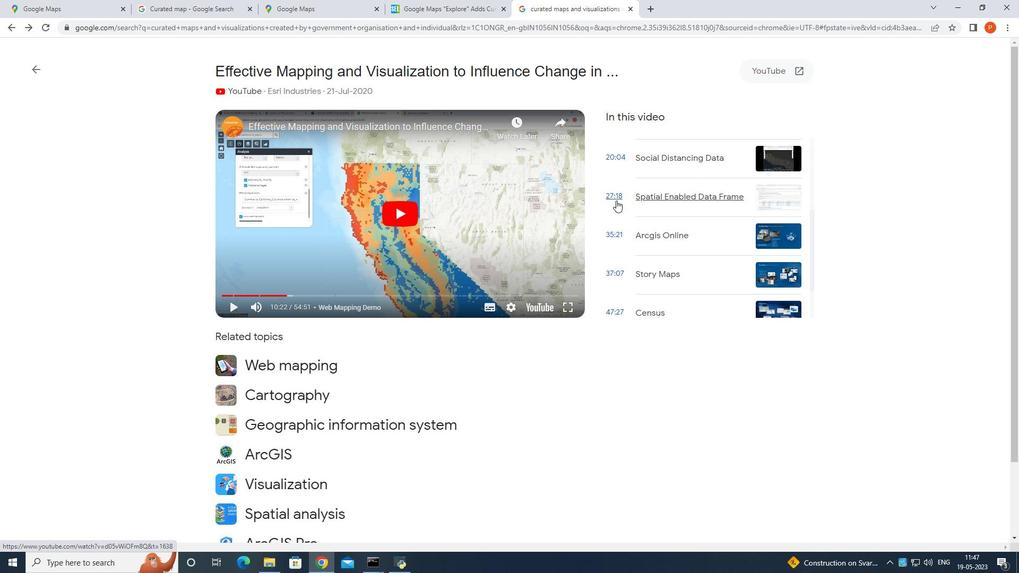 
Action: Mouse moved to (618, 198)
Screenshot: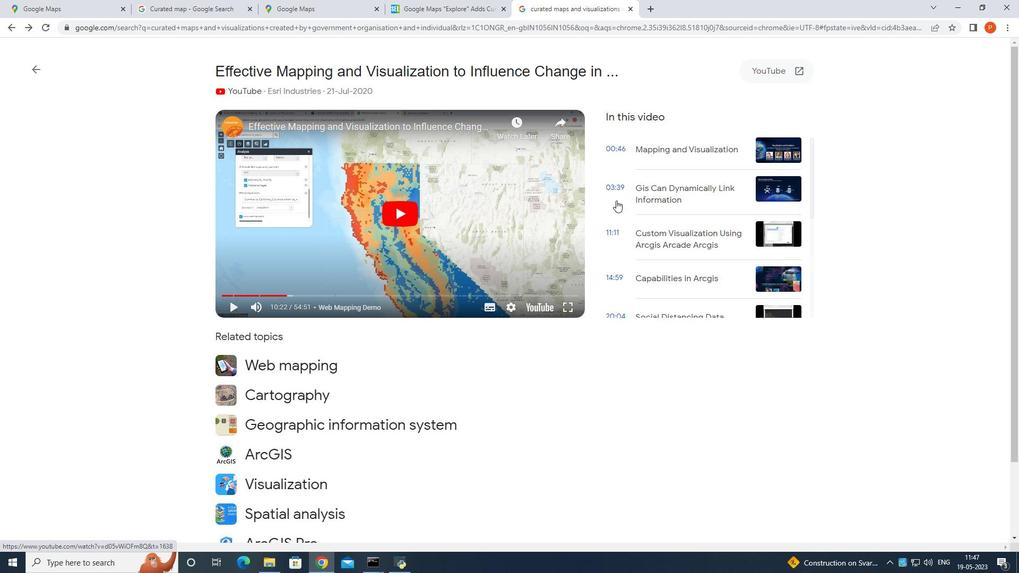 
Action: Mouse scrolled (618, 198) with delta (0, 0)
Screenshot: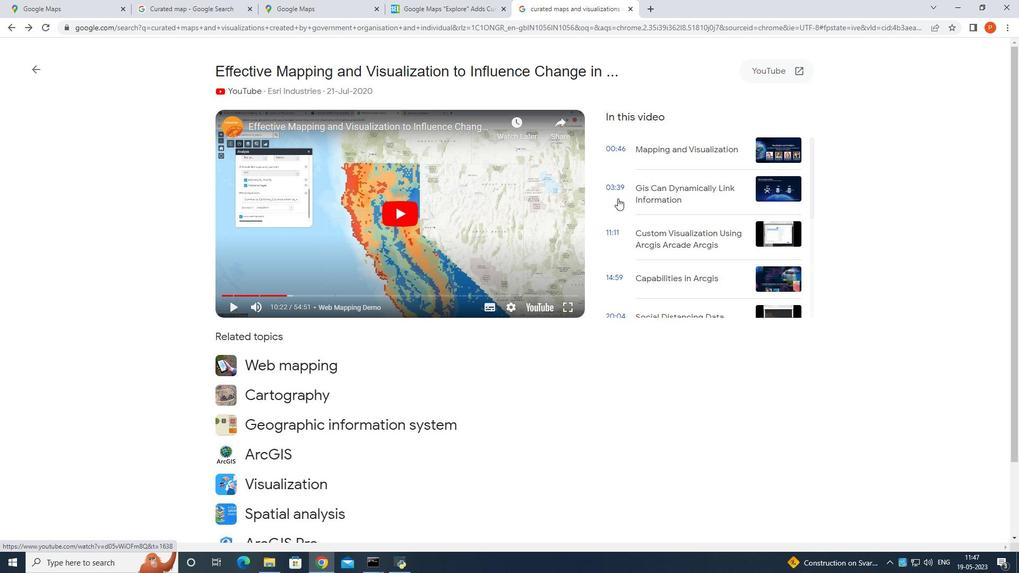 
Action: Mouse scrolled (618, 198) with delta (0, 0)
Screenshot: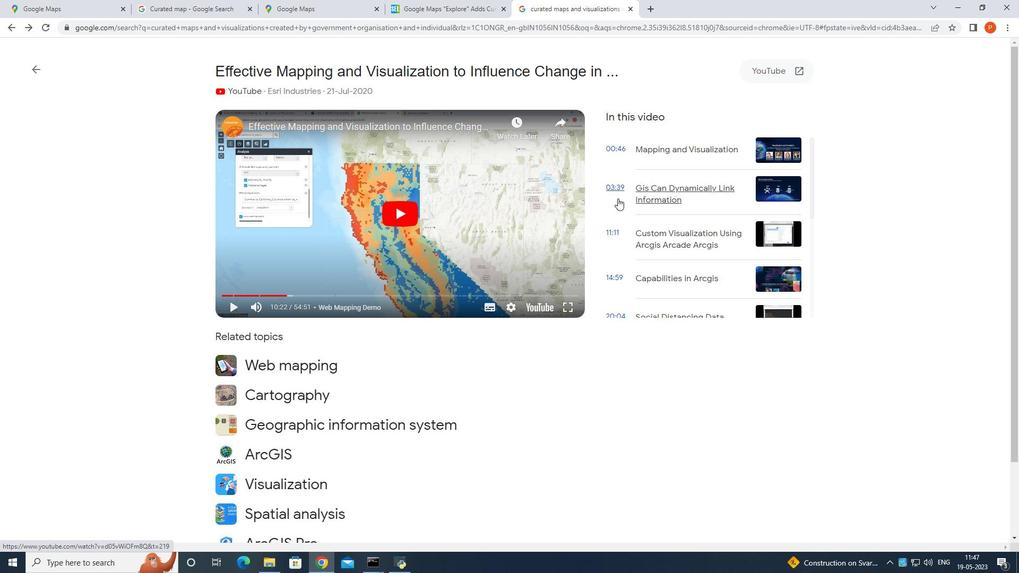
Action: Mouse scrolled (618, 198) with delta (0, 0)
Screenshot: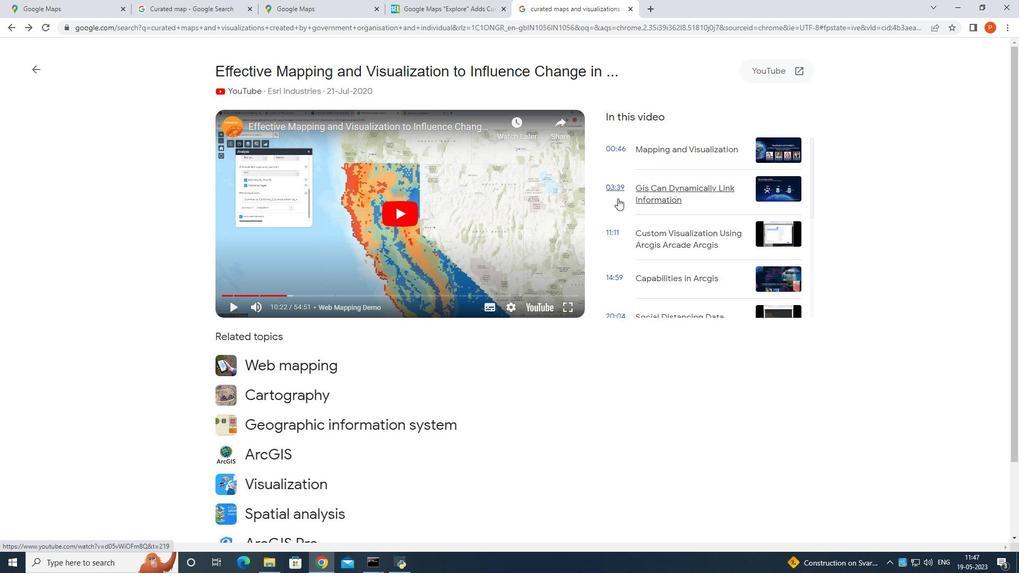 
Action: Mouse moved to (259, 370)
Screenshot: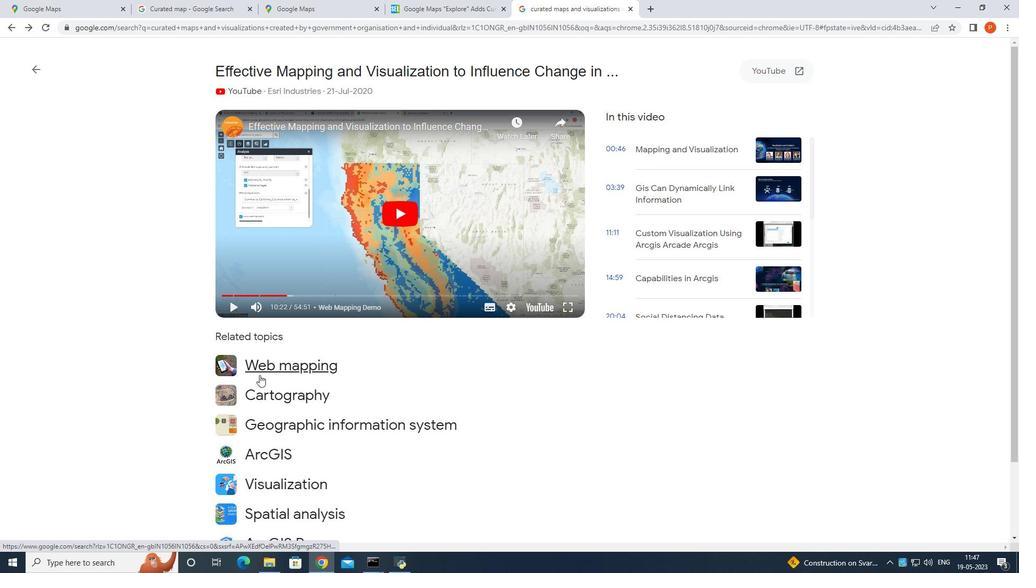 
Action: Mouse pressed left at (259, 370)
Screenshot: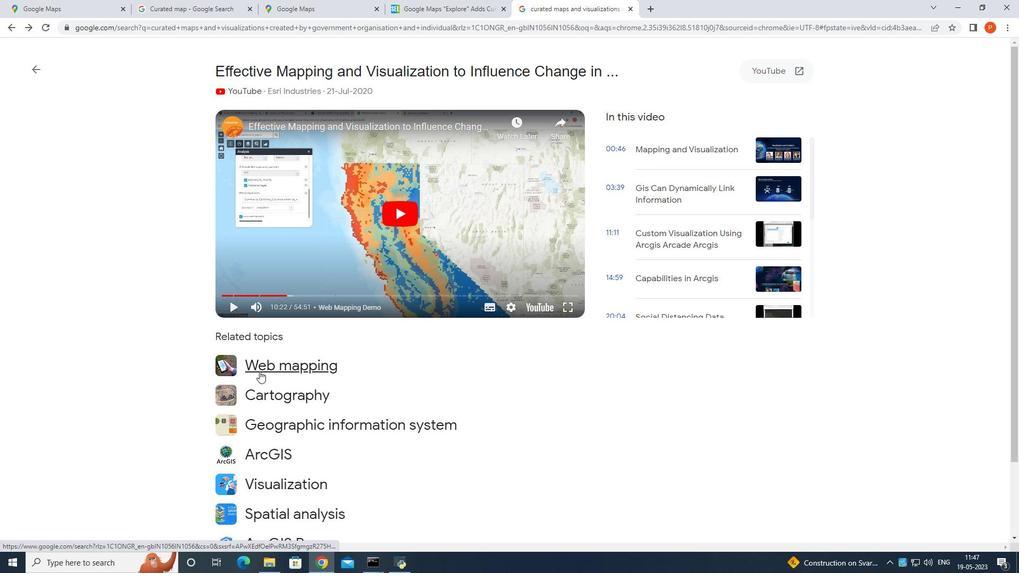 
Action: Mouse moved to (313, 303)
Screenshot: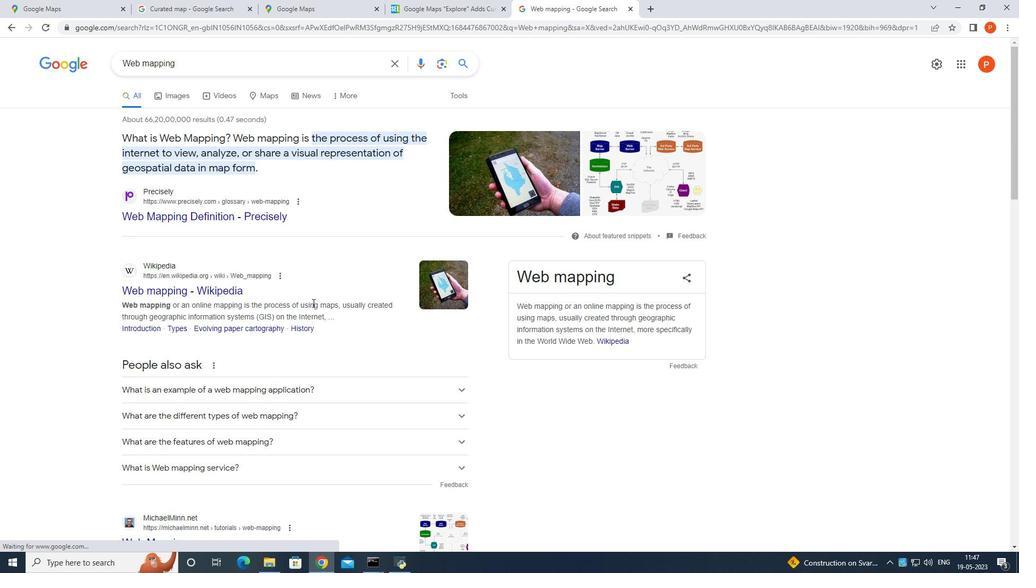 
Action: Mouse scrolled (313, 302) with delta (0, 0)
Screenshot: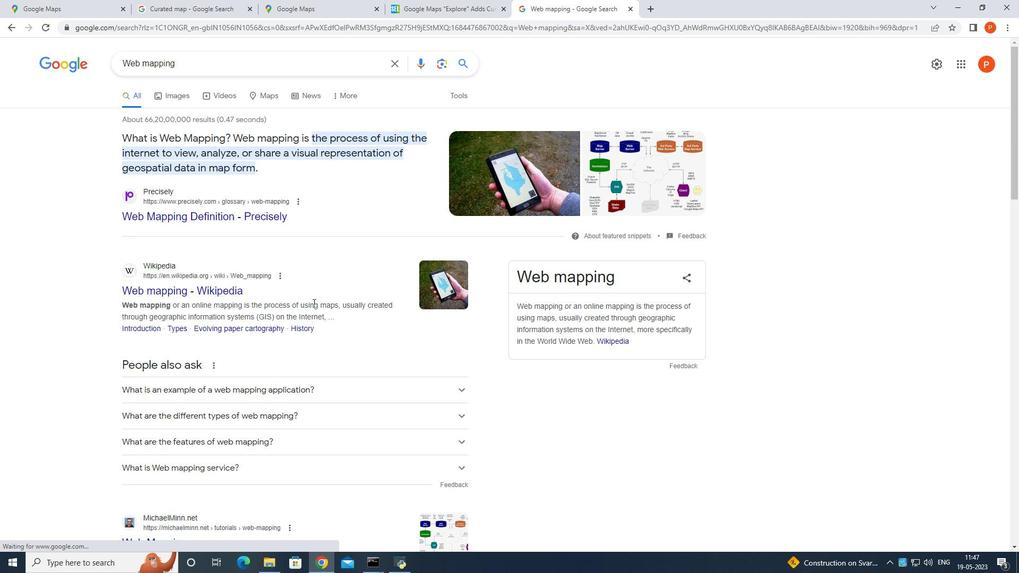 
Action: Mouse moved to (303, 336)
Screenshot: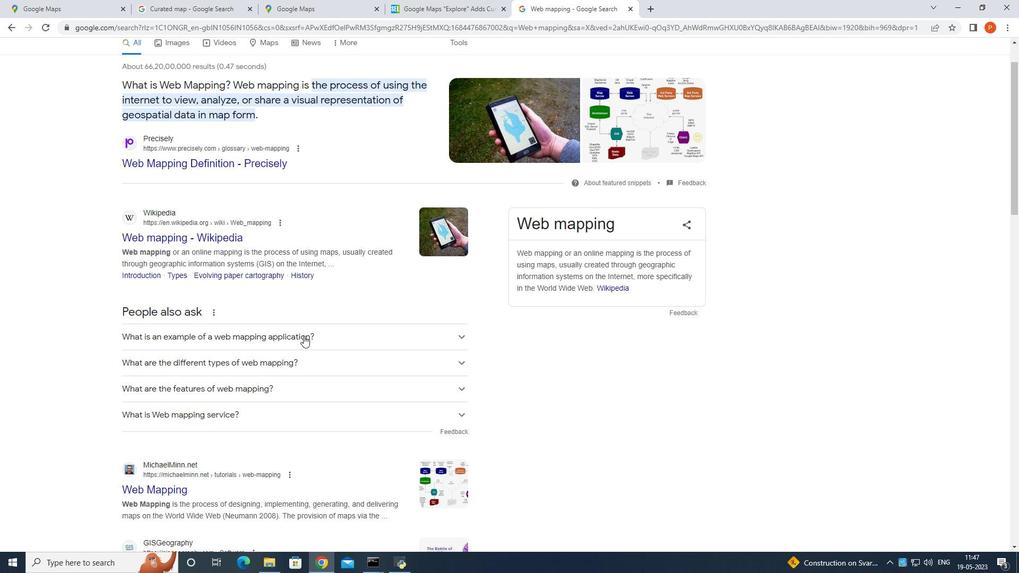 
Action: Mouse scrolled (303, 336) with delta (0, 0)
Screenshot: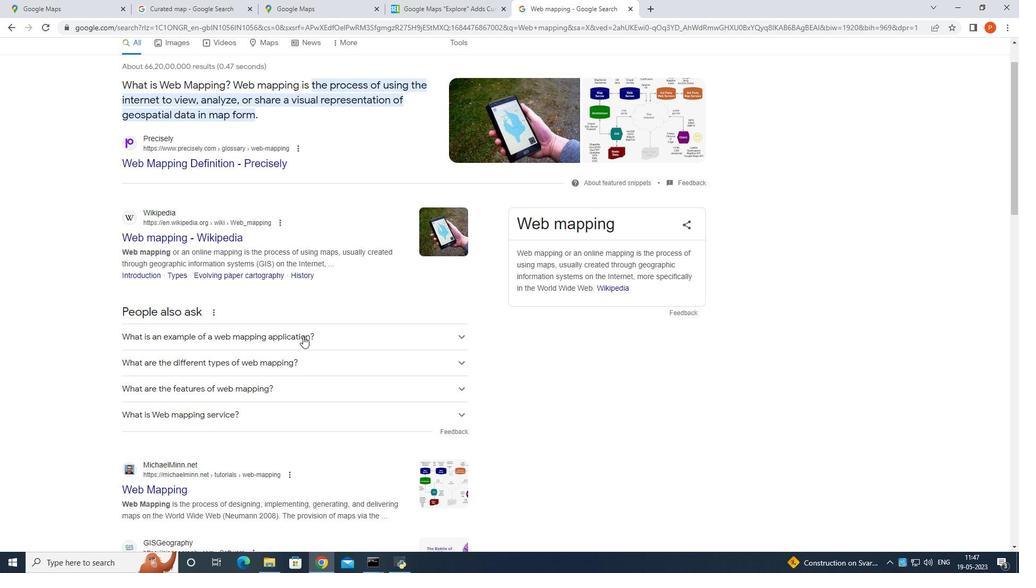 
Action: Mouse scrolled (303, 336) with delta (0, 0)
Screenshot: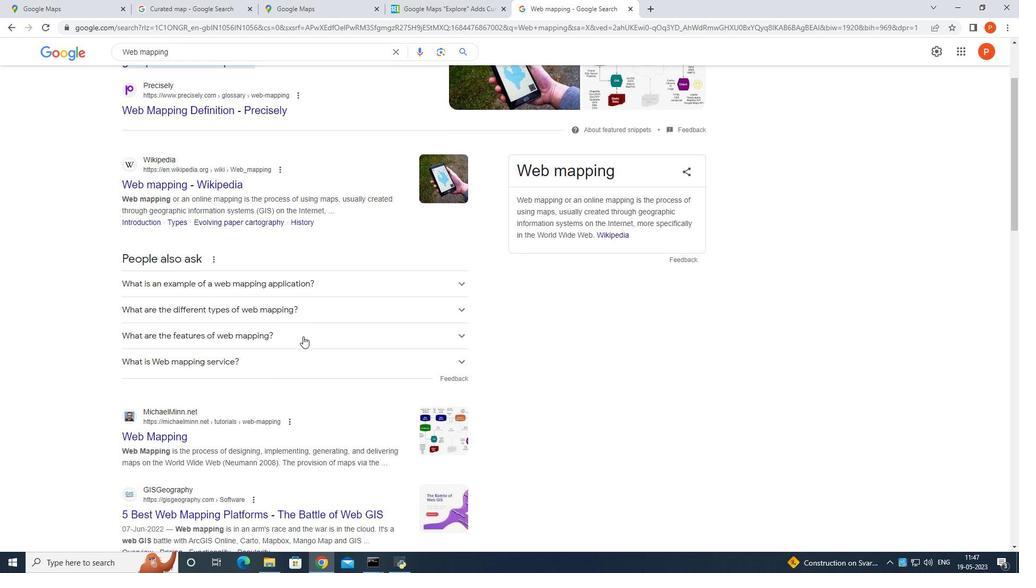 
Action: Mouse scrolled (303, 336) with delta (0, 0)
Screenshot: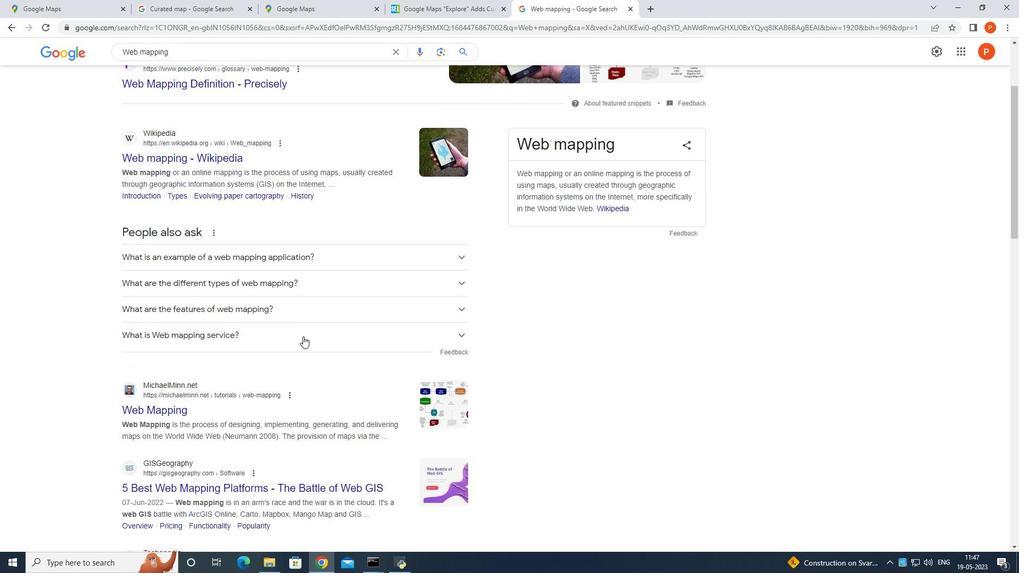 
Action: Mouse scrolled (303, 336) with delta (0, 0)
Screenshot: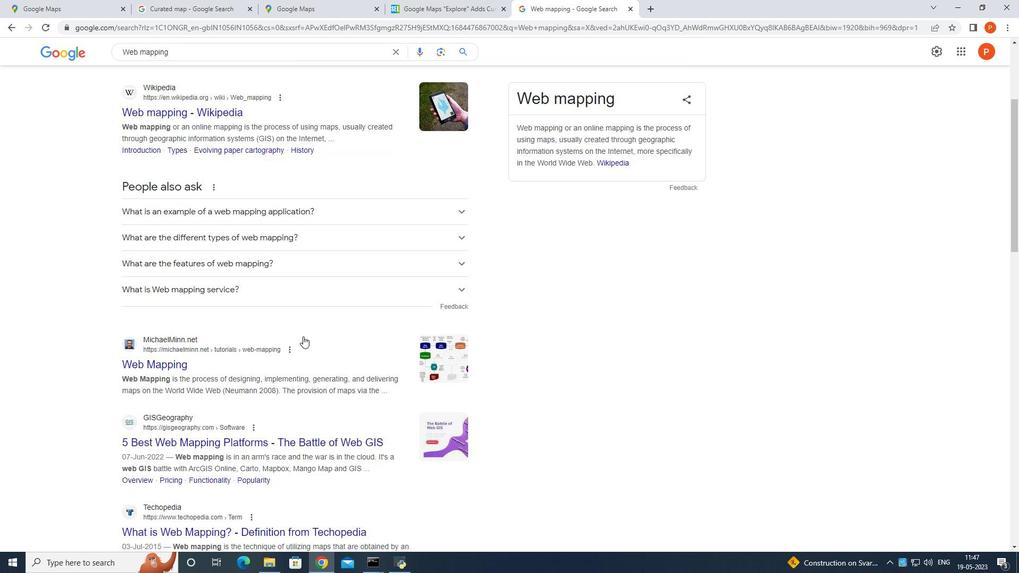 
Action: Mouse scrolled (303, 336) with delta (0, 0)
Screenshot: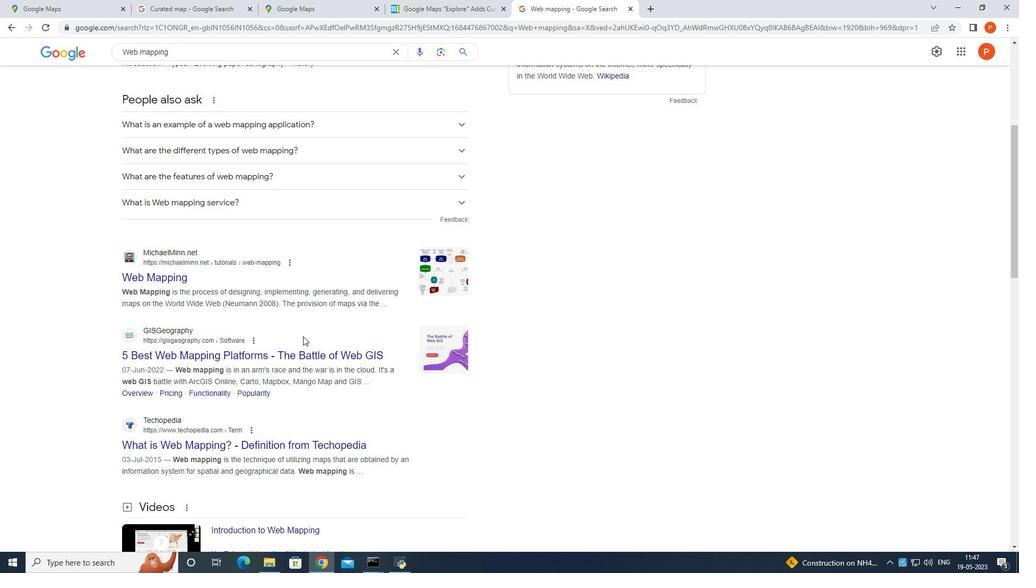 
Action: Mouse scrolled (303, 336) with delta (0, 0)
Screenshot: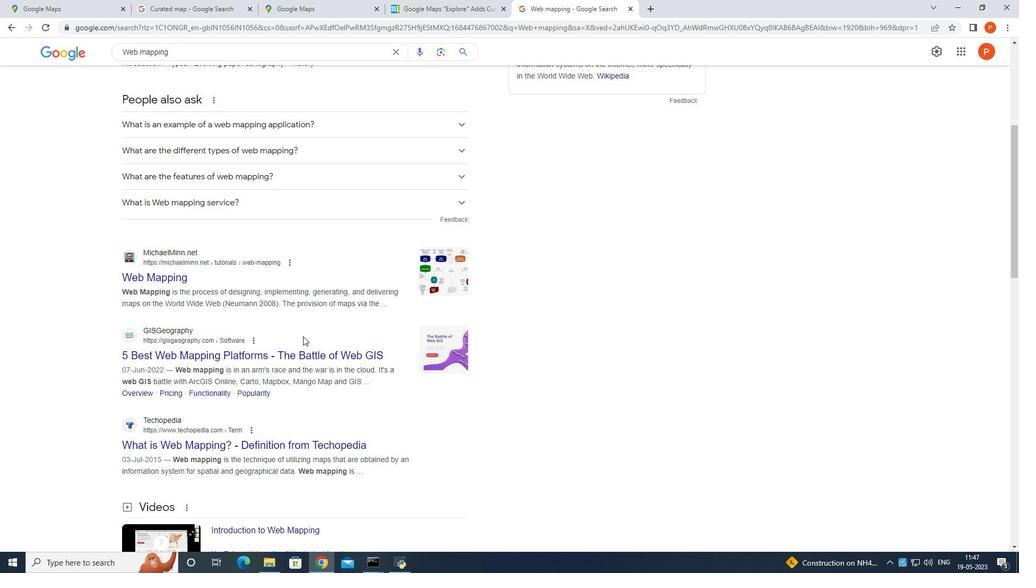 
Action: Mouse scrolled (303, 336) with delta (0, 0)
Screenshot: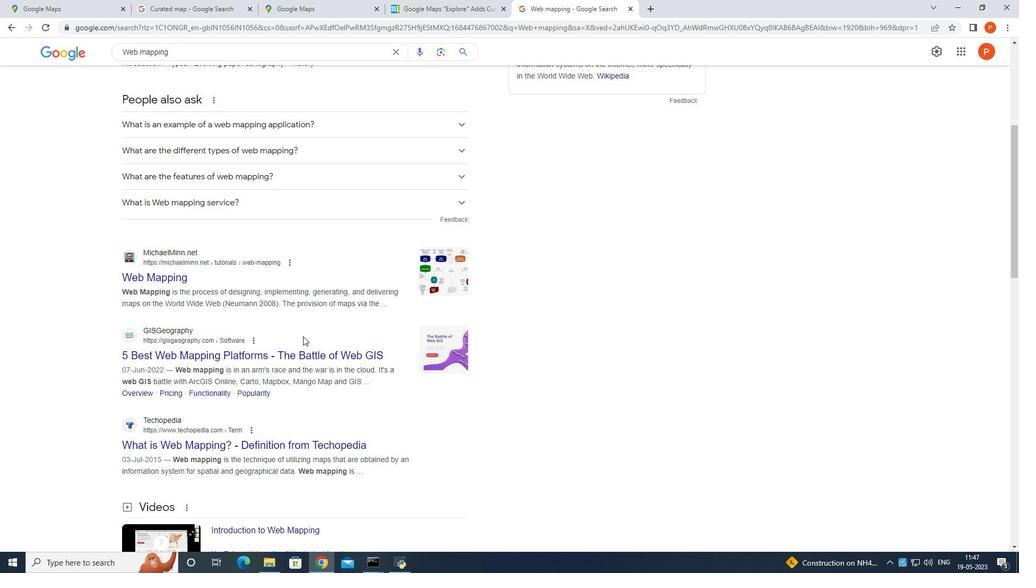 
Action: Mouse moved to (169, 383)
